 Task: Add an event with the title Second Performance Improvement Plan Evaluation and Progress Tracking, date '2023/11/09', time 9:15 AM to 11:15 AMand add a description: The quality assurance team will examine the actual deliverables produced during the project, such as software applications, reports, or physical products. They will verify that the deliverables meet the specified requirements, functional specifications, and quality standards.Select event color  Flamingo . Add location for the event as: 321 Luxor Temple, Luxor, Egypt, logged in from the account softage.10@softage.netand send the event invitation to softage.5@softage.net and softage.6@softage.net. Set a reminder for the event Annually on May 176
Action: Mouse moved to (70, 104)
Screenshot: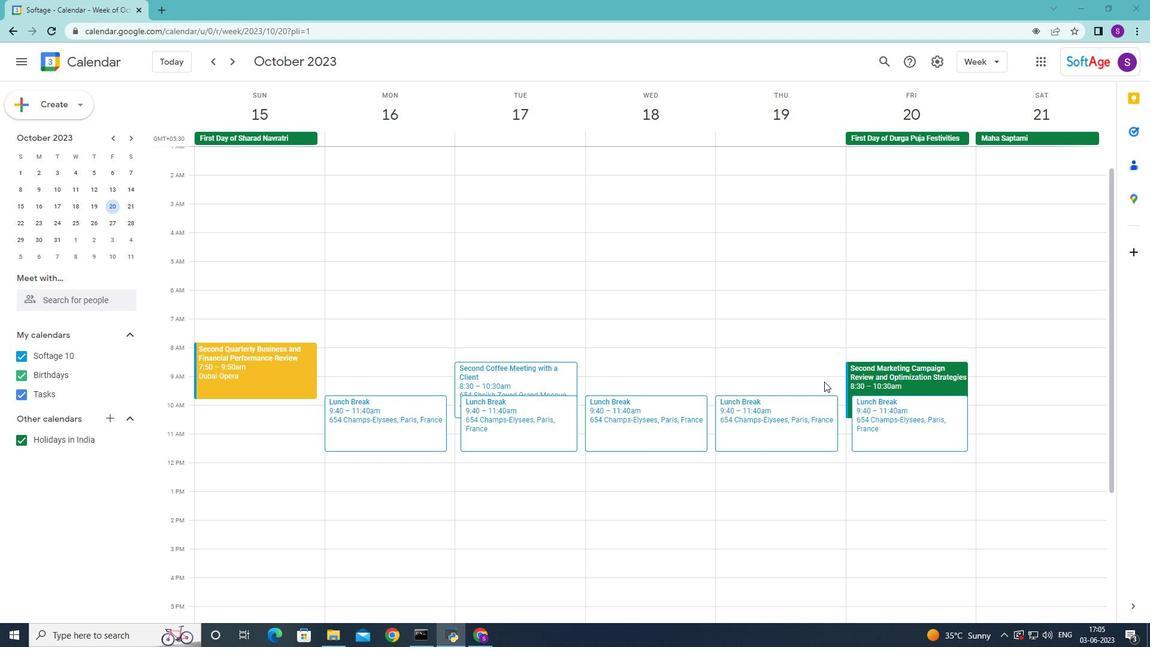 
Action: Mouse pressed left at (70, 104)
Screenshot: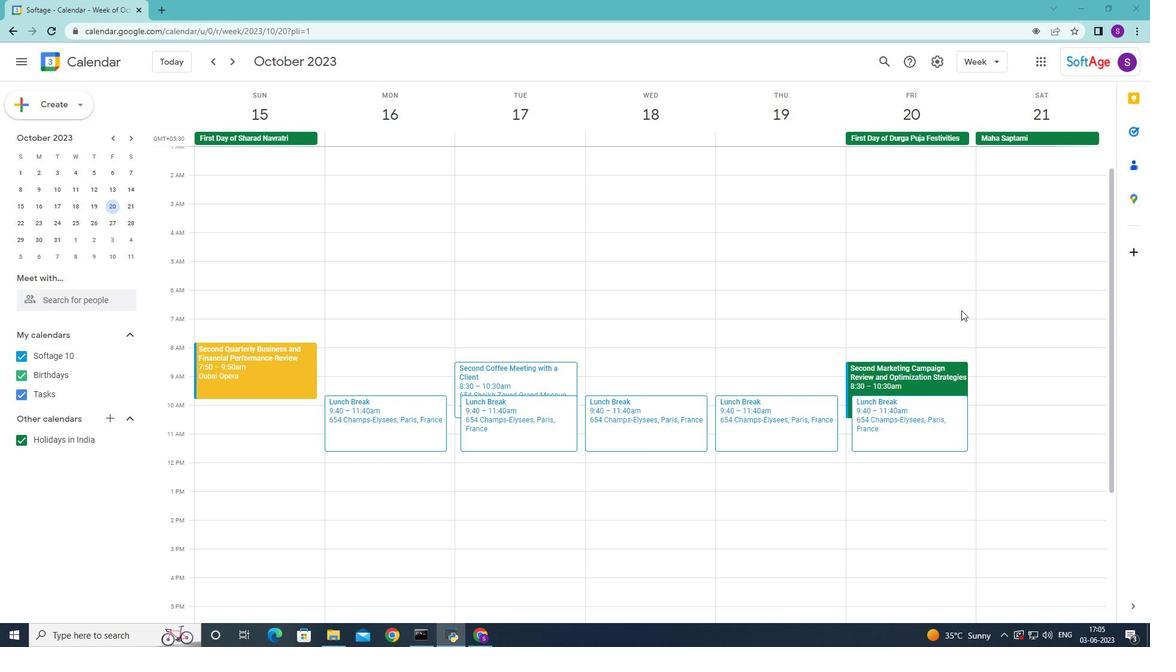 
Action: Mouse moved to (79, 141)
Screenshot: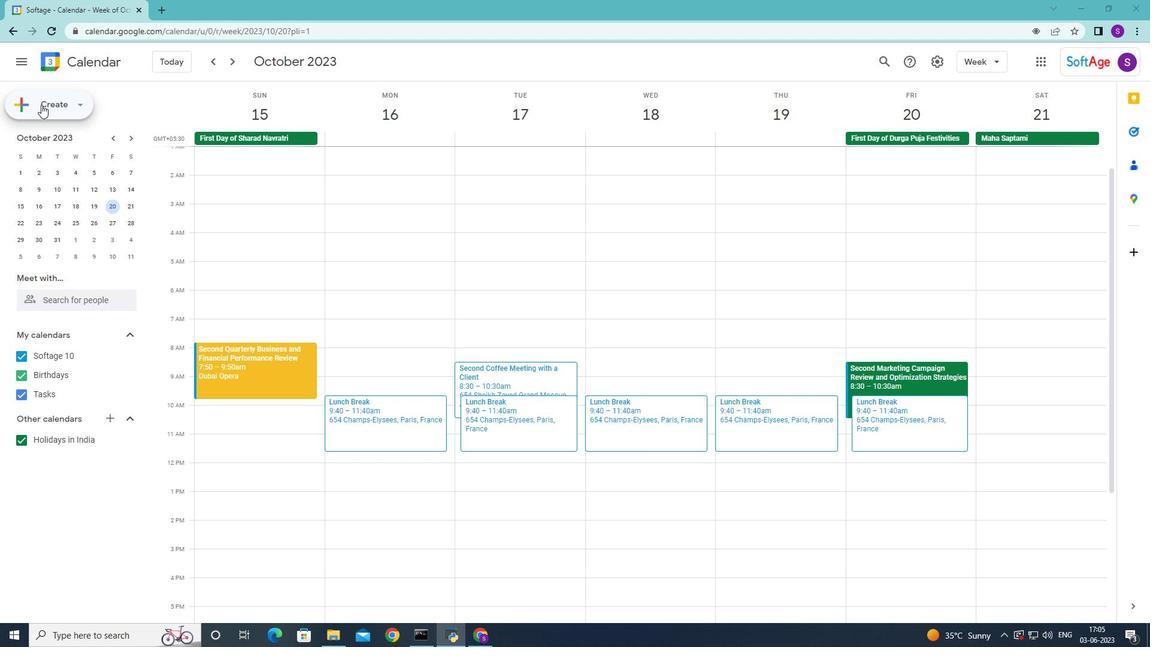 
Action: Mouse pressed left at (79, 141)
Screenshot: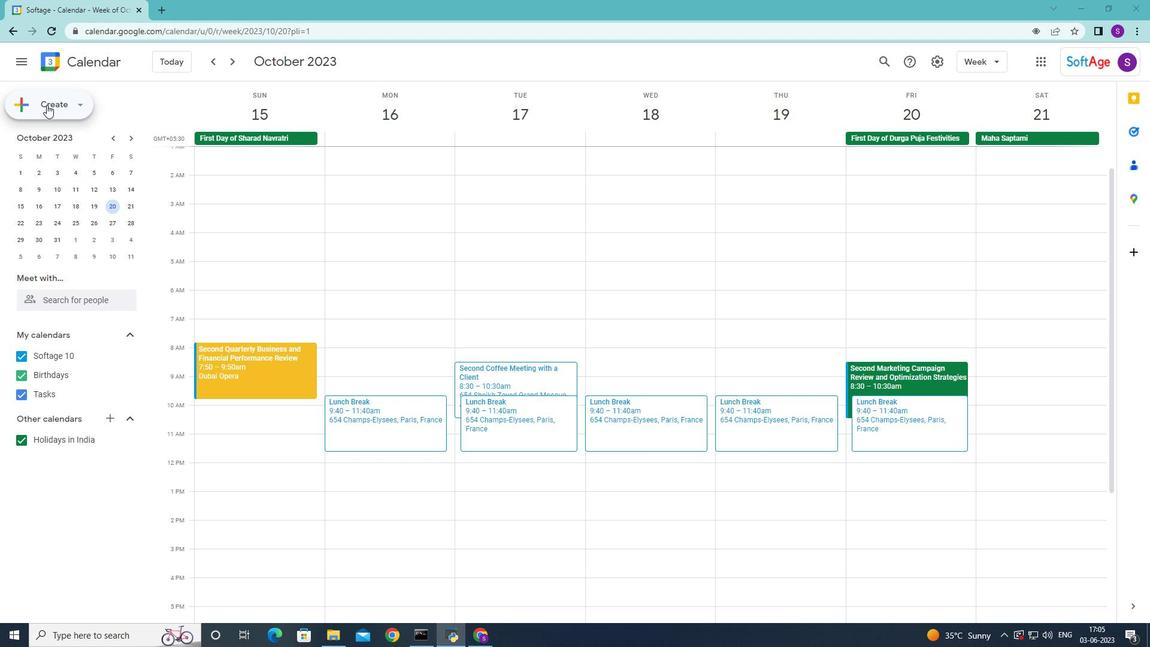 
Action: Mouse moved to (804, 195)
Screenshot: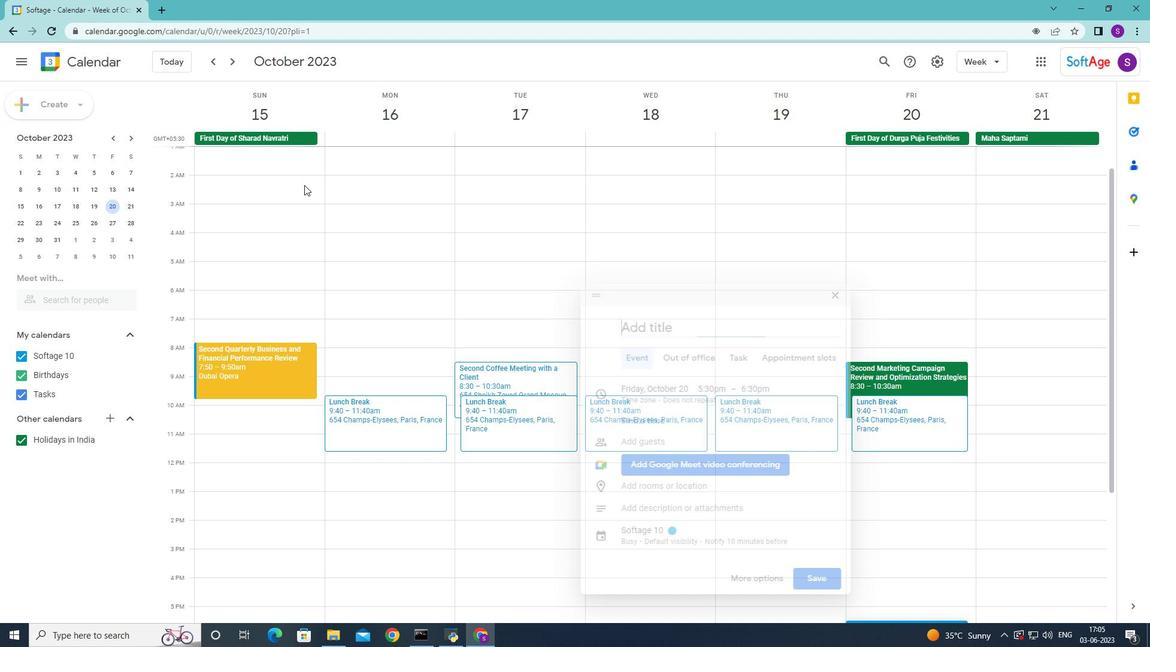 
Action: Mouse pressed left at (804, 195)
Screenshot: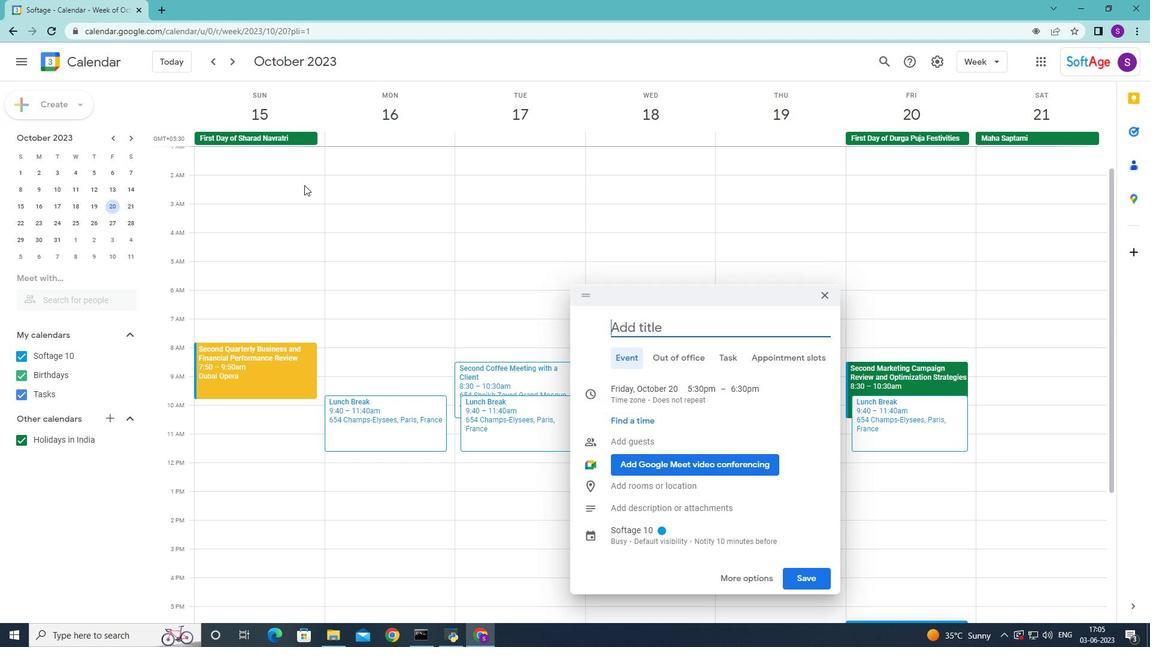 
Action: Mouse moved to (582, 255)
Screenshot: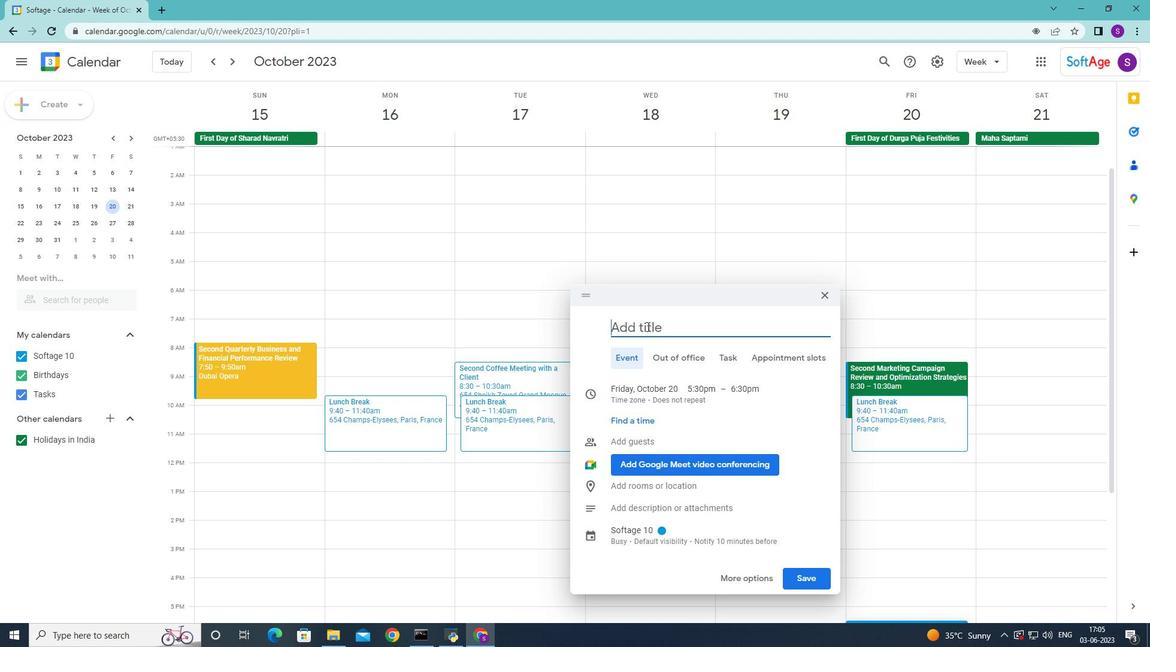 
Action: Mouse pressed left at (582, 255)
Screenshot: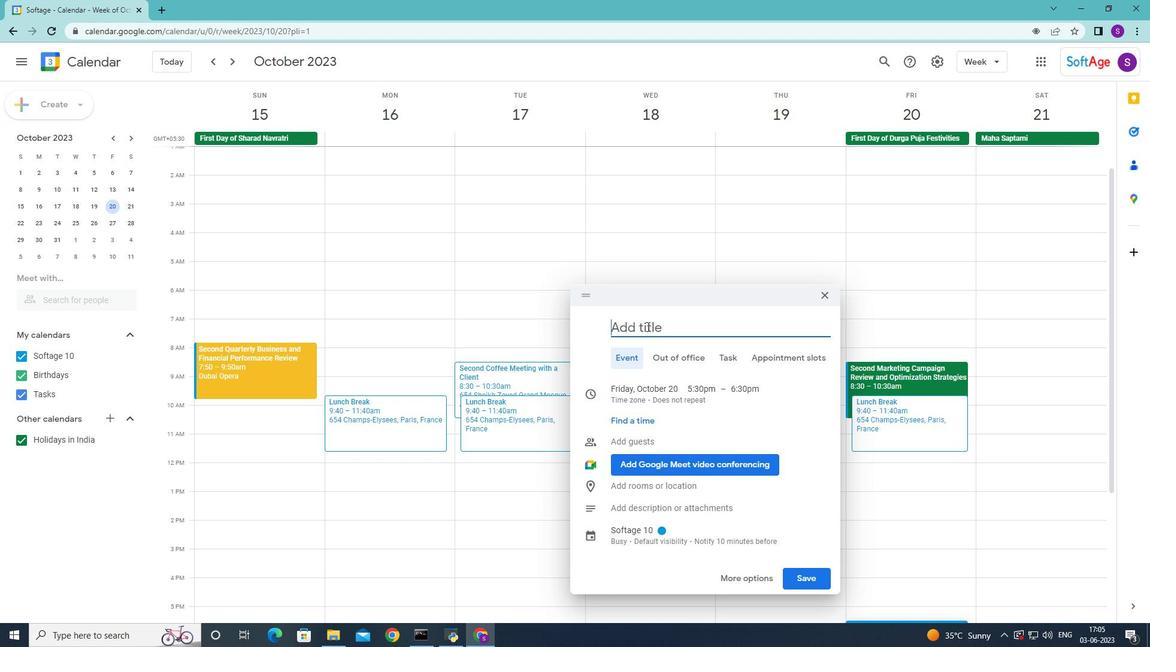 
Action: Key pressed <Key.shift>Second<Key.space><Key.shift>Performance<Key.space><Key.shift>improvement<Key.space><Key.shift>plan<Key.space><Key.shift><Key.shift><Key.shift><Key.shift><Key.shift>Evaluation<Key.space>and<Key.space><Key.shift>Progress<Key.space><Key.shift>Tracking
Screenshot: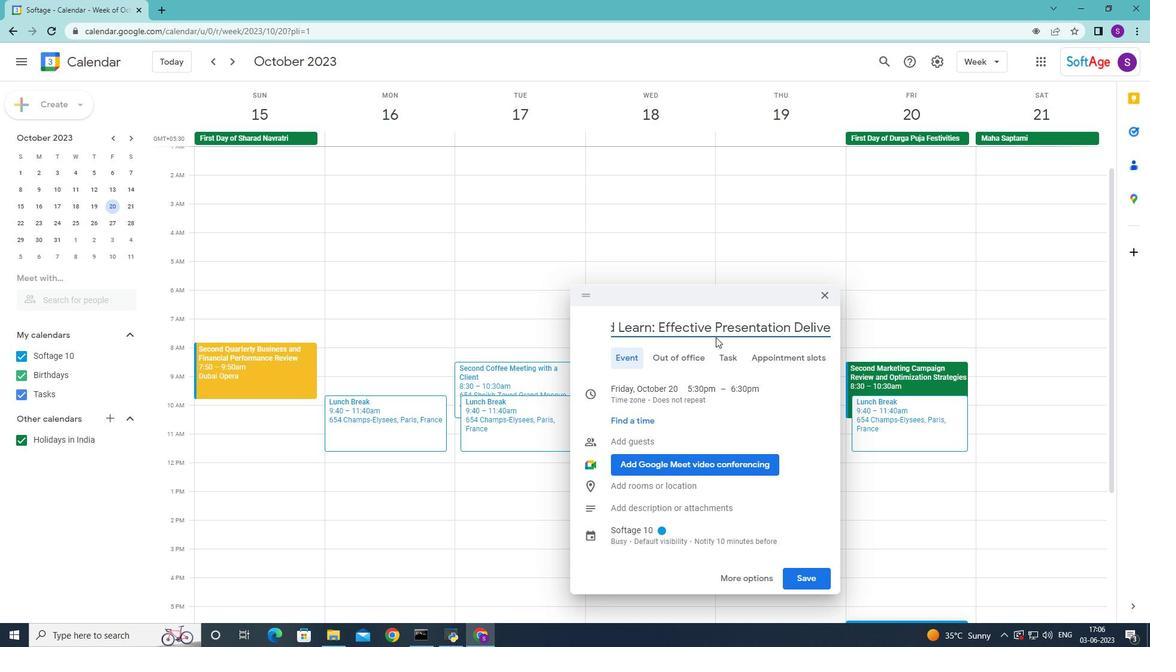 
Action: Mouse moved to (576, 327)
Screenshot: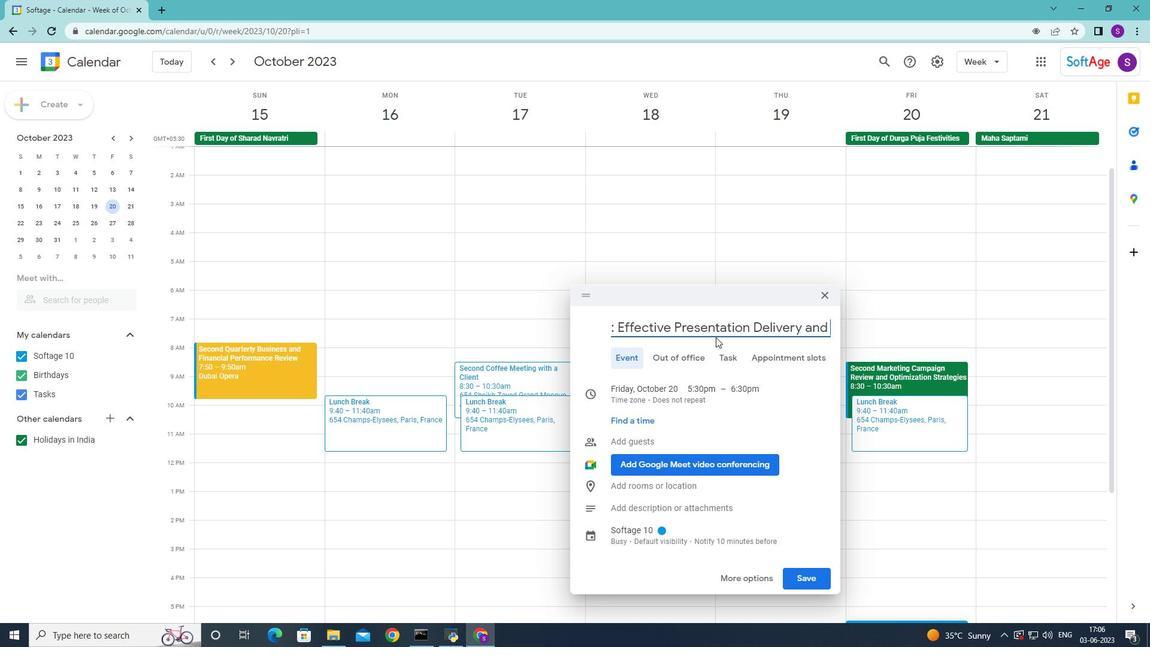 
Action: Mouse pressed left at (576, 327)
Screenshot: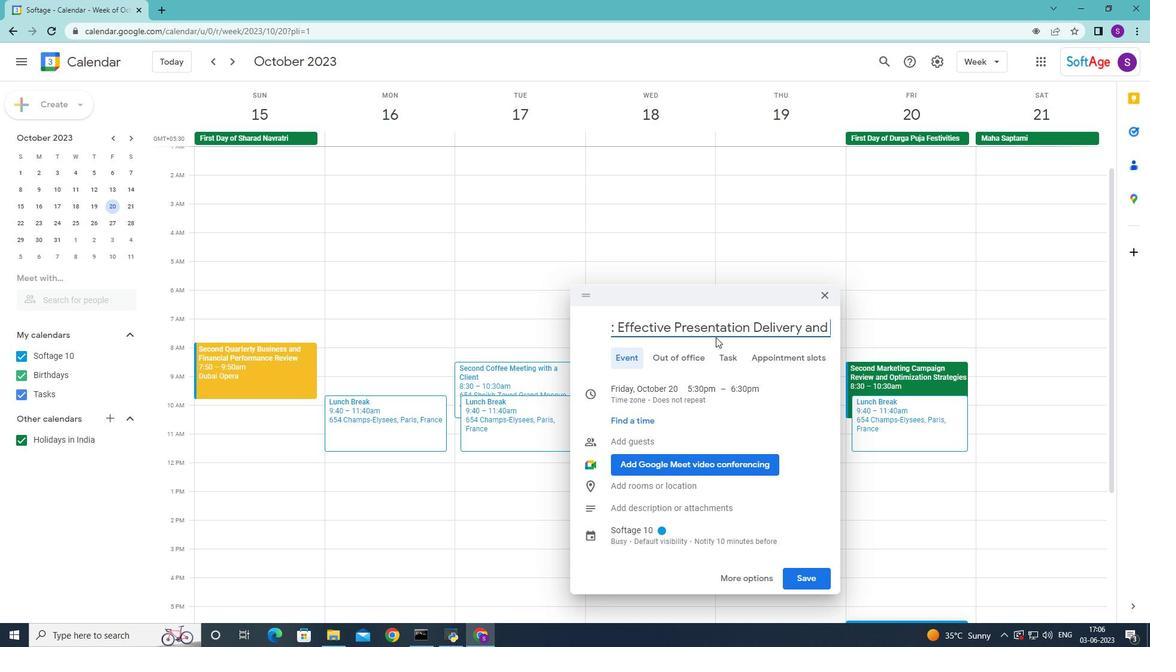 
Action: Mouse moved to (586, 319)
Screenshot: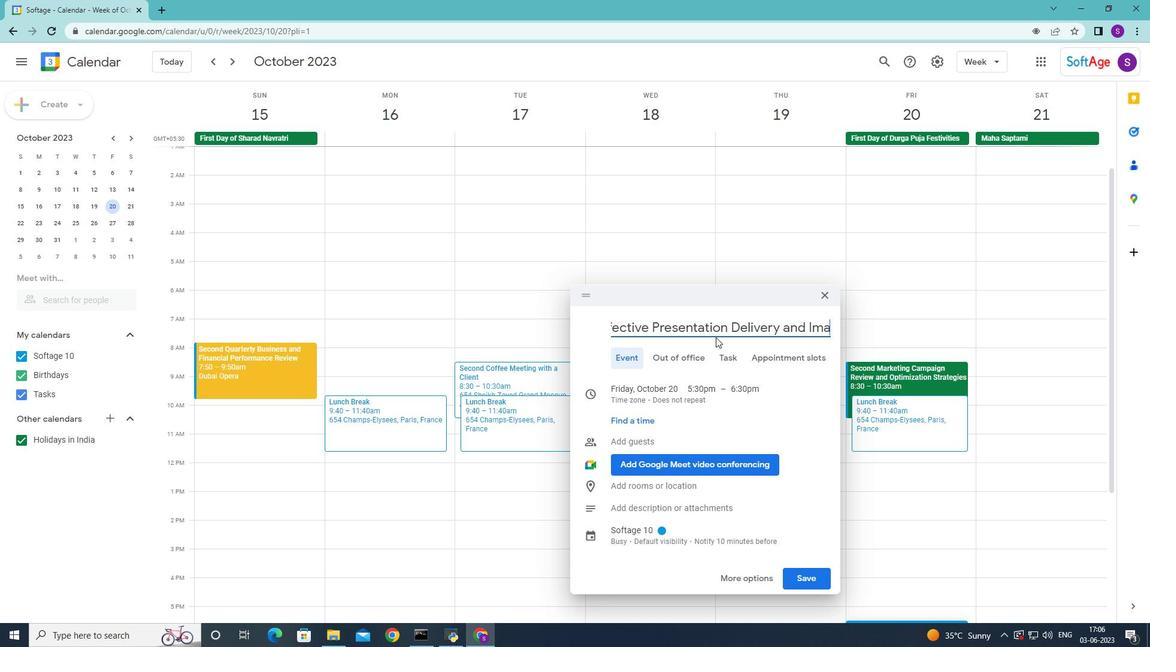 
Action: Mouse pressed left at (586, 319)
Screenshot: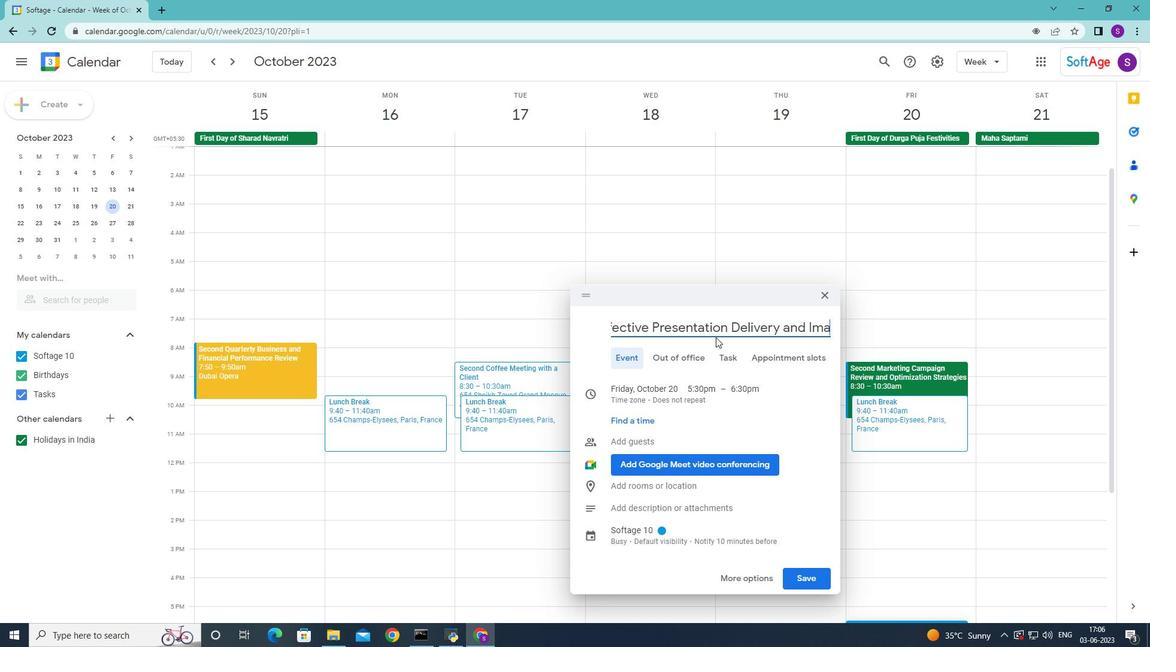 
Action: Mouse moved to (669, 342)
Screenshot: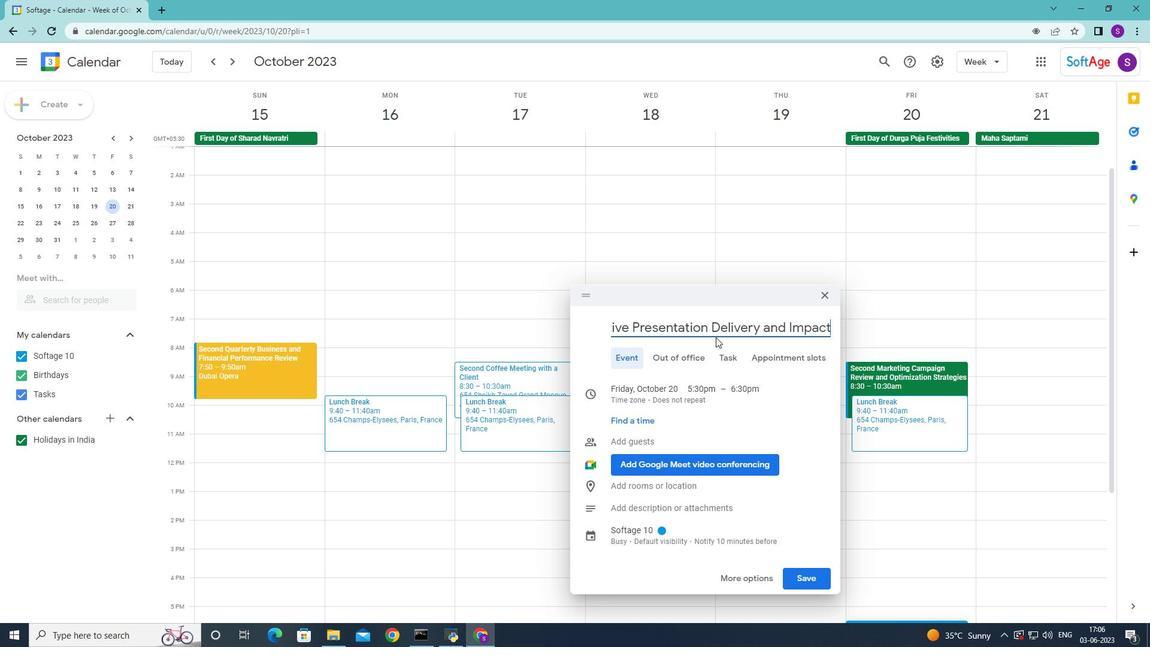 
Action: Mouse pressed left at (669, 342)
Screenshot: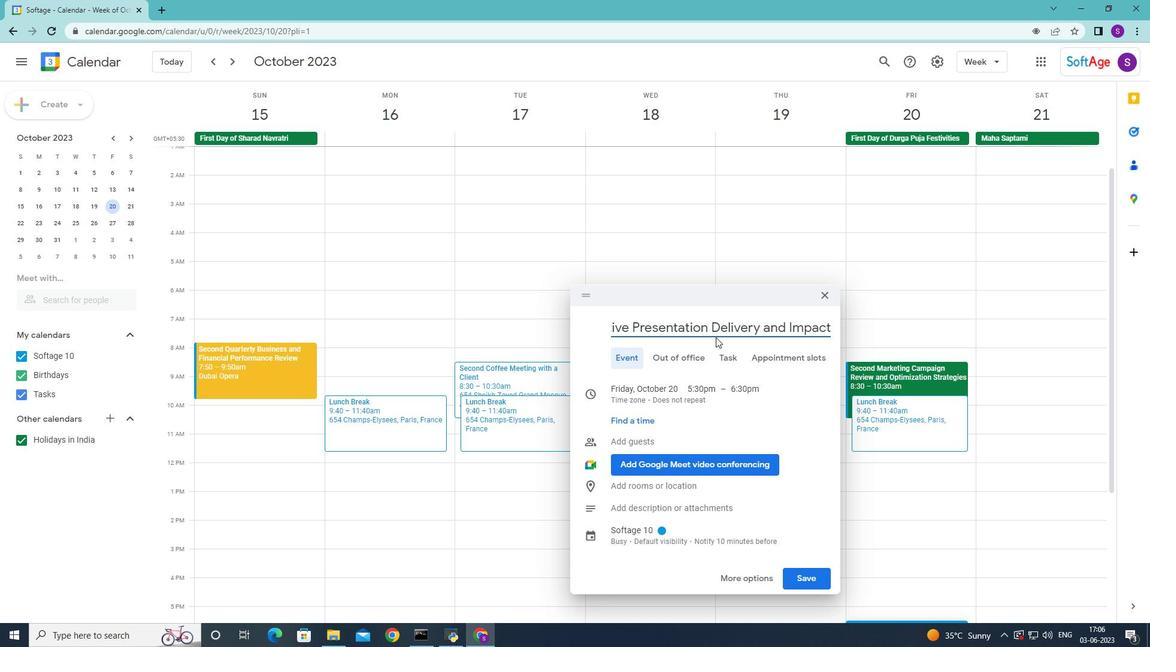 
Action: Mouse pressed left at (669, 342)
Screenshot: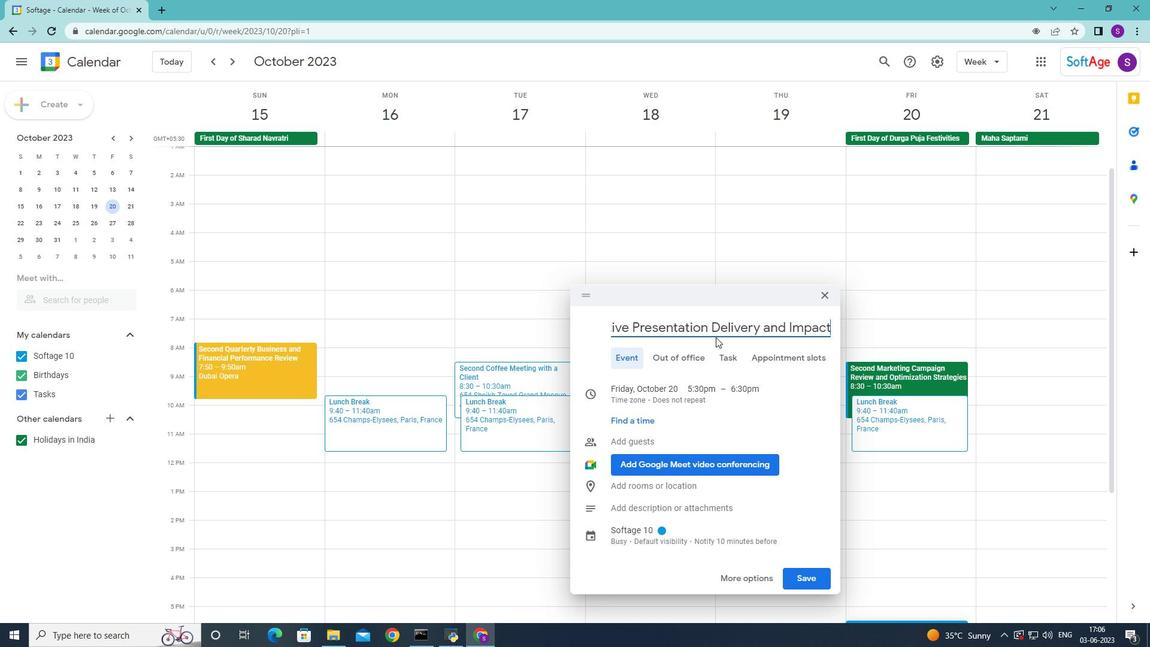 
Action: Mouse pressed left at (669, 342)
Screenshot: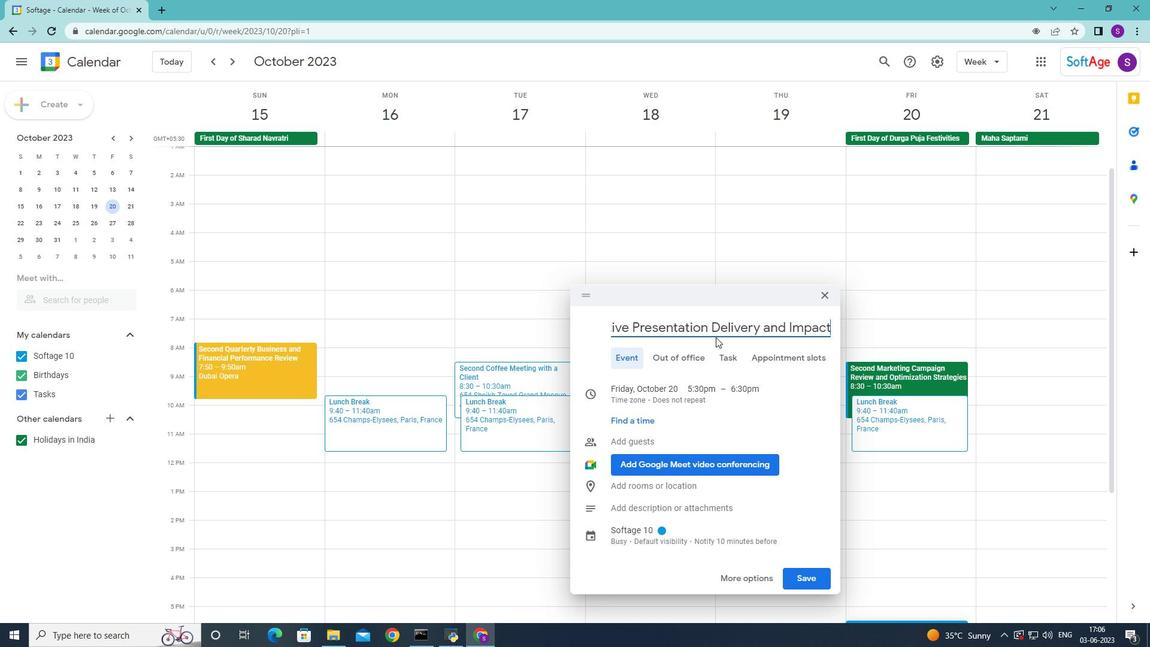 
Action: Mouse pressed left at (669, 342)
Screenshot: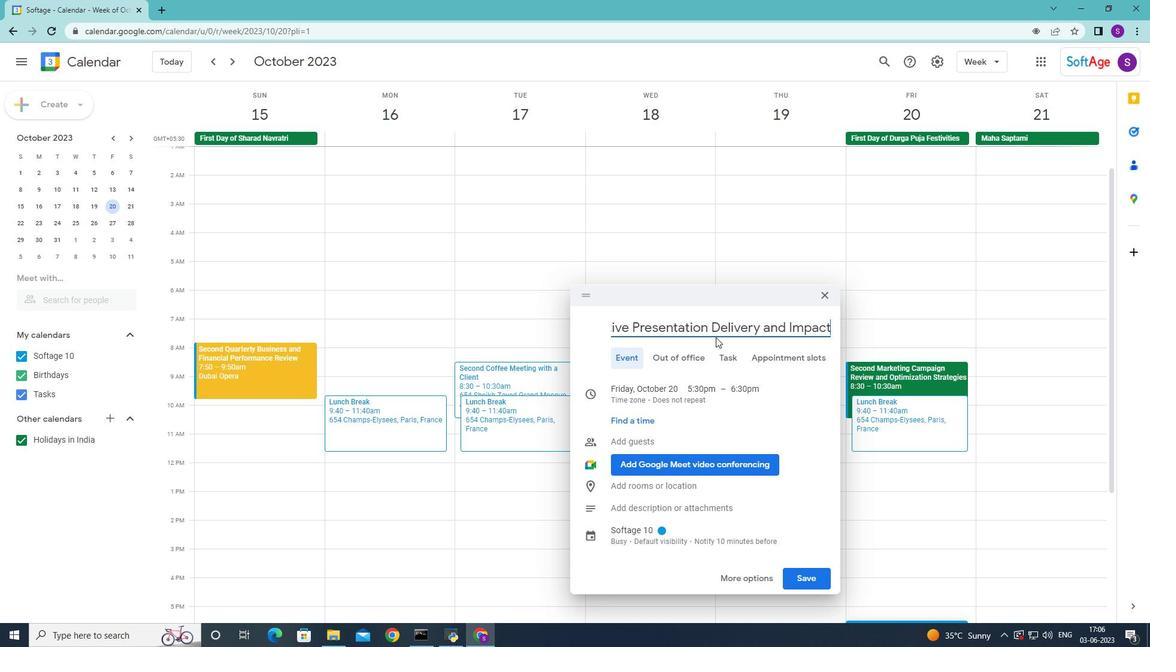 
Action: Mouse pressed left at (669, 342)
Screenshot: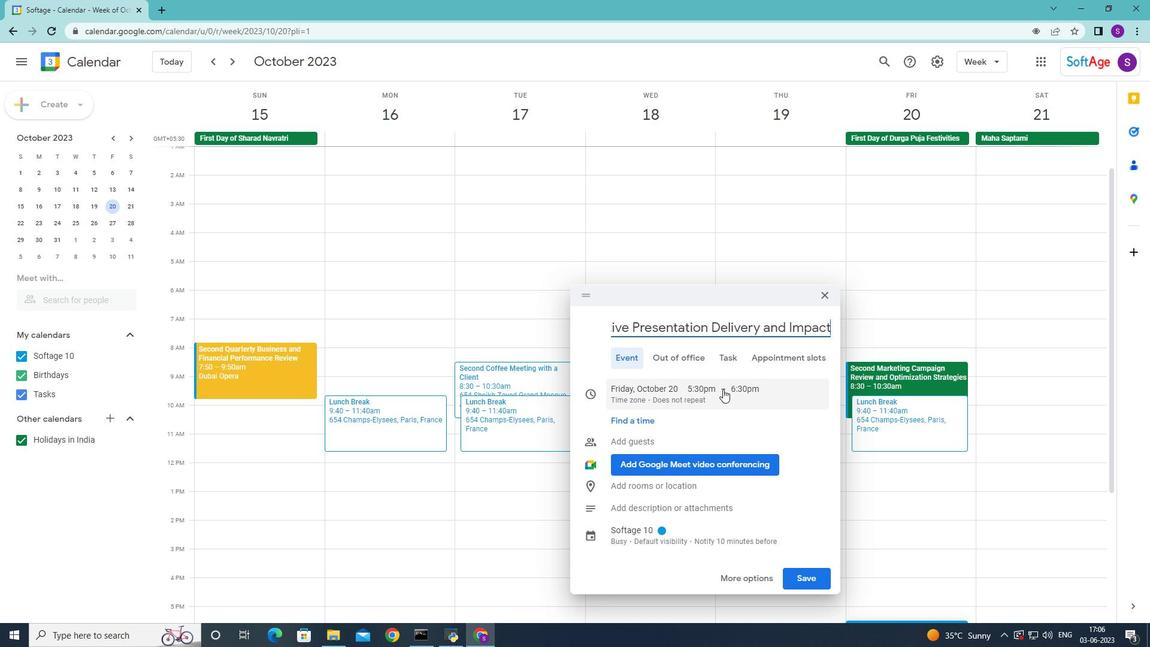 
Action: Mouse moved to (642, 397)
Screenshot: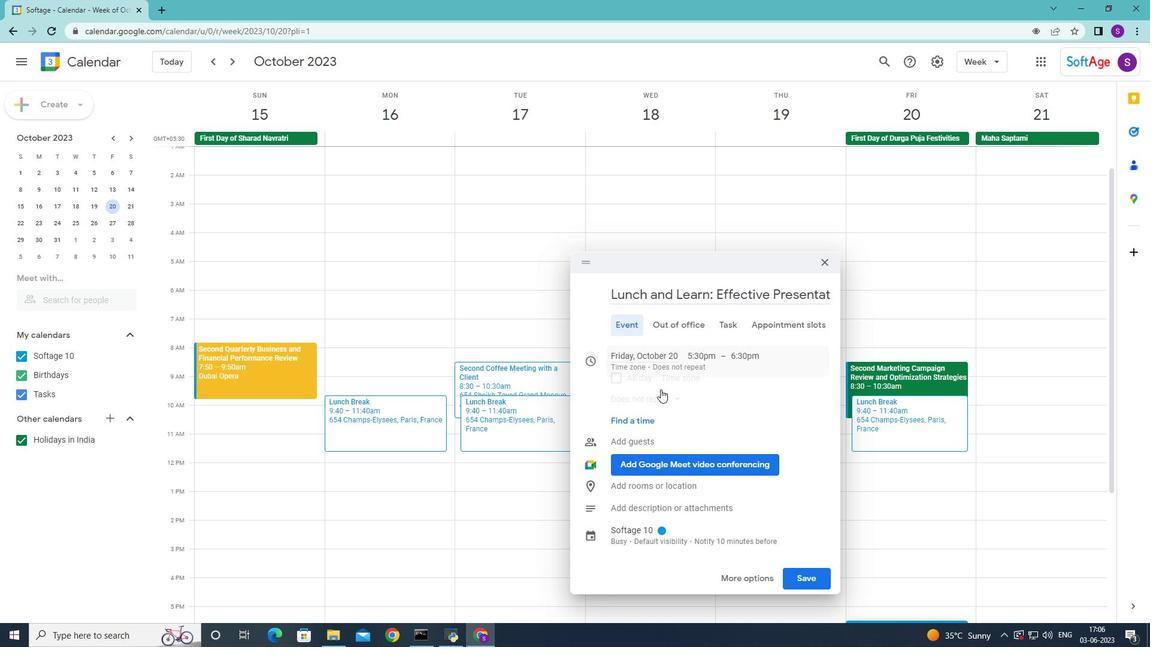
Action: Mouse pressed left at (642, 397)
Screenshot: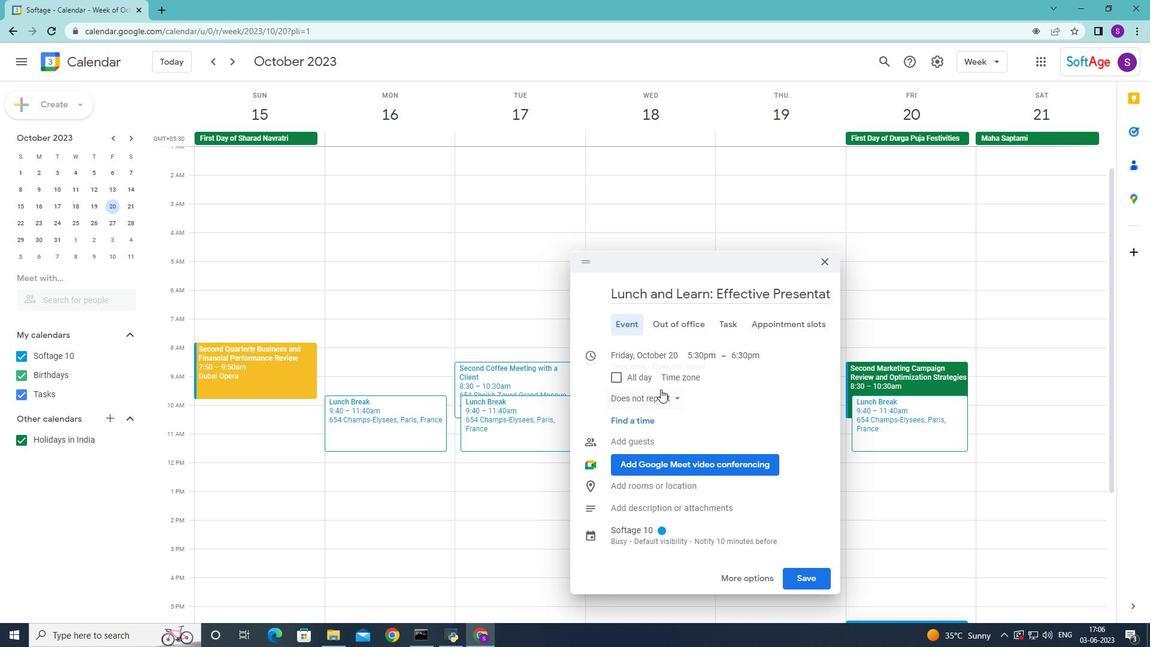 
Action: Mouse moved to (655, 321)
Screenshot: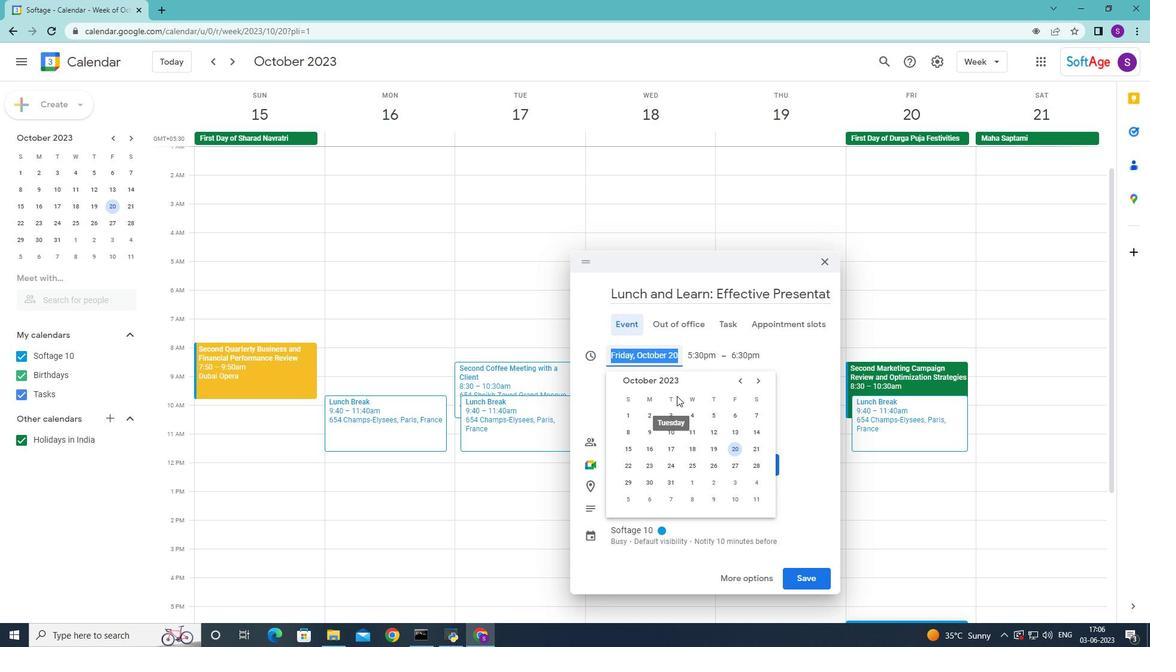 
Action: Mouse pressed left at (655, 321)
Screenshot: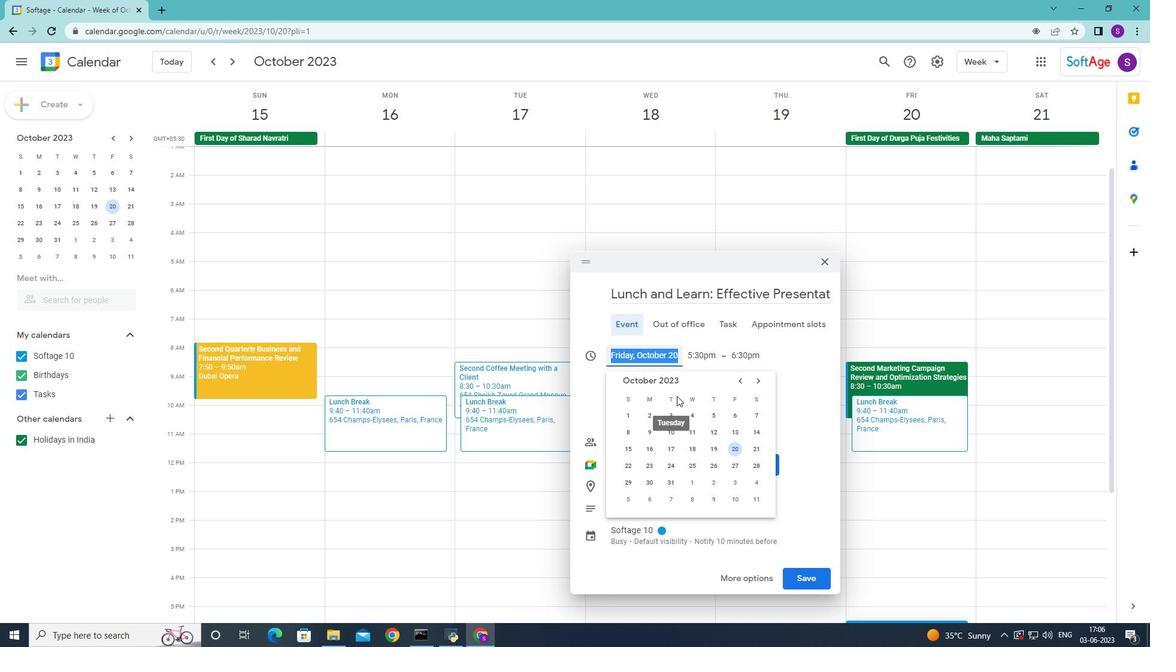 
Action: Mouse moved to (654, 388)
Screenshot: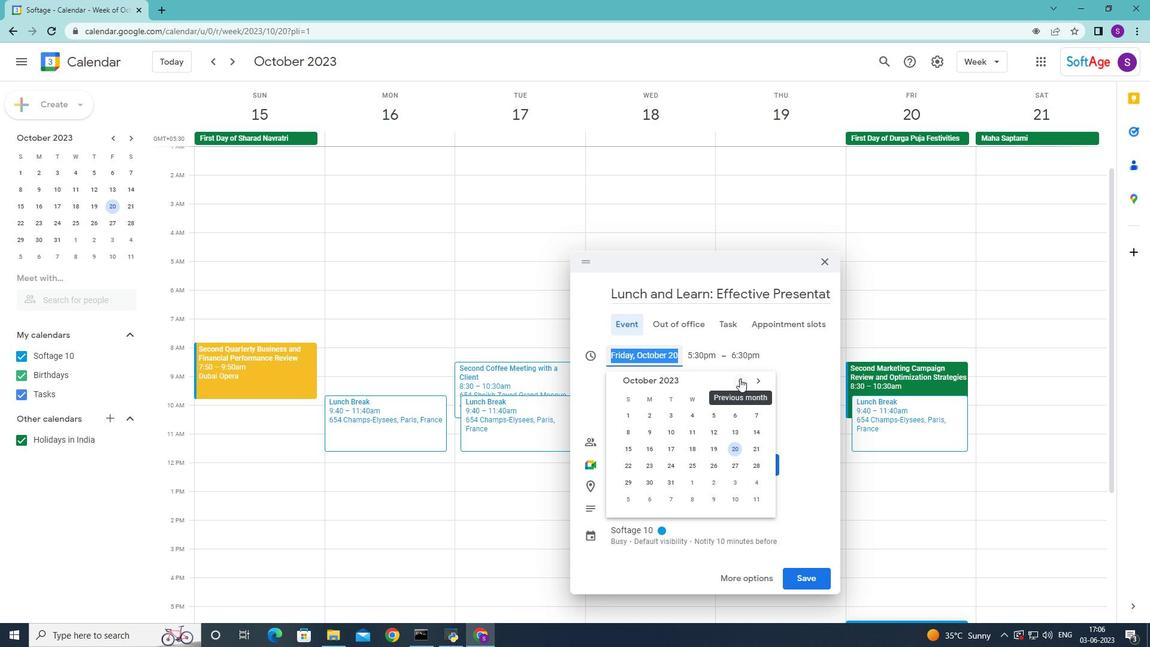 
Action: Mouse scrolled (654, 389) with delta (0, 0)
Screenshot: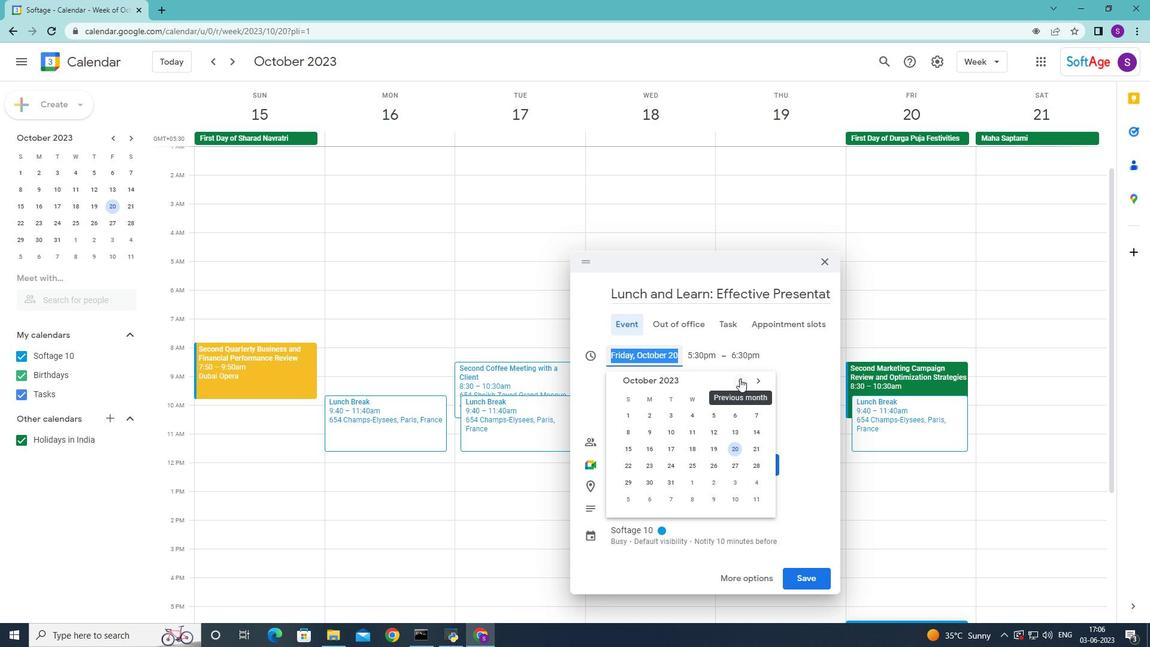 
Action: Mouse scrolled (654, 389) with delta (0, 0)
Screenshot: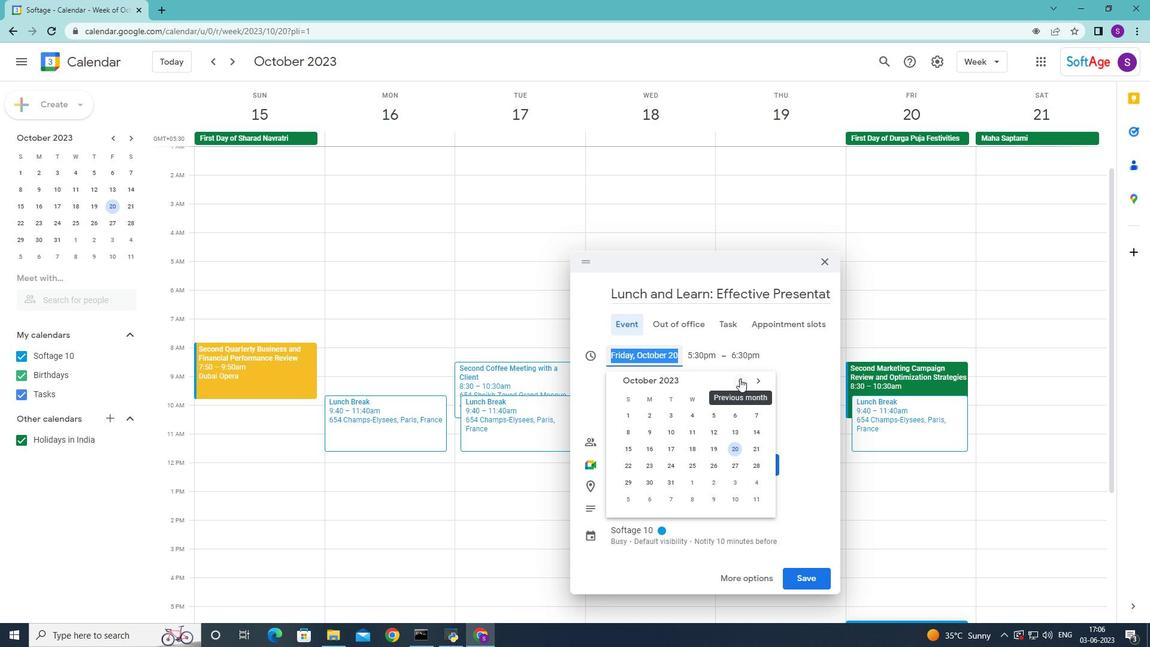 
Action: Mouse scrolled (654, 389) with delta (0, 0)
Screenshot: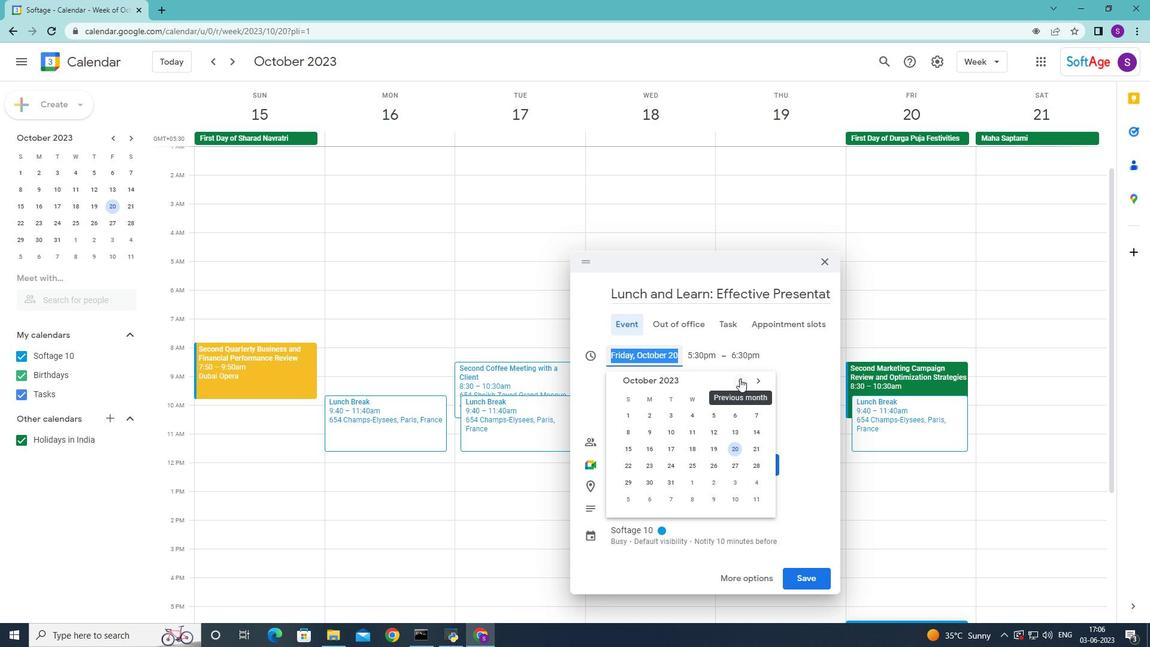 
Action: Mouse scrolled (654, 389) with delta (0, 0)
Screenshot: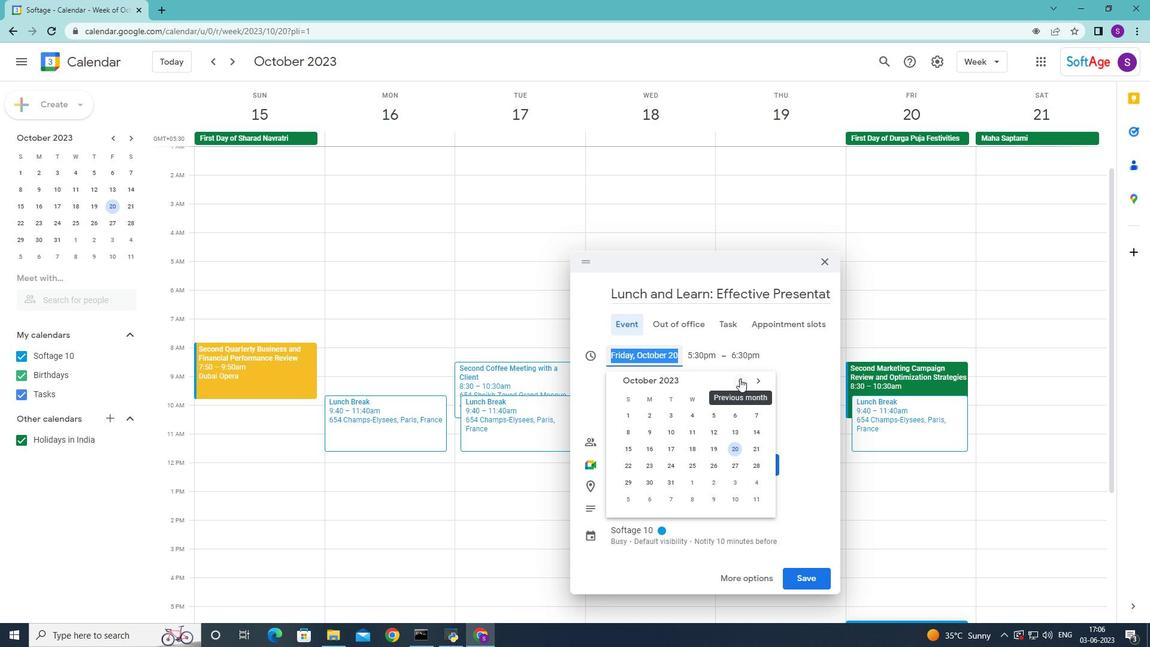 
Action: Mouse scrolled (654, 389) with delta (0, 0)
Screenshot: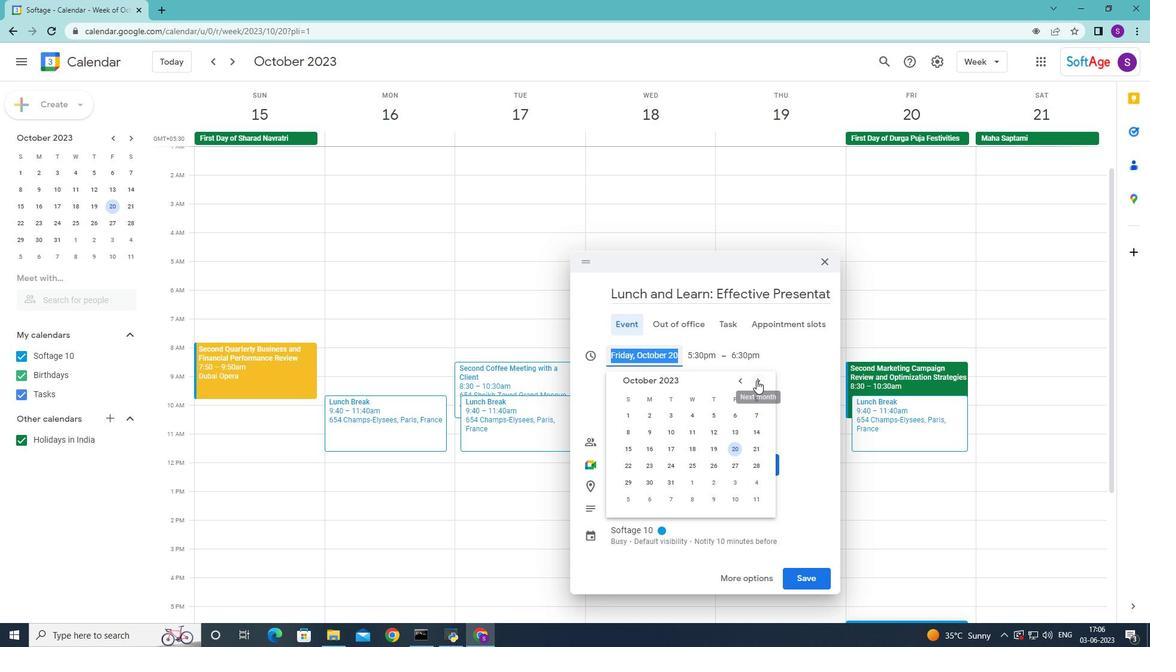 
Action: Mouse scrolled (654, 389) with delta (0, 0)
Screenshot: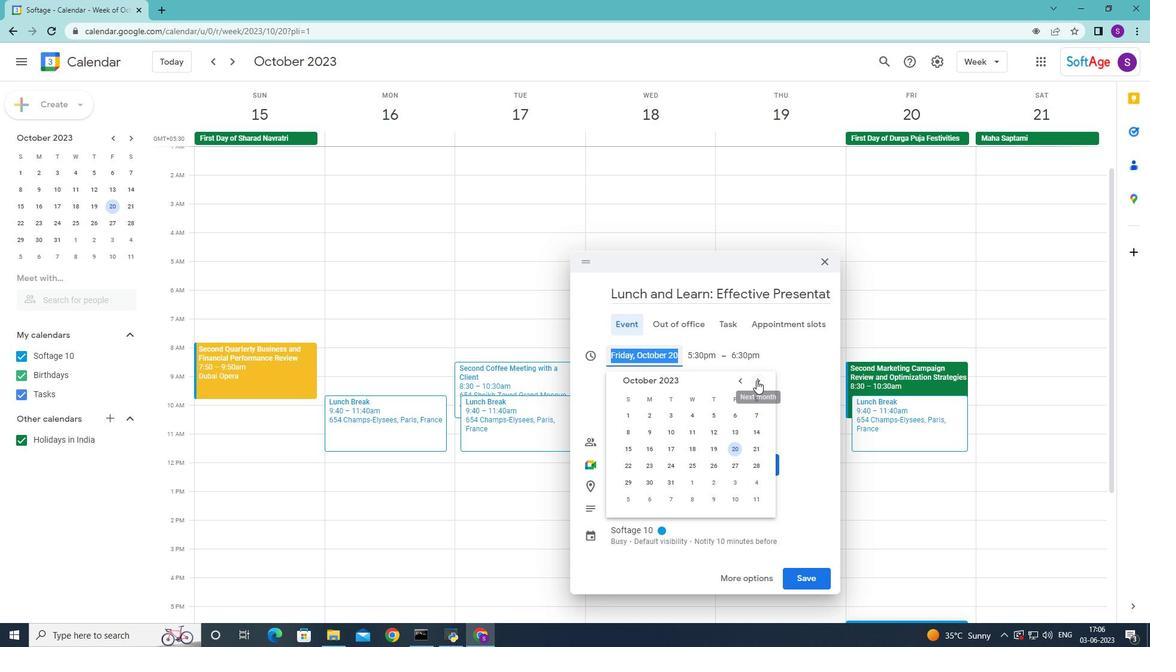 
Action: Mouse scrolled (654, 388) with delta (0, 0)
Screenshot: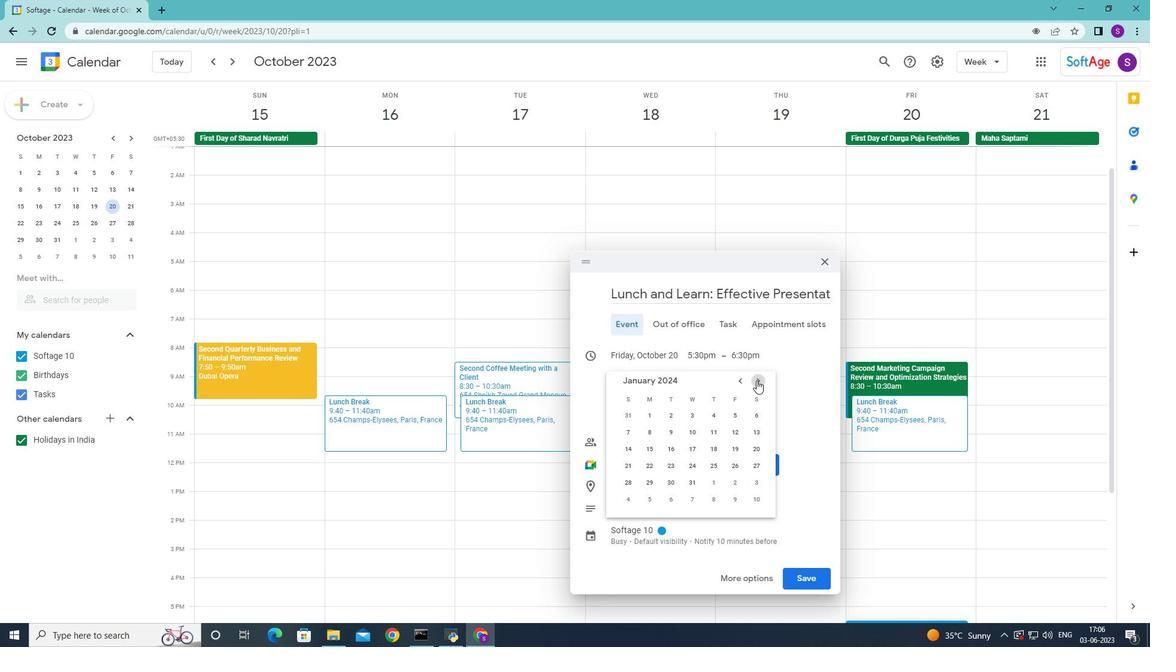 
Action: Mouse moved to (659, 381)
Screenshot: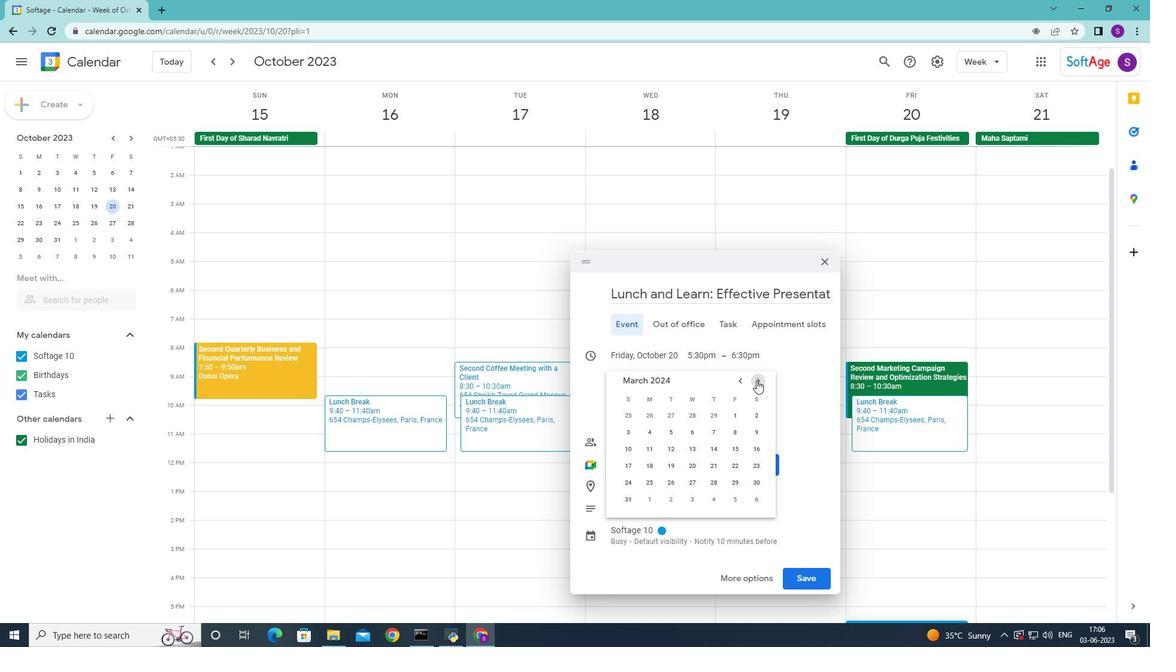 
Action: Mouse pressed left at (659, 381)
Screenshot: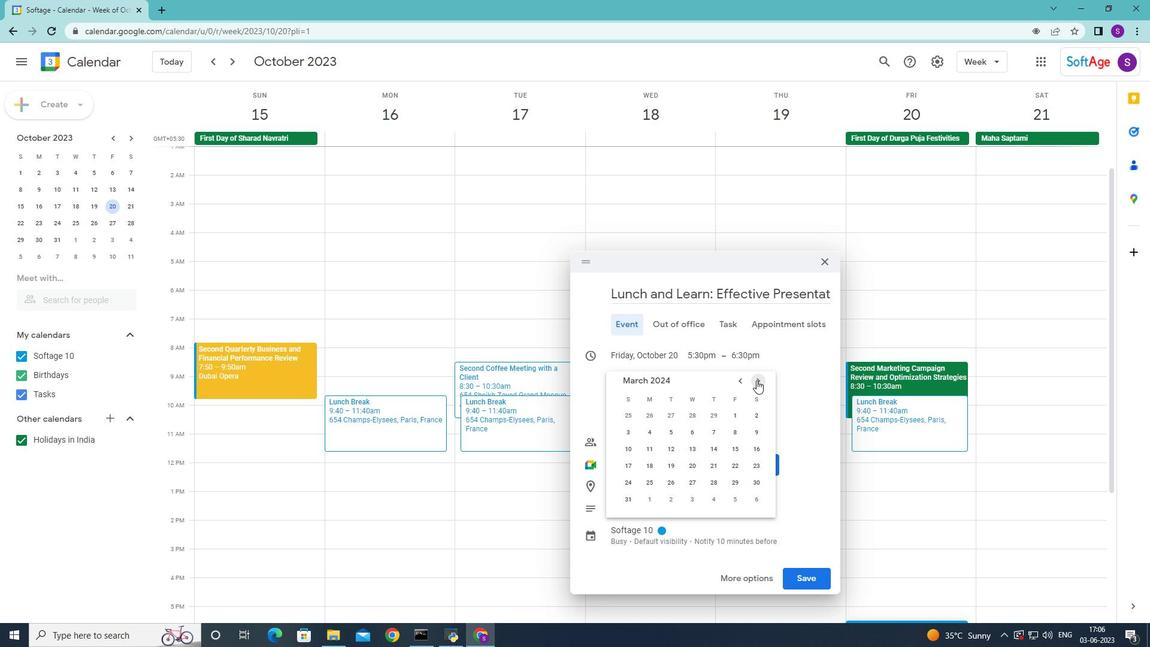
Action: Mouse moved to (696, 316)
Screenshot: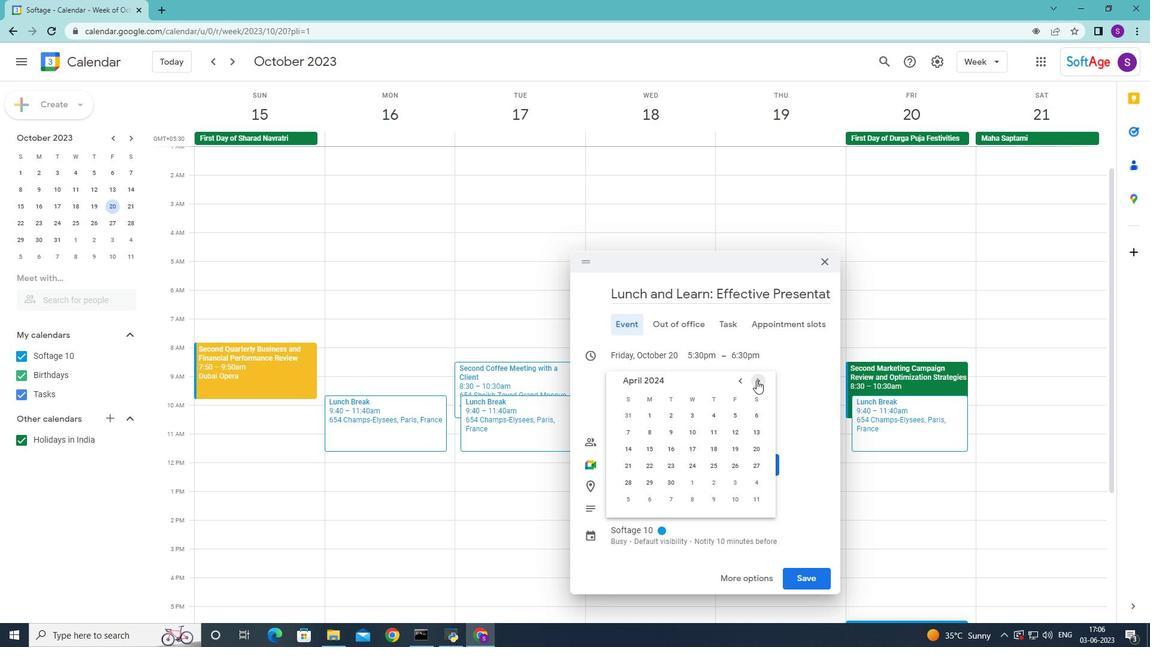 
Action: Mouse pressed left at (696, 316)
Screenshot: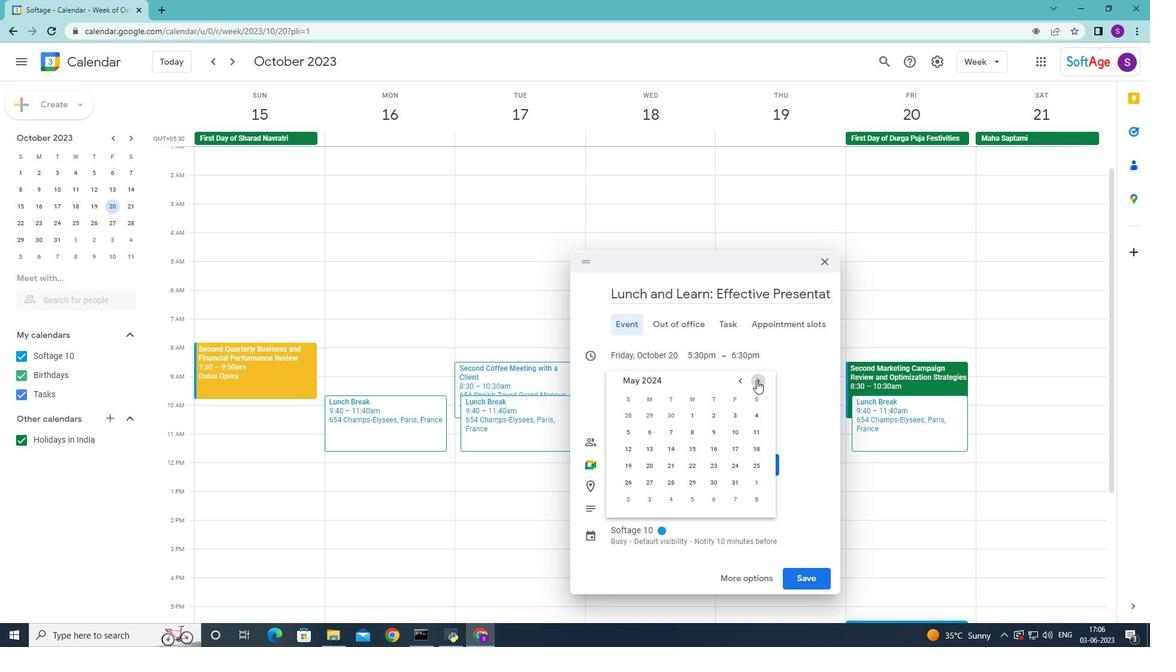 
Action: Mouse moved to (711, 444)
Screenshot: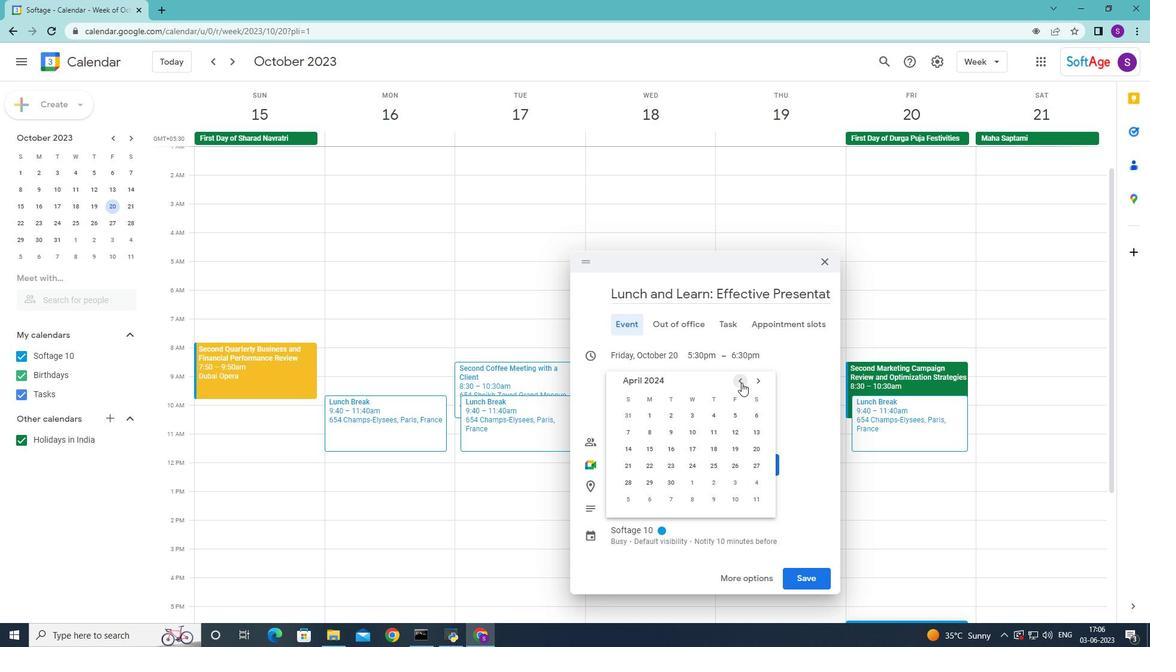 
Action: Mouse pressed left at (711, 444)
Screenshot: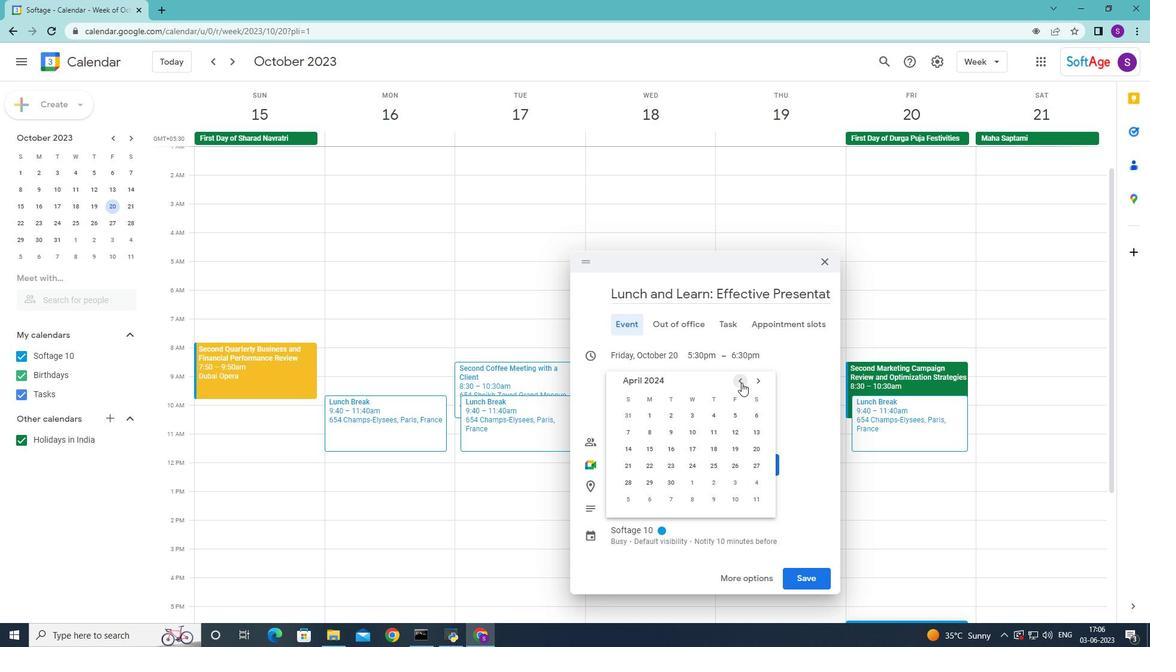 
Action: Mouse moved to (666, 535)
Screenshot: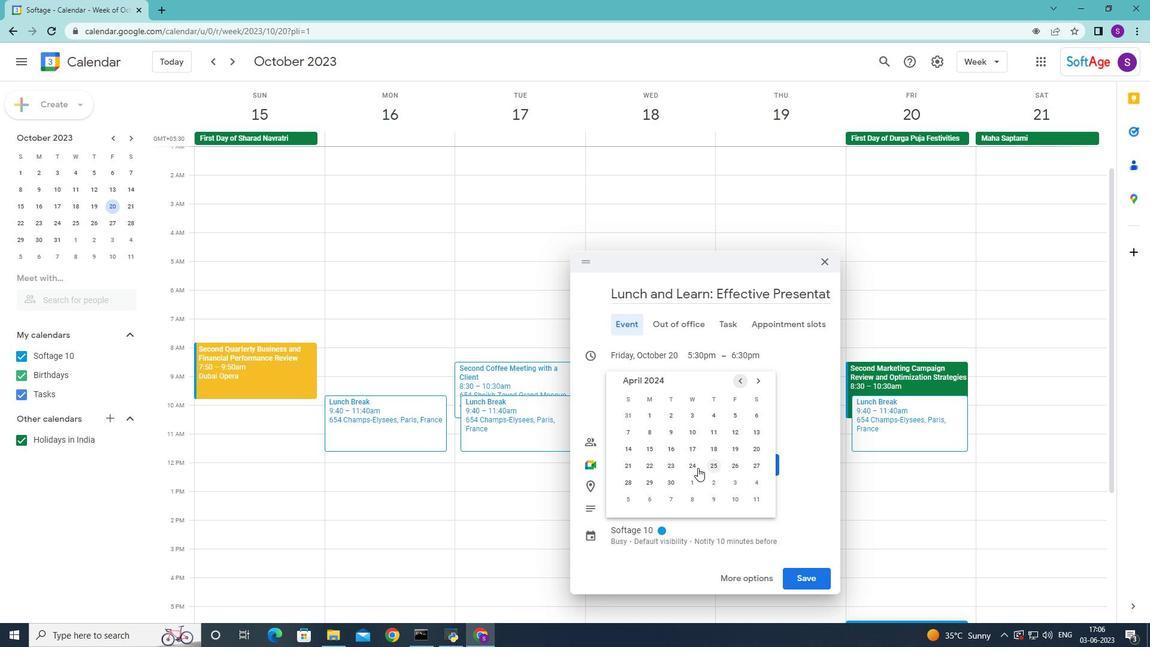 
Action: Mouse pressed left at (666, 535)
Screenshot: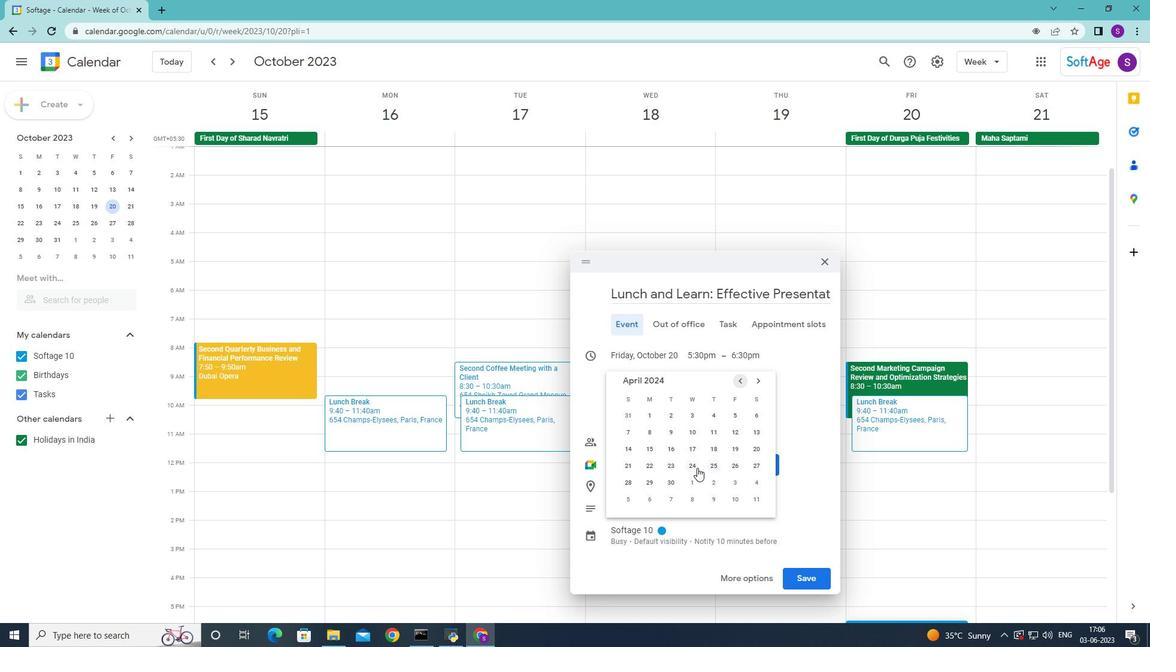 
Action: Mouse moved to (143, 434)
Screenshot: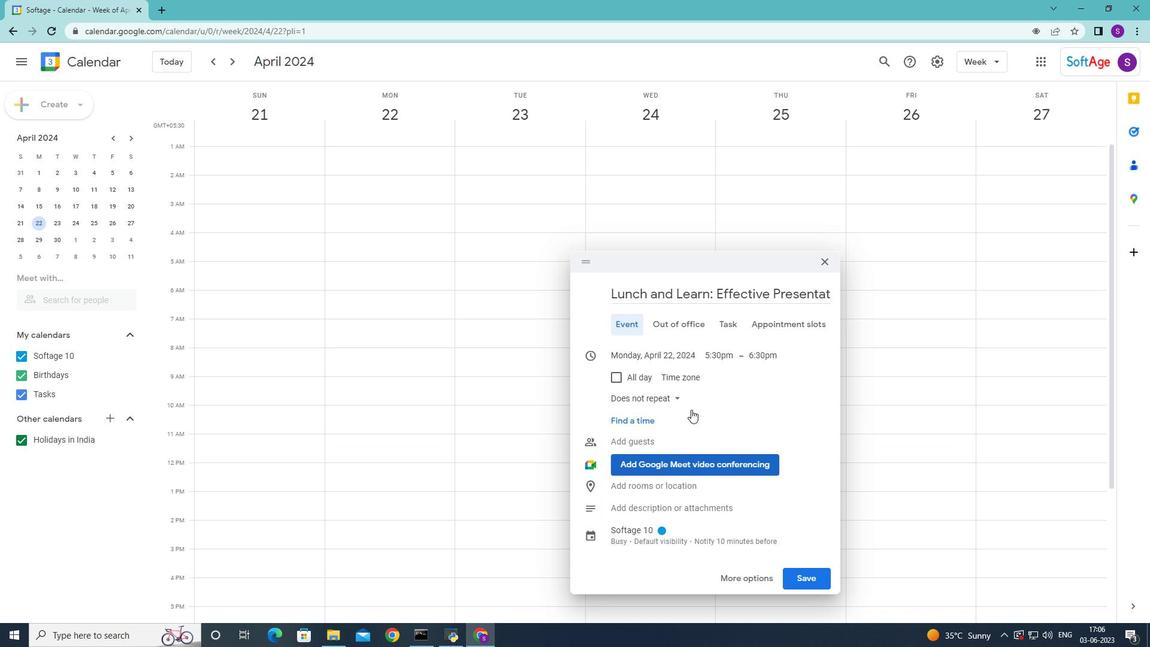 
Action: Mouse pressed left at (143, 434)
Screenshot: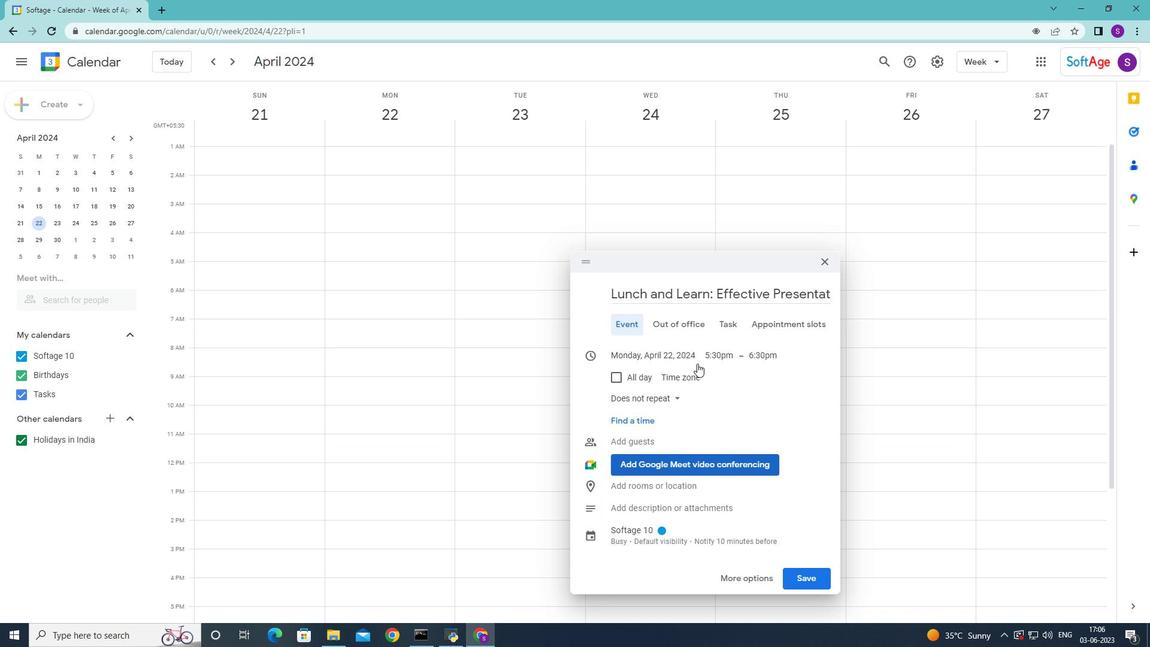 
Action: Key pressed <Key.shift>The<Key.space>quality<Key.space>assurance<Key.space>team<Key.space>will<Key.space>examine<Key.space>the<Key.space>acy<Key.backspace>tual<Key.space>deliverav<Key.backspace>bles<Key.space>produced<Key.space>during<Key.space>the<Key.space>project<Key.space><Key.backspace>,<Key.space>such<Key.space>as<Key.space>software<Key.space>appications<Key.left><Key.left><Key.left><Key.left><Key.left><Key.left><Key.left><Key.left>l
Screenshot: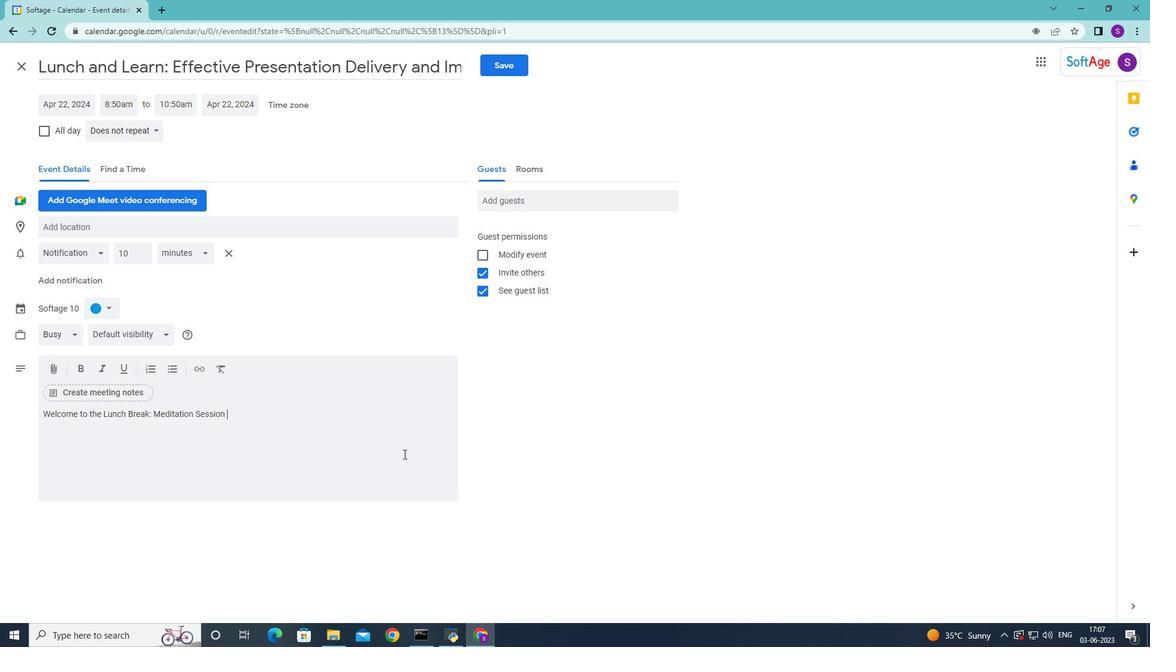 
Action: Mouse moved to (143, 434)
Screenshot: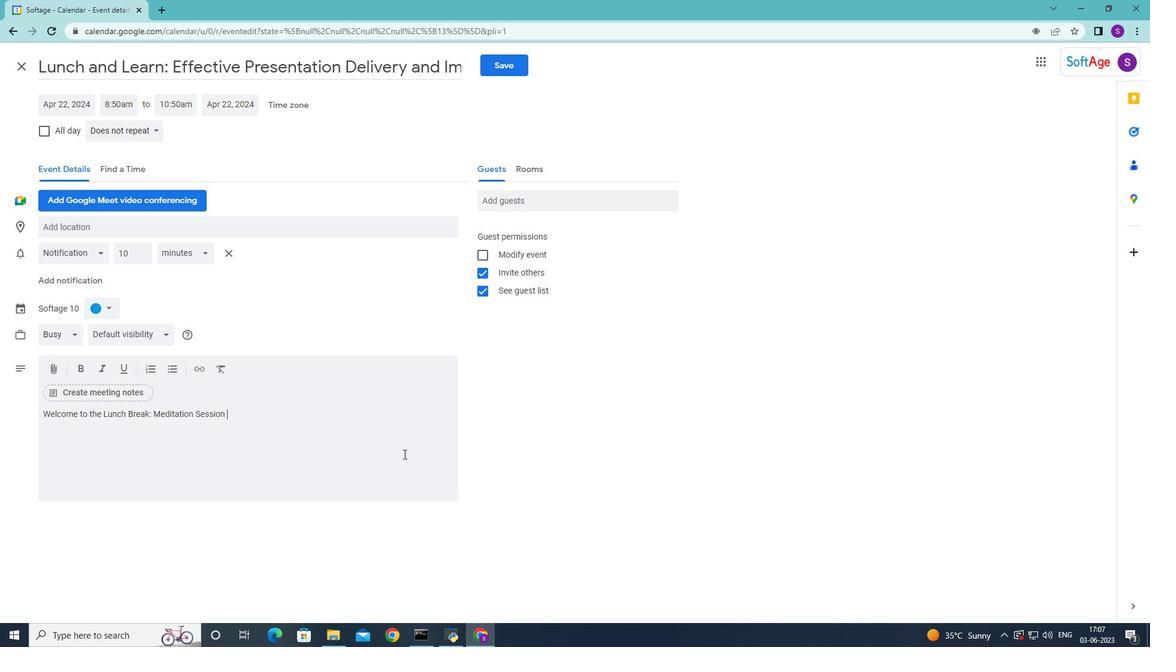 
Action: Mouse pressed left at (143, 434)
Screenshot: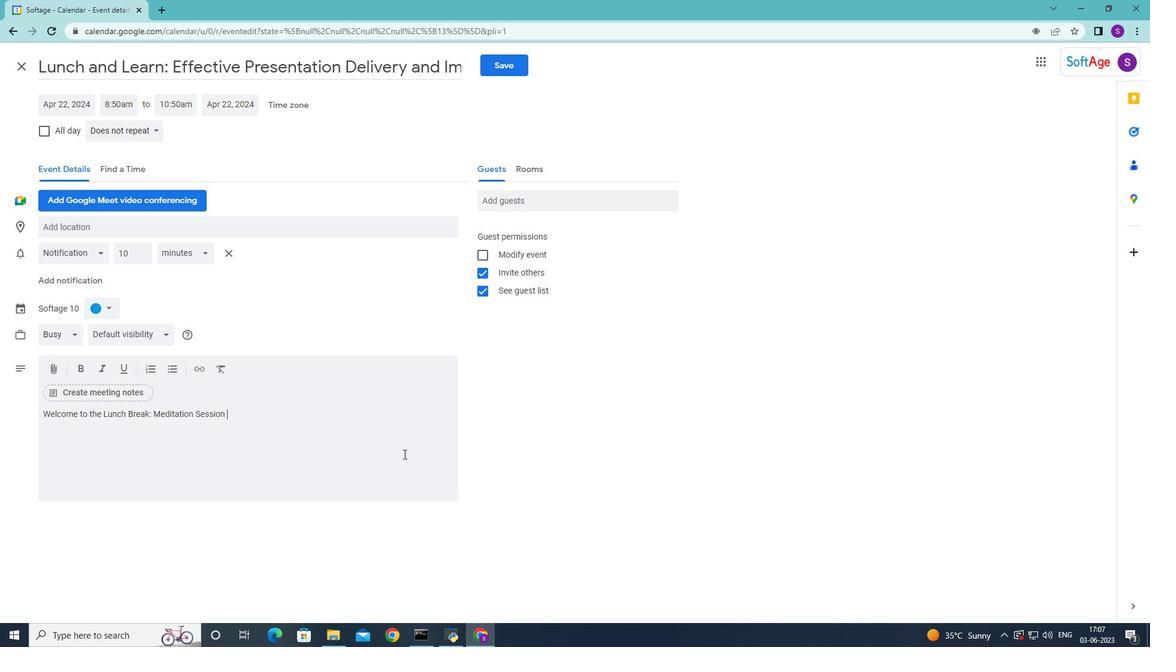 
Action: Mouse moved to (143, 433)
Screenshot: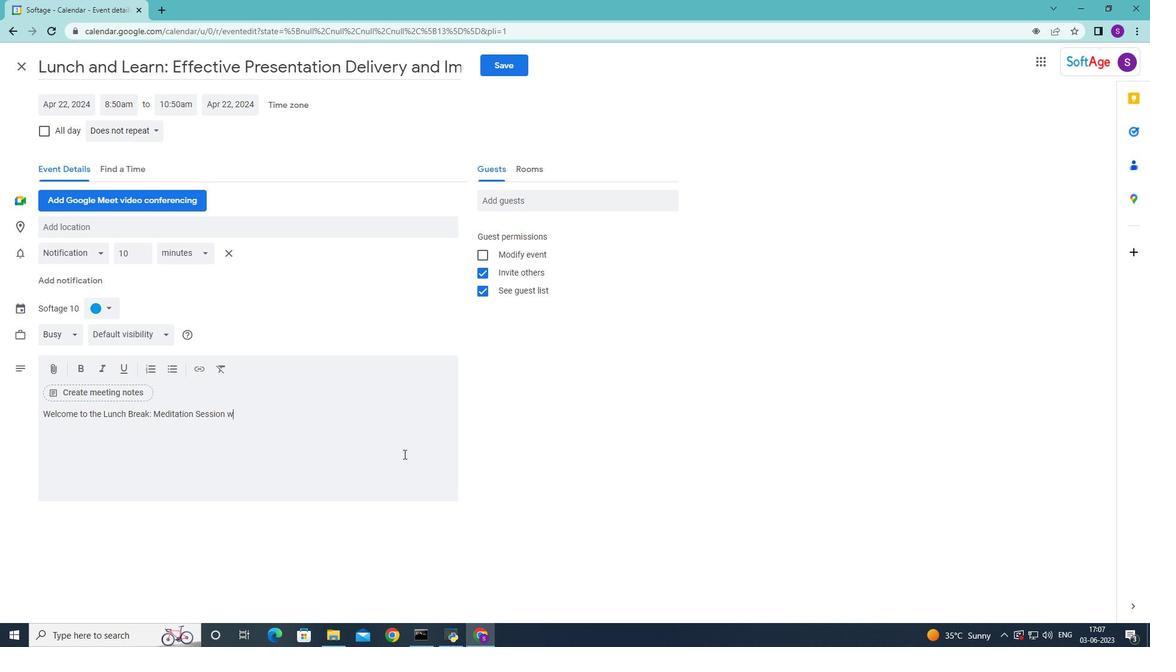 
Action: Key pressed ,<Key.space>reports,<Key.space>or<Key.space>physical<Key.space>products<Key.space><Key.backspace>.<Key.space><Key.shift>They<Key.space>will<Key.space>verify<Key.space>that<Key.space>the<Key.space>deliverav<Key.backspace>bles<Key.space>meet<Key.space>the<Key.space>specified<Key.space>reuirements<Key.space><Key.backspace>,<Key.space>
Screenshot: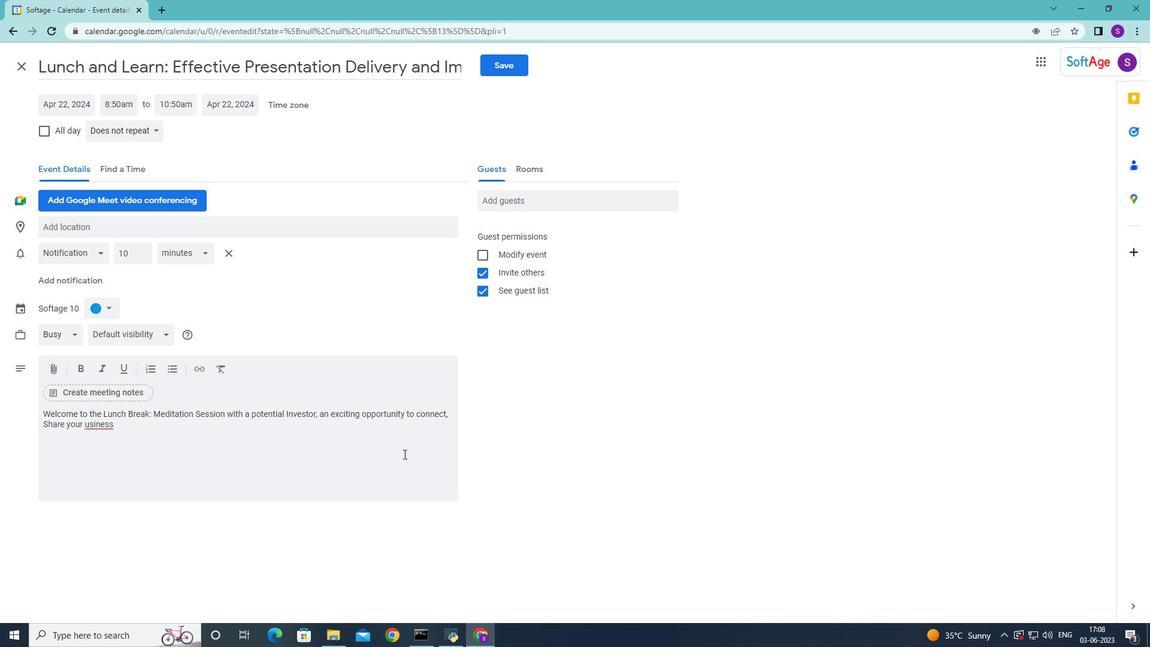 
Action: Mouse moved to (57, 435)
Screenshot: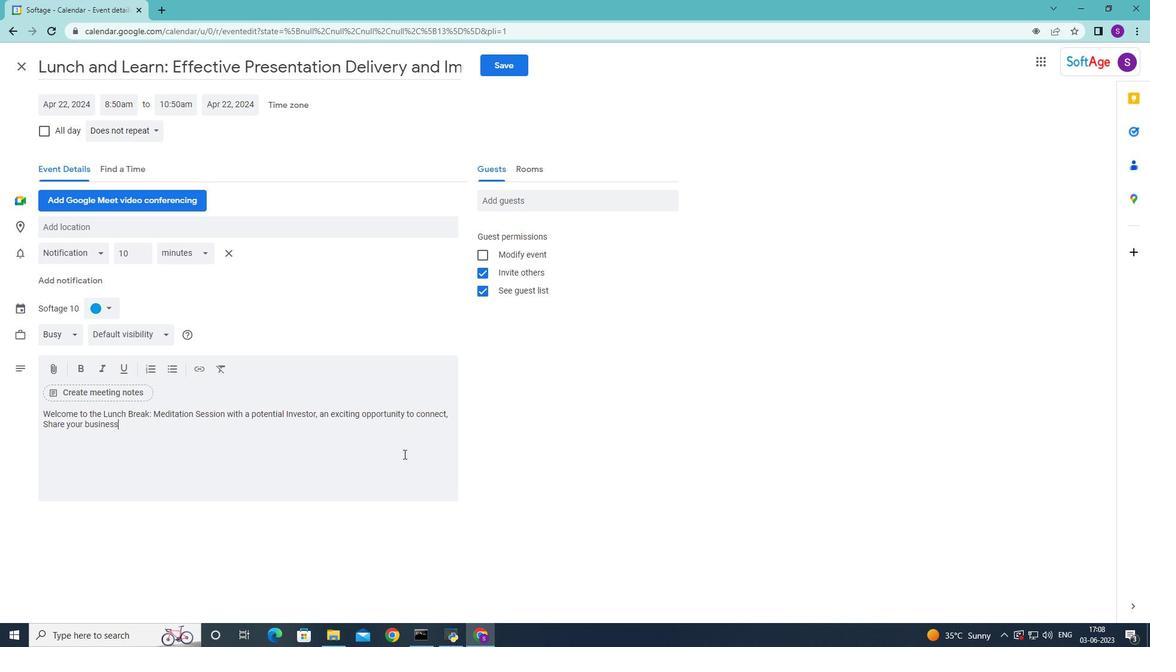 
Action: Mouse pressed left at (57, 435)
Screenshot: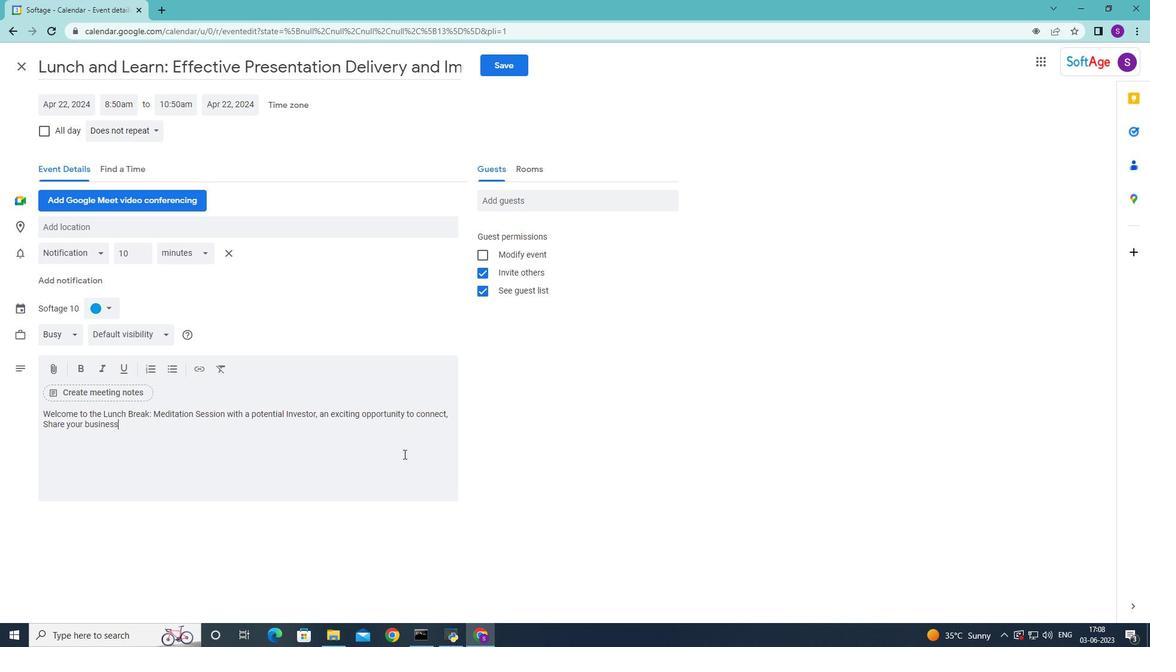 
Action: Mouse moved to (71, 438)
Screenshot: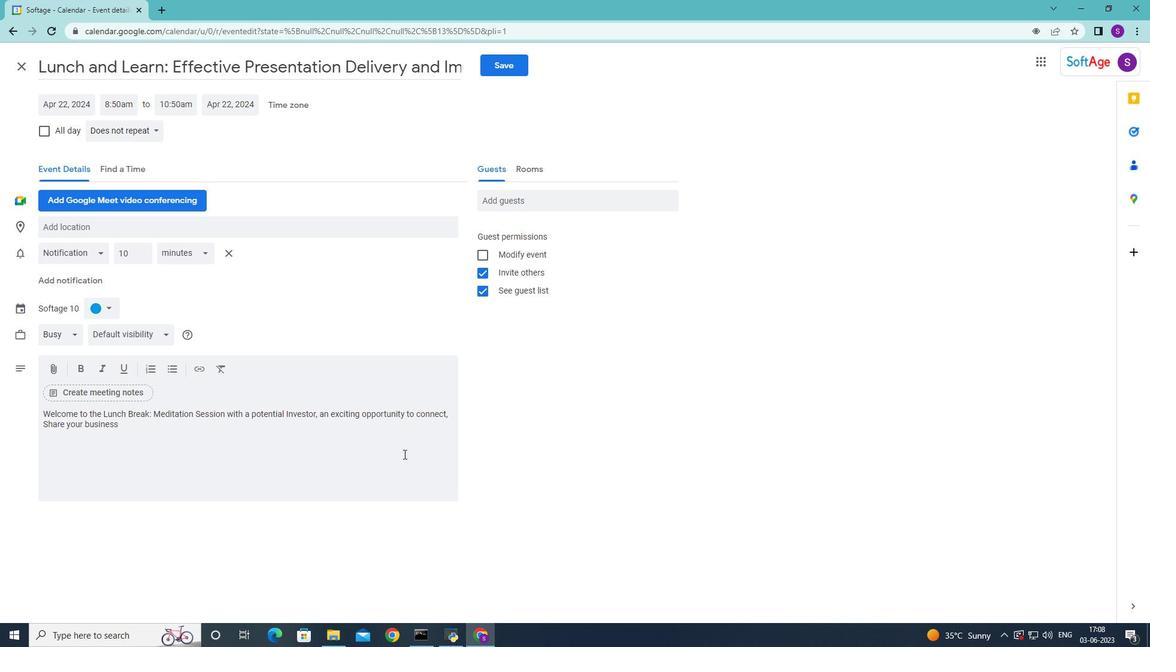 
Action: Key pressed <Key.backspace>q
Screenshot: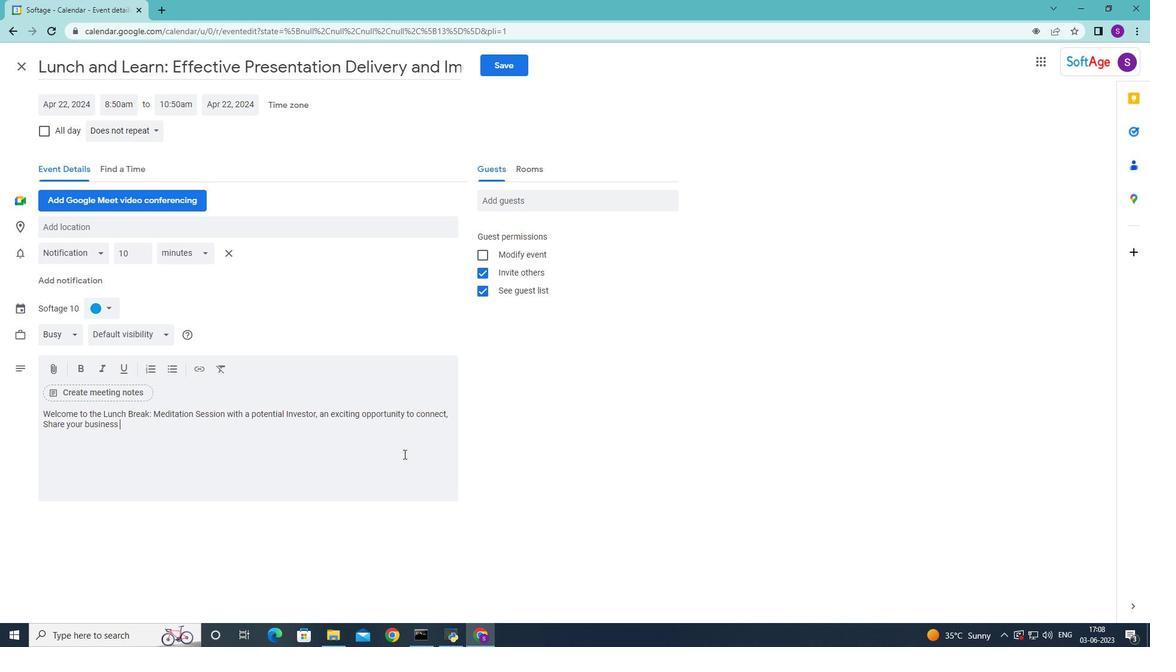 
Action: Mouse moved to (61, 442)
Screenshot: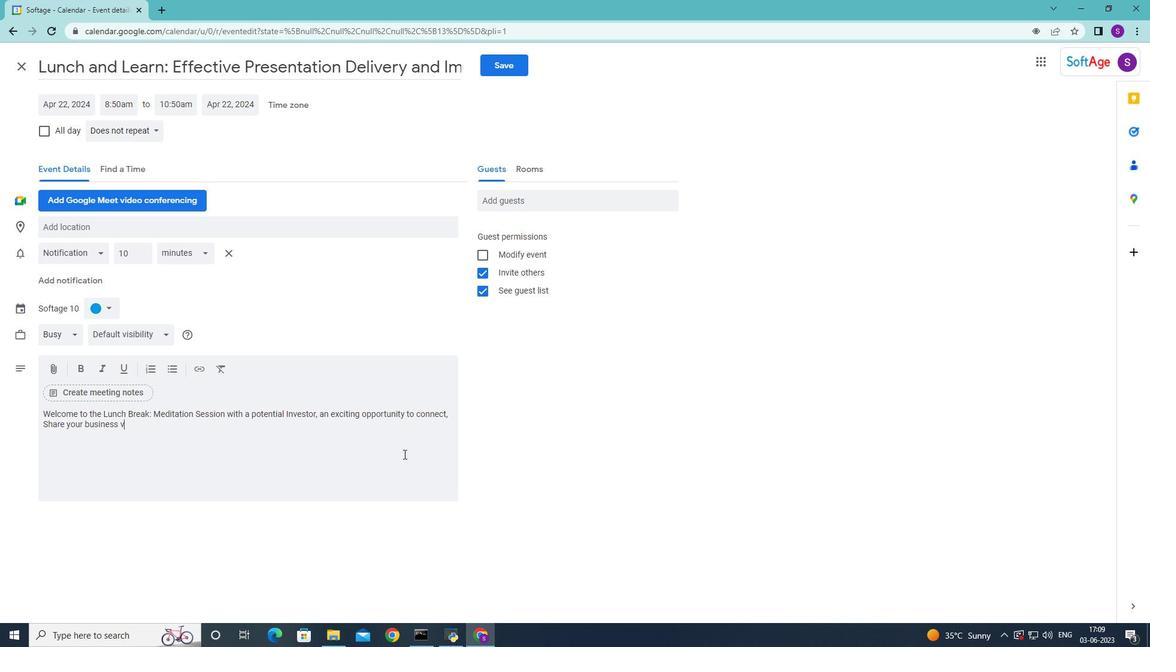 
Action: Key pressed u
Screenshot: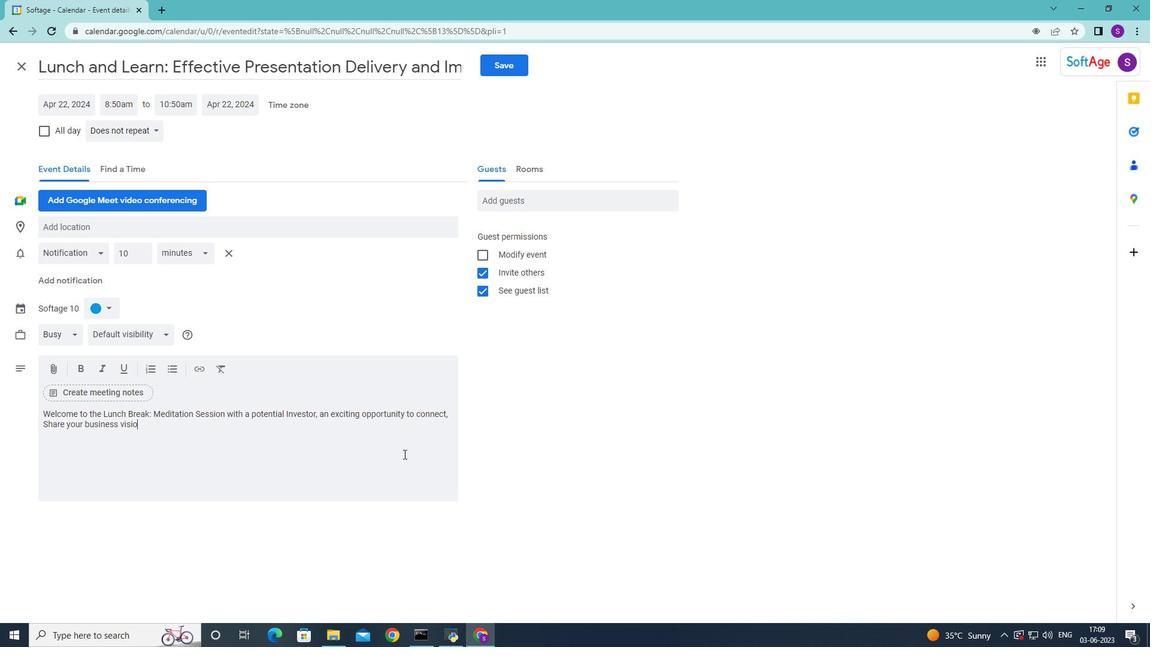 
Action: Mouse moved to (109, 440)
Screenshot: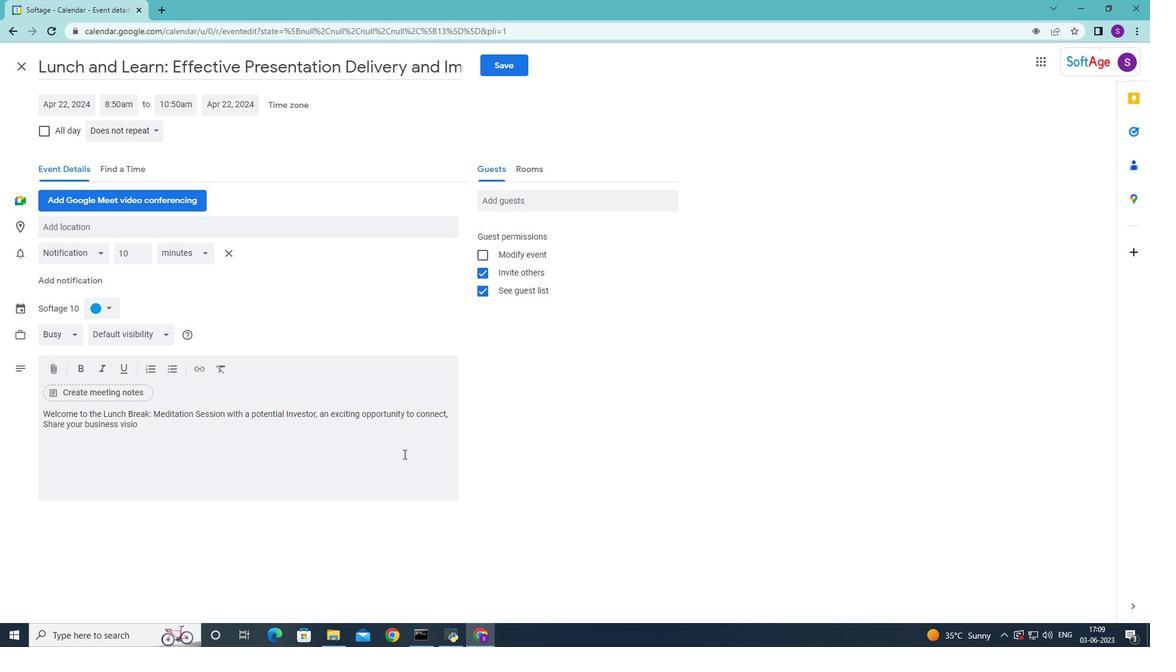 
Action: Mouse pressed left at (109, 440)
Screenshot: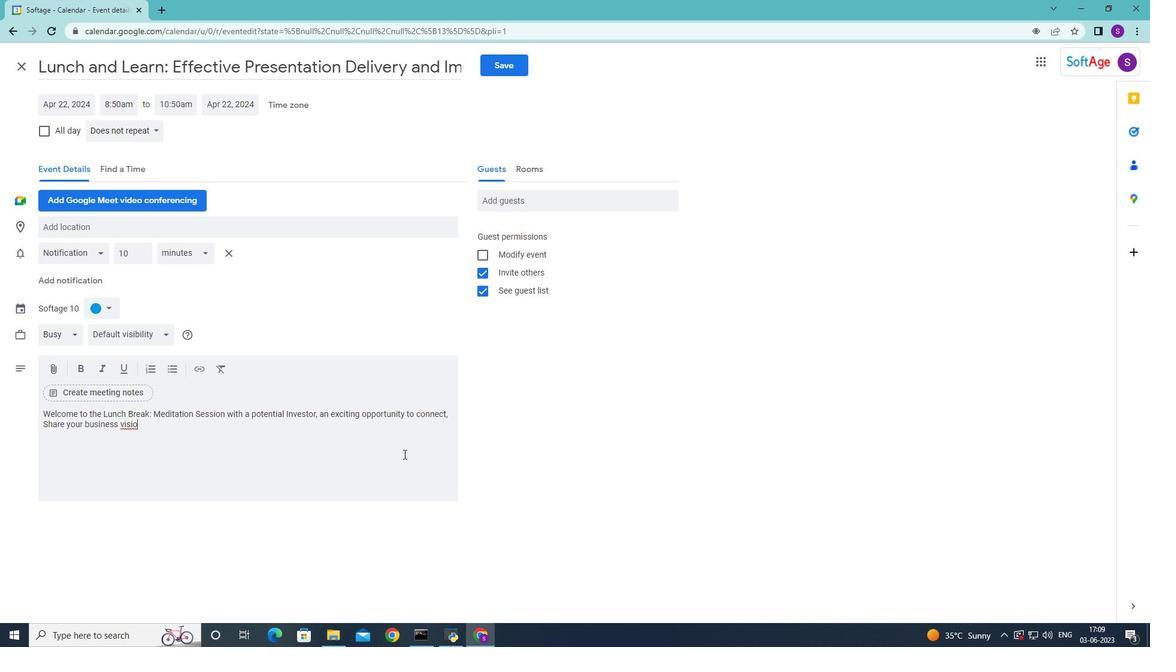 
Action: Mouse moved to (107, 446)
Screenshot: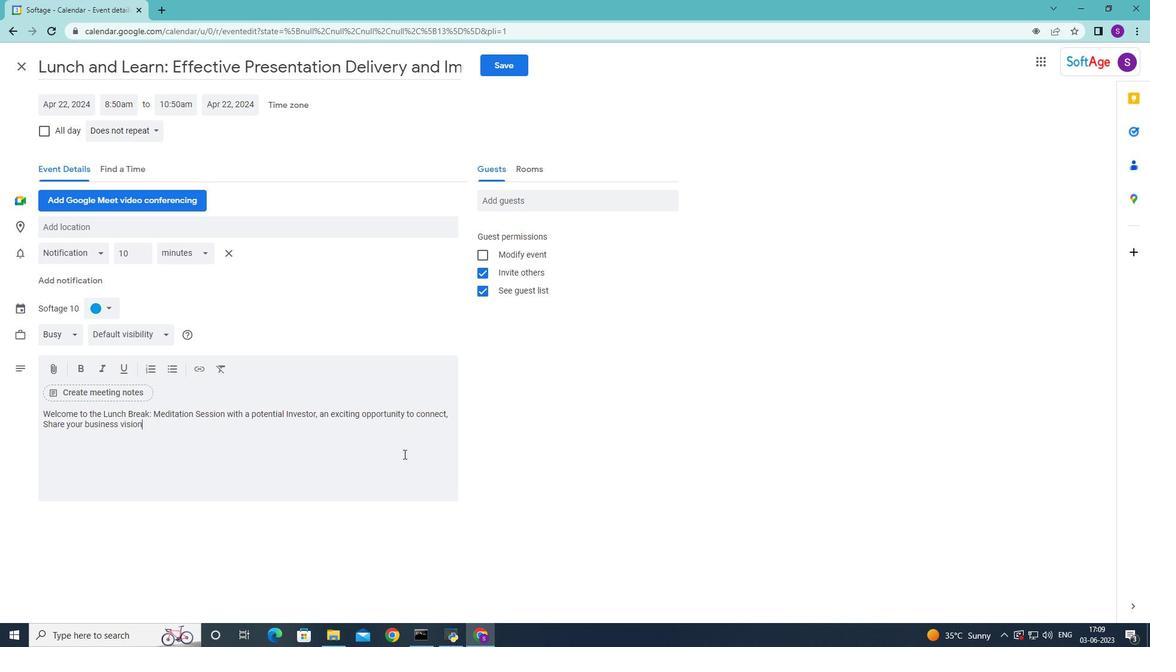 
Action: Key pressed functional<Key.space>se<Key.backspace>pecifications,<Key.space>and<Key.space>qulity<Key.space>standards<Key.space><Key.backspace>
Screenshot: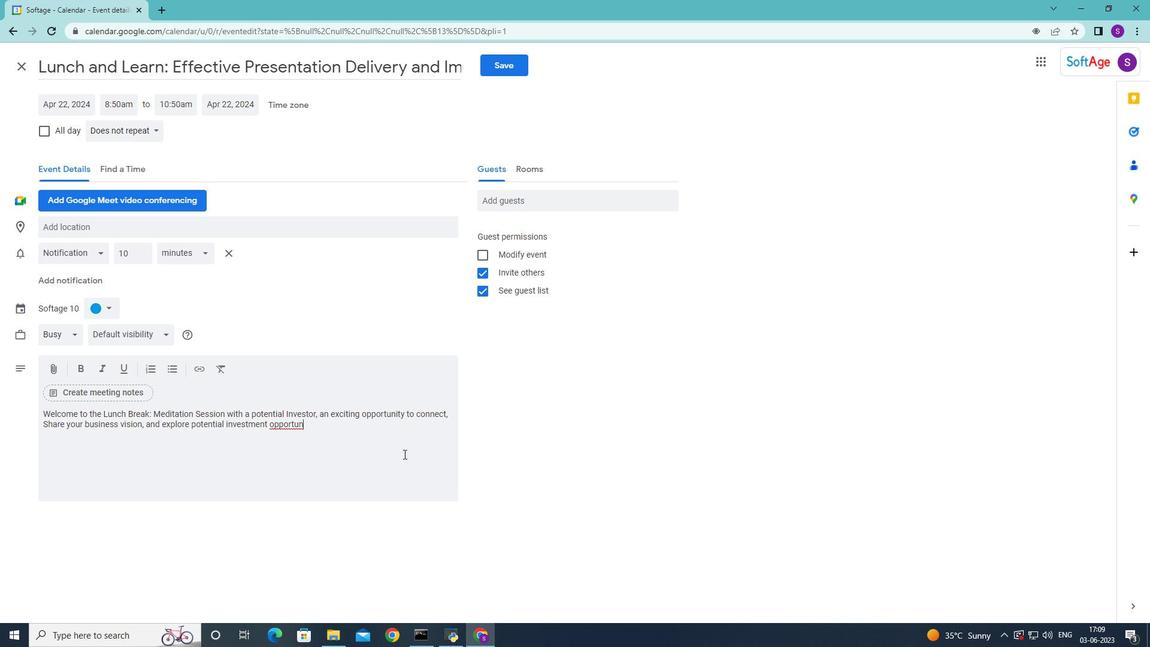 
Action: Mouse moved to (216, 437)
Screenshot: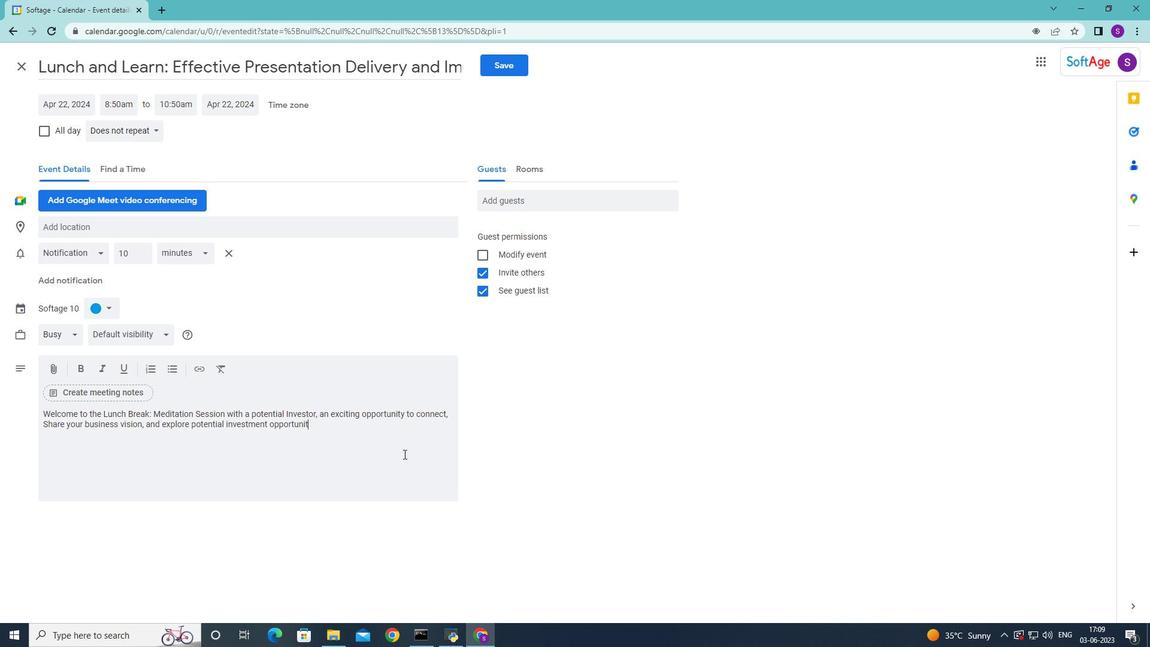 
Action: Mouse pressed left at (216, 437)
Screenshot: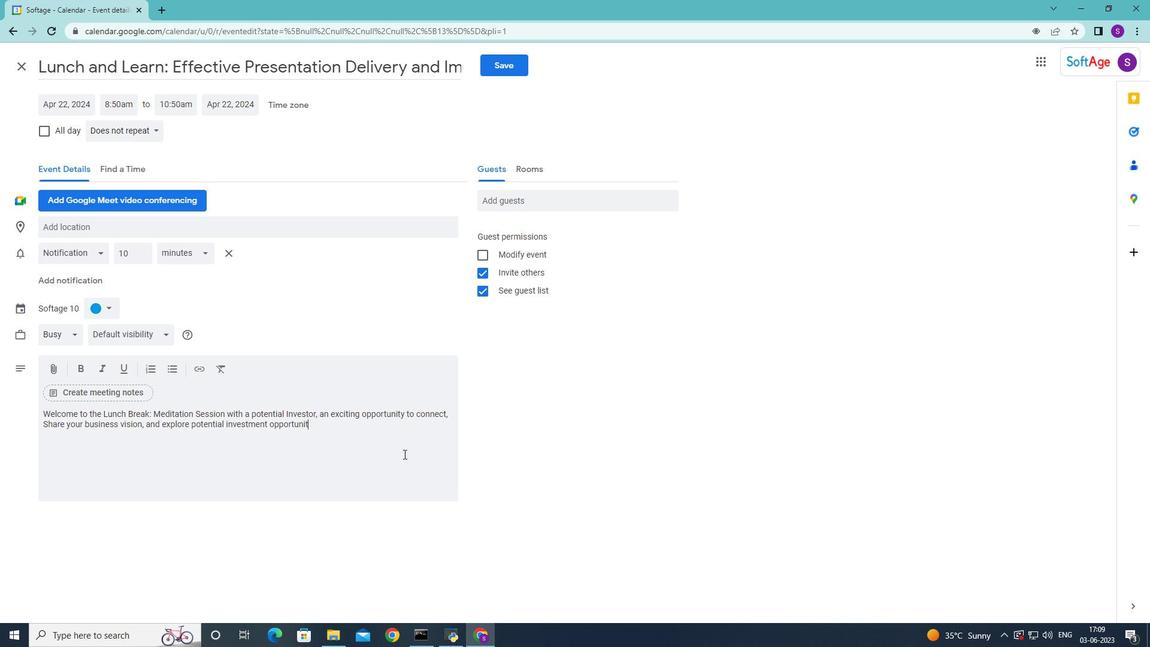
Action: Mouse moved to (218, 437)
Screenshot: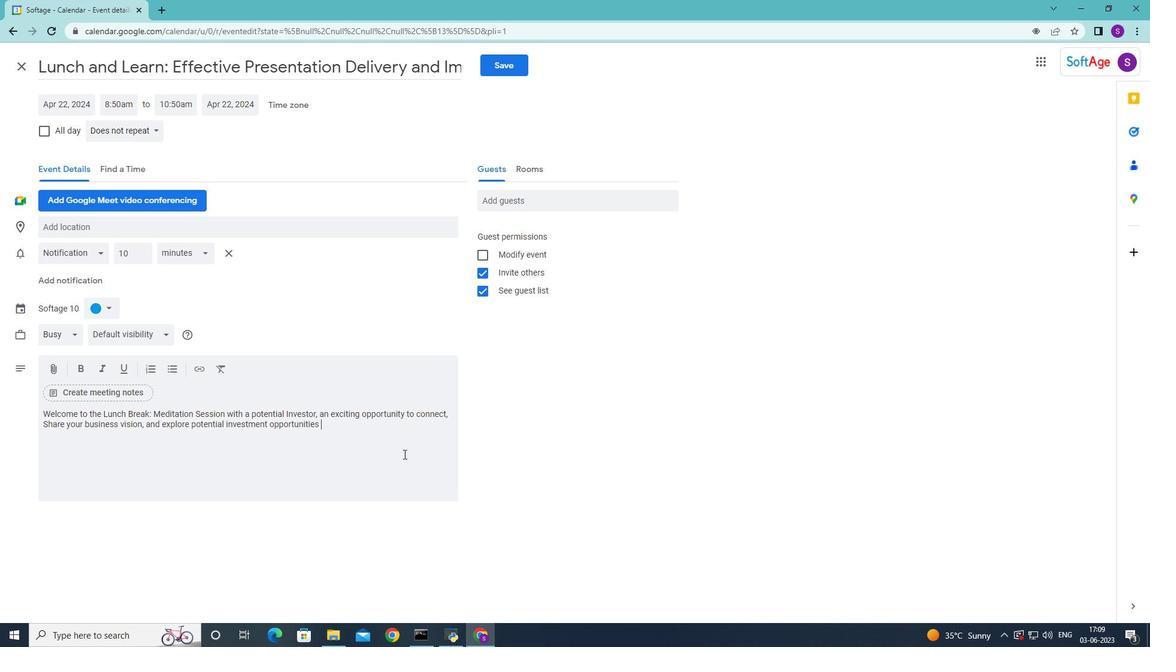 
Action: Mouse pressed left at (218, 437)
Screenshot: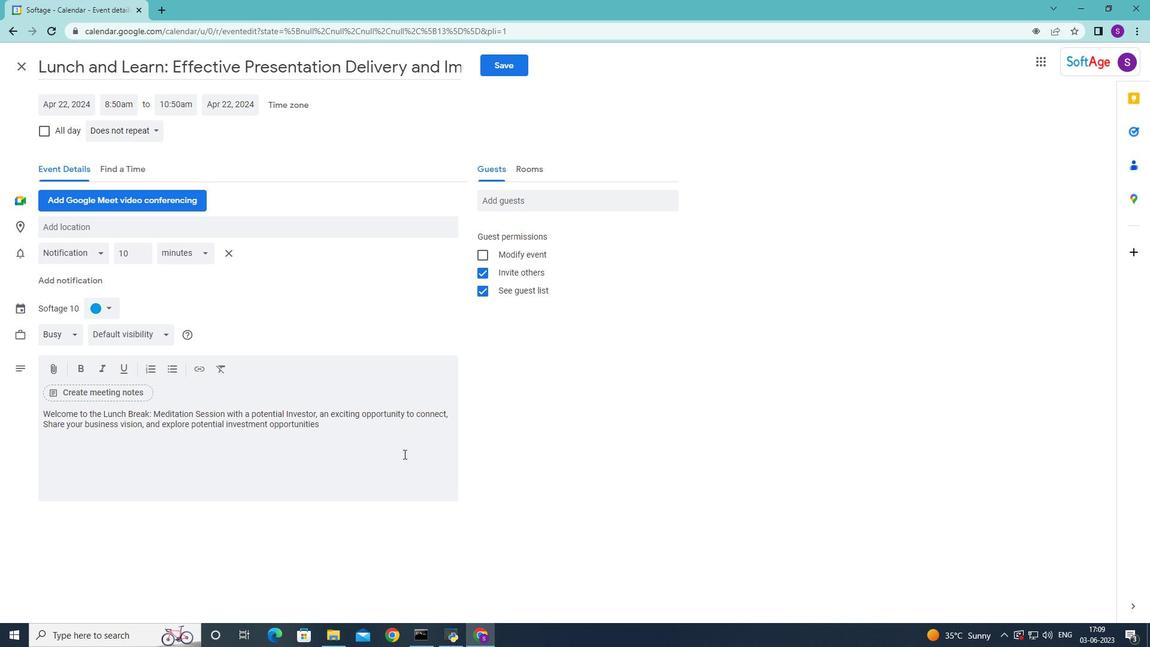 
Action: Mouse moved to (220, 437)
Screenshot: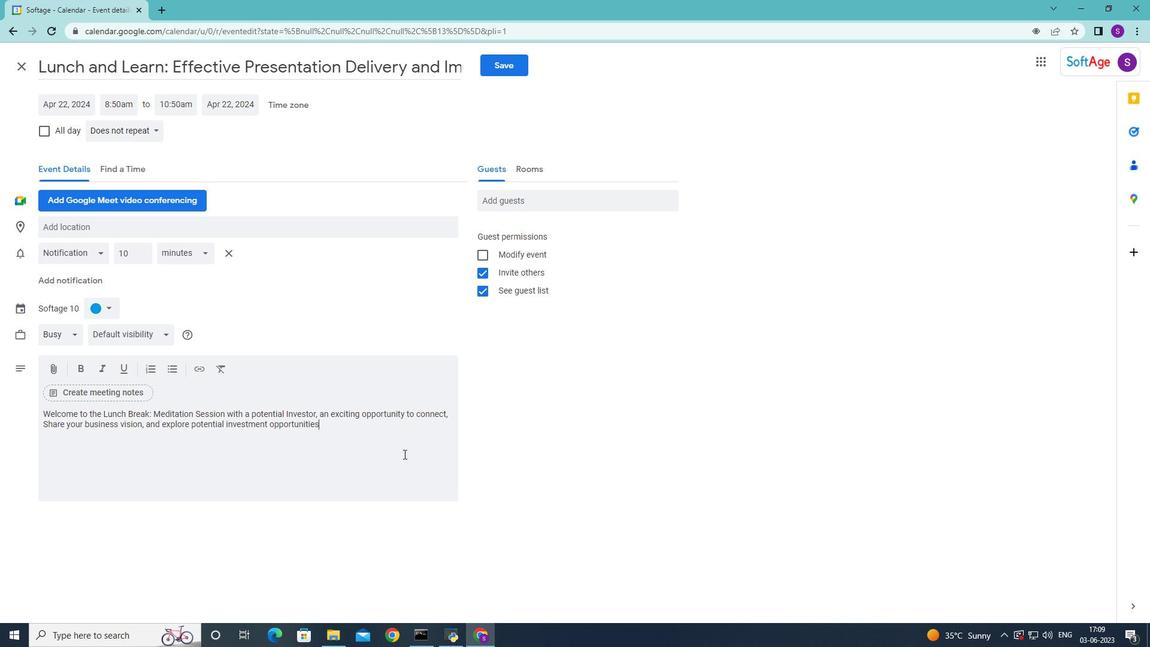 
Action: Key pressed a
Screenshot: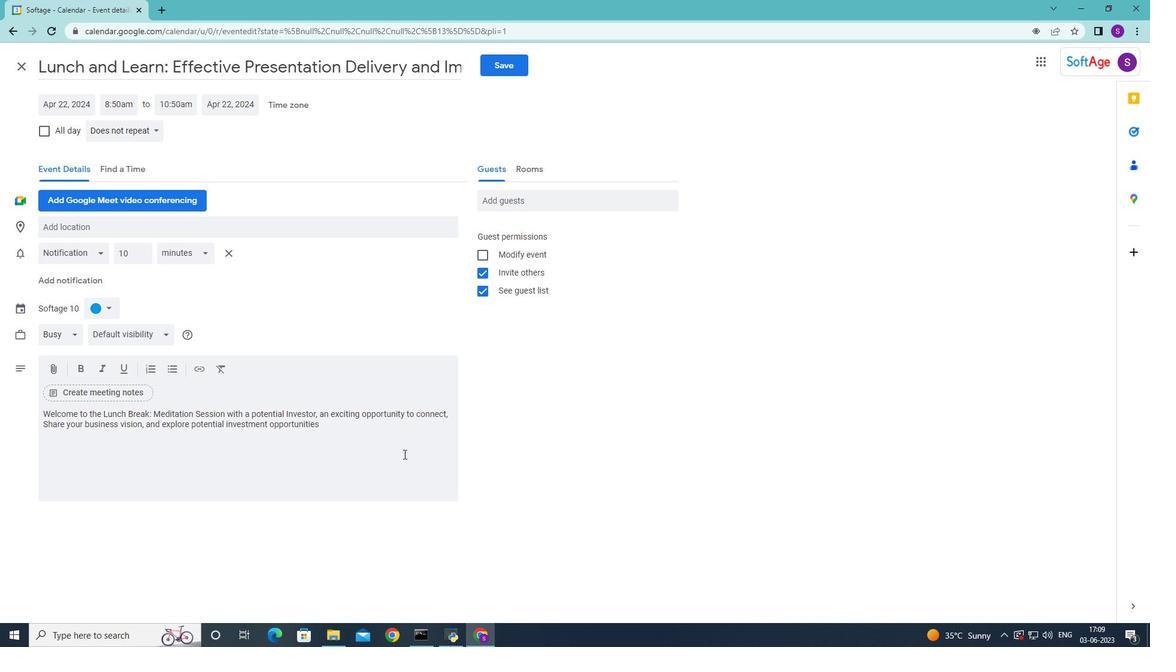 
Action: Mouse moved to (294, 441)
Screenshot: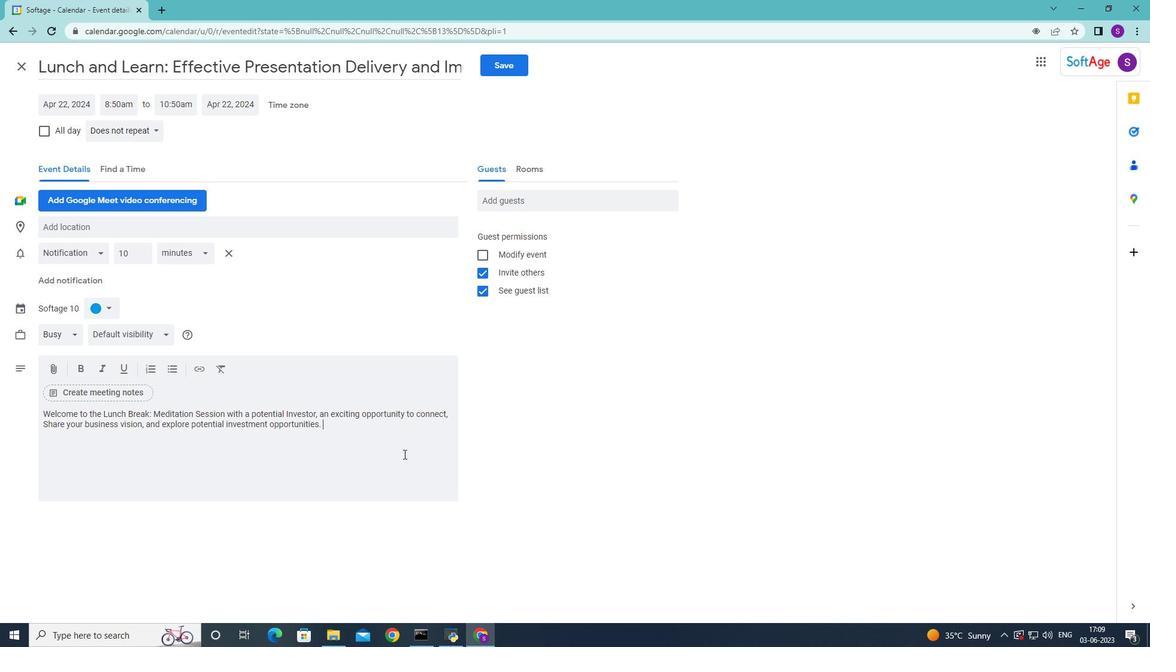 
Action: Mouse pressed left at (294, 441)
Screenshot: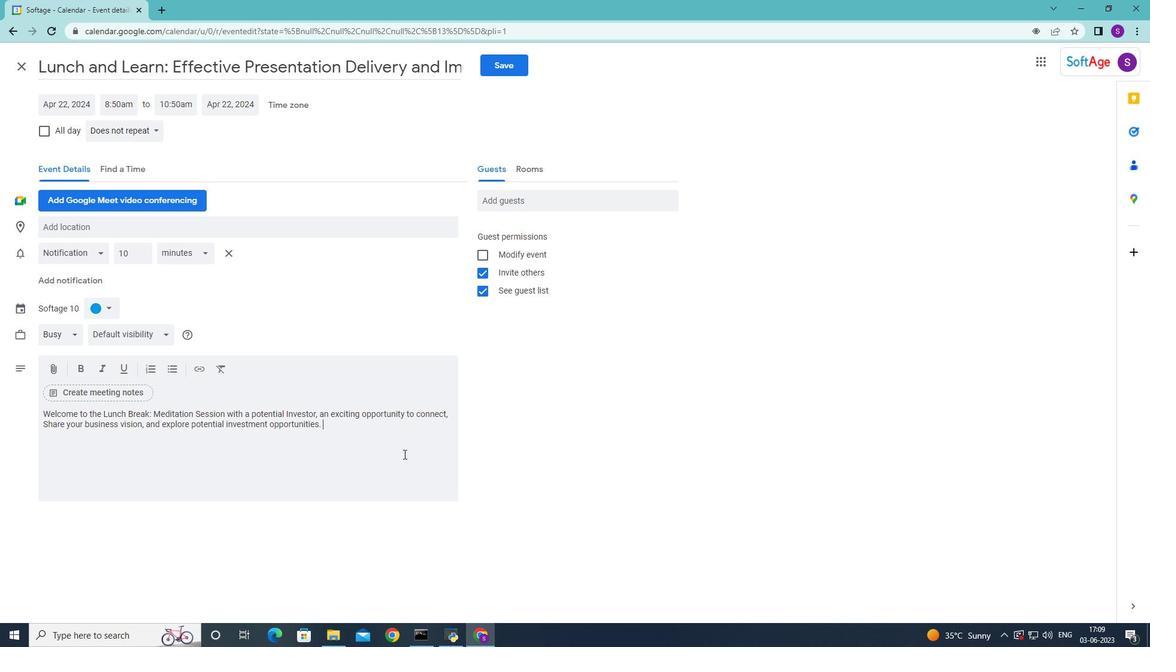 
Action: Mouse moved to (296, 440)
Screenshot: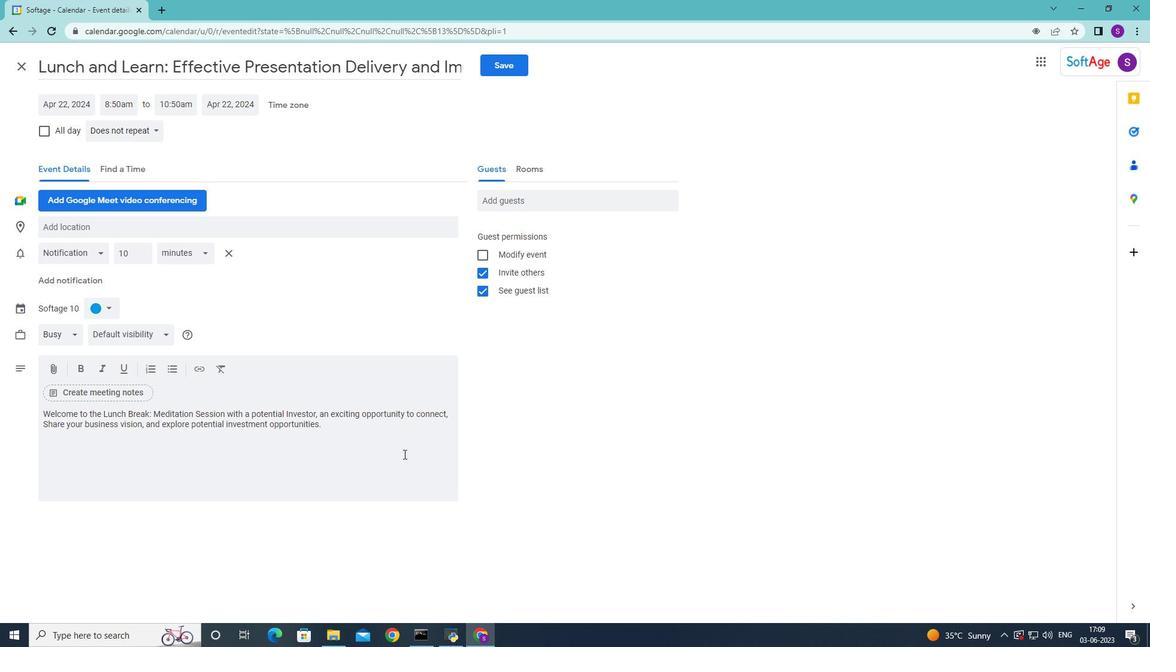 
Action: Key pressed <Key.backspace>.<Key.backspace>
Screenshot: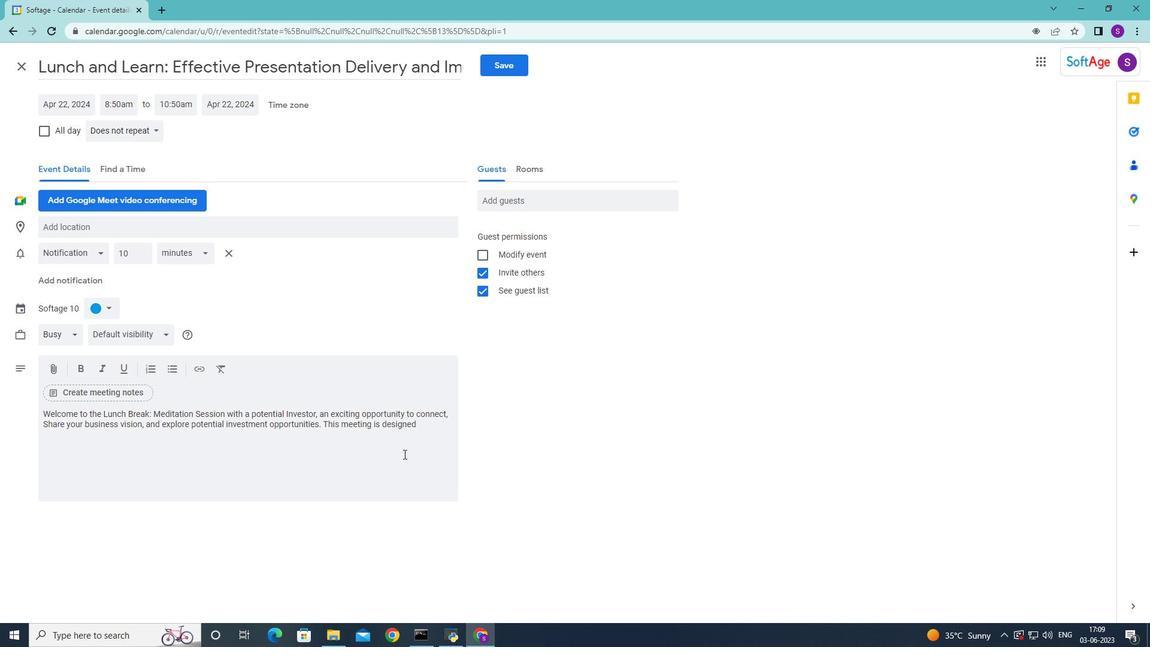 
Action: Mouse moved to (296, 440)
Screenshot: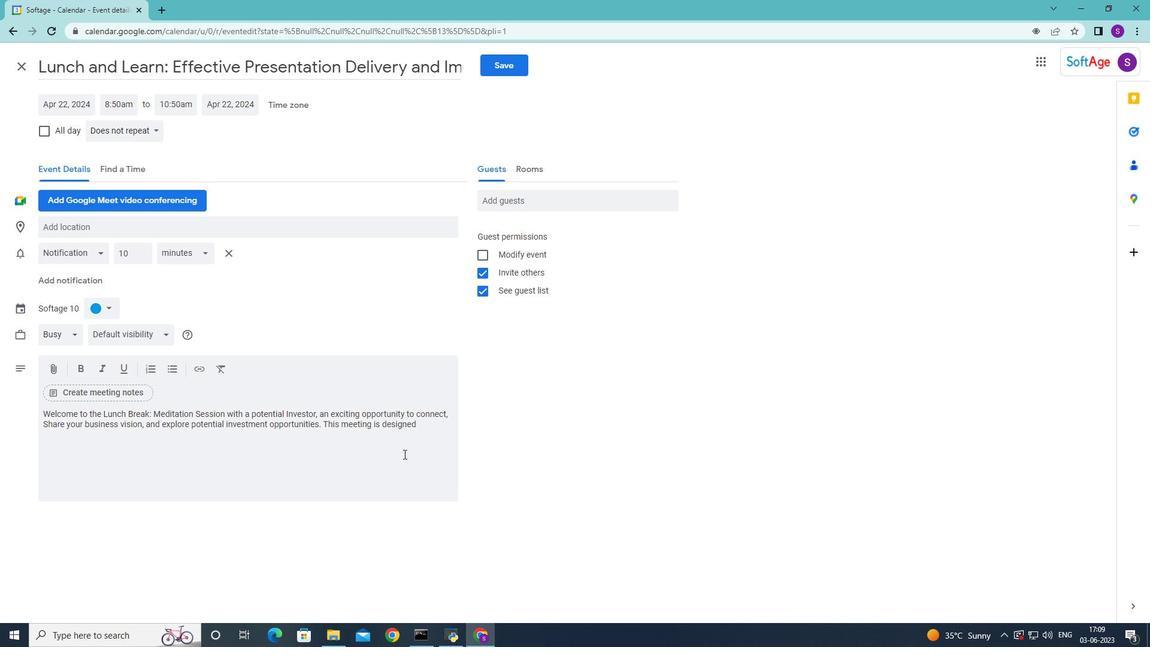
Action: Key pressed s
Screenshot: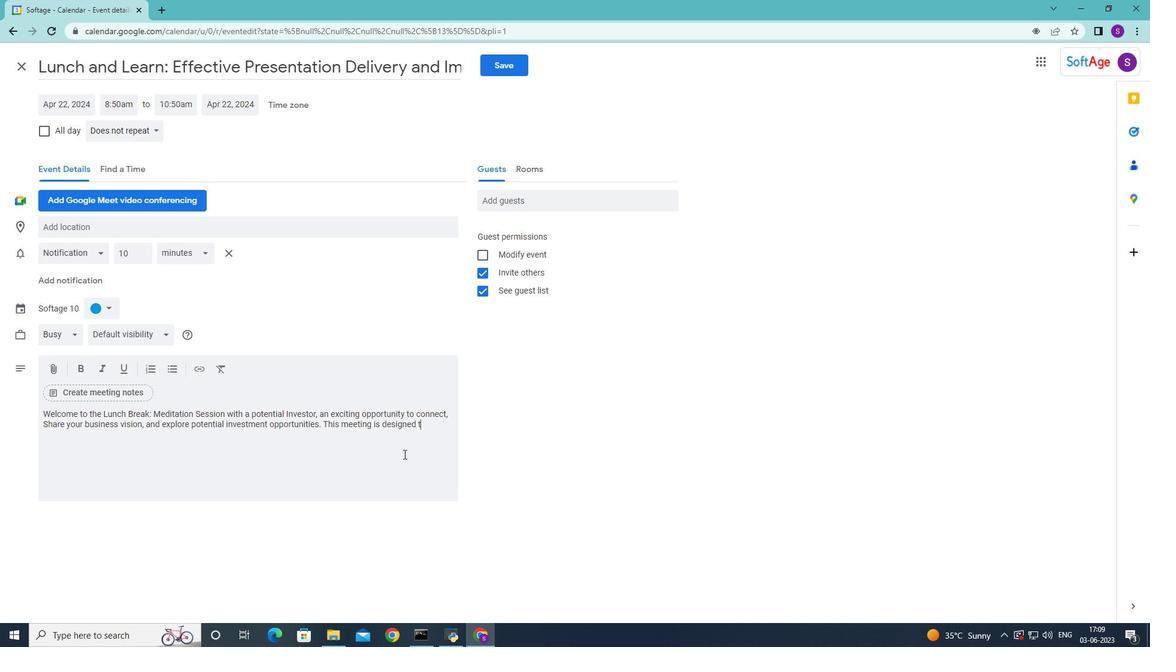
Action: Mouse moved to (295, 440)
Screenshot: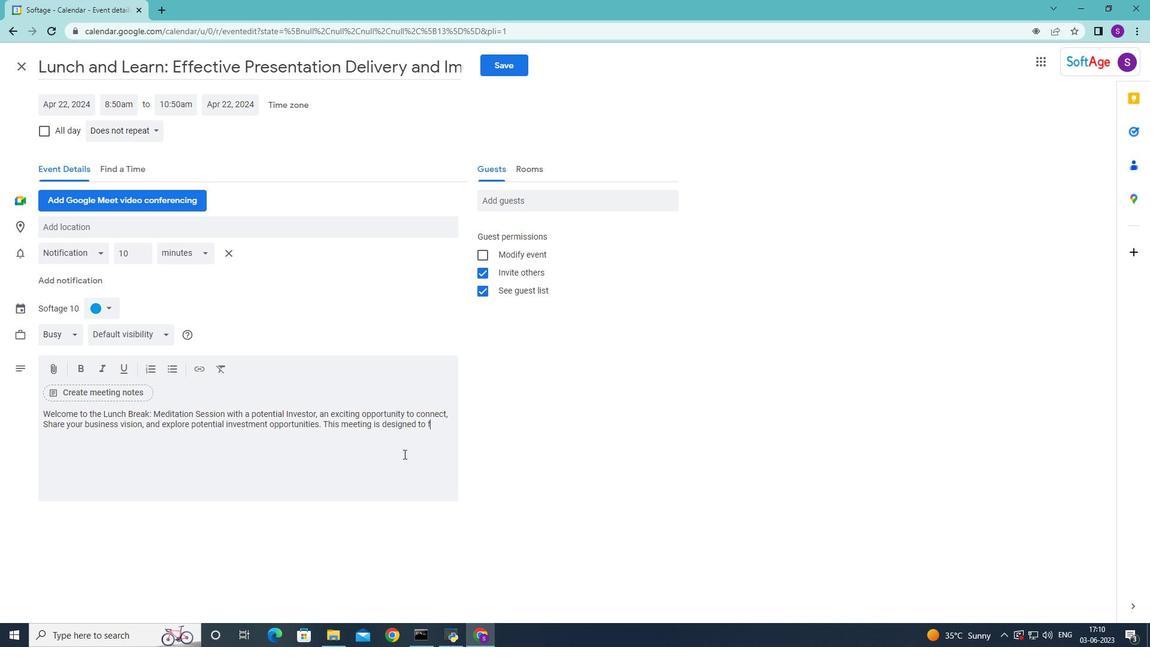 
Action: Key pressed .<Key.space>
Screenshot: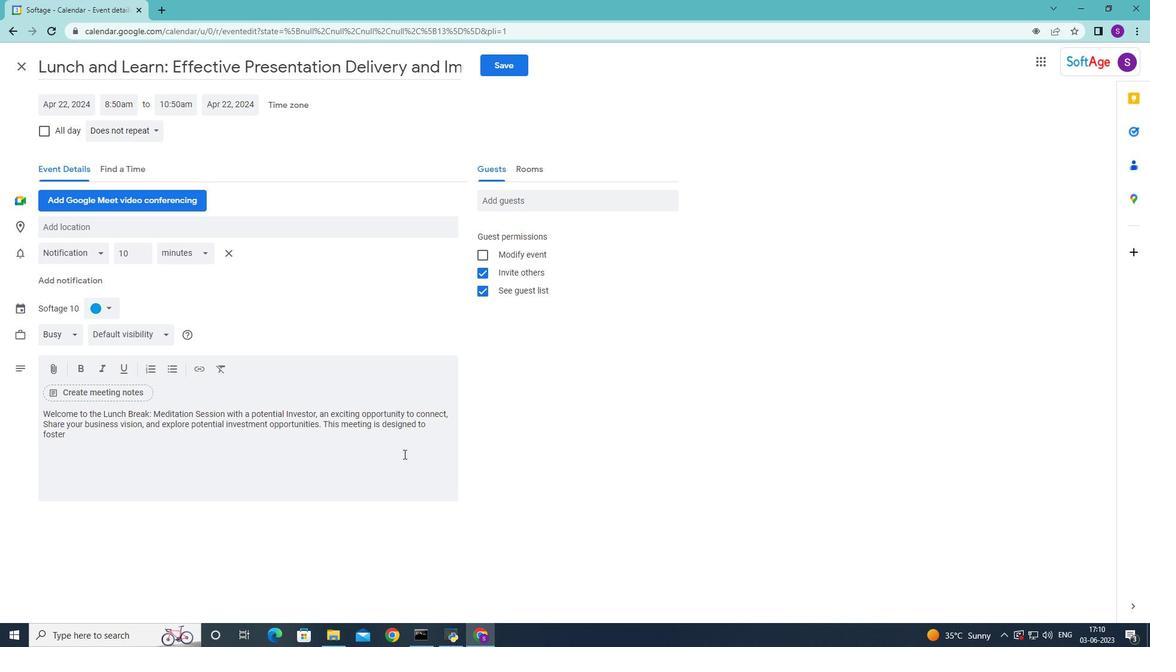 
Action: Mouse moved to (100, 310)
Screenshot: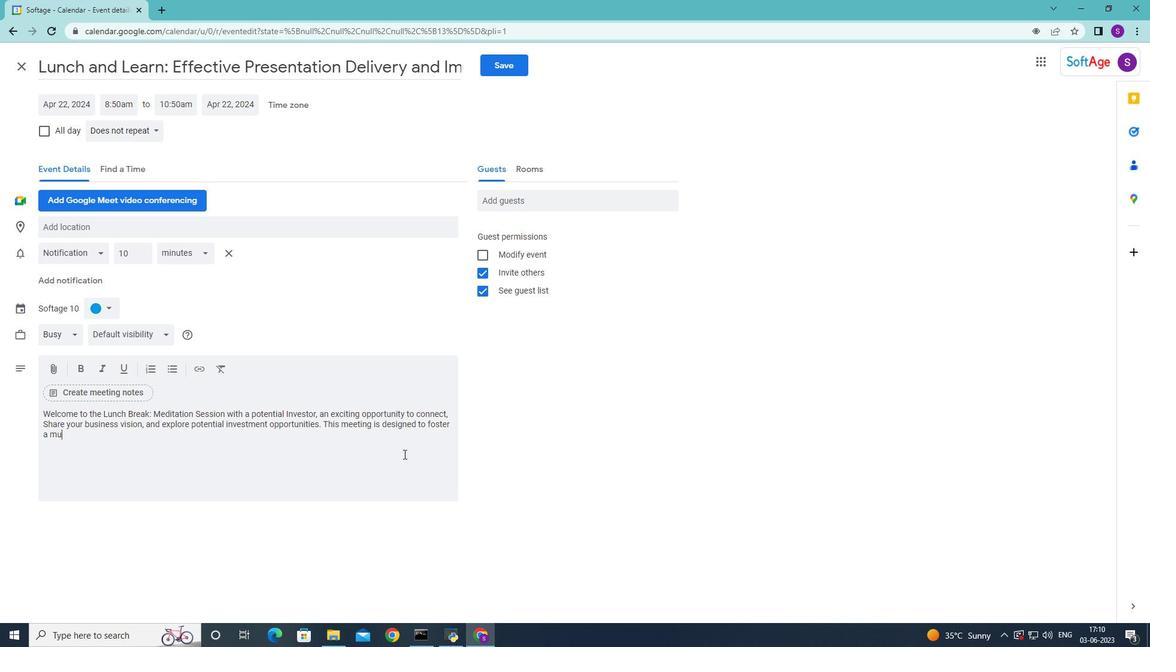 
Action: Mouse pressed left at (100, 310)
Screenshot: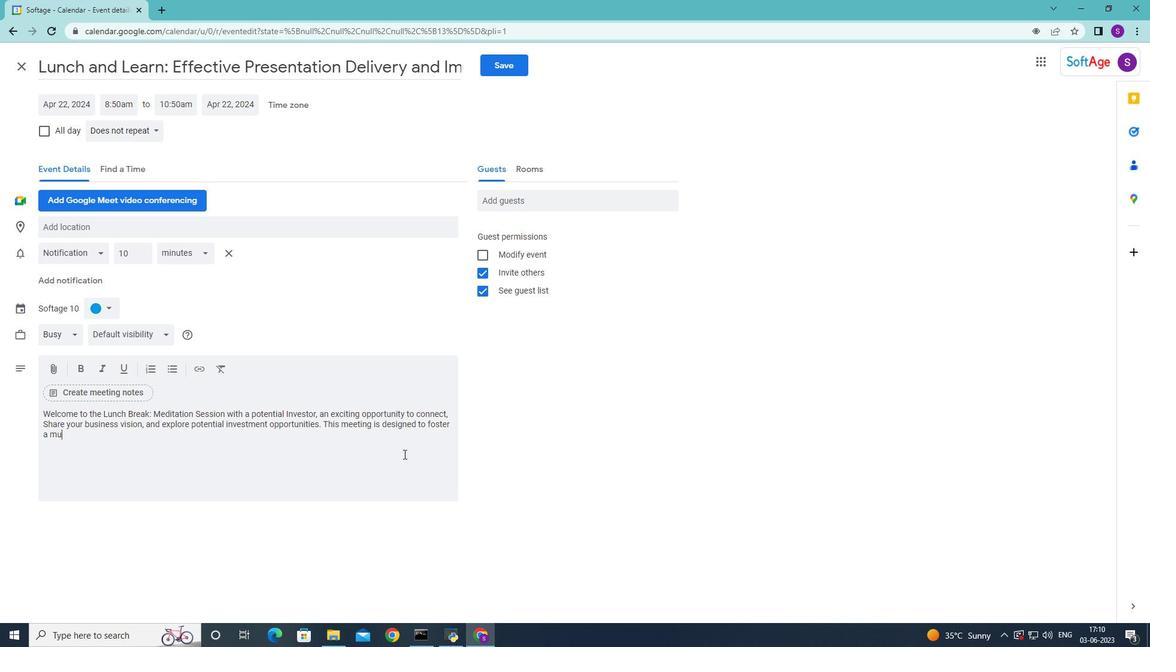
Action: Mouse moved to (114, 315)
Screenshot: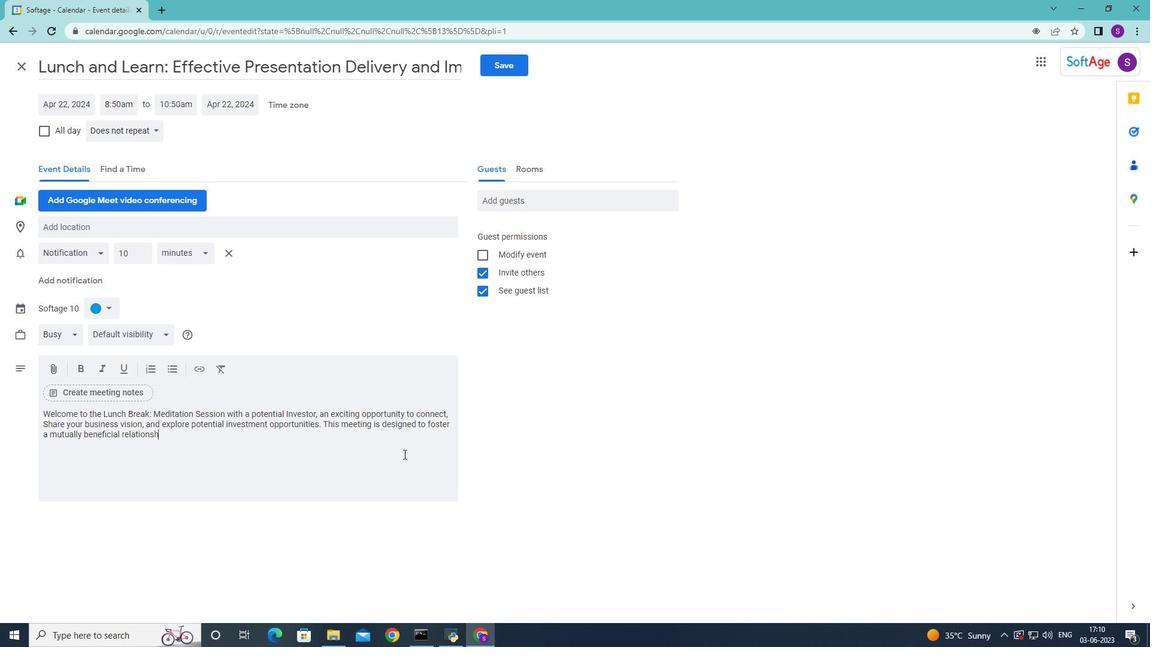 
Action: Mouse pressed left at (114, 315)
Screenshot: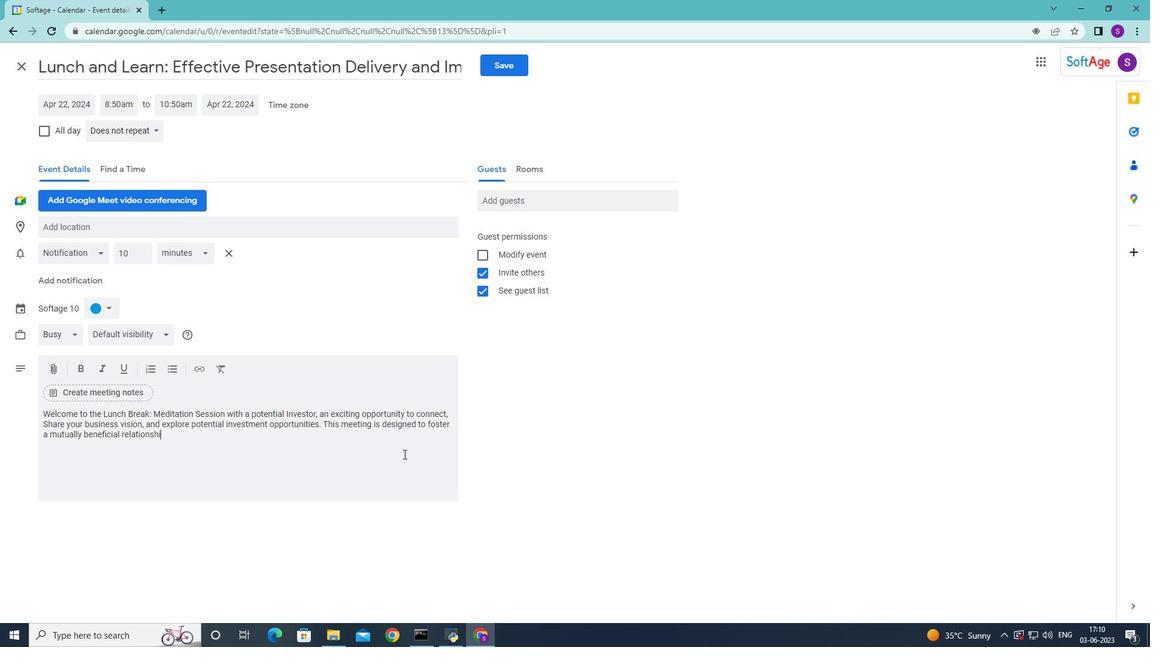 
Action: Mouse moved to (139, 232)
Screenshot: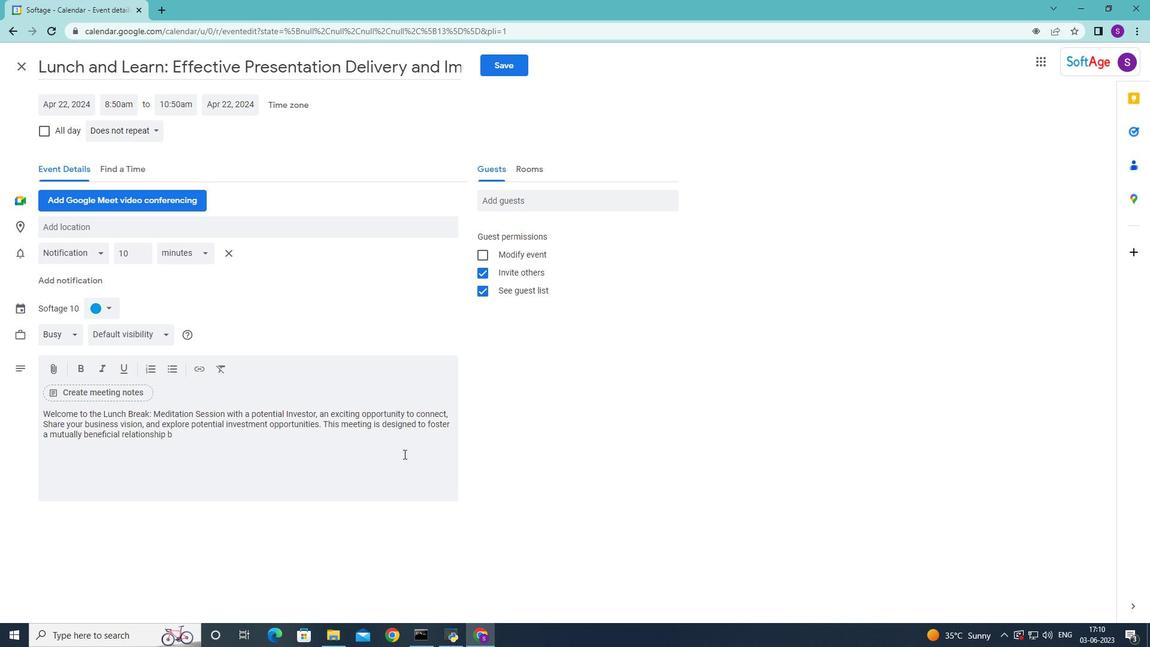 
Action: Mouse pressed left at (139, 232)
Screenshot: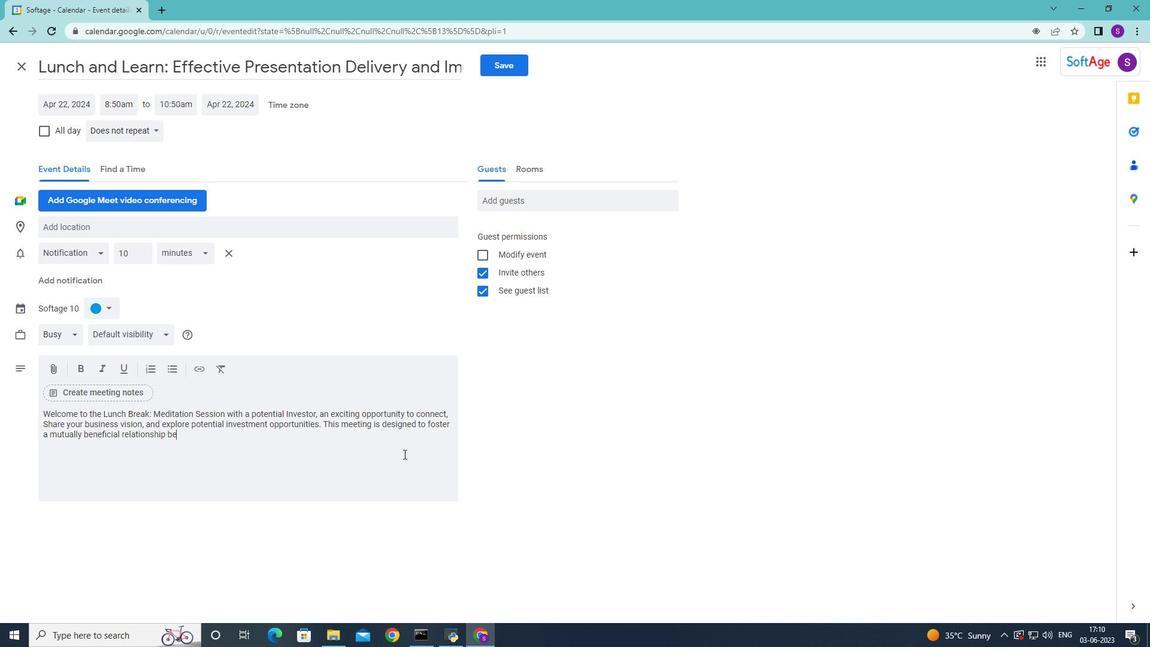 
Action: Mouse moved to (192, 213)
Screenshot: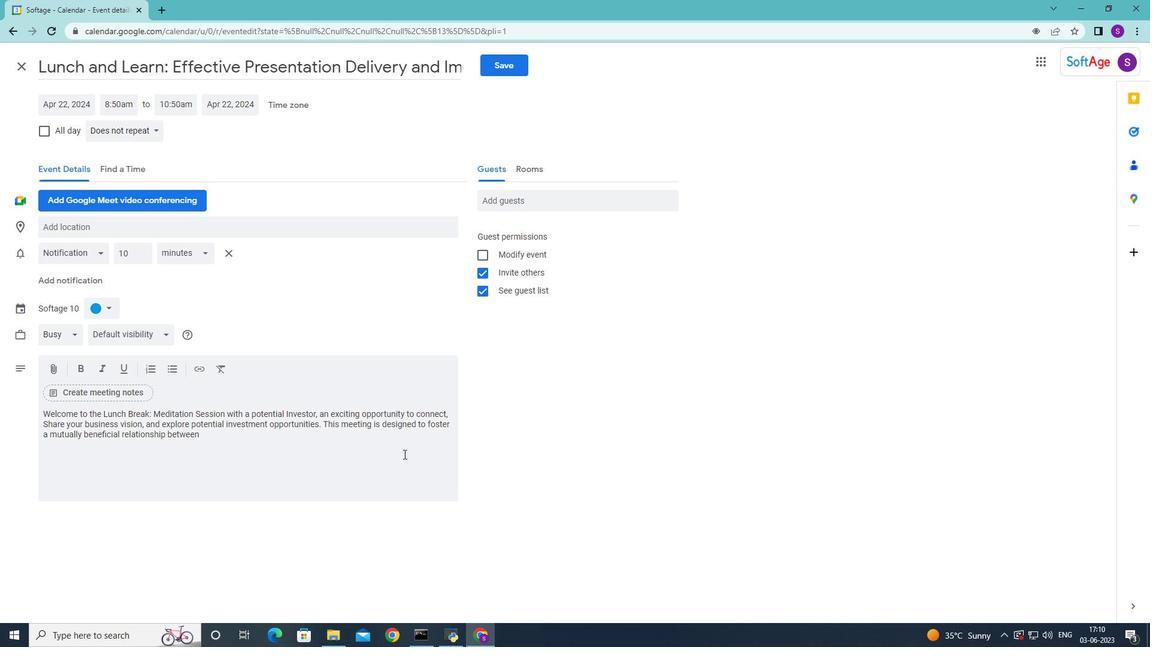 
Action: Key pressed 321<Key.space><Key.shift>Luxor<Key.space><Key.shift>temple<Key.space>
Screenshot: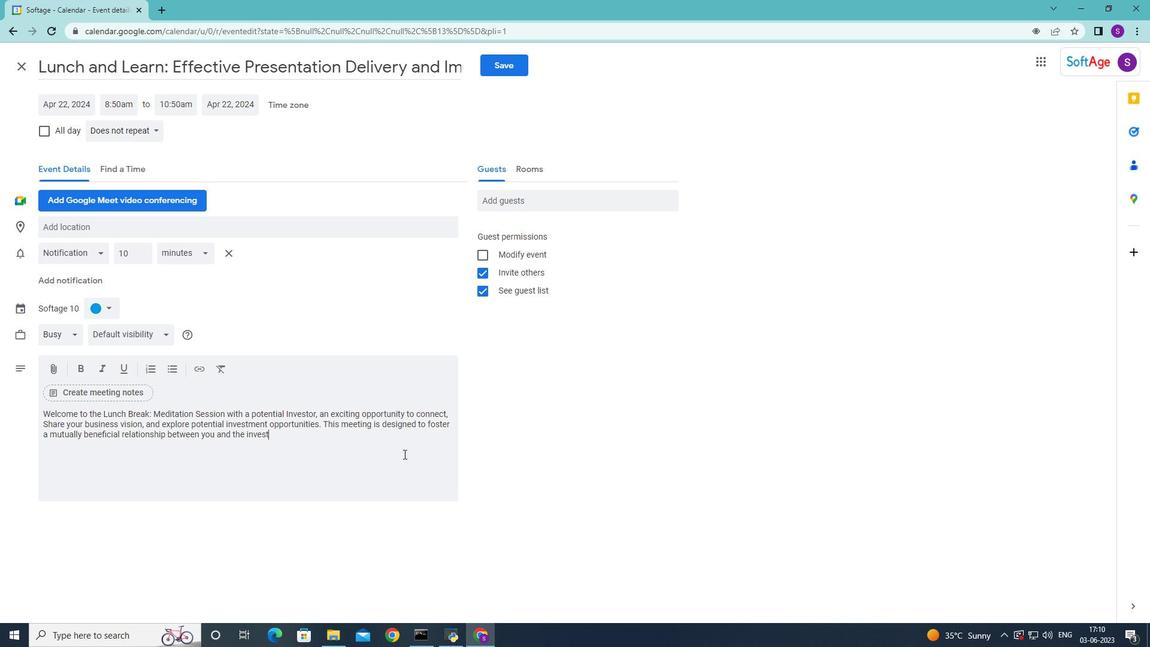 
Action: Mouse moved to (86, 227)
Screenshot: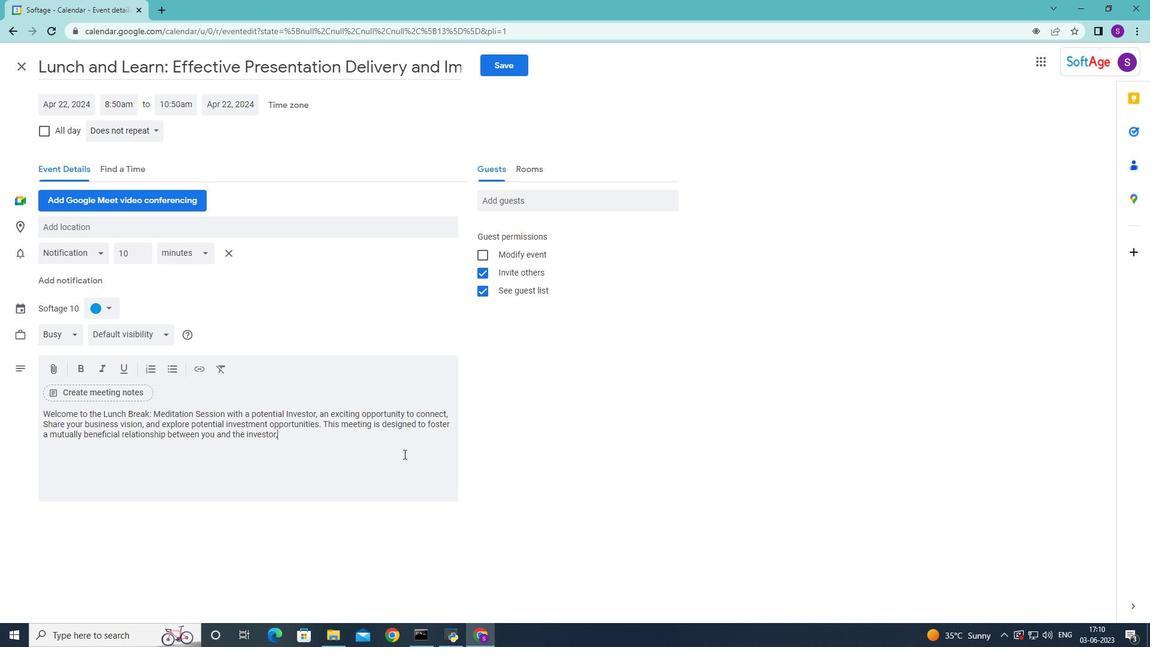 
Action: Mouse pressed left at (86, 227)
Screenshot: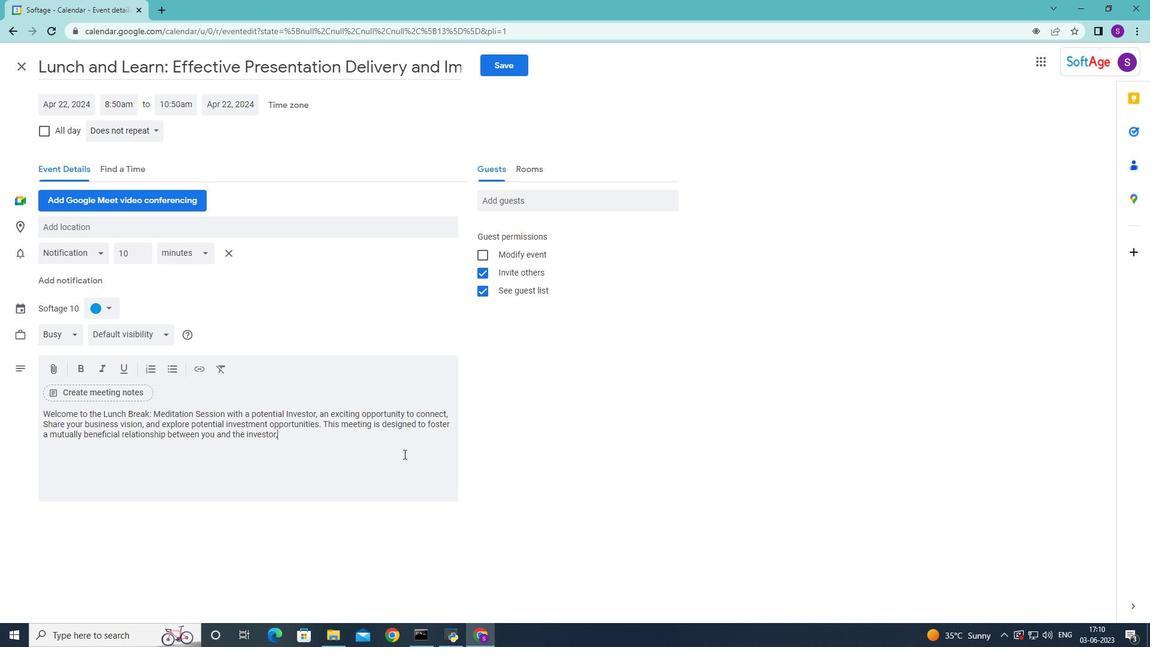 
Action: Mouse moved to (91, 227)
Screenshot: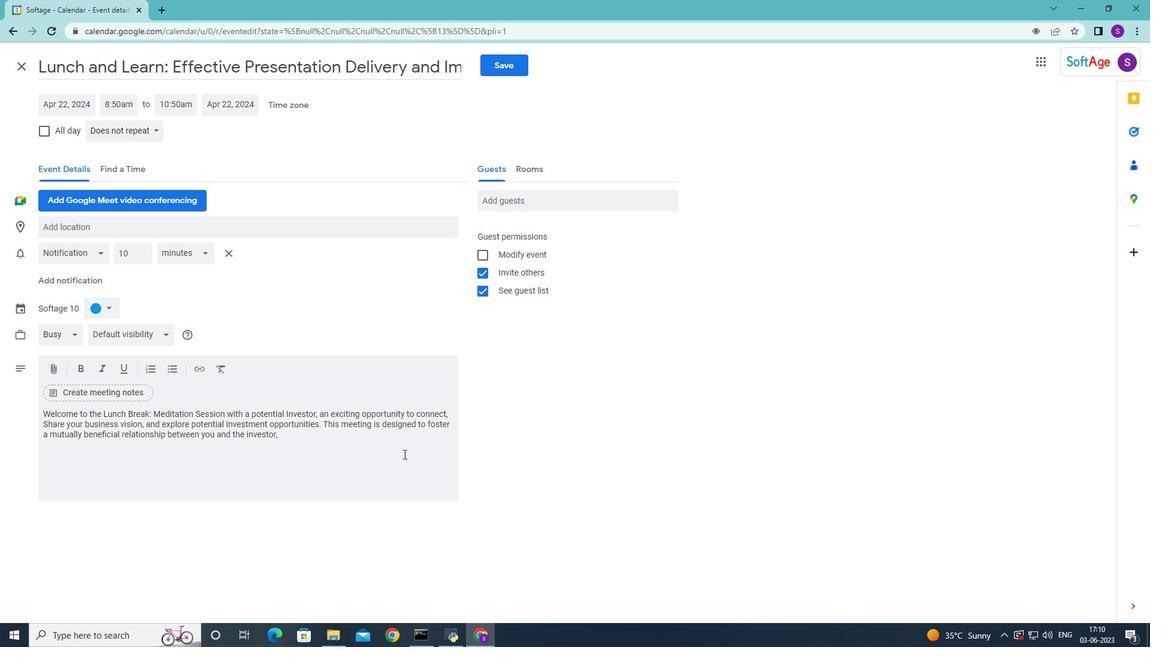 
Action: Key pressed <Key.backspace><Key.shift>T
Screenshot: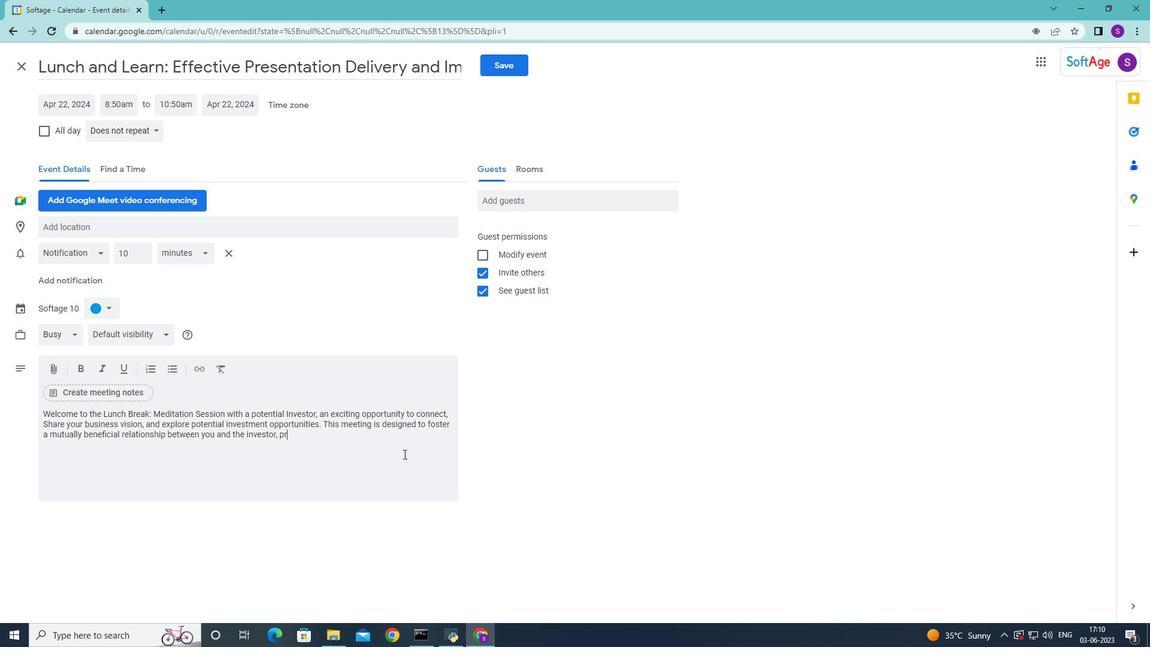 
Action: Mouse moved to (132, 234)
Screenshot: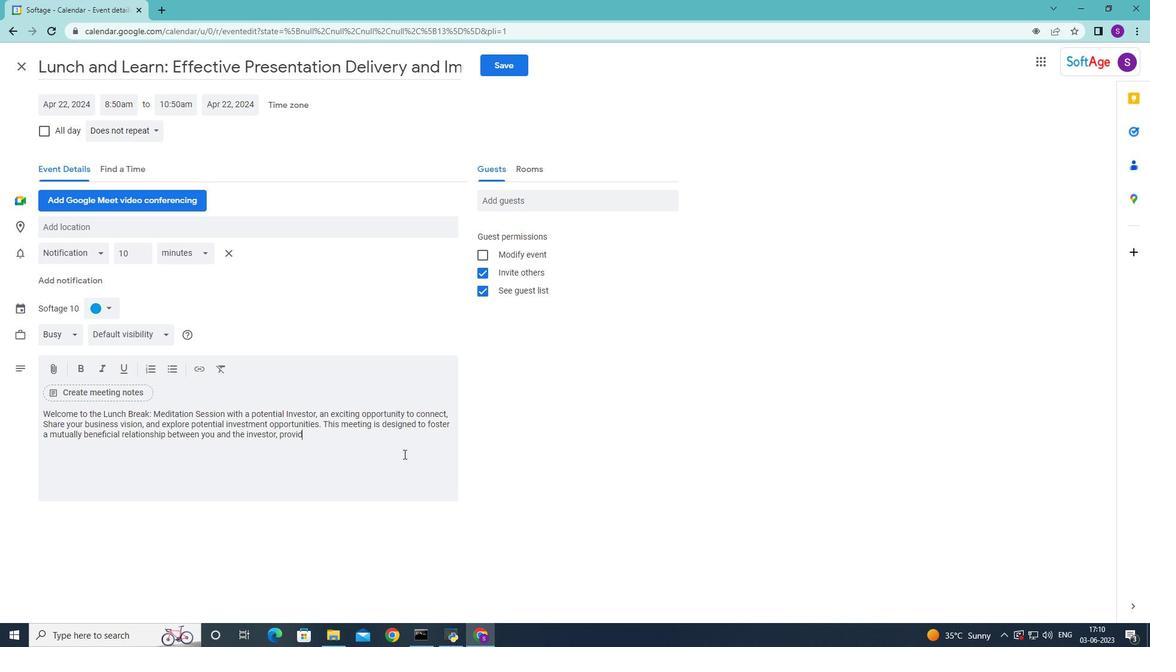 
Action: Mouse pressed left at (132, 234)
Screenshot: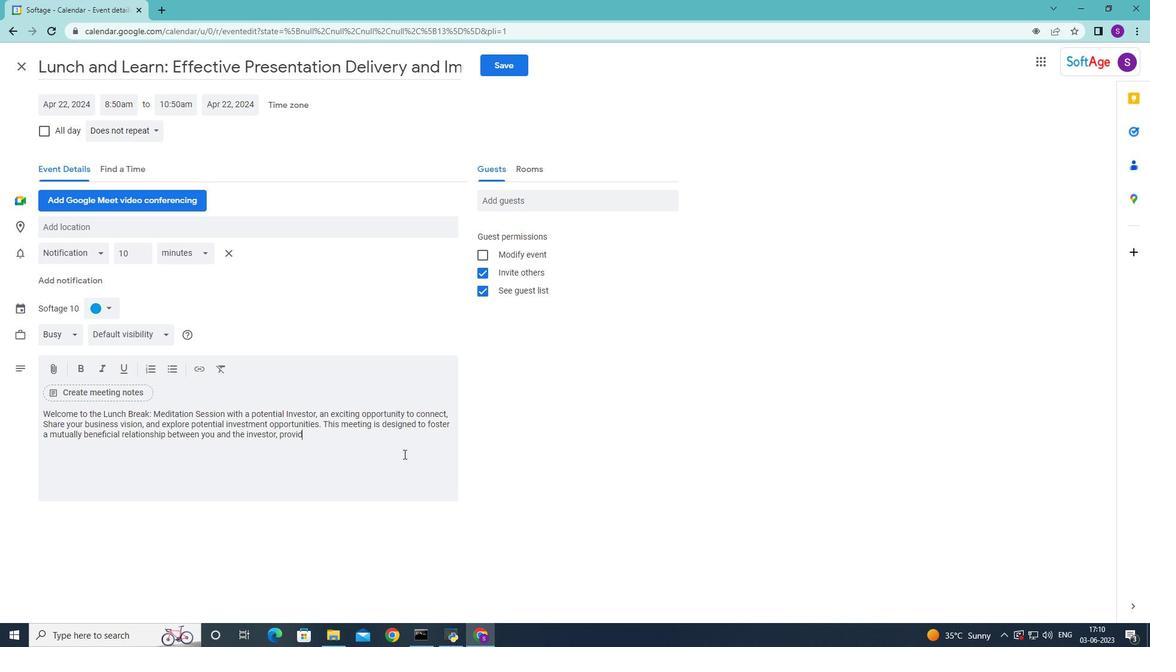
Action: Key pressed ,<Key.space><Key.shift>Luxor,<Key.shift>egypr<Key.backspace><Key.backspace><Key.backspace><Key.backspace><Key.backspace><Key.space><Key.shift>egypt,<Key.space>
Screenshot: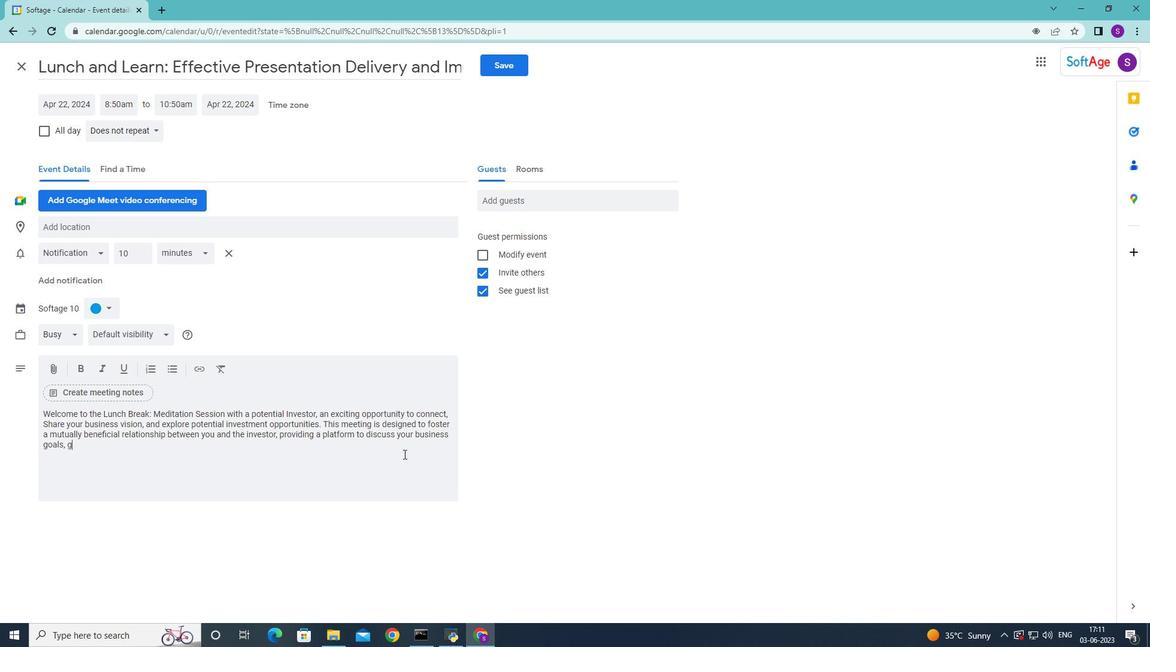 
Action: Mouse moved to (145, 230)
Screenshot: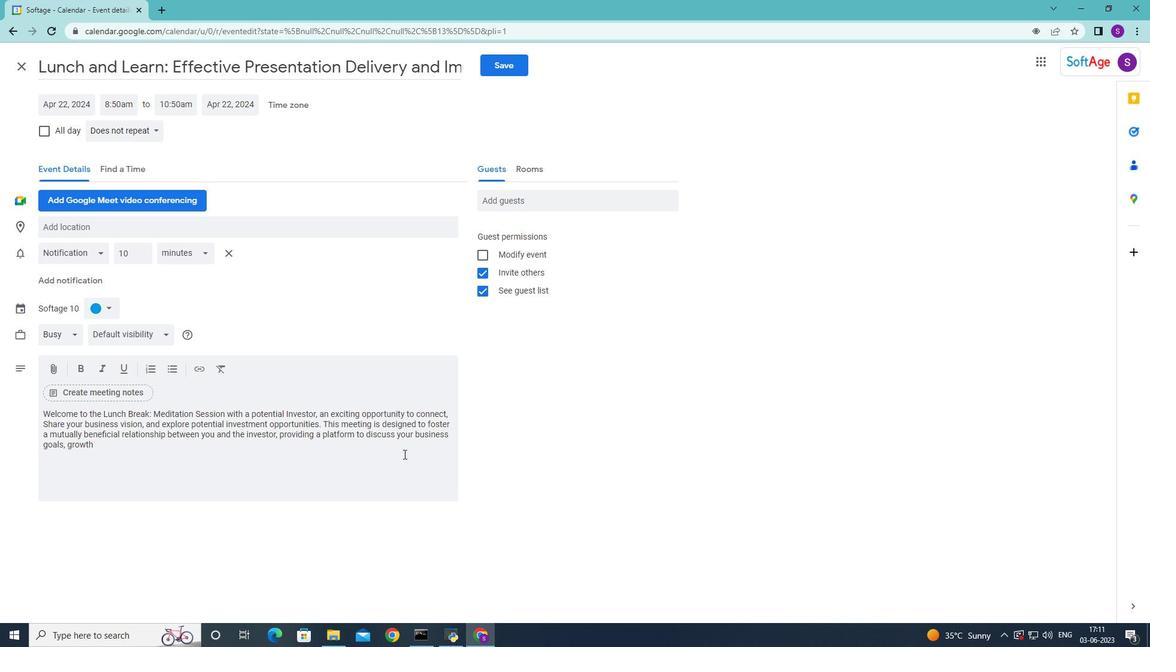 
Action: Mouse pressed left at (145, 230)
Screenshot: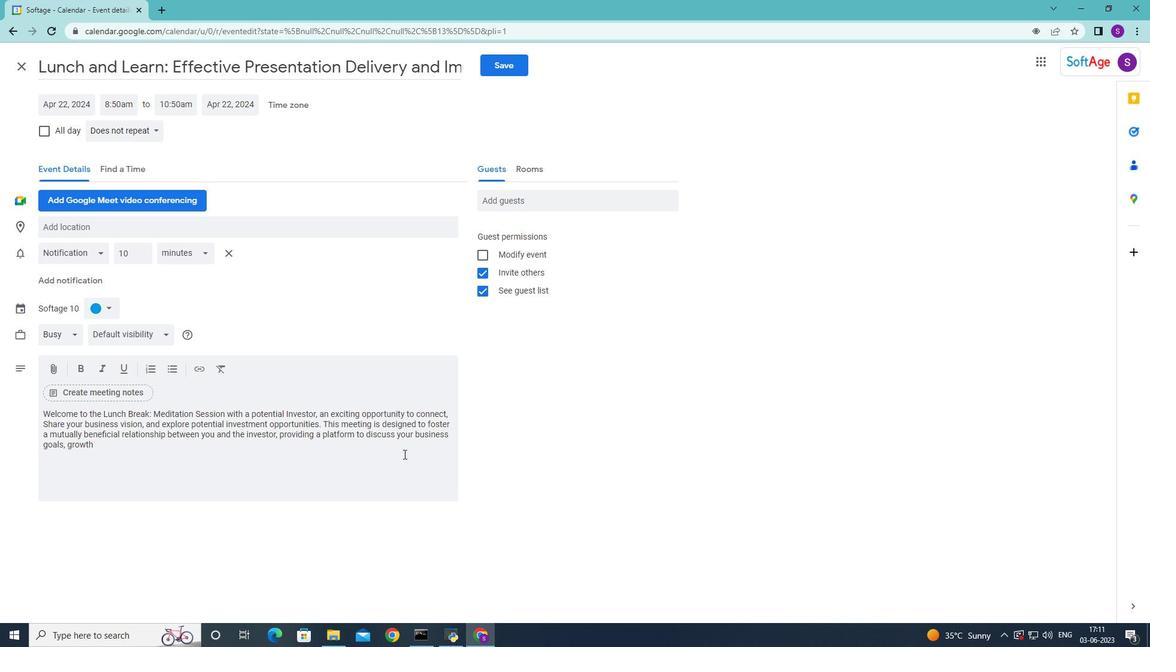 
Action: Mouse moved to (152, 231)
Screenshot: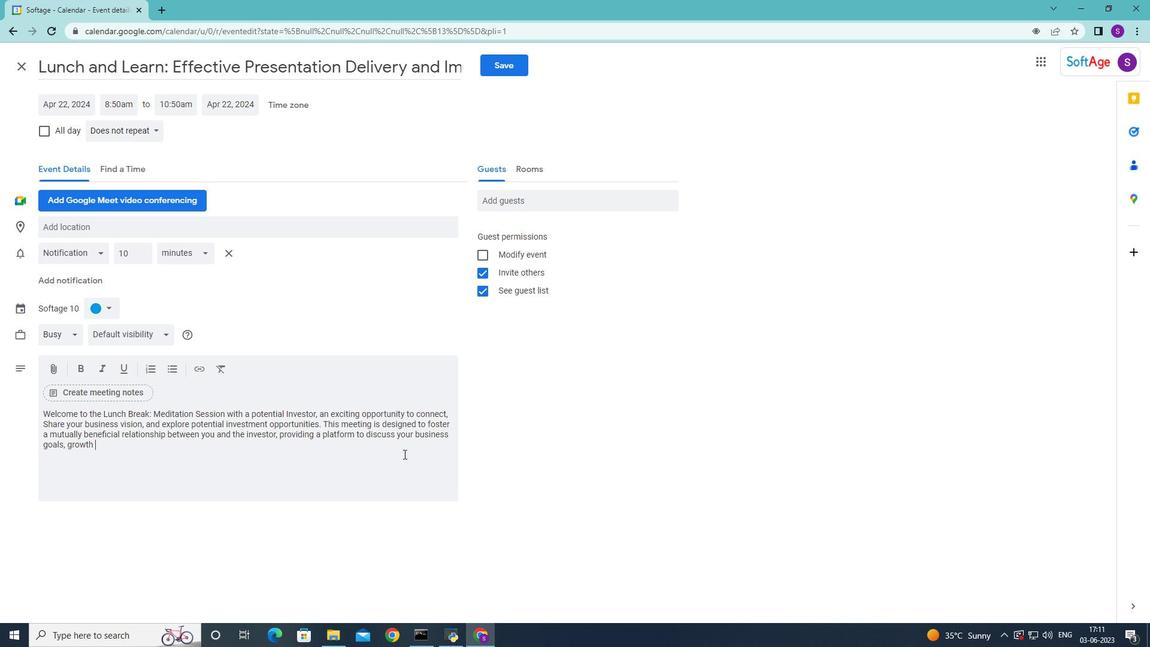 
Action: Key pressed <Key.backspace><Key.shift>e<Key.backspace><Key.shift>E
Screenshot: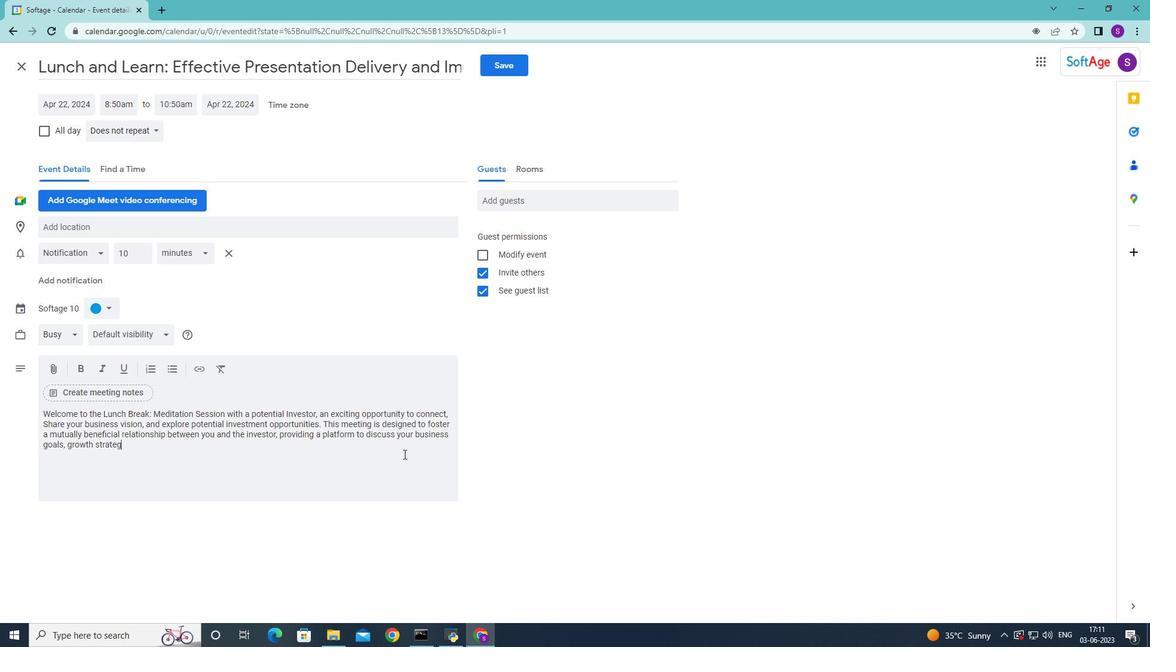 
Action: Mouse moved to (140, 269)
Screenshot: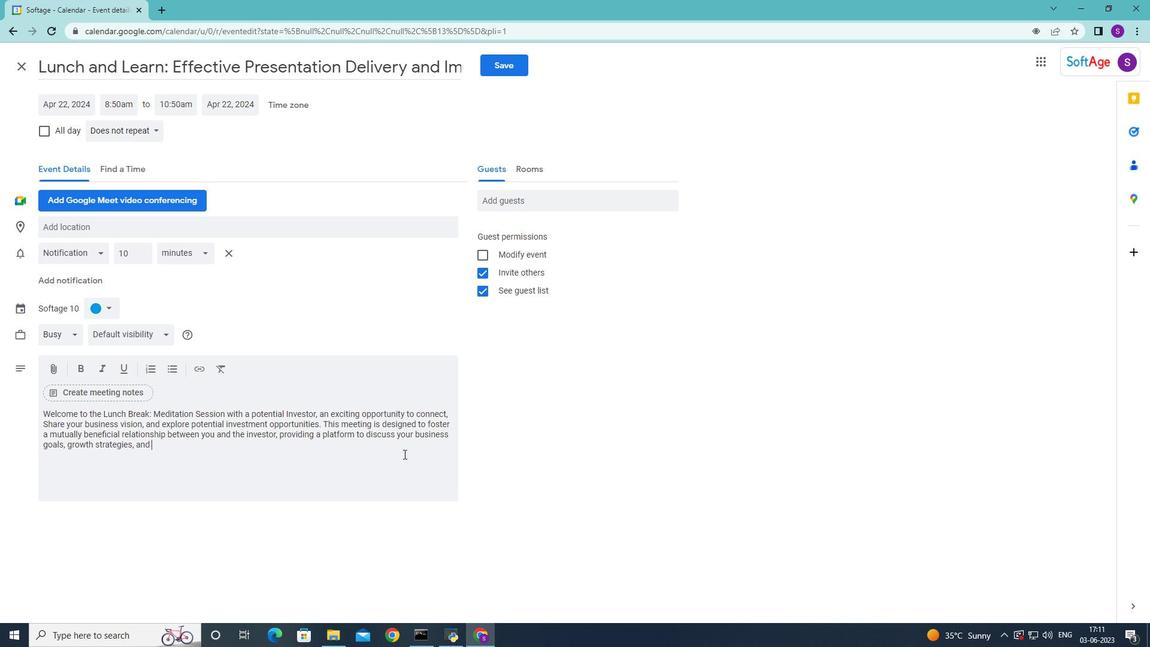 
Action: Mouse pressed left at (140, 269)
Screenshot: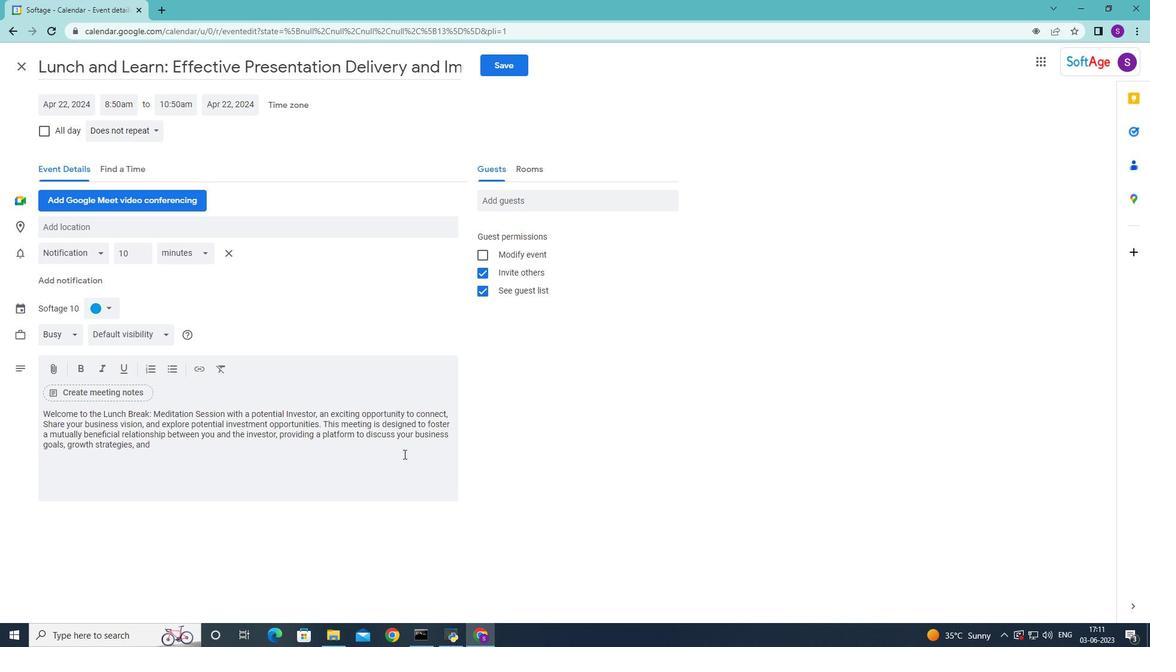 
Action: Mouse moved to (485, 290)
Screenshot: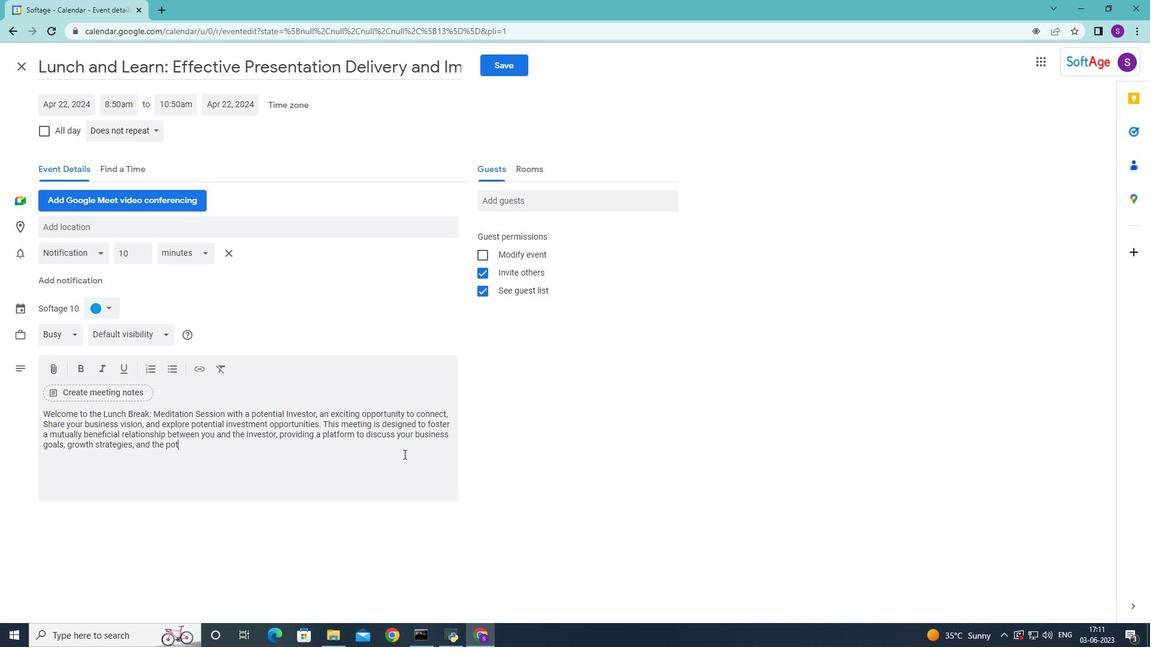 
Action: Mouse pressed left at (485, 290)
Screenshot: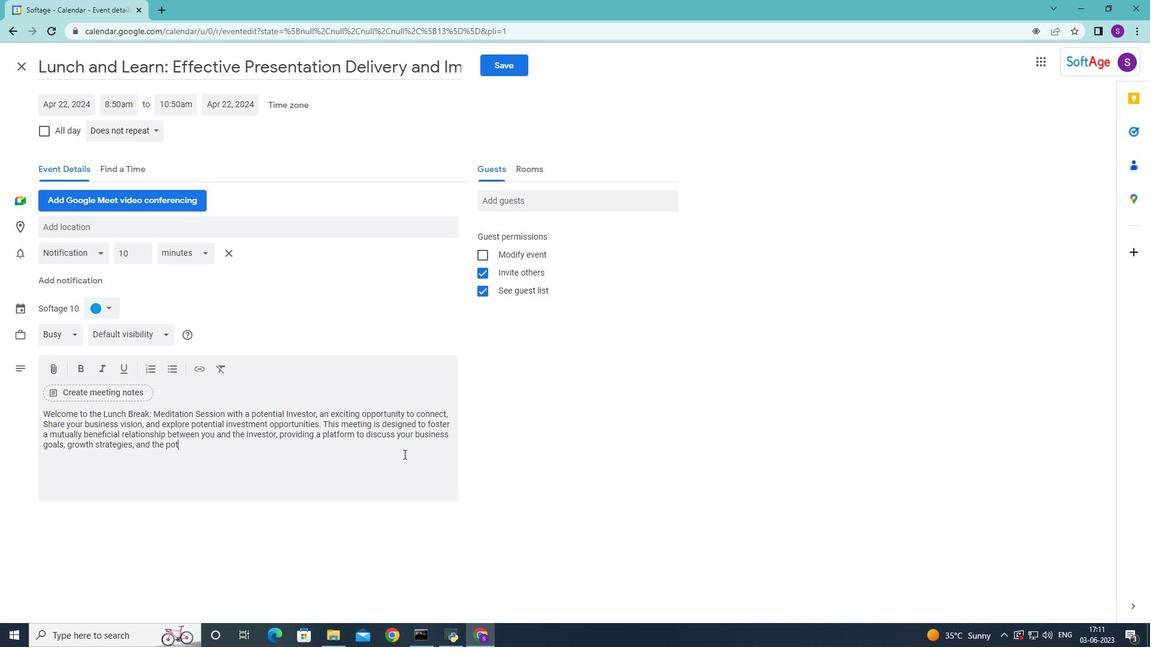 
Action: Mouse moved to (522, 203)
Screenshot: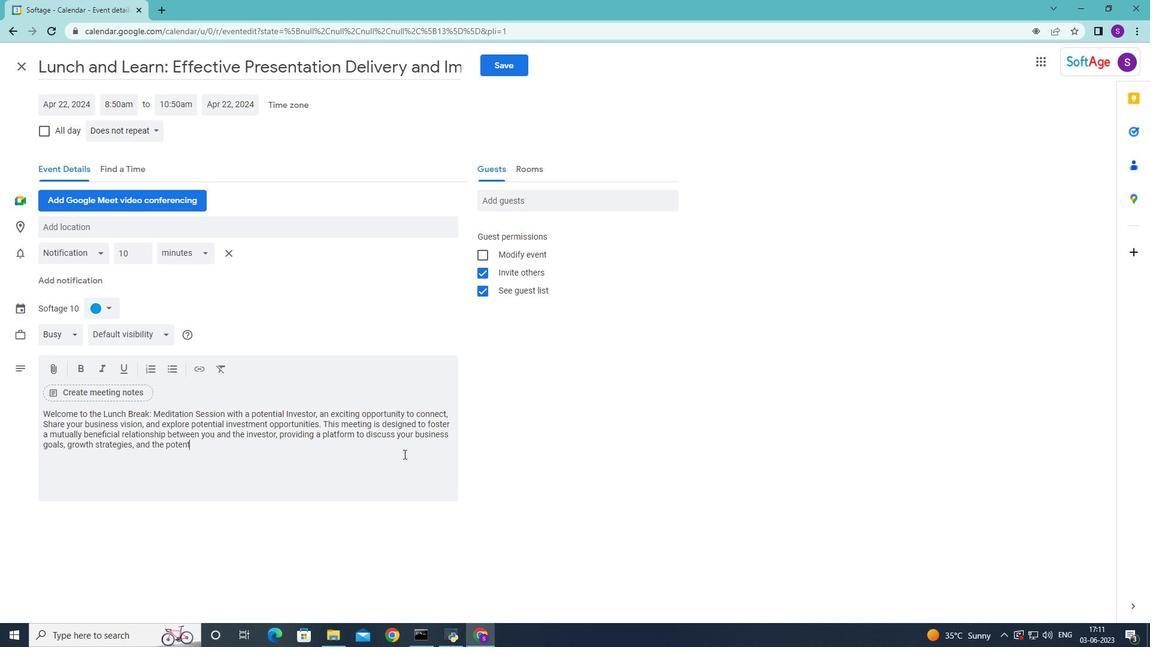 
Action: Mouse pressed left at (522, 203)
Screenshot: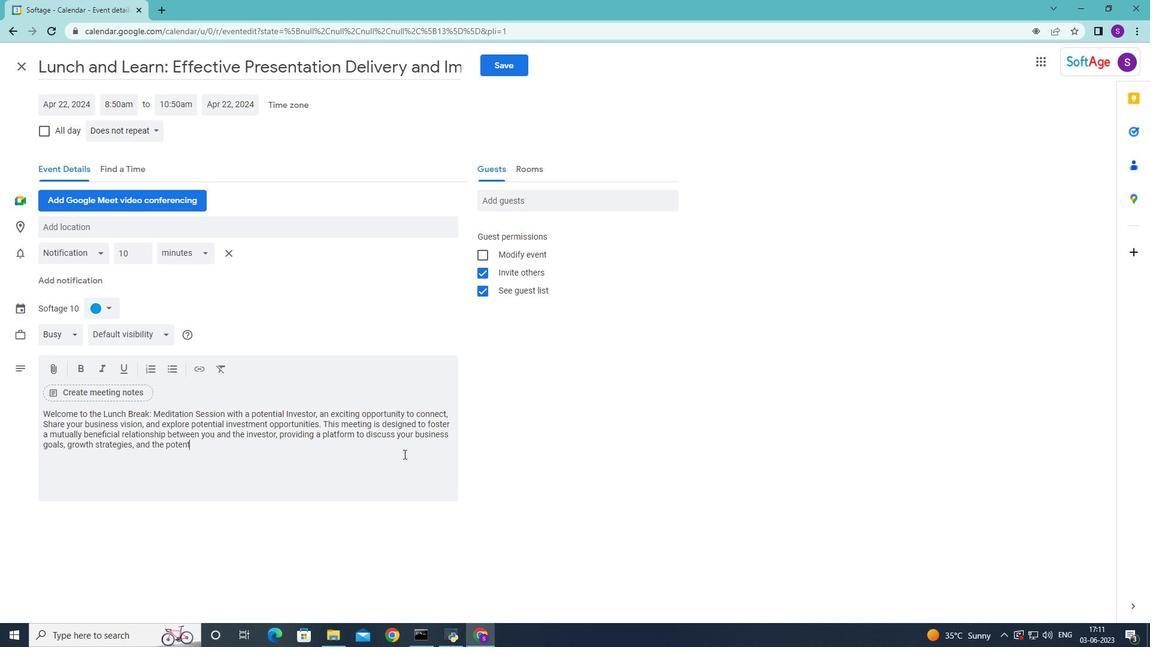 
Action: Key pressed <Key.shift>Softage.5<Key.shift>2softage.net
Screenshot: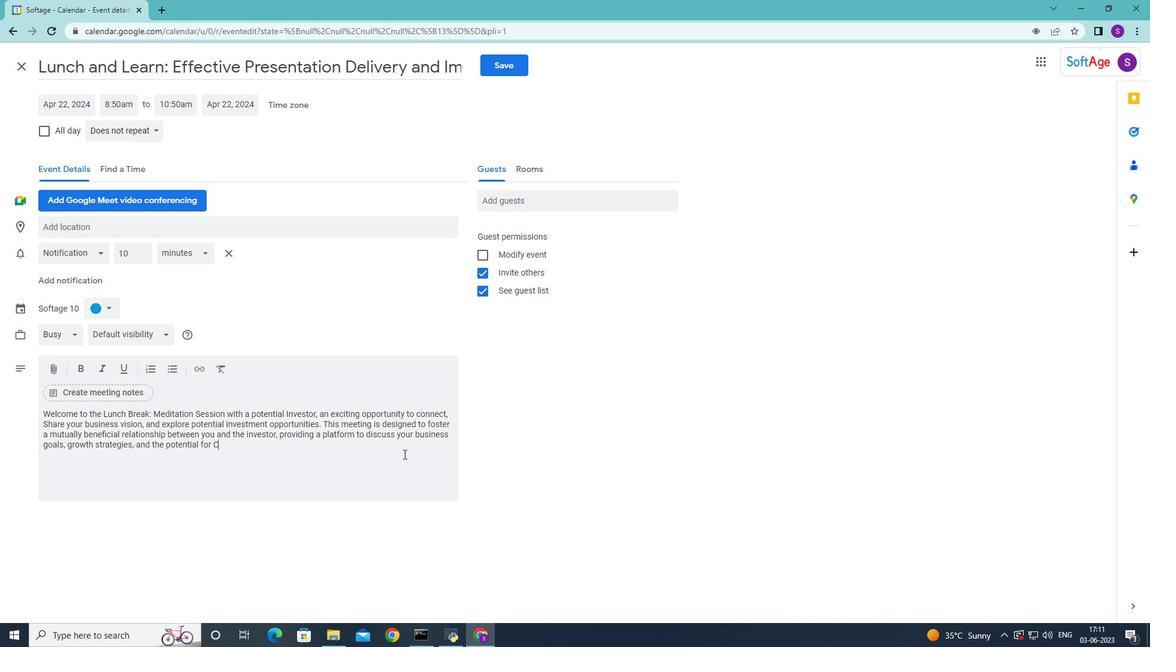 
Action: Mouse moved to (527, 206)
Screenshot: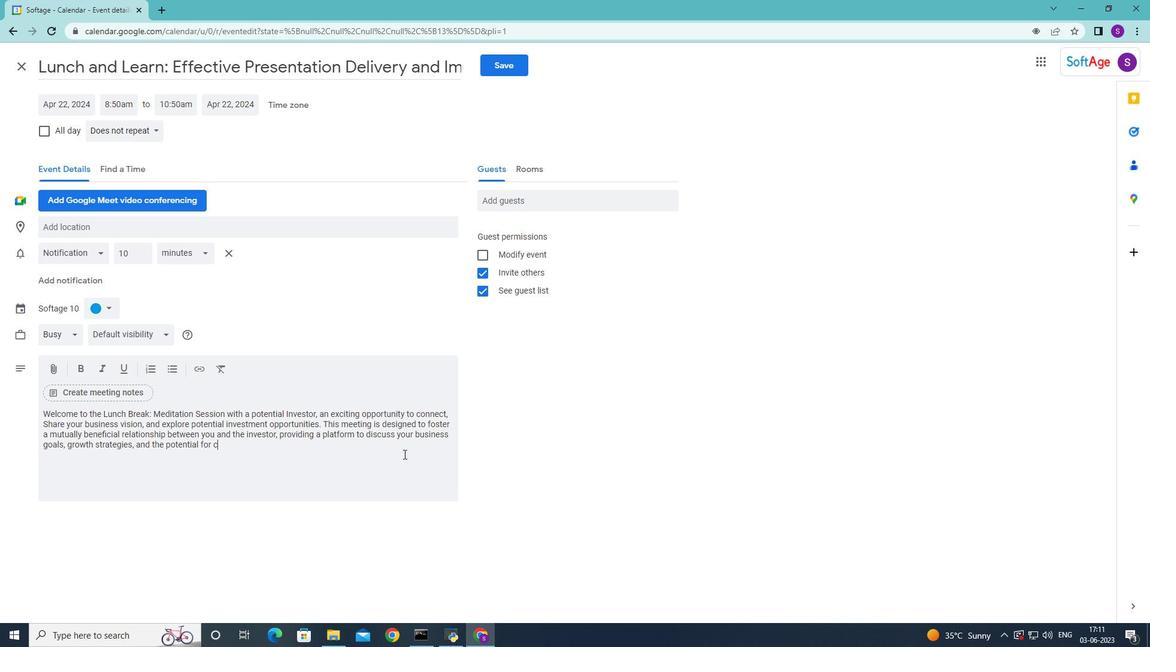 
Action: Mouse pressed left at (527, 206)
Screenshot: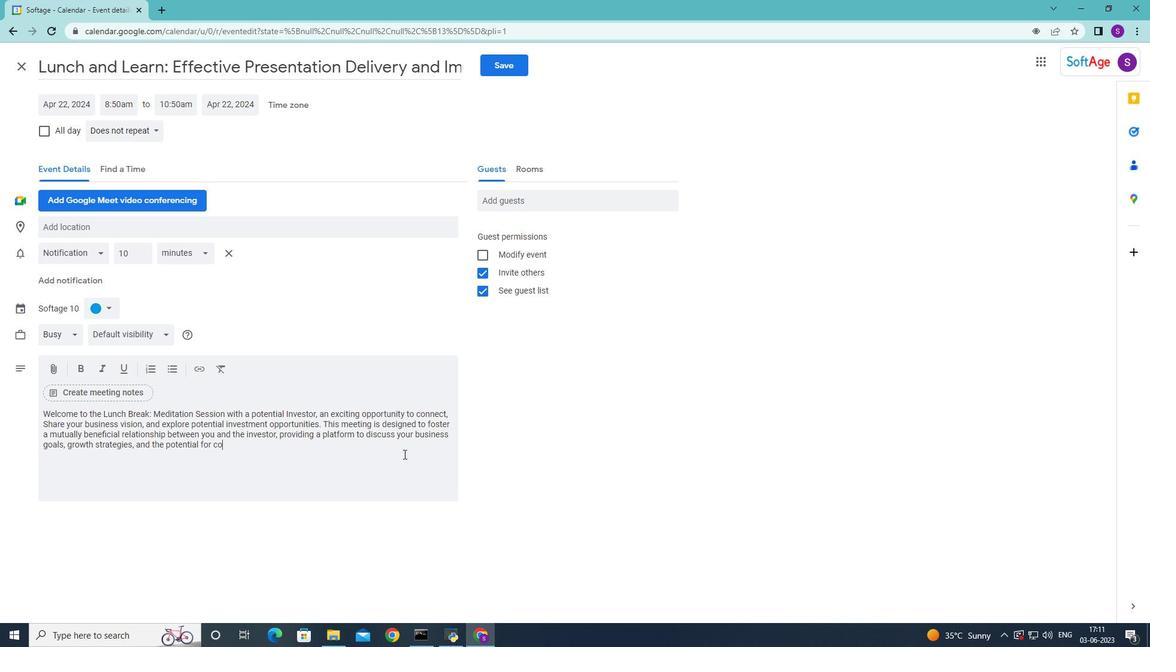 
Action: Mouse moved to (480, 206)
Screenshot: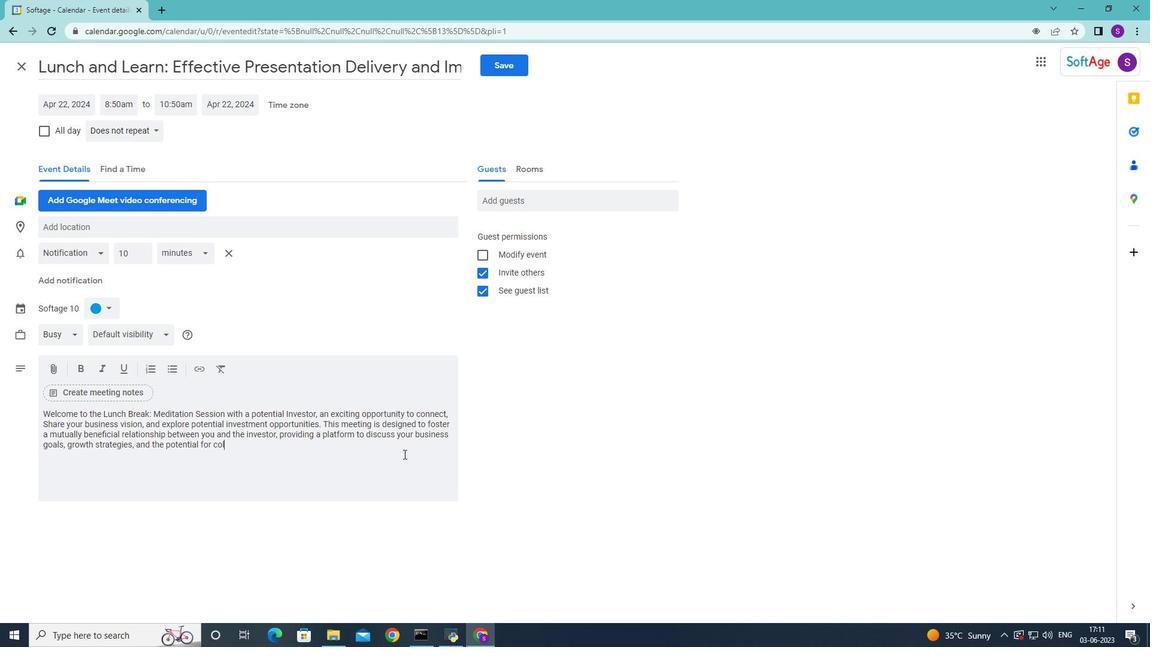 
Action: Key pressed <Key.backspace><Key.shift>2<Key.backspace><Key.shift>@
Screenshot: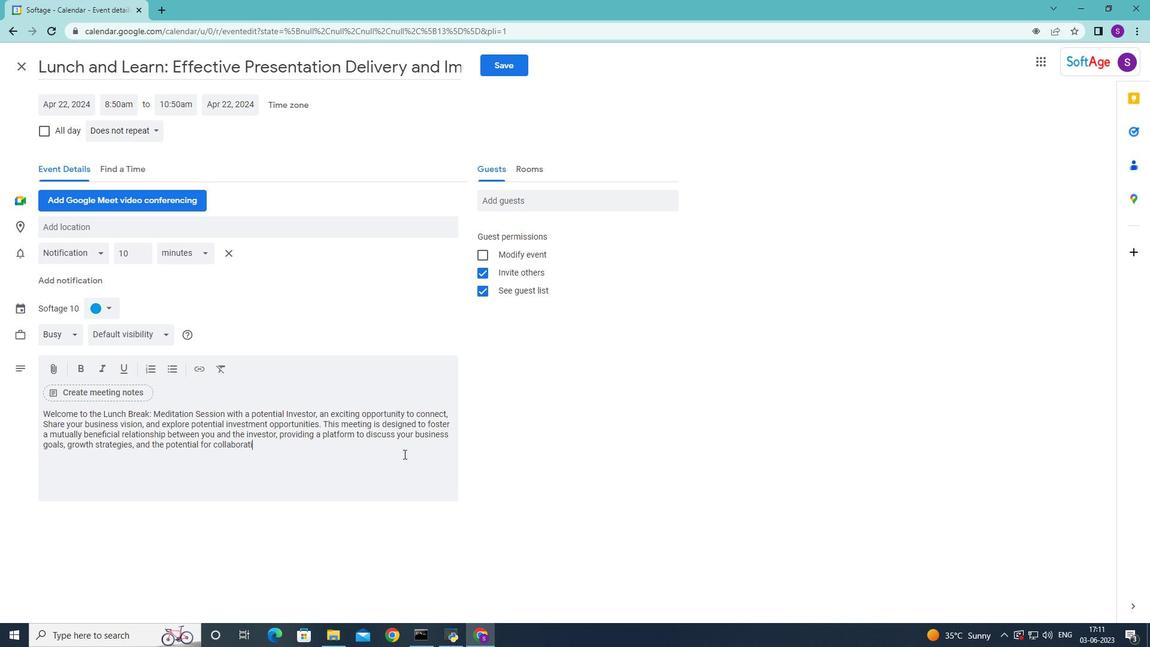 
Action: Mouse moved to (534, 230)
Screenshot: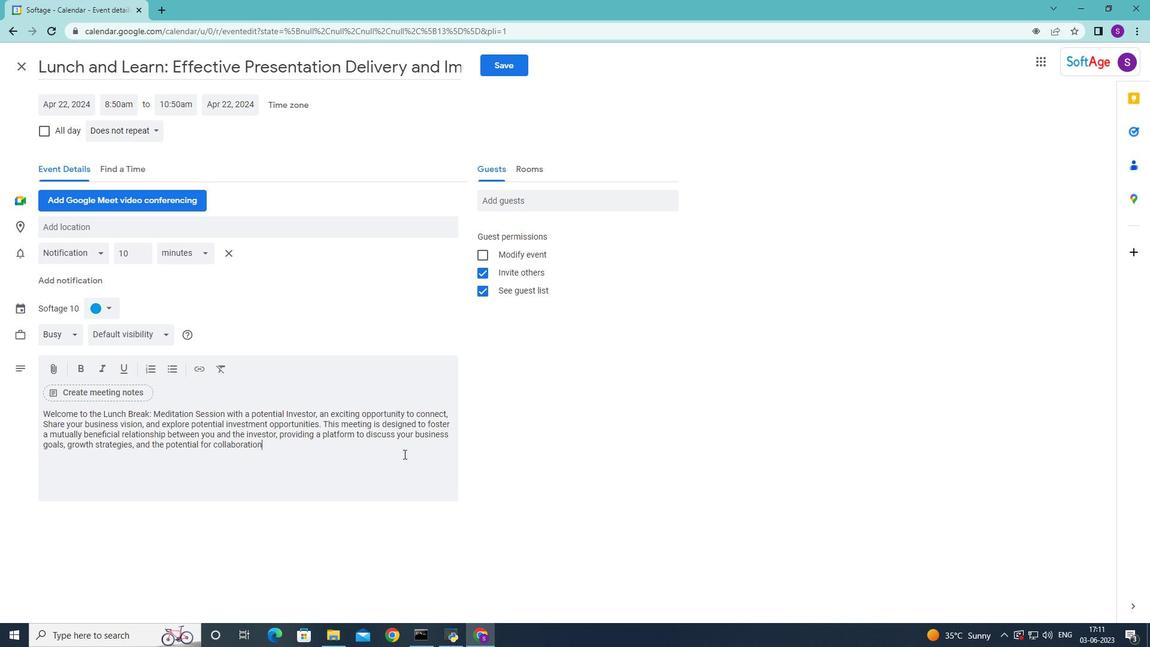 
Action: Mouse pressed left at (534, 230)
Screenshot: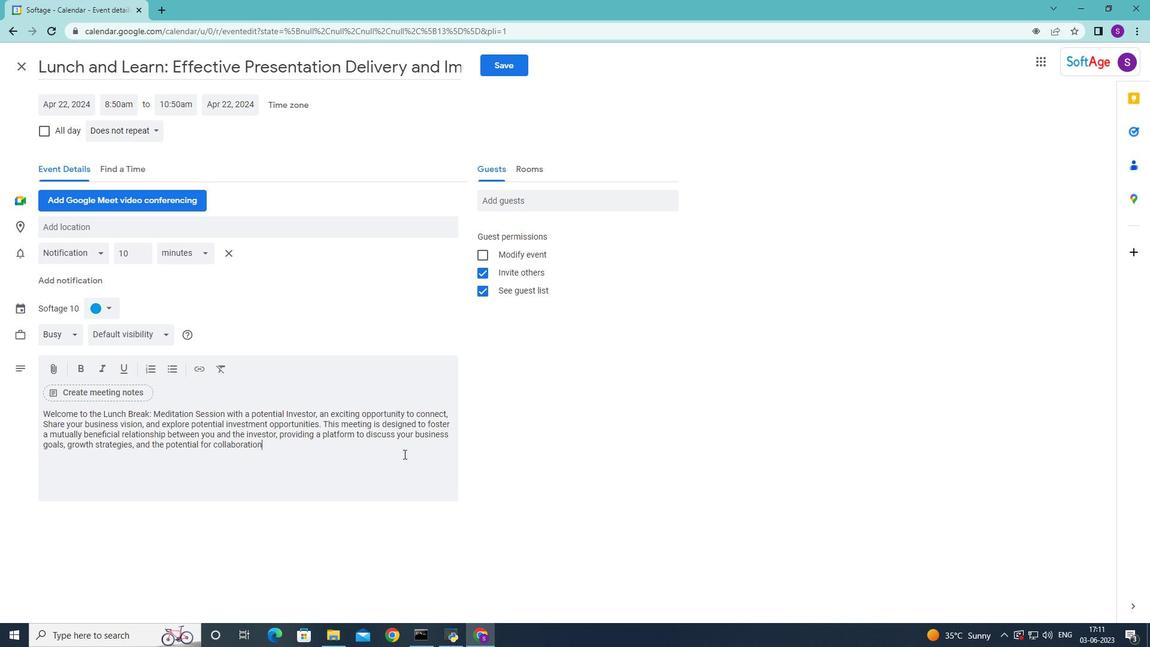 
Action: Mouse moved to (545, 203)
Screenshot: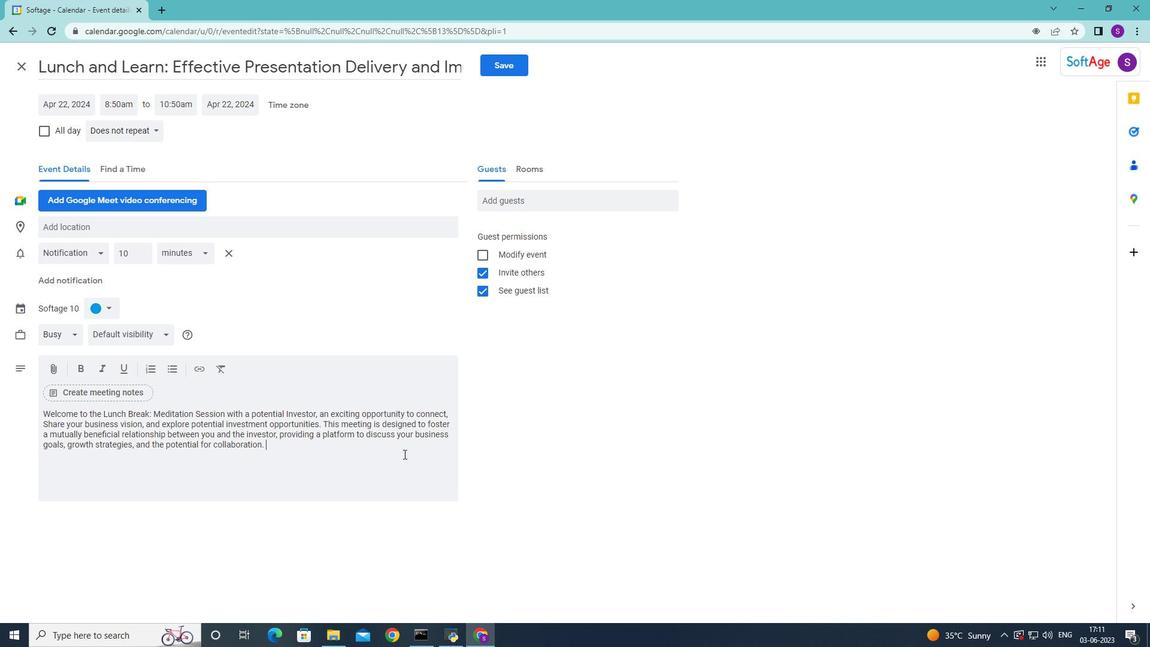 
Action: Mouse pressed left at (545, 203)
Screenshot: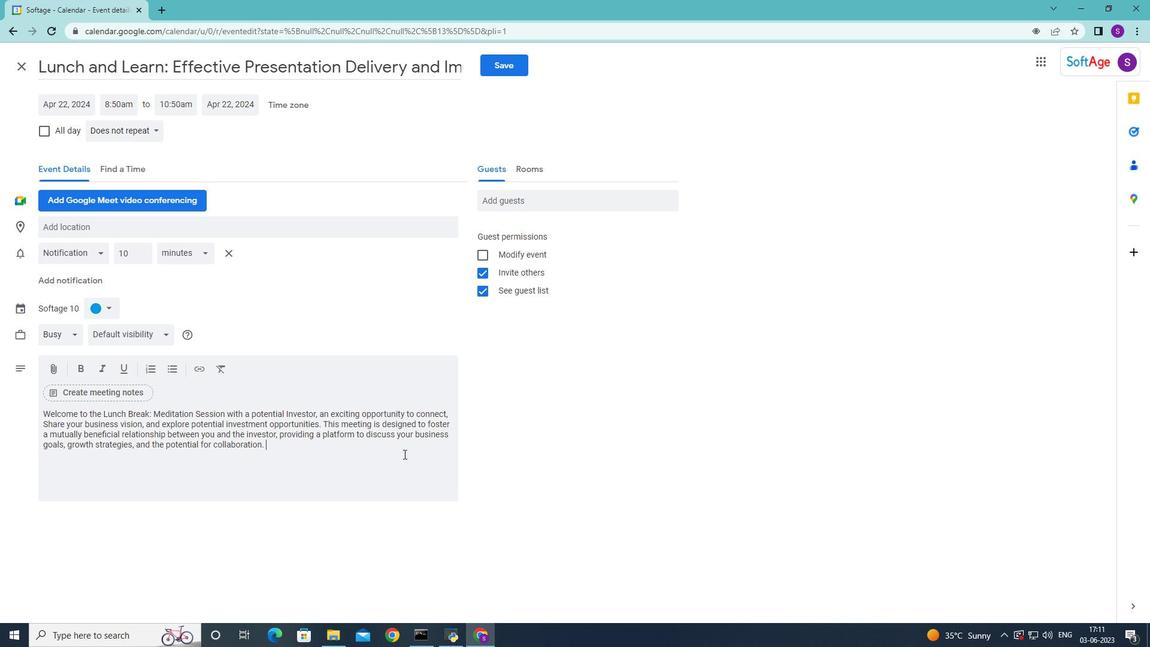 
Action: Mouse moved to (521, 199)
Screenshot: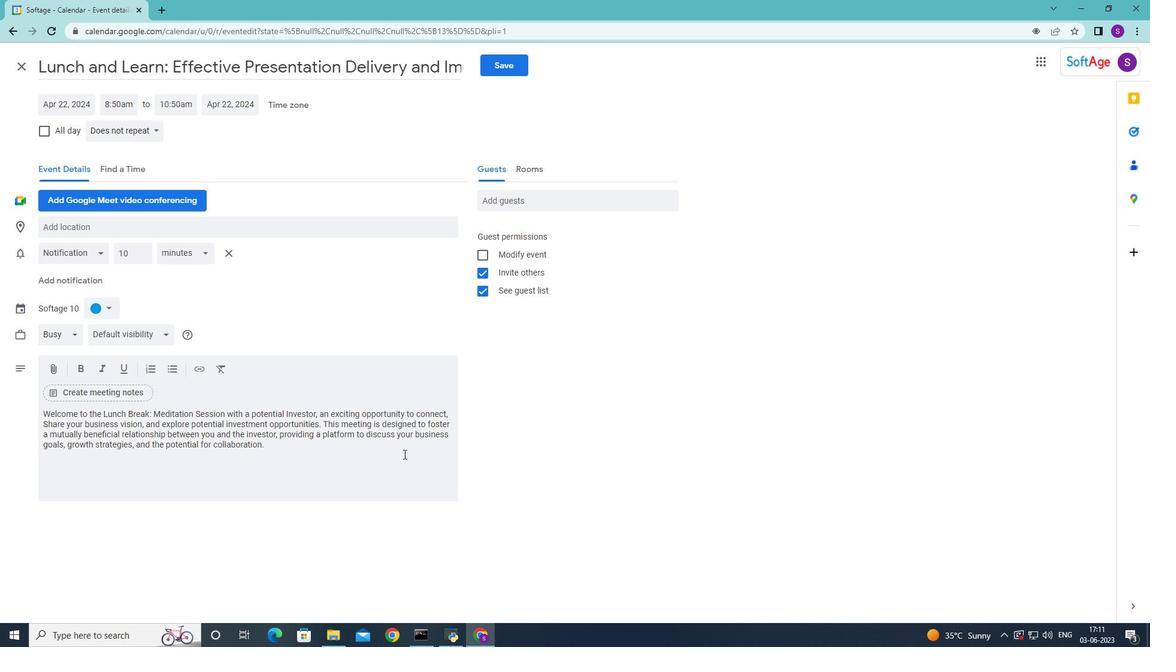 
Action: Key pressed <Key.shift>softage.6<Key.shift>2<Key.backspace><Key.shift>@softage.net
Screenshot: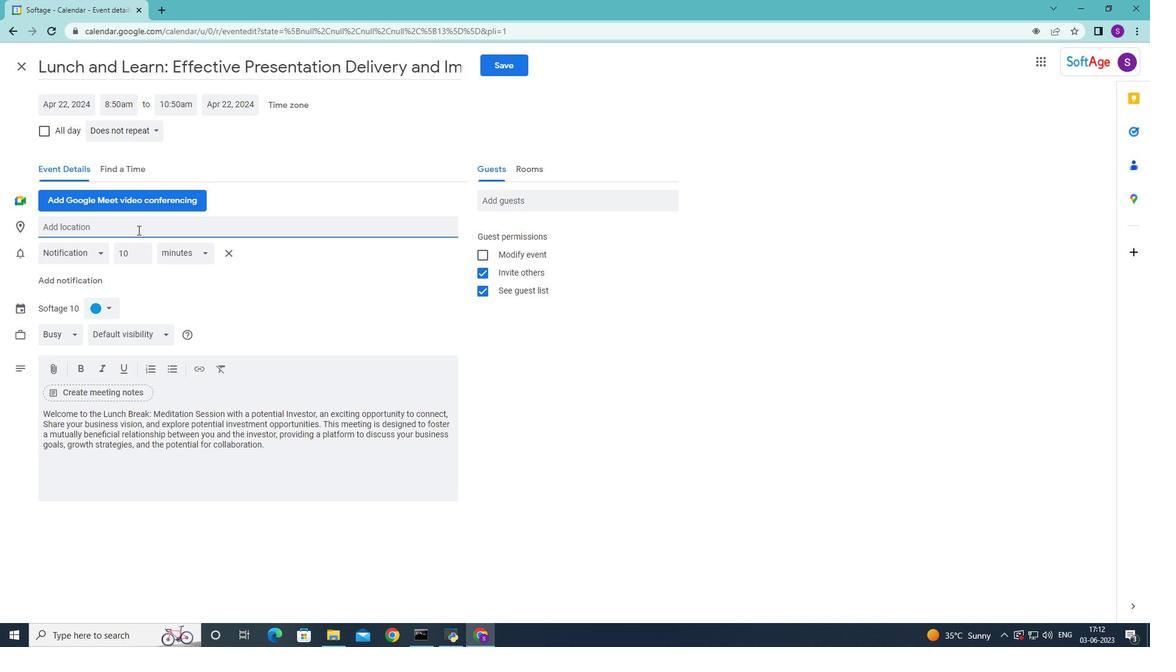 
Action: Mouse moved to (600, 227)
Screenshot: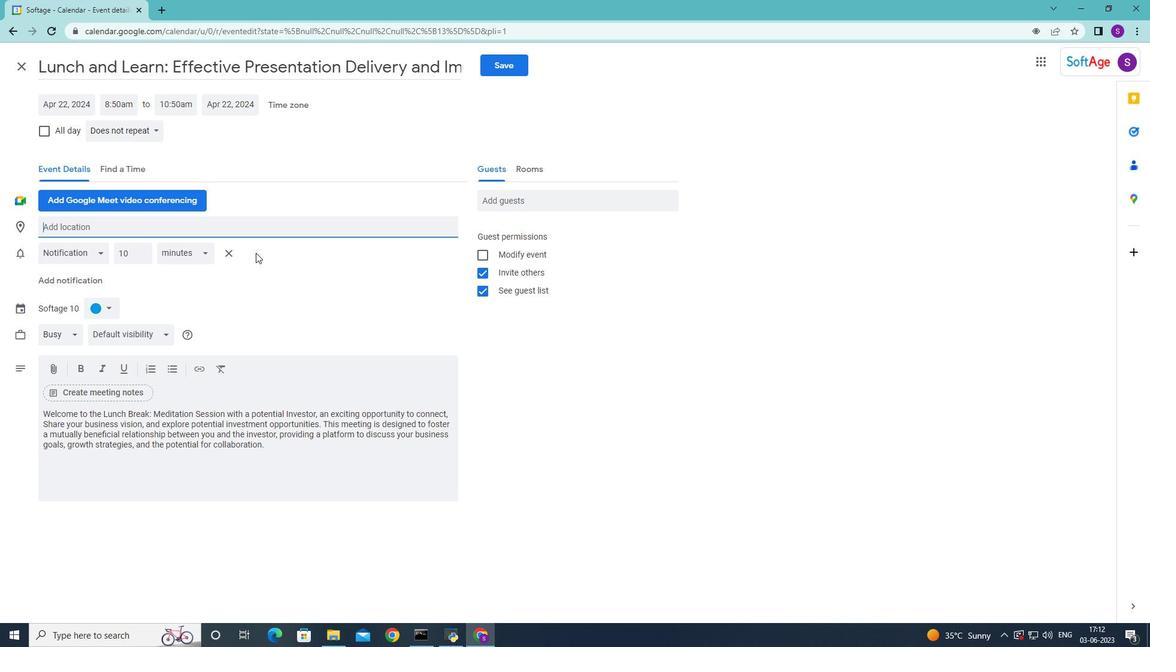 
Action: Mouse pressed left at (600, 227)
Screenshot: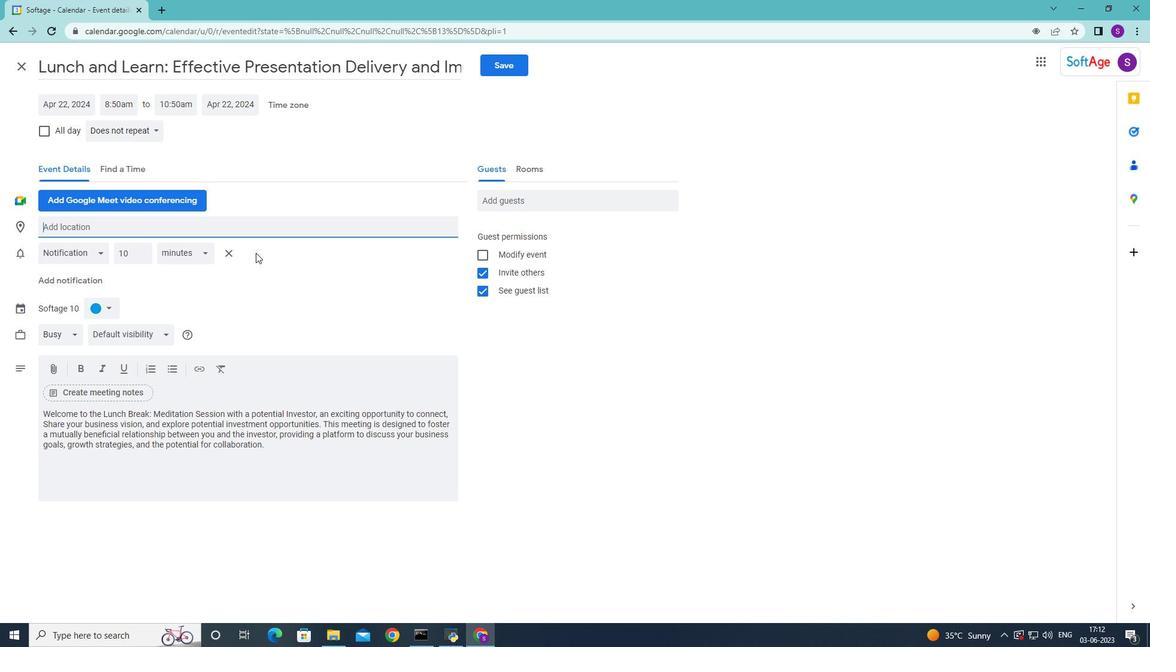 
Action: Mouse moved to (505, 319)
Screenshot: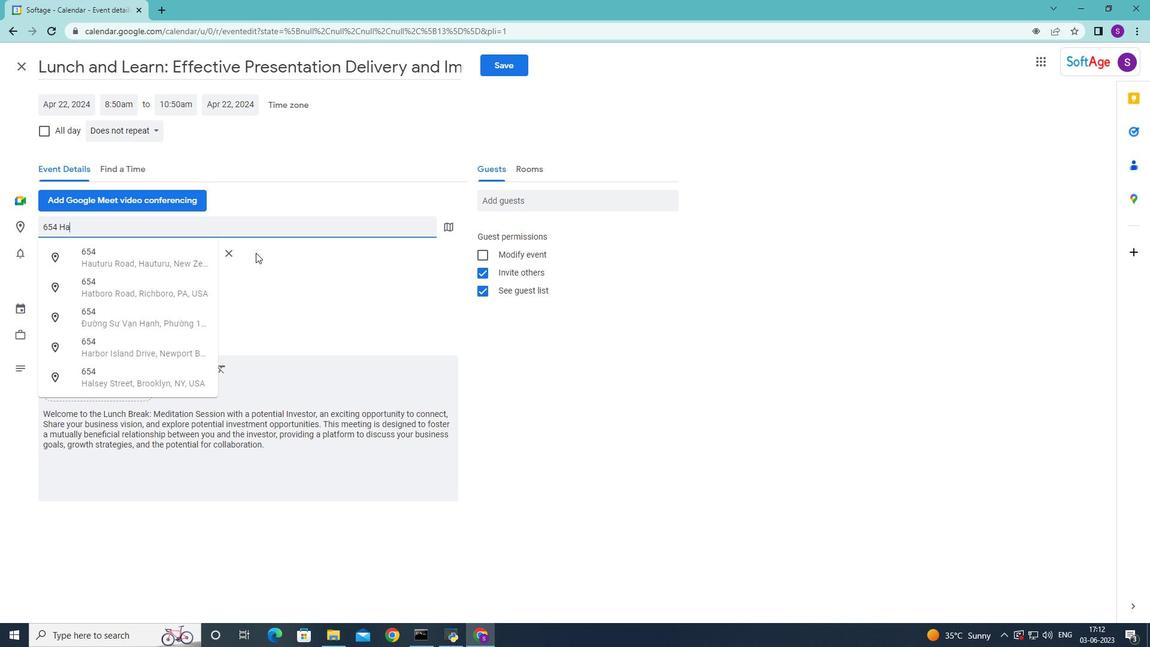 
Action: Mouse scrolled (505, 320) with delta (0, 0)
Screenshot: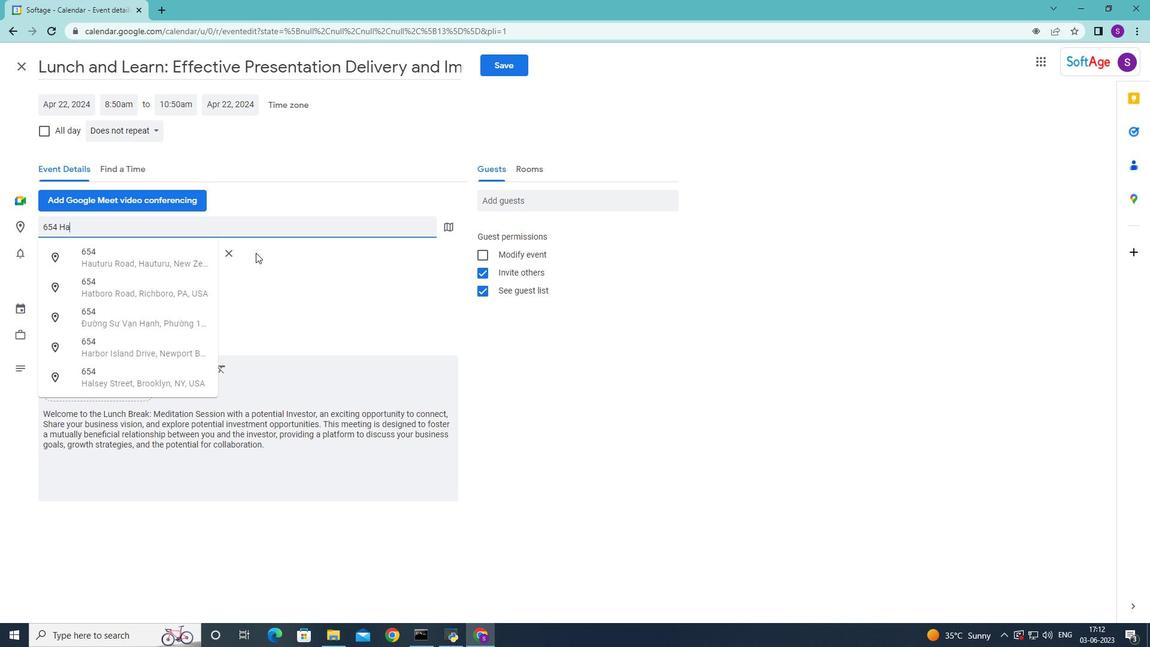 
Action: Mouse scrolled (505, 320) with delta (0, 0)
Screenshot: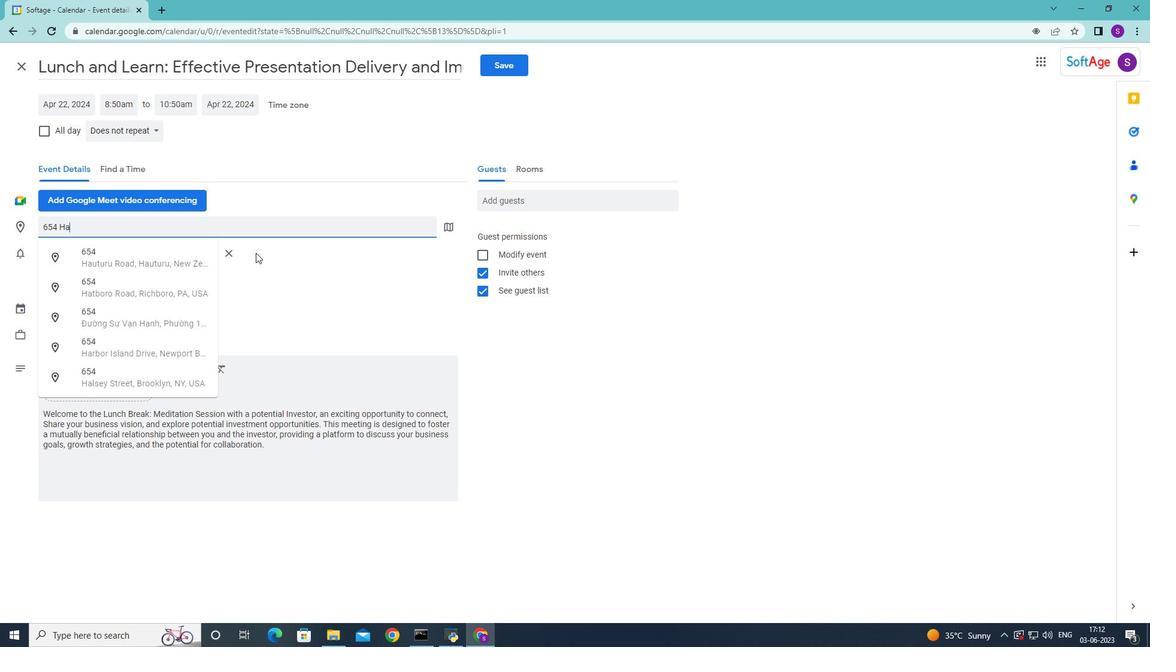 
Action: Mouse scrolled (505, 320) with delta (0, 0)
Screenshot: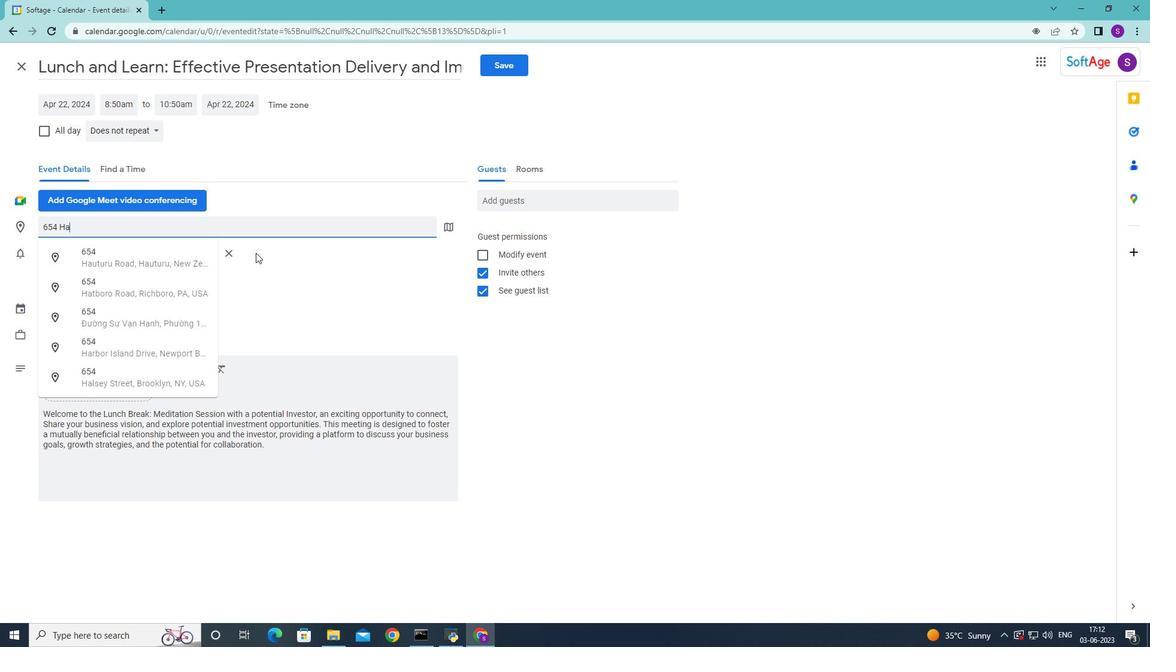 
Action: Mouse scrolled (505, 320) with delta (0, 0)
Screenshot: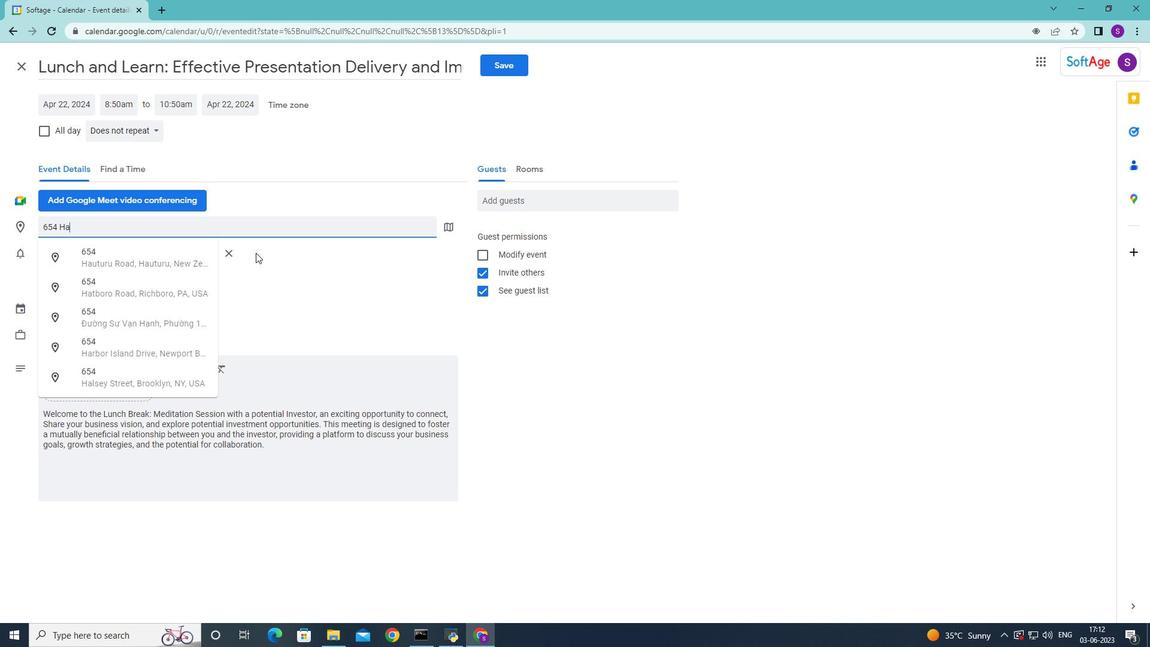 
Action: Mouse moved to (517, 65)
Screenshot: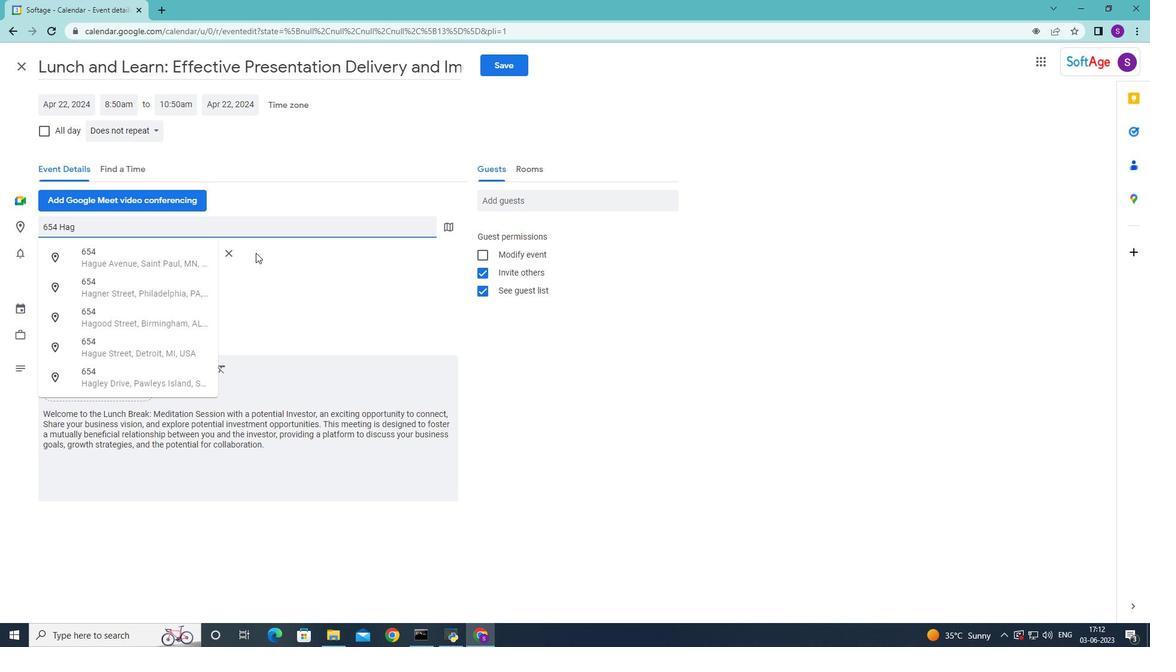 
Action: Mouse pressed left at (517, 65)
Screenshot: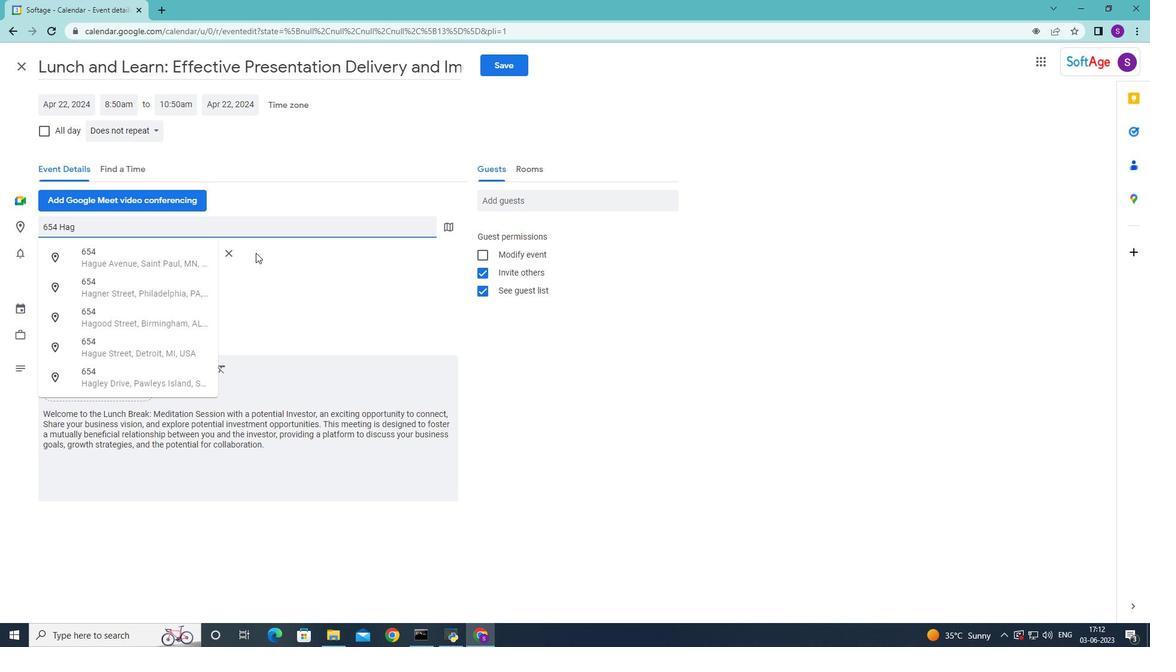 
Action: Mouse moved to (690, 367)
Screenshot: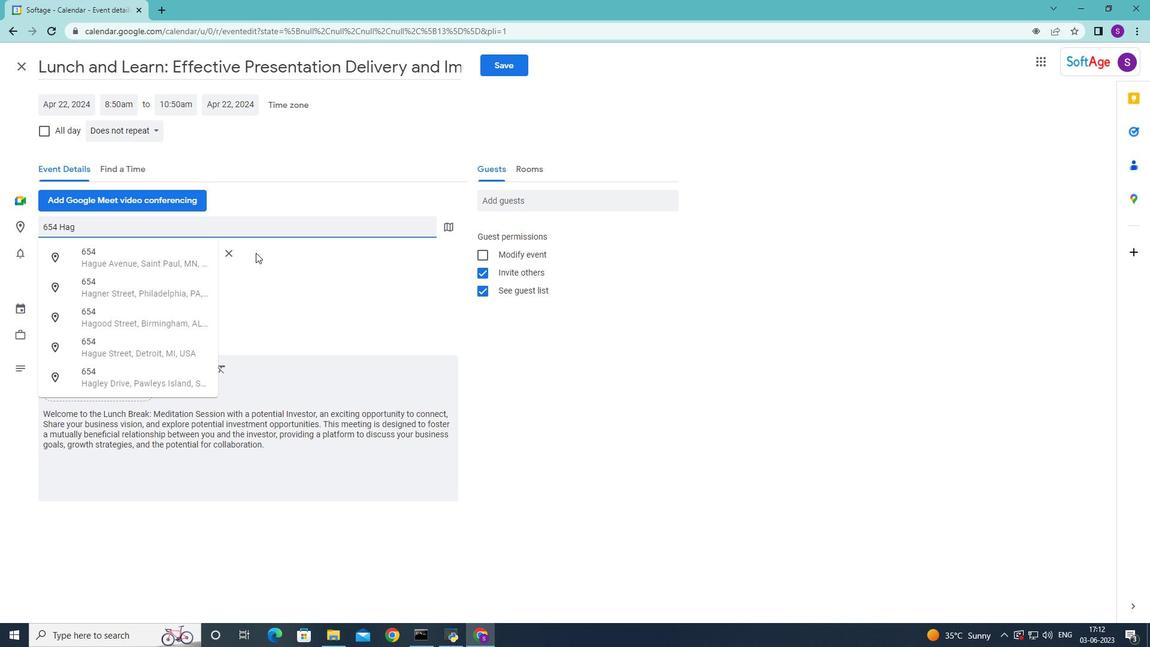 
Action: Mouse pressed left at (690, 367)
Screenshot: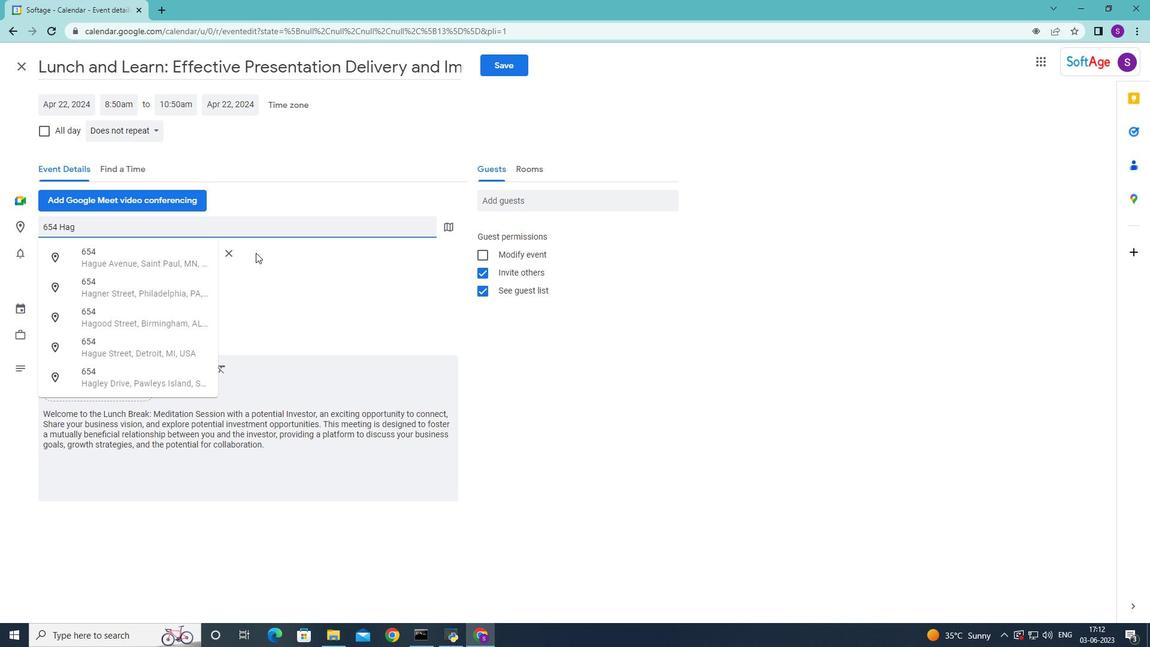 
Action: Mouse moved to (49, 107)
Screenshot: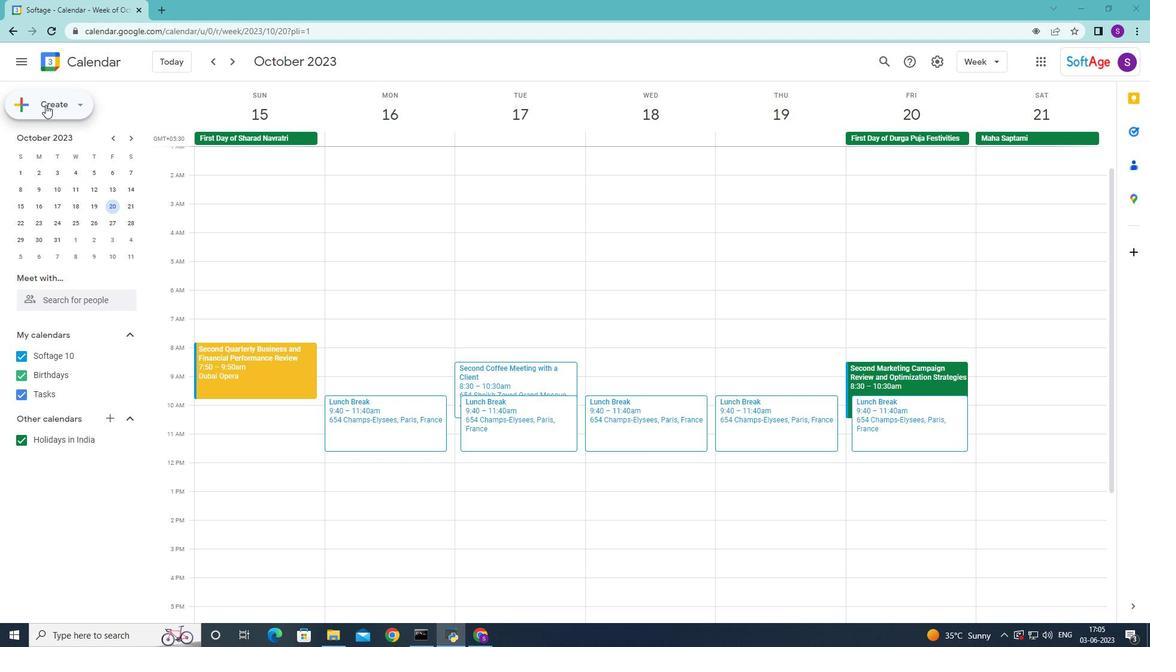 
Action: Mouse pressed left at (49, 107)
Screenshot: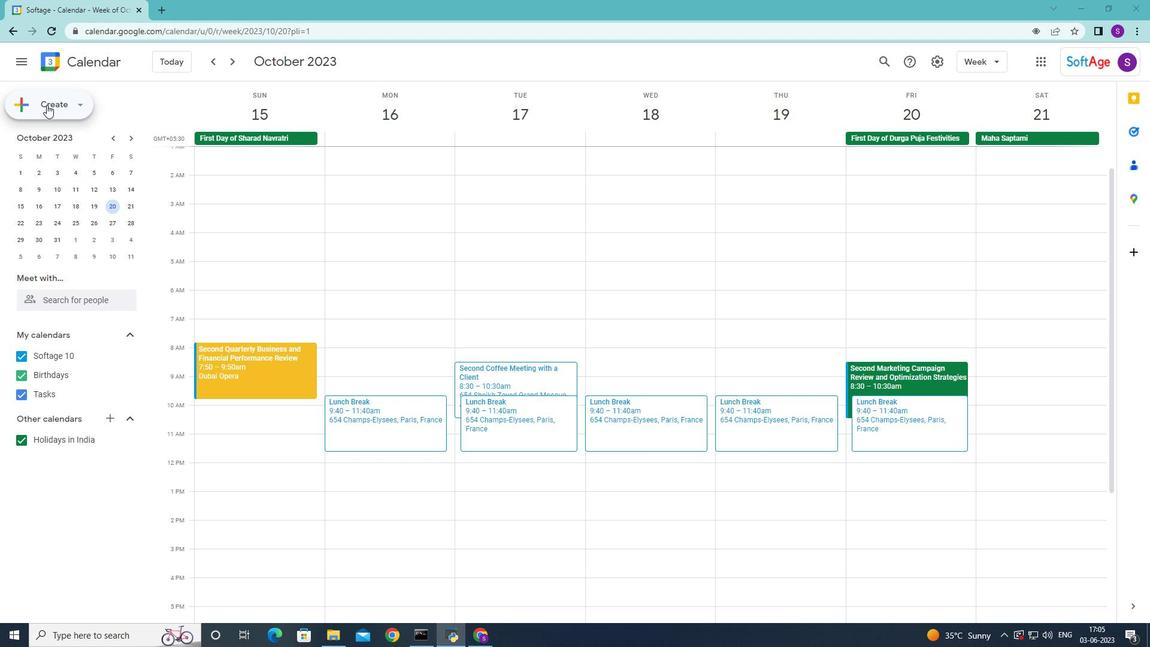 
Action: Mouse moved to (72, 137)
Screenshot: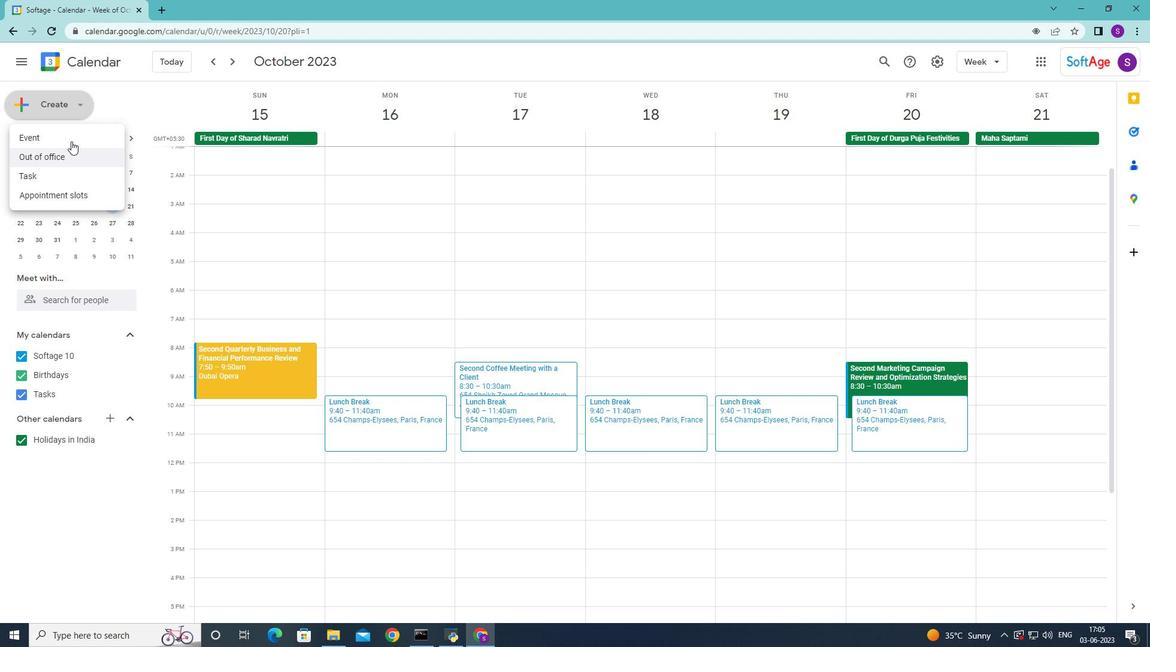 
Action: Mouse pressed left at (72, 137)
Screenshot: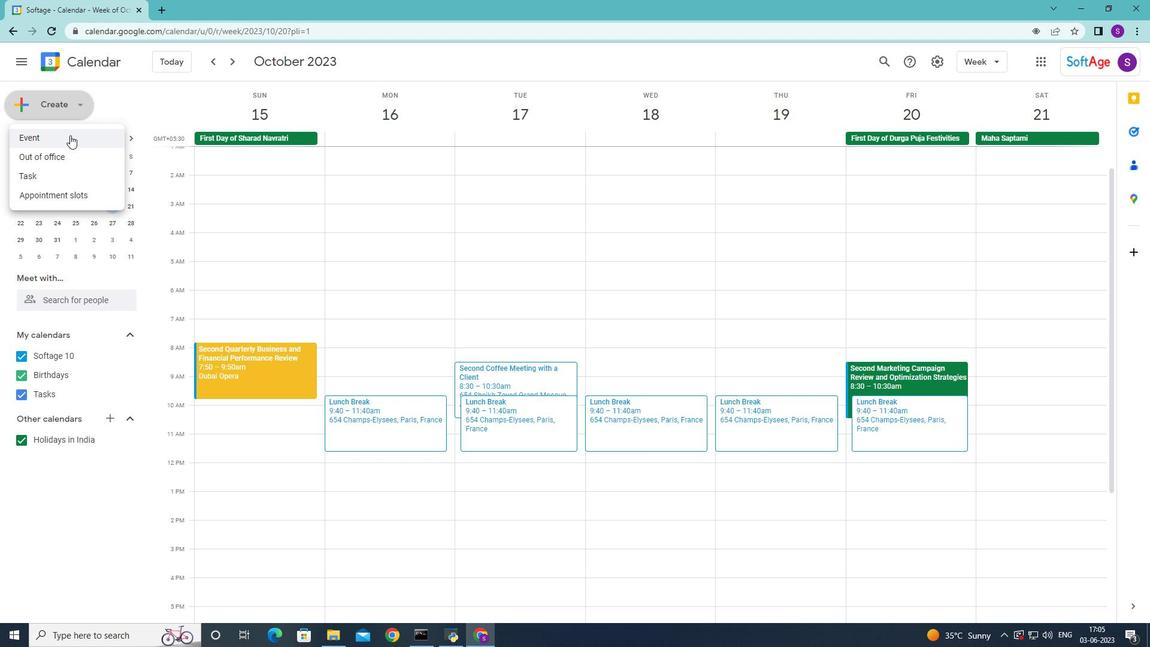 
Action: Mouse moved to (649, 328)
Screenshot: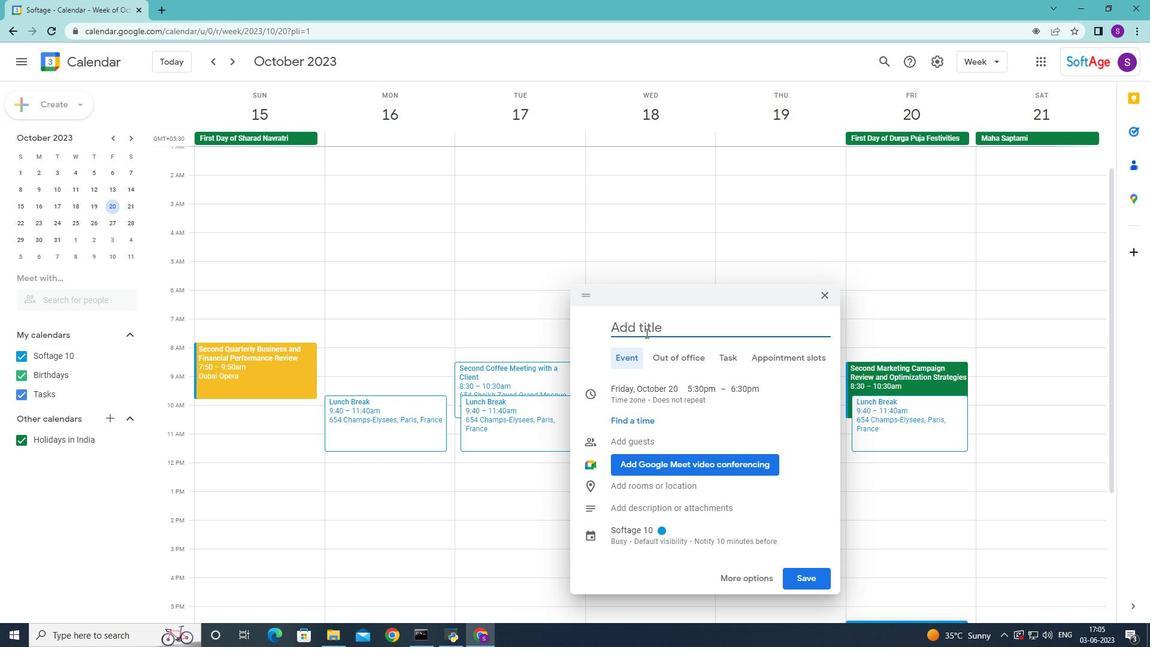 
Action: Mouse pressed left at (649, 328)
Screenshot: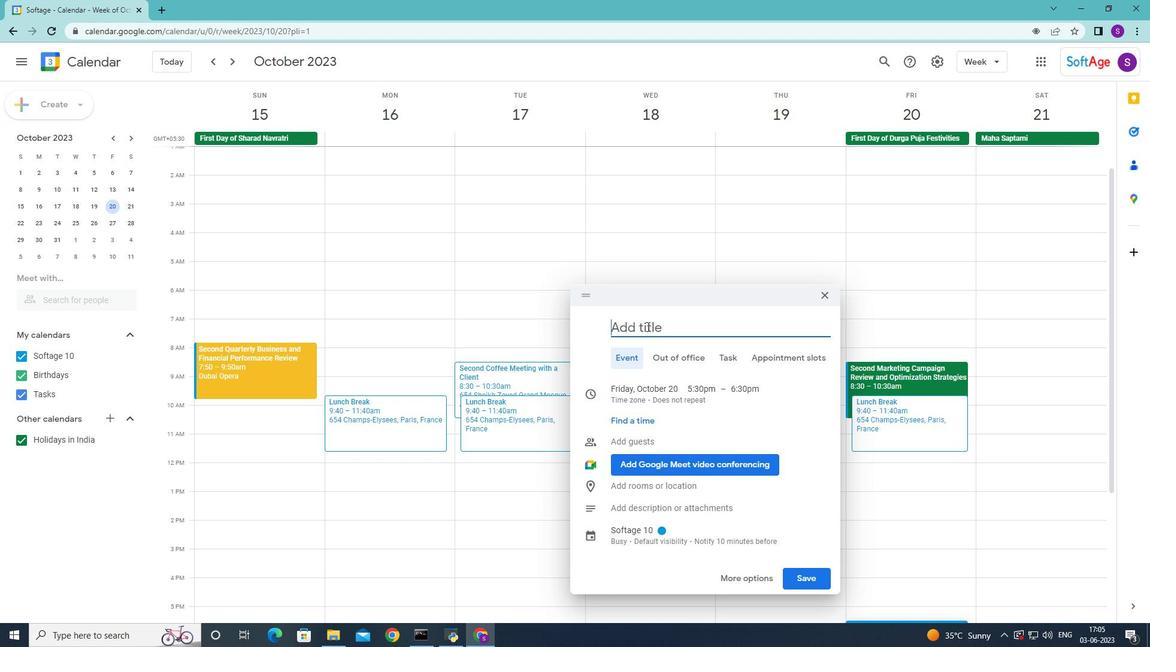 
Action: Mouse moved to (718, 339)
Screenshot: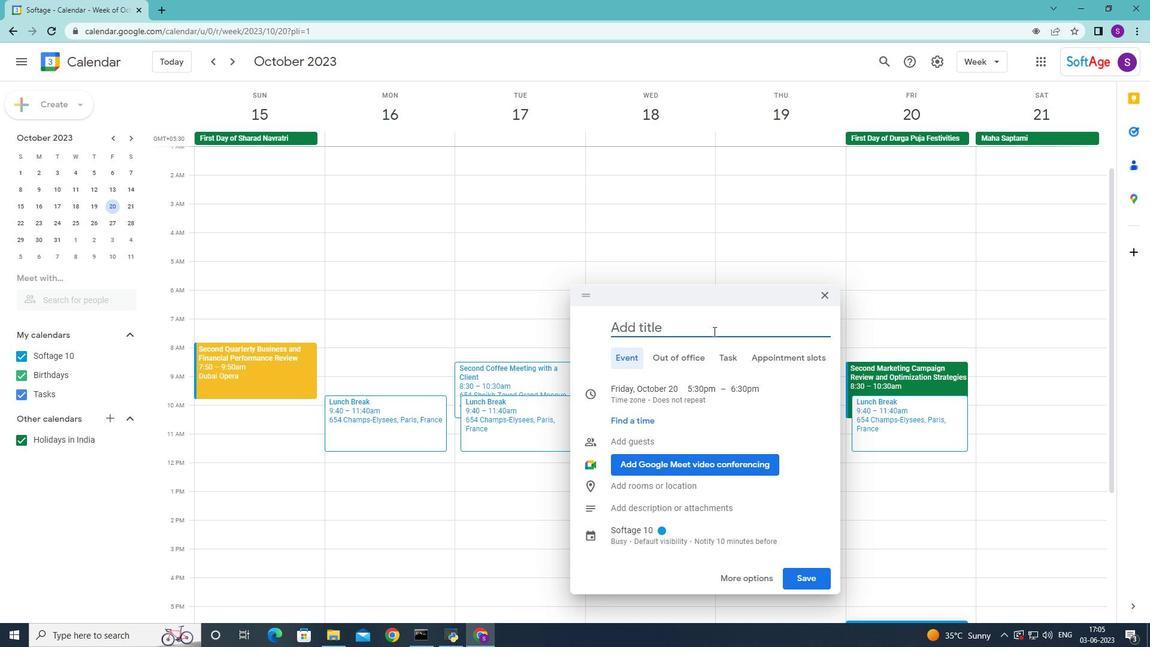 
Action: Key pressed <Key.shift>Lunch<Key.space>and<Key.space><Key.shift>Learn<Key.space><Key.backspace><Key.shift_r>:<Key.space><Key.shift><Key.shift><Key.shift><Key.shift><Key.shift><Key.shift><Key.shift><Key.shift>Effective<Key.space><Key.shift><Key.shift><Key.shift>Presentaton<Key.space><Key.backspace><Key.backspace><Key.backspace><Key.backspace><Key.backspace>ation<Key.space><Key.shift>Delivey<Key.backspace>ry<Key.space>and<Key.space><Key.shift><Key.shift><Key.shift><Key.shift><Key.shift><Key.shift><Key.shift><Key.shift><Key.shift><Key.shift><Key.shift><Key.shift><Key.shift><Key.shift>Imact<Key.backspace><Key.backspace><Key.backspace>pact
Screenshot: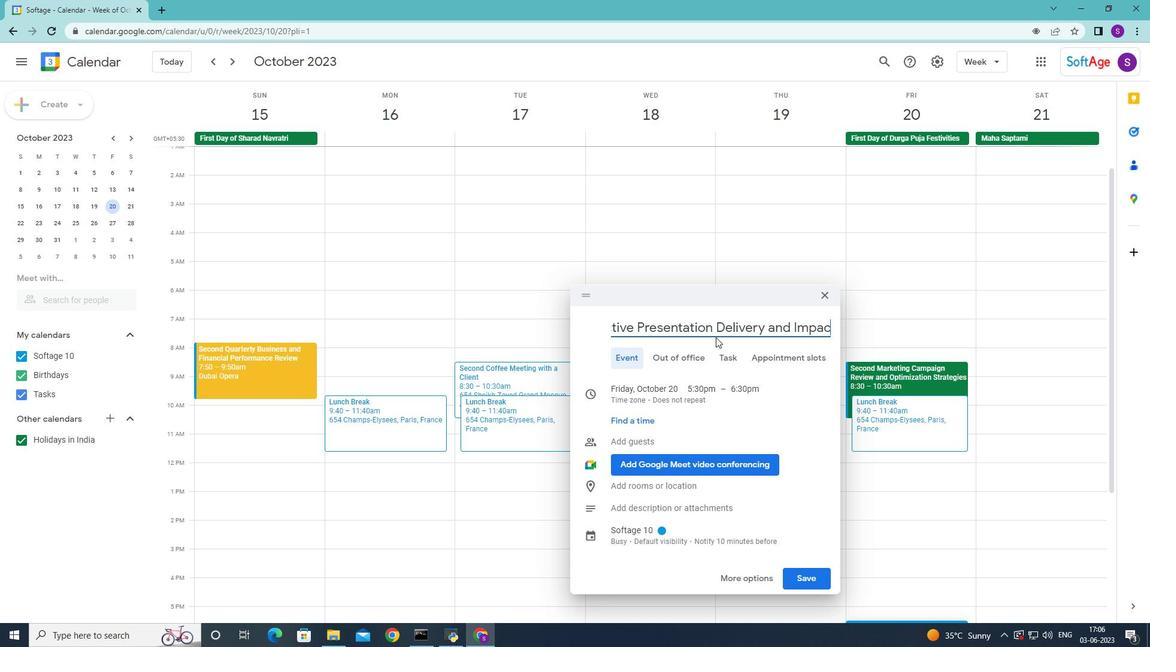 
Action: Mouse moved to (663, 391)
Screenshot: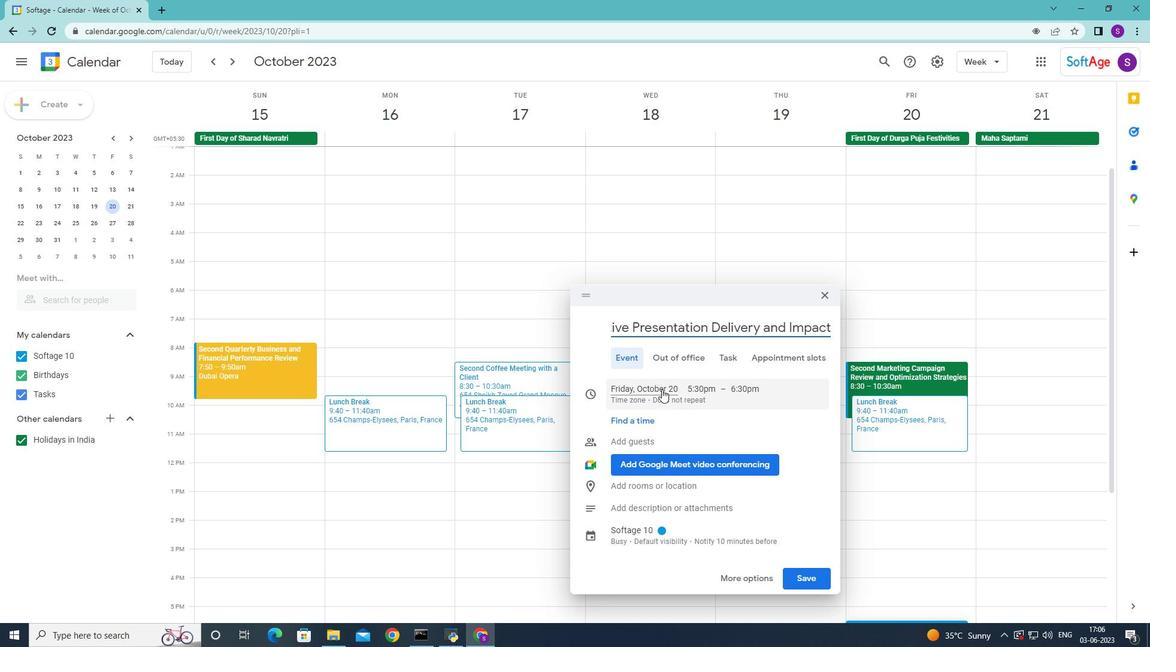 
Action: Mouse pressed left at (663, 391)
Screenshot: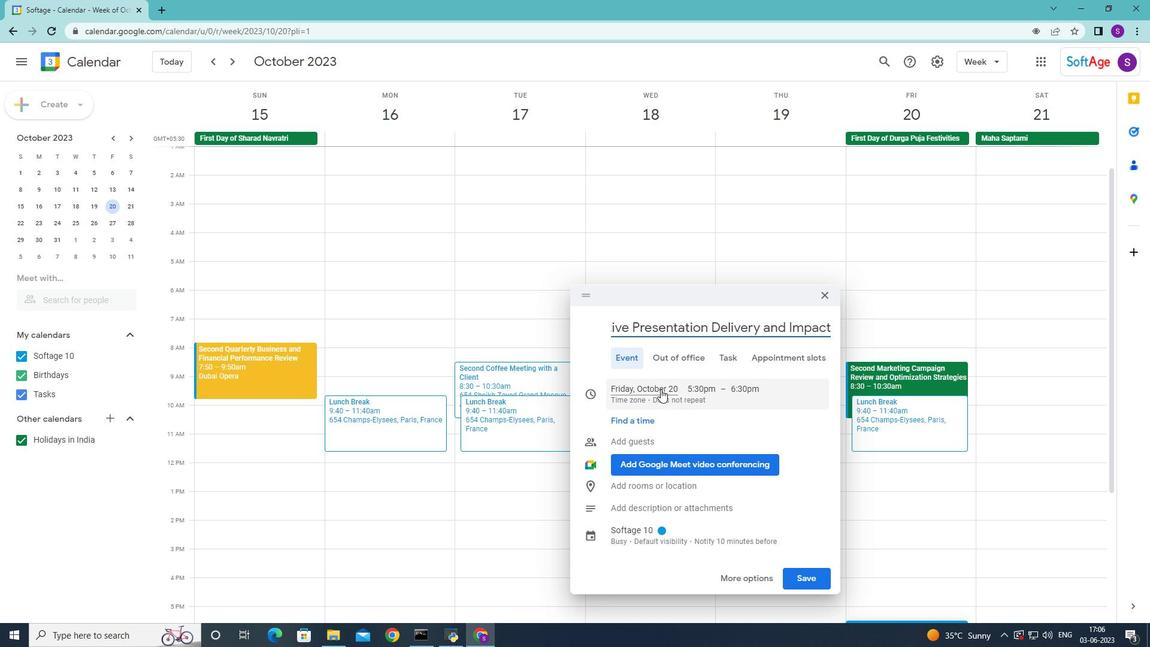 
Action: Mouse moved to (759, 382)
Screenshot: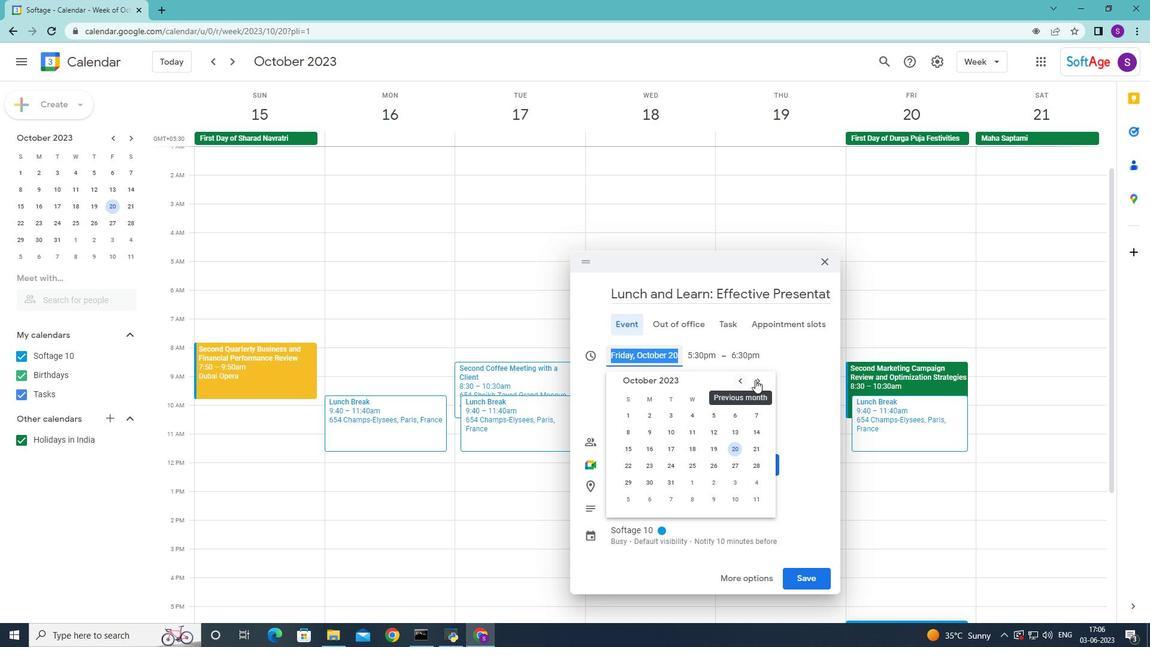
Action: Mouse pressed left at (759, 382)
Screenshot: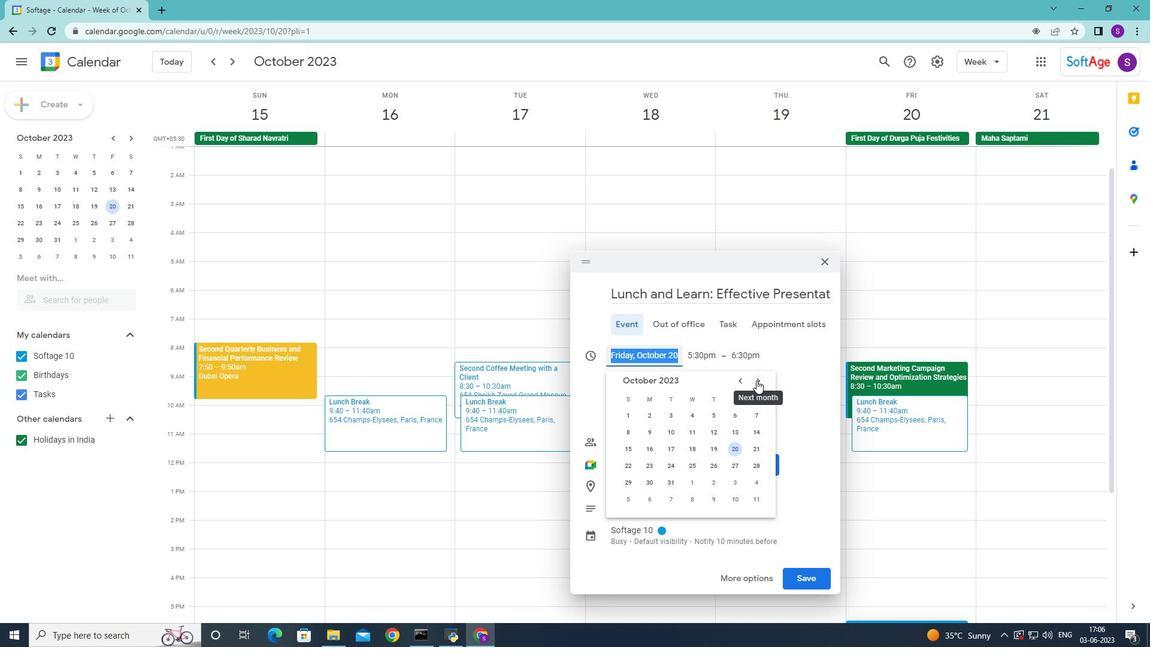 
Action: Mouse pressed left at (759, 382)
Screenshot: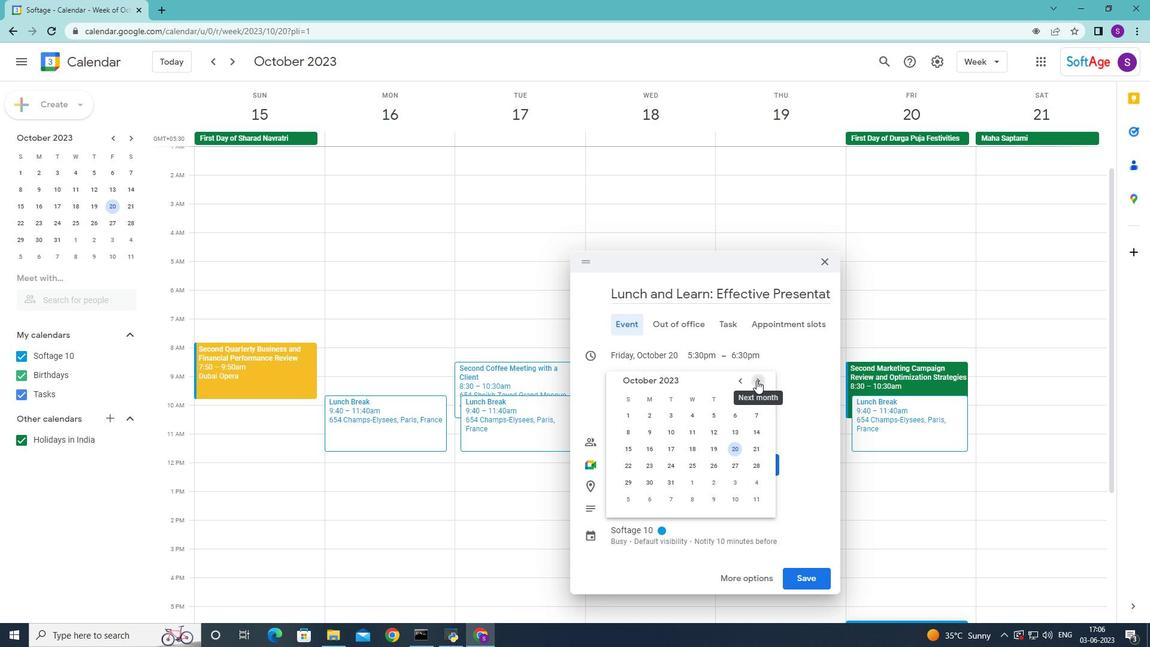 
Action: Mouse pressed left at (759, 382)
Screenshot: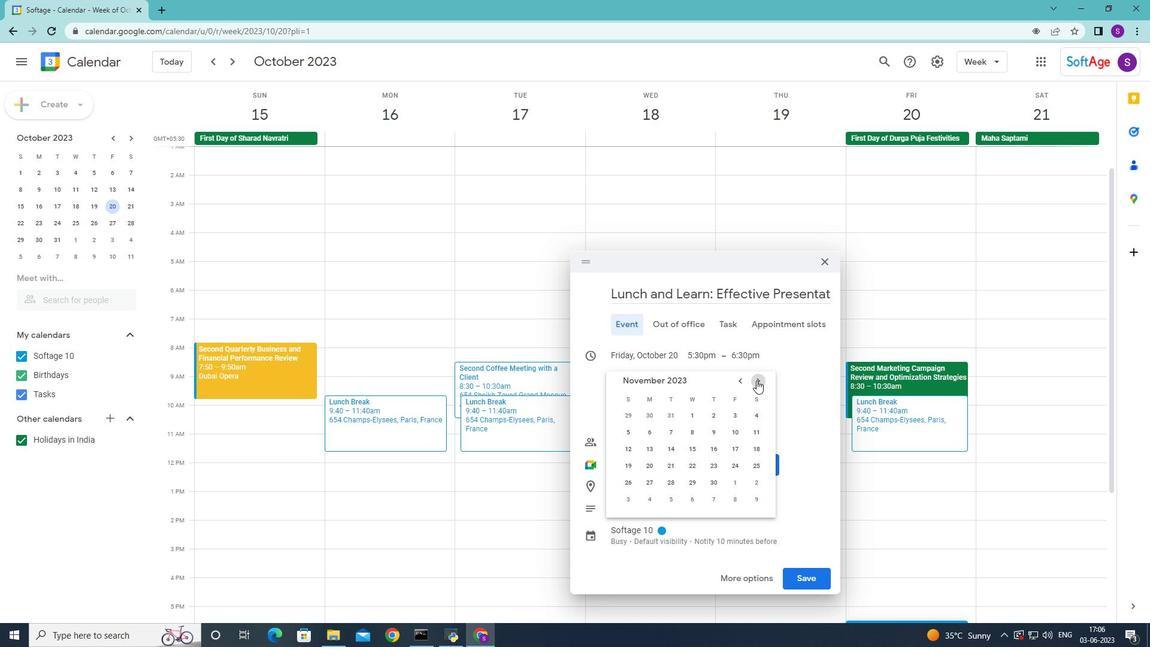 
Action: Mouse pressed left at (759, 382)
Screenshot: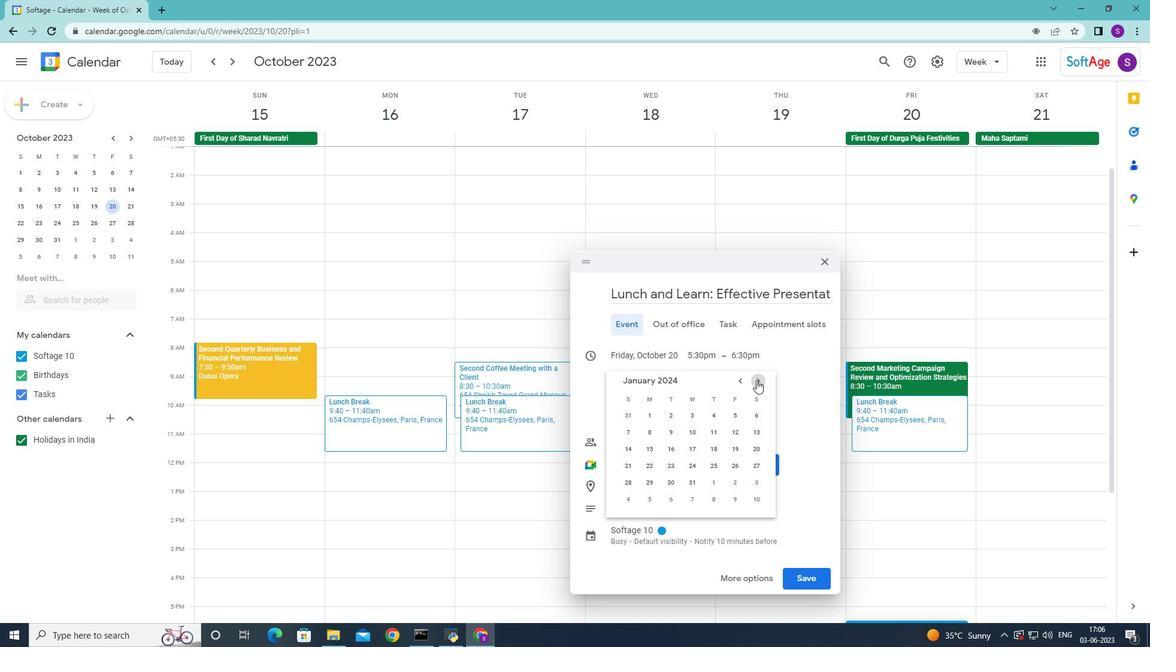 
Action: Mouse pressed left at (759, 382)
Screenshot: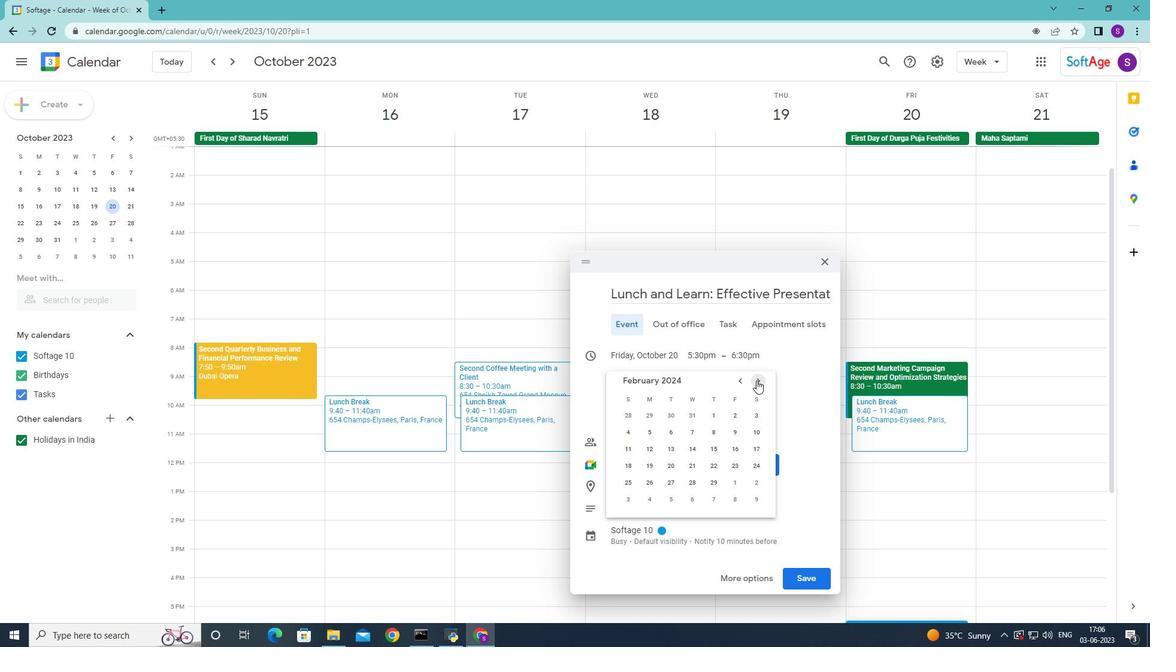 
Action: Mouse pressed left at (759, 382)
Screenshot: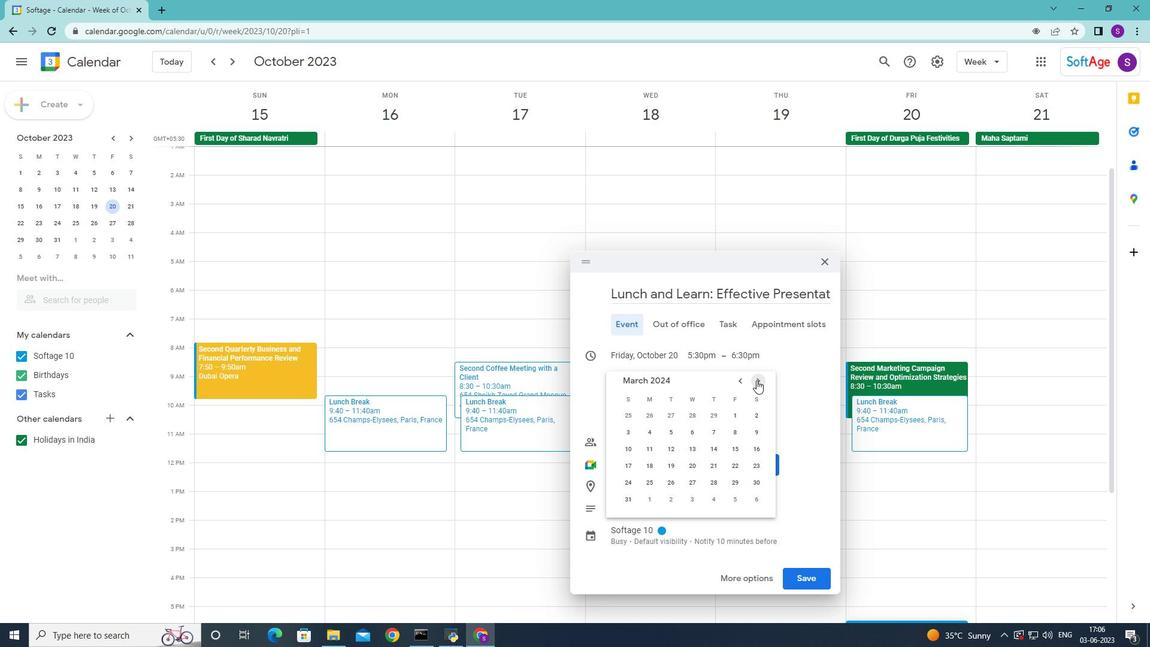 
Action: Mouse pressed left at (759, 382)
Screenshot: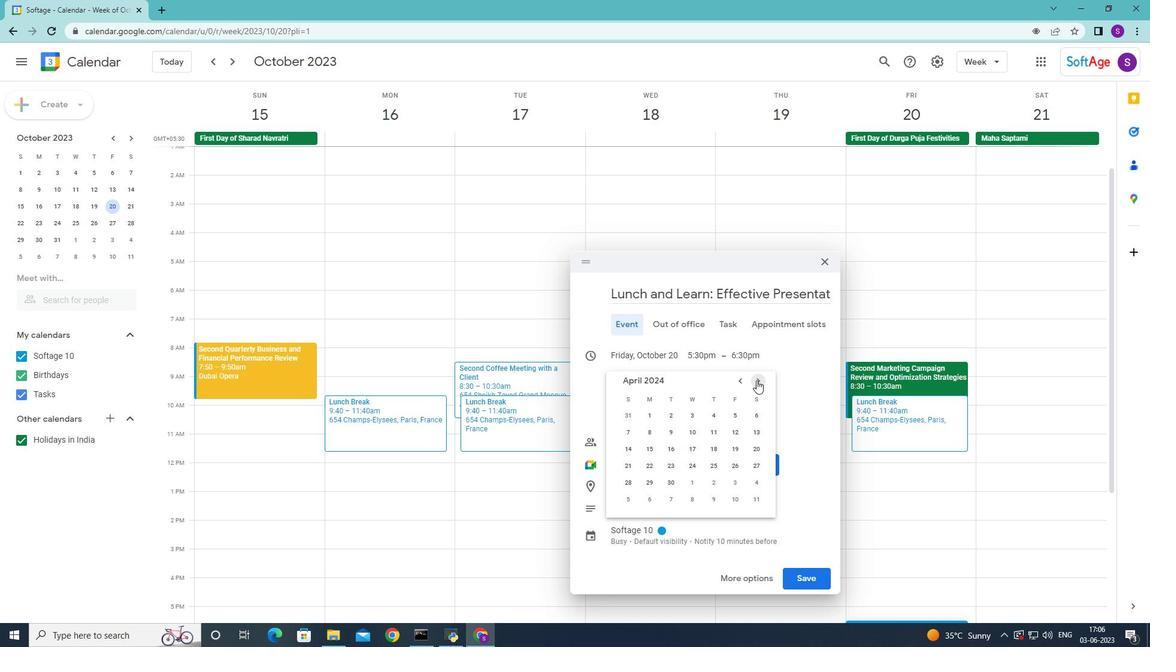 
Action: Mouse moved to (744, 385)
Screenshot: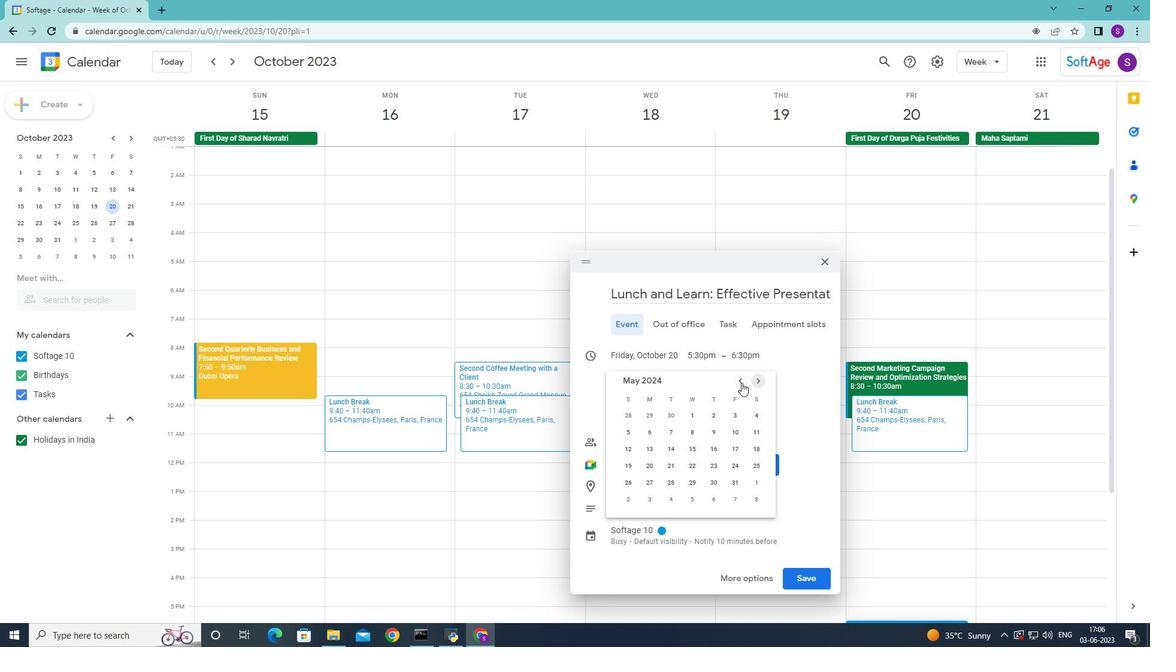
Action: Mouse pressed left at (744, 385)
Screenshot: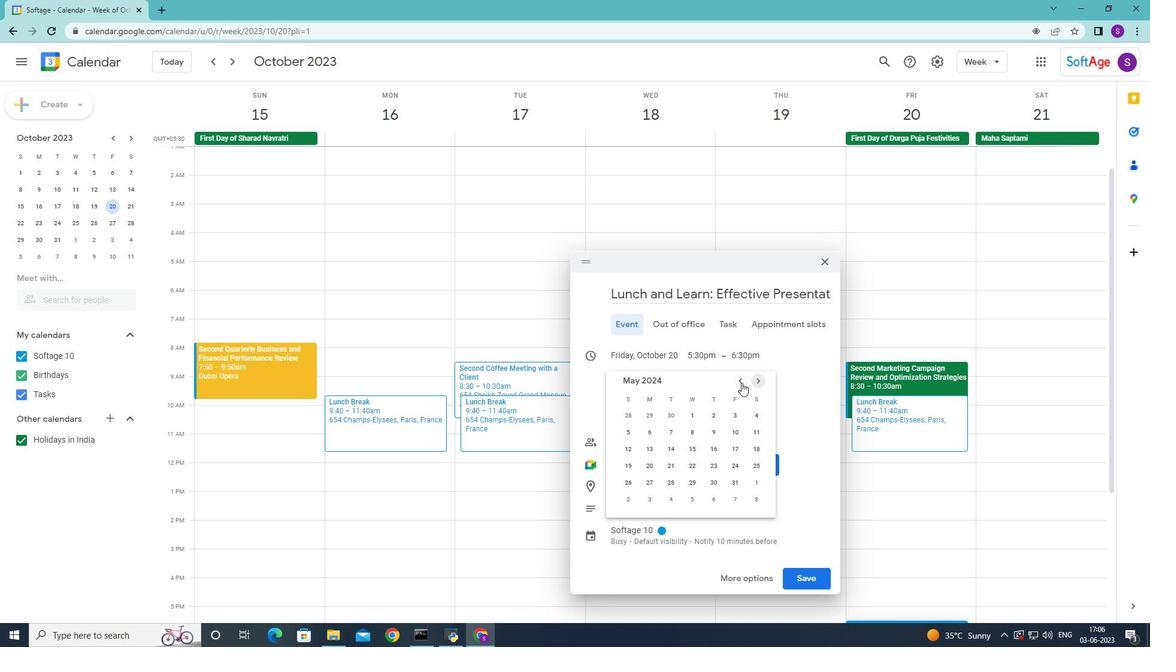 
Action: Mouse moved to (649, 469)
Screenshot: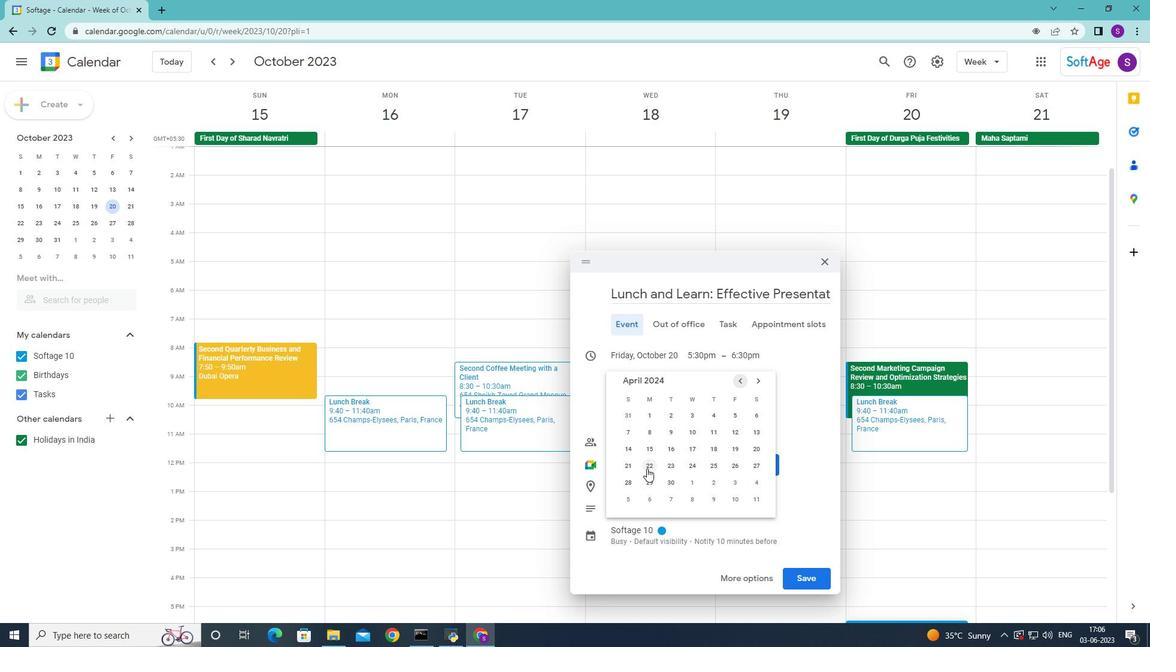 
Action: Mouse pressed left at (649, 469)
Screenshot: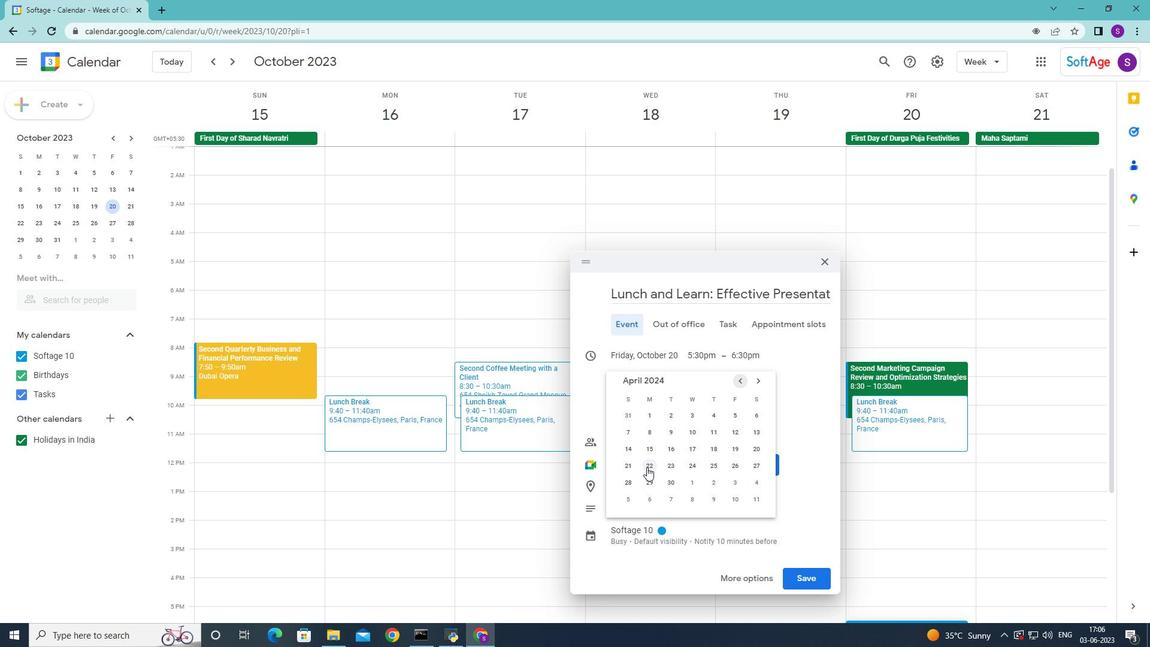 
Action: Mouse moved to (189, 357)
Screenshot: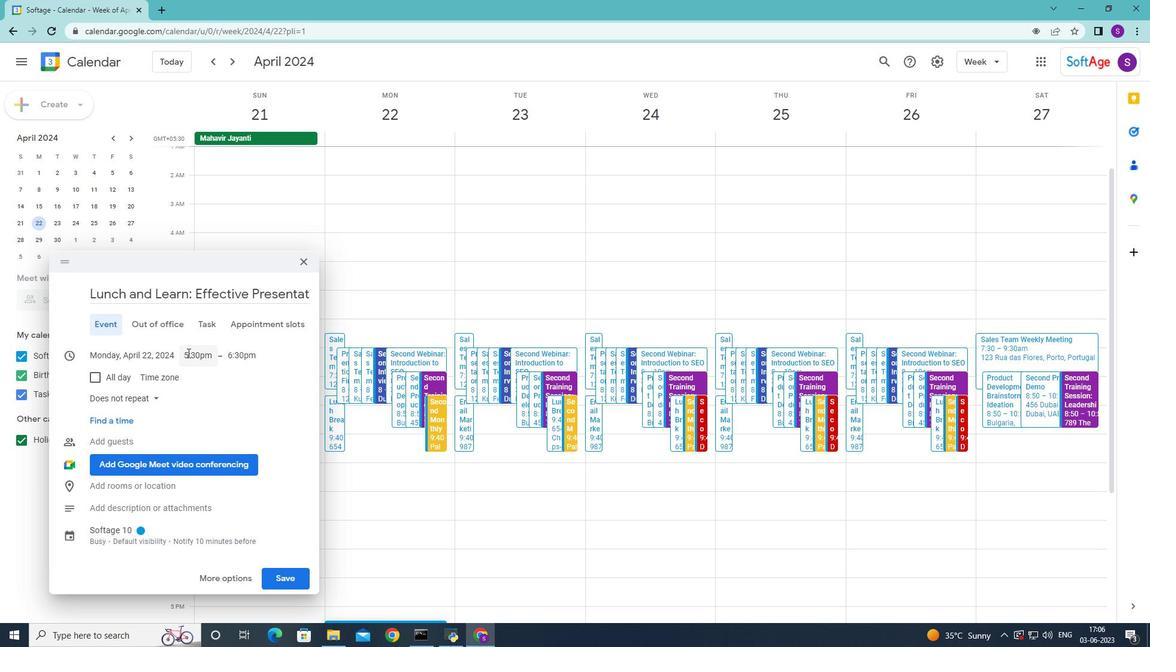
Action: Mouse pressed left at (189, 357)
Screenshot: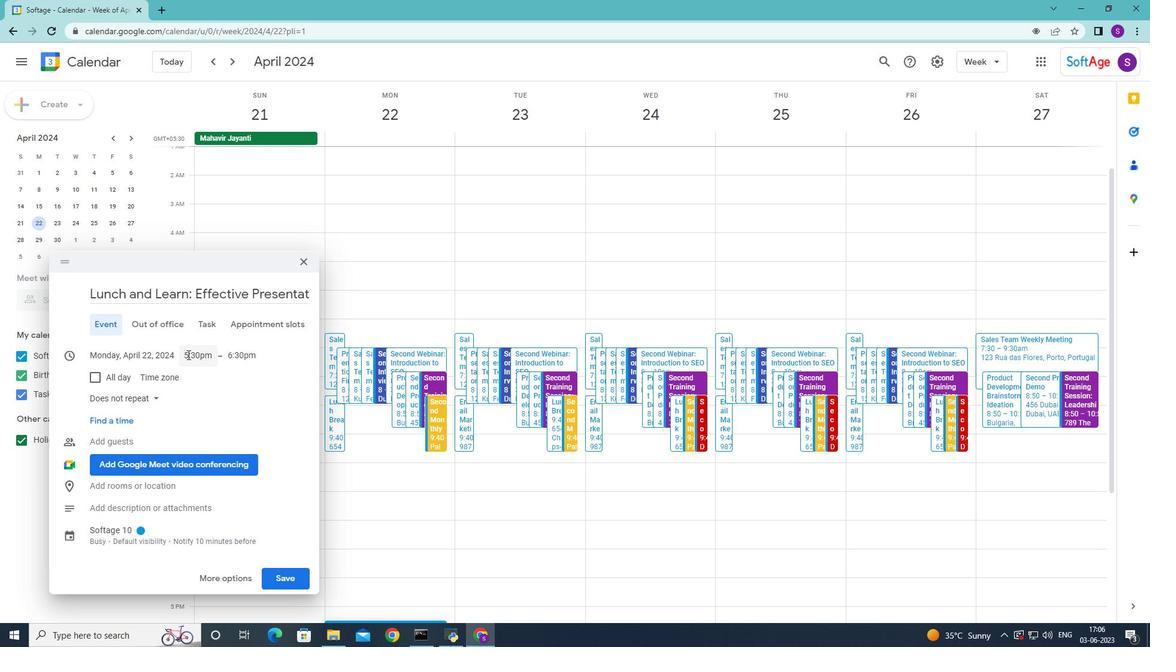 
Action: Mouse moved to (215, 426)
Screenshot: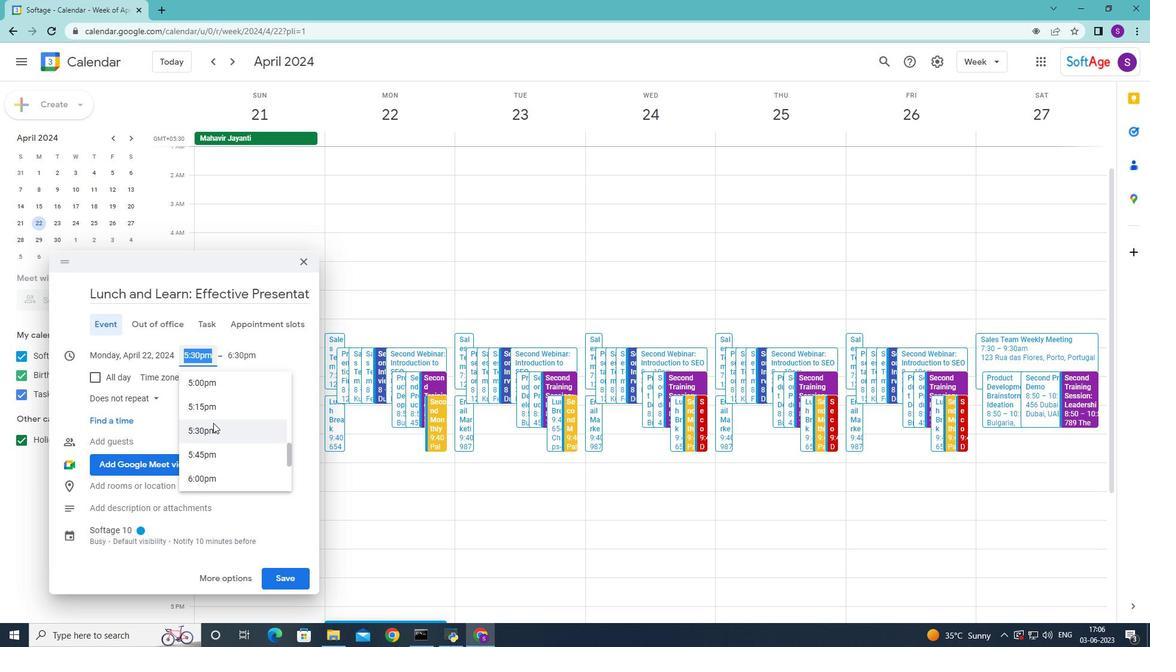 
Action: Mouse scrolled (215, 425) with delta (0, 0)
Screenshot: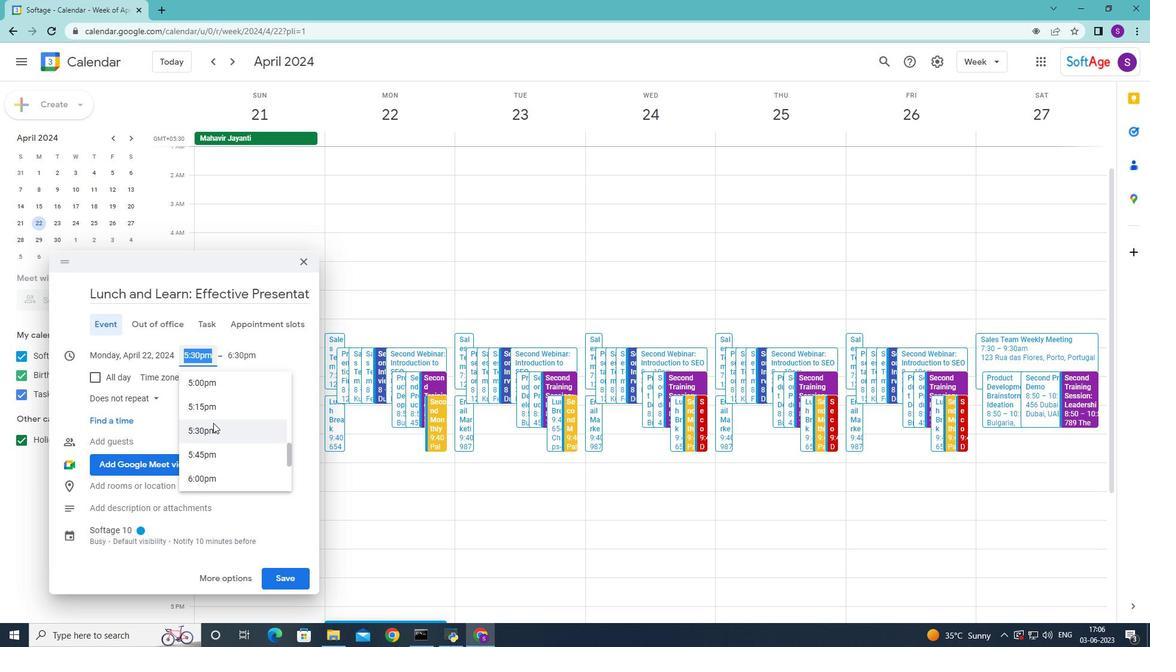 
Action: Mouse moved to (216, 427)
Screenshot: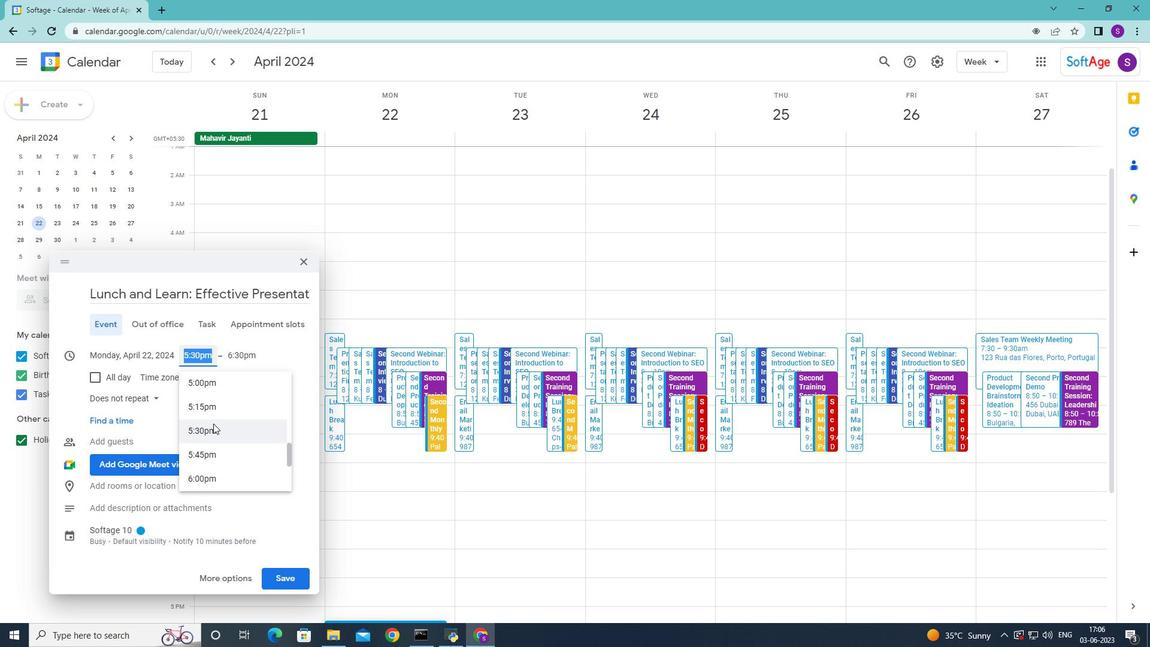 
Action: Mouse scrolled (216, 427) with delta (0, 0)
Screenshot: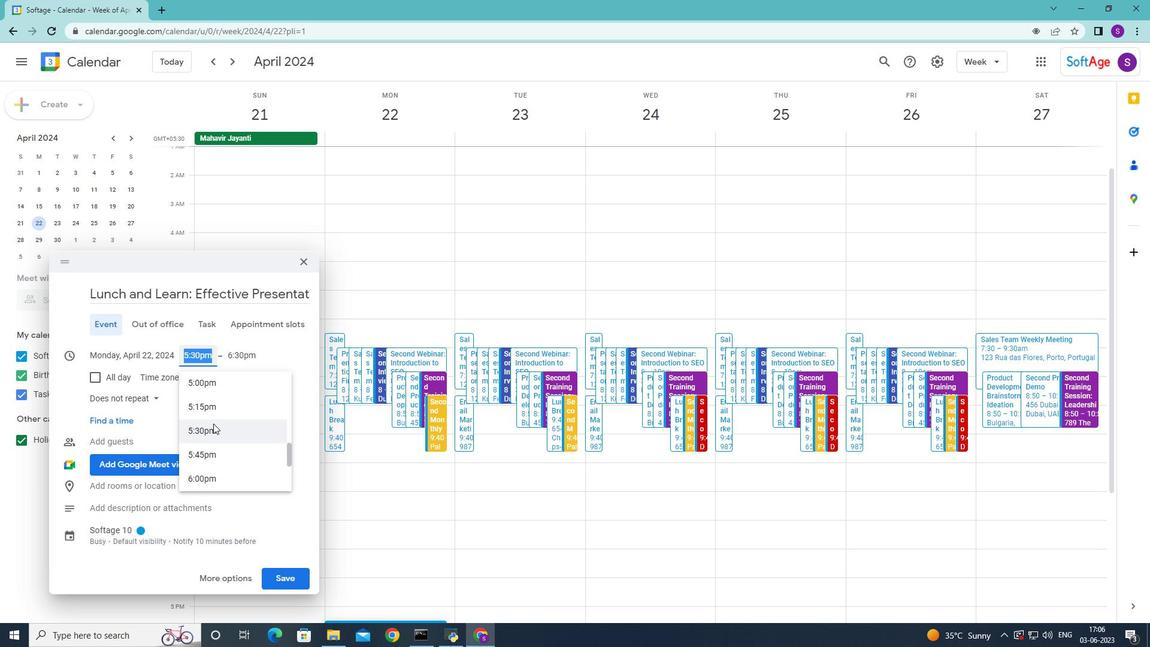 
Action: Mouse scrolled (216, 427) with delta (0, 0)
Screenshot: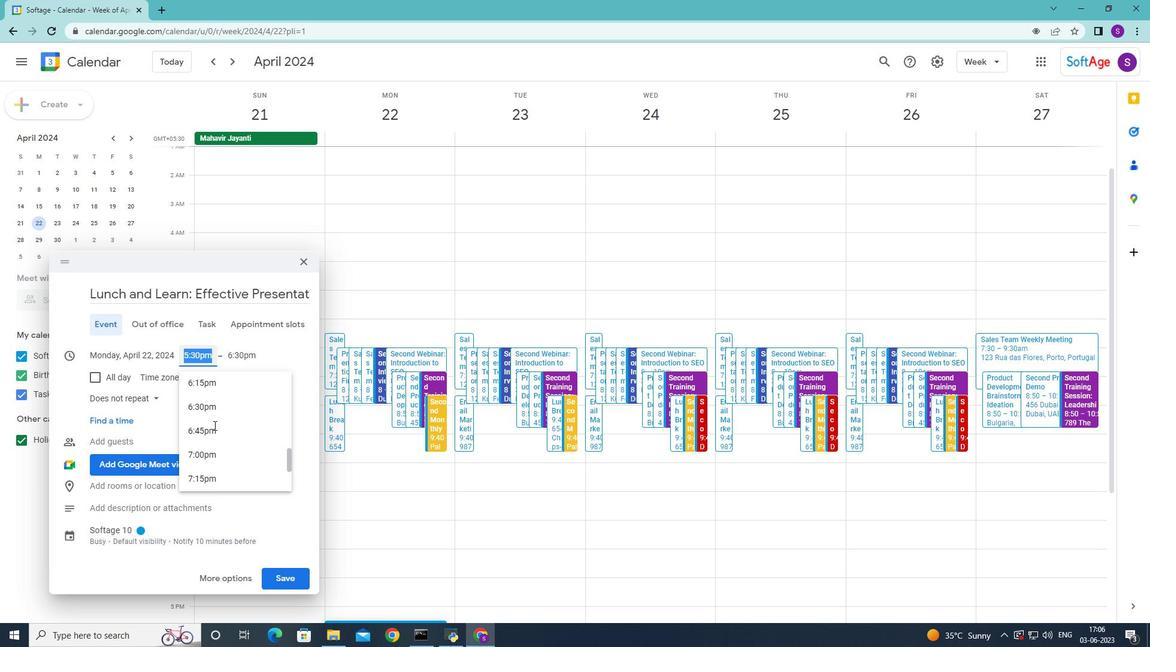 
Action: Mouse scrolled (216, 427) with delta (0, 0)
Screenshot: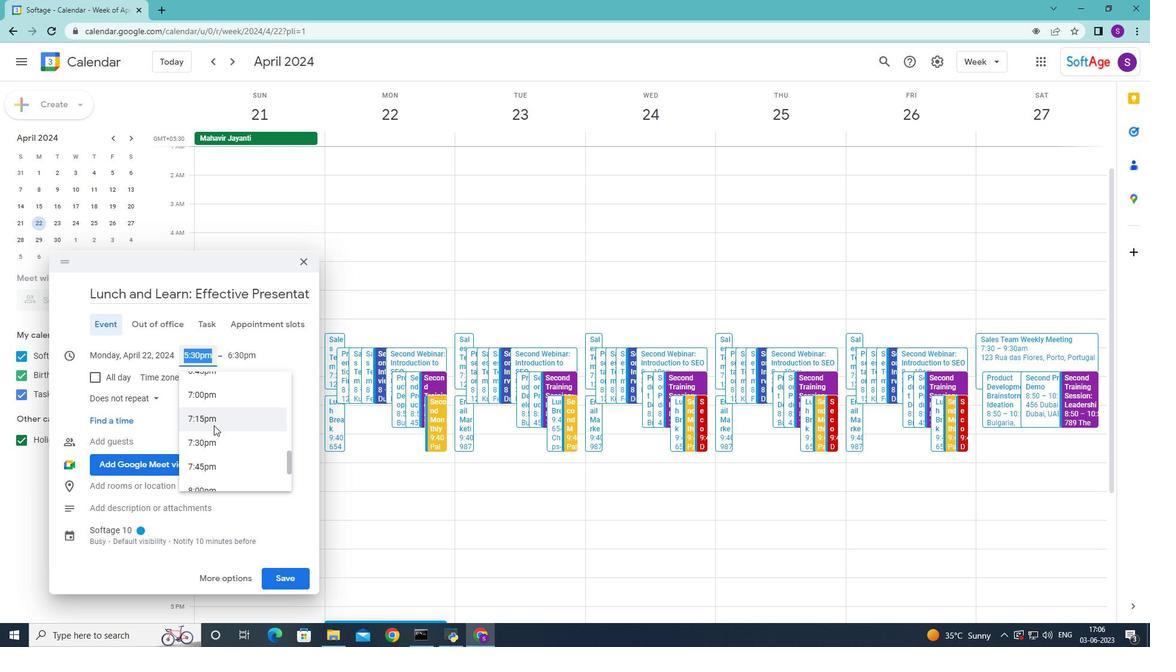 
Action: Mouse scrolled (216, 427) with delta (0, 0)
Screenshot: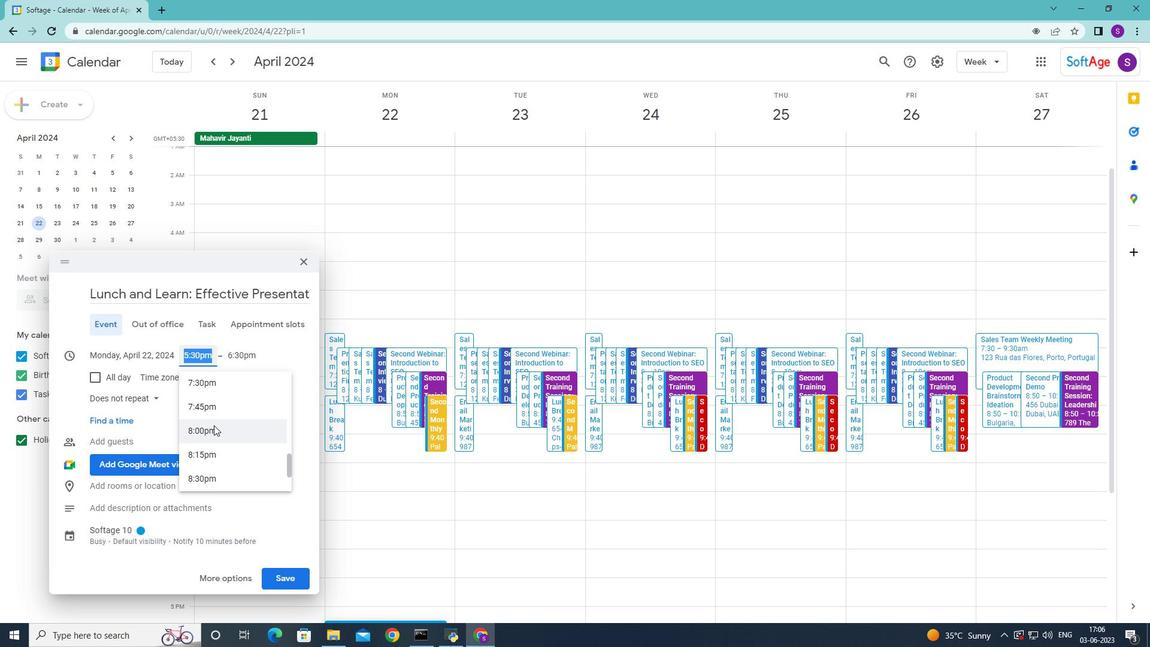 
Action: Mouse moved to (209, 368)
Screenshot: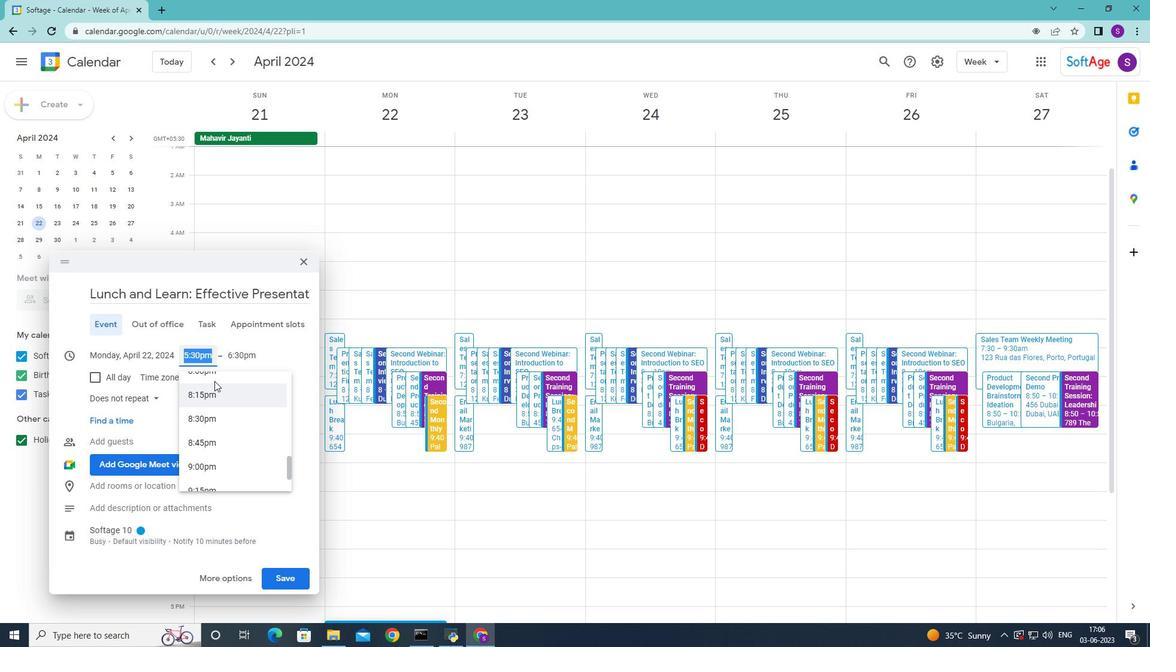 
Action: Key pressed 8<Key.shift_r><Key.shift_r><Key.shift_r><Key.shift_r><Key.shift_r><Key.shift_r>:50am<Key.enter>
Screenshot: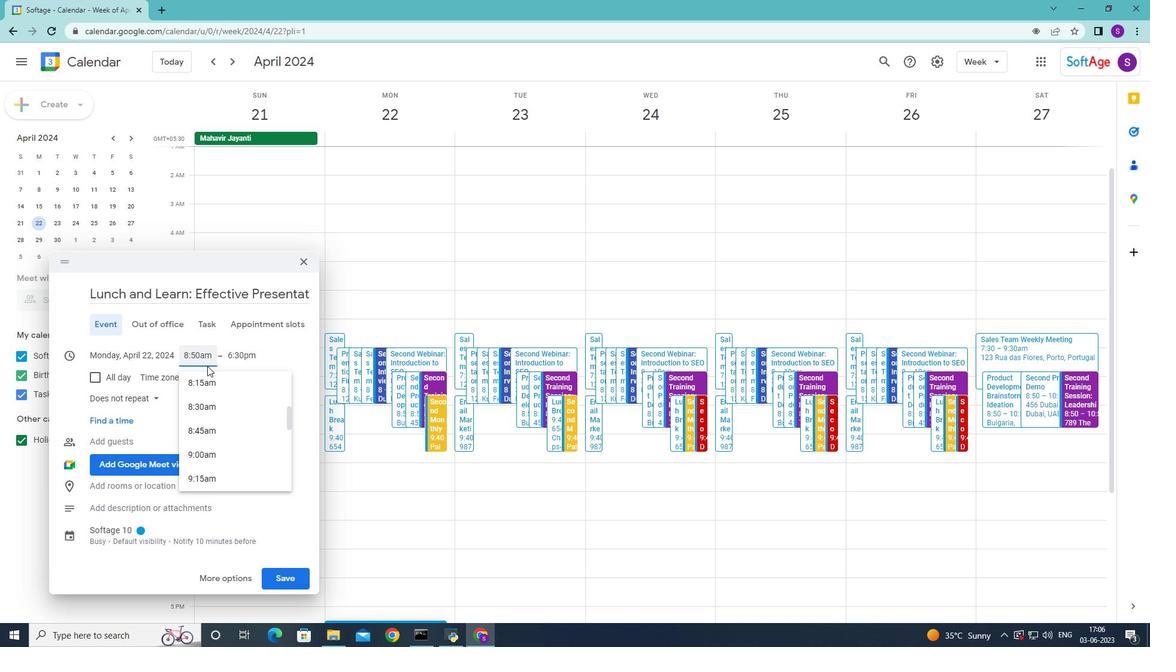 
Action: Mouse moved to (231, 283)
Screenshot: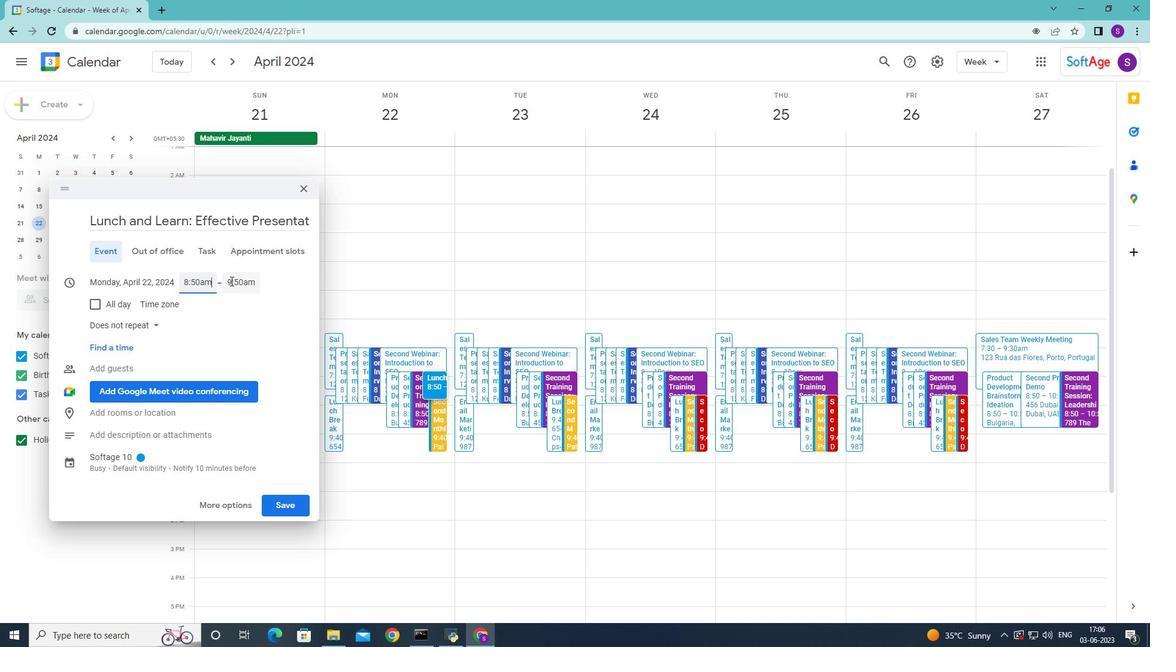 
Action: Mouse pressed left at (231, 283)
Screenshot: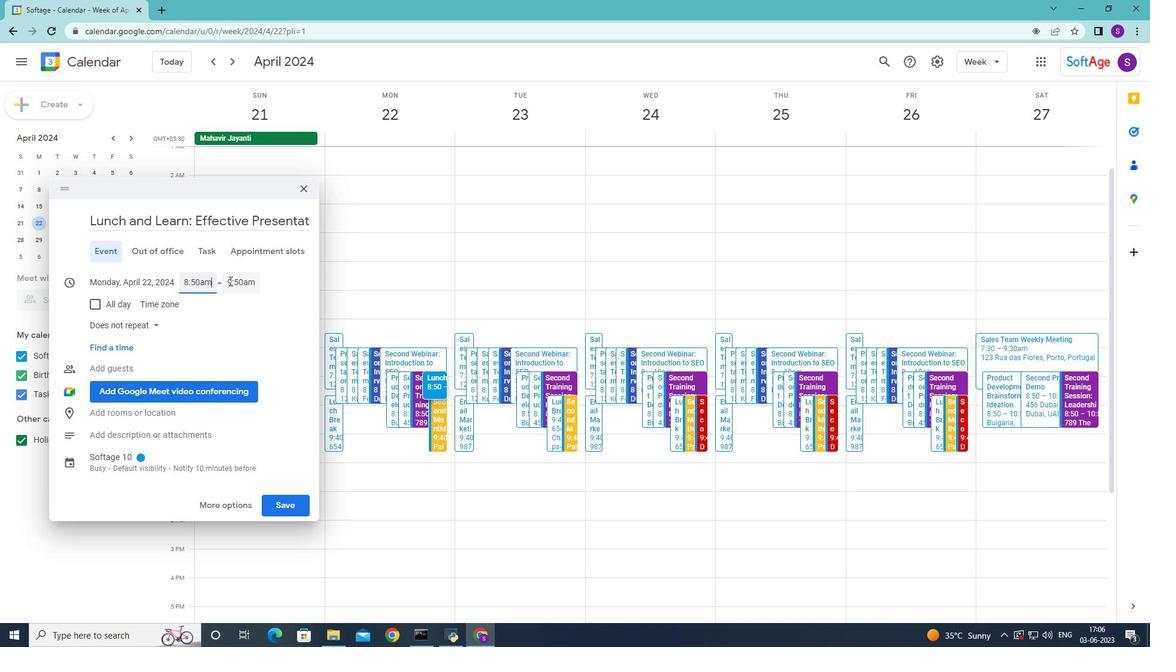 
Action: Key pressed 10<Key.enter><Key.enter><Key.enter><Key.enter><Key.enter><Key.enter><Key.enter><Key.enter><Key.enter><Key.enter><Key.enter>;
Screenshot: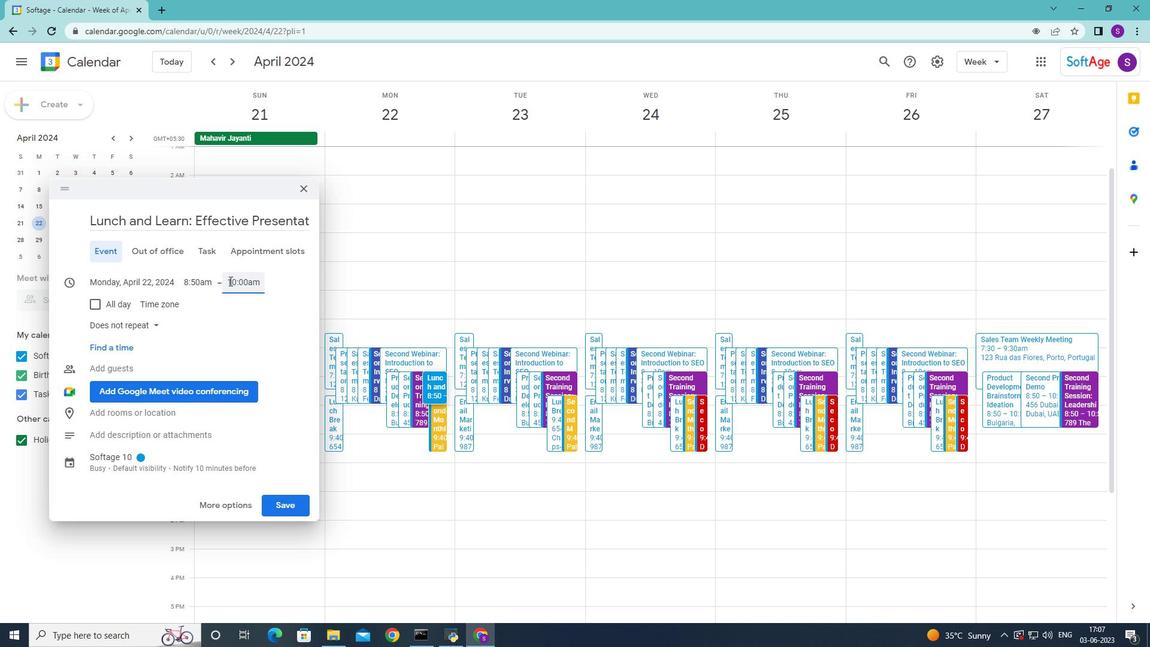 
Action: Mouse moved to (249, 282)
Screenshot: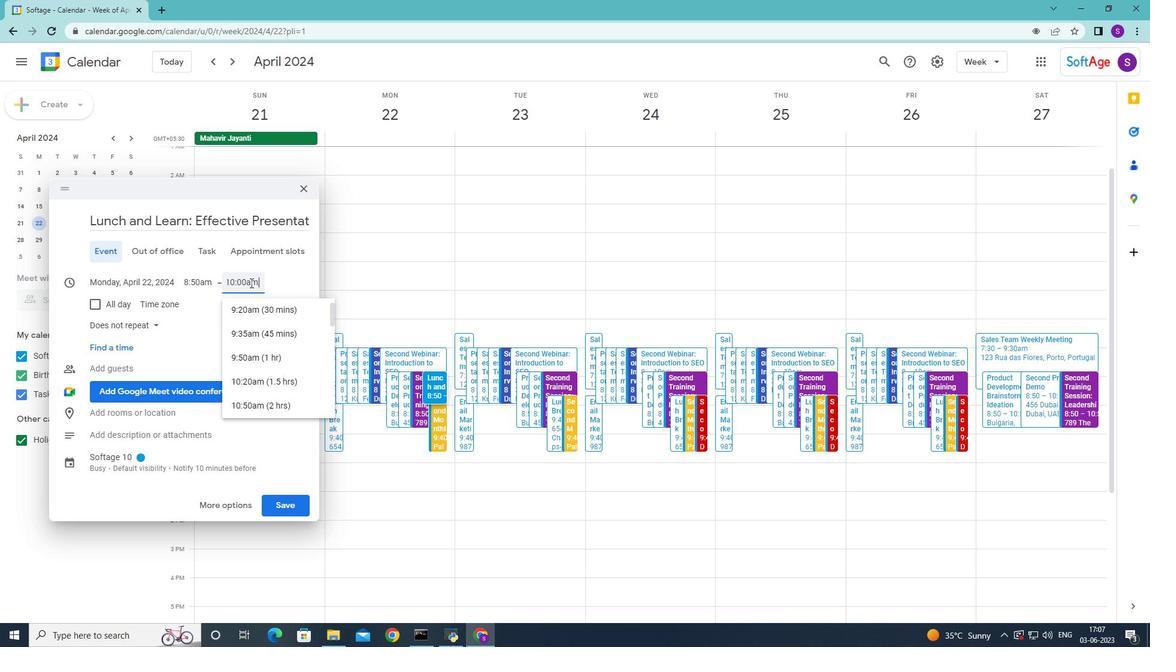 
Action: Mouse pressed left at (249, 282)
Screenshot: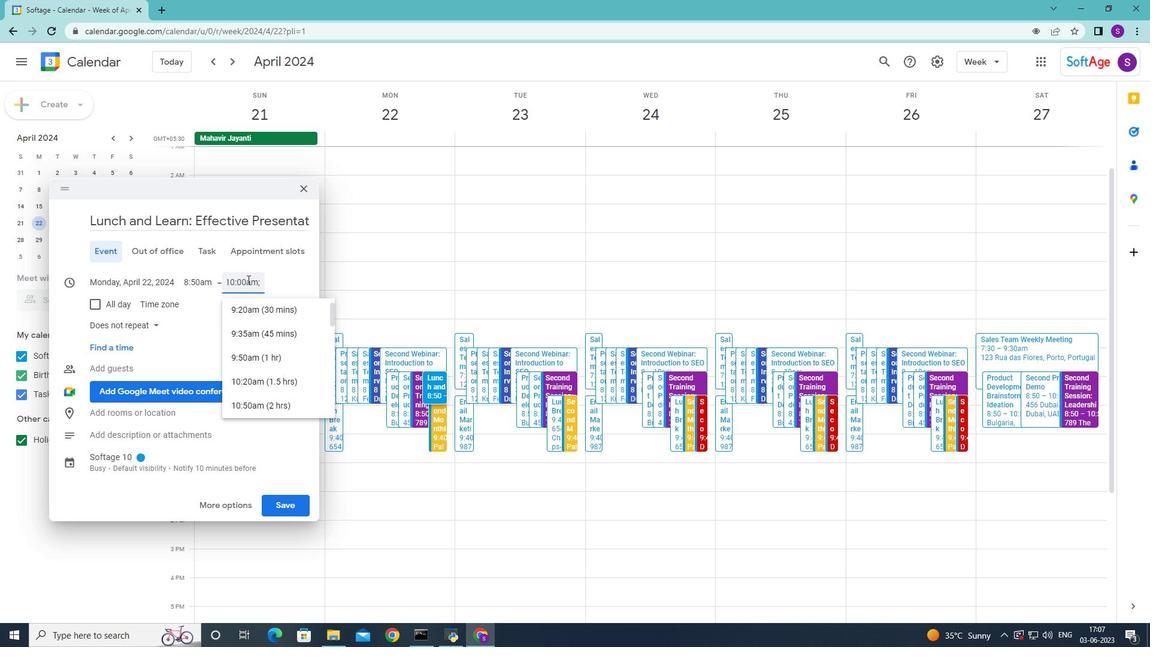 
Action: Mouse moved to (252, 285)
Screenshot: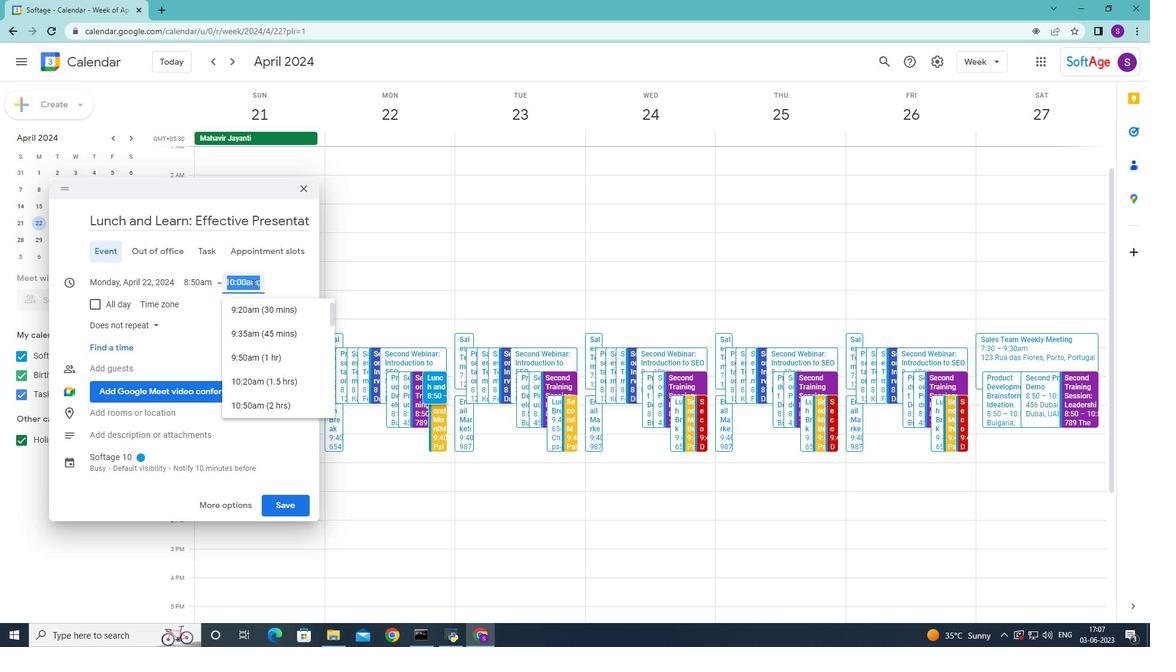 
Action: Mouse pressed left at (252, 285)
Screenshot: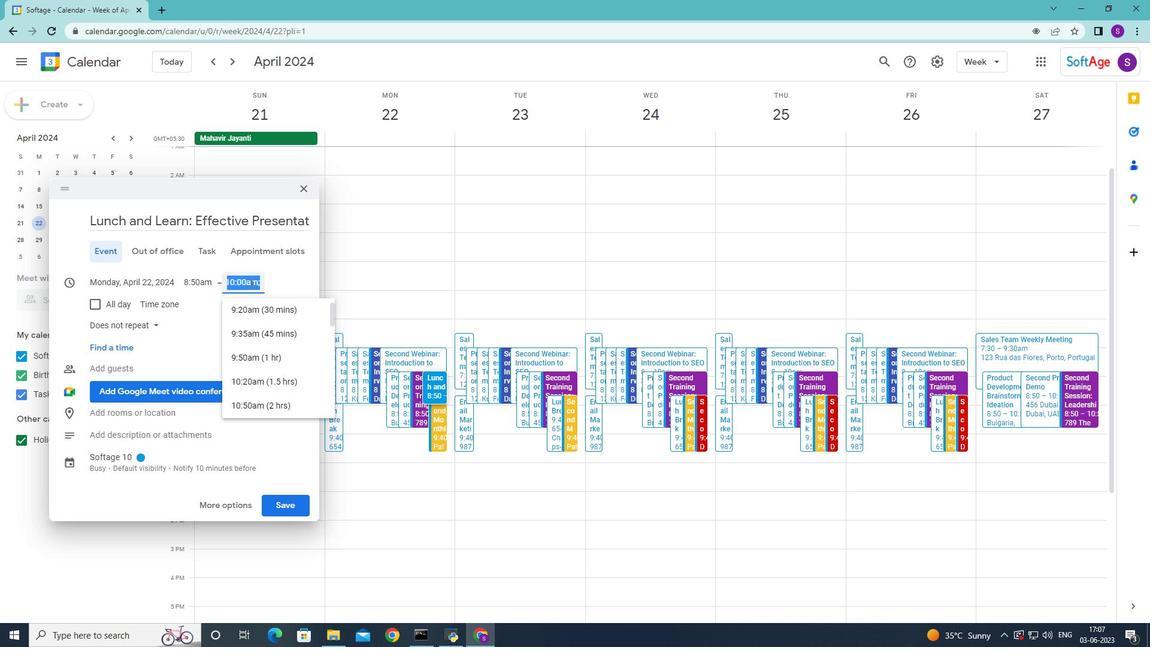 
Action: Mouse moved to (233, 283)
Screenshot: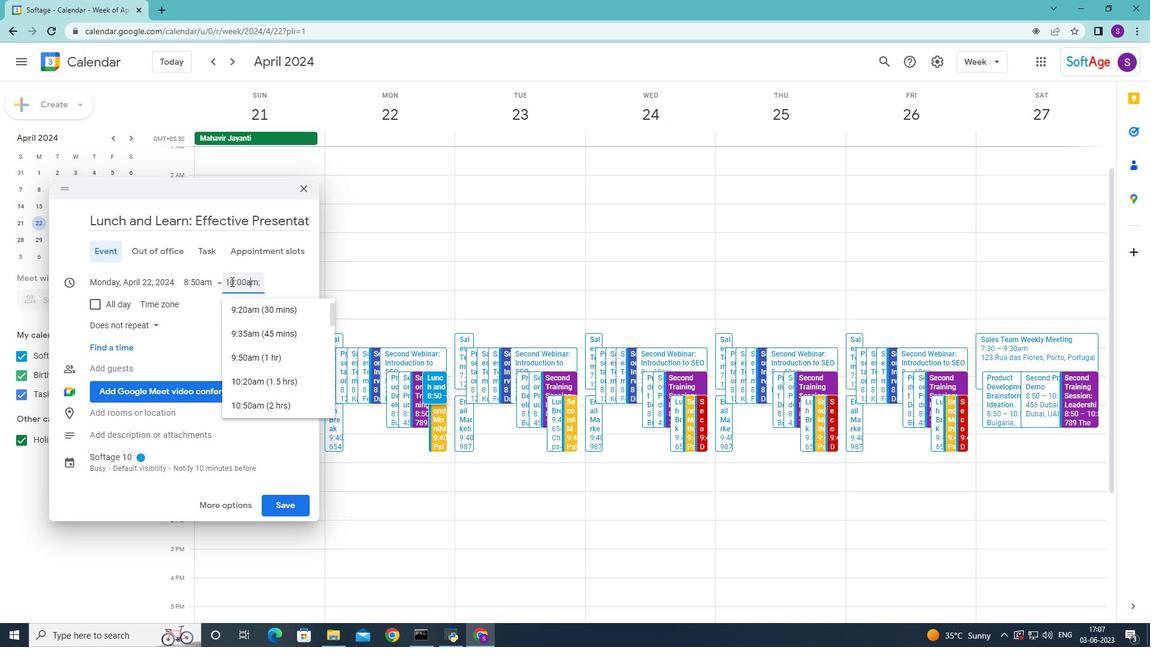 
Action: Mouse pressed left at (233, 283)
Screenshot: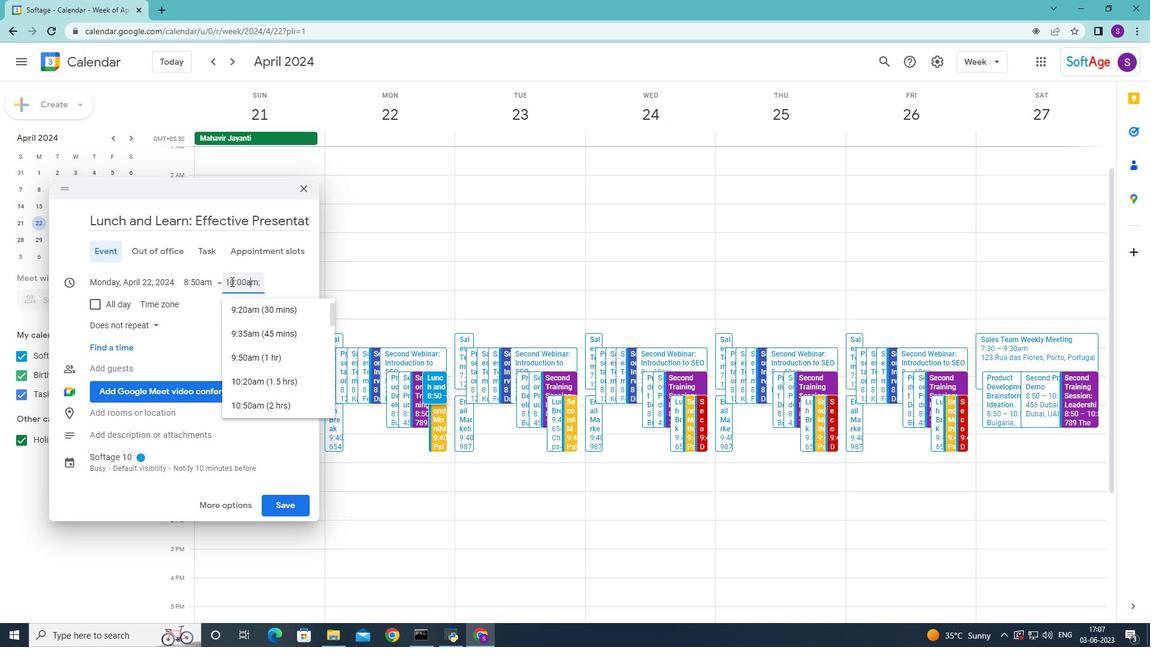 
Action: Mouse moved to (231, 283)
Screenshot: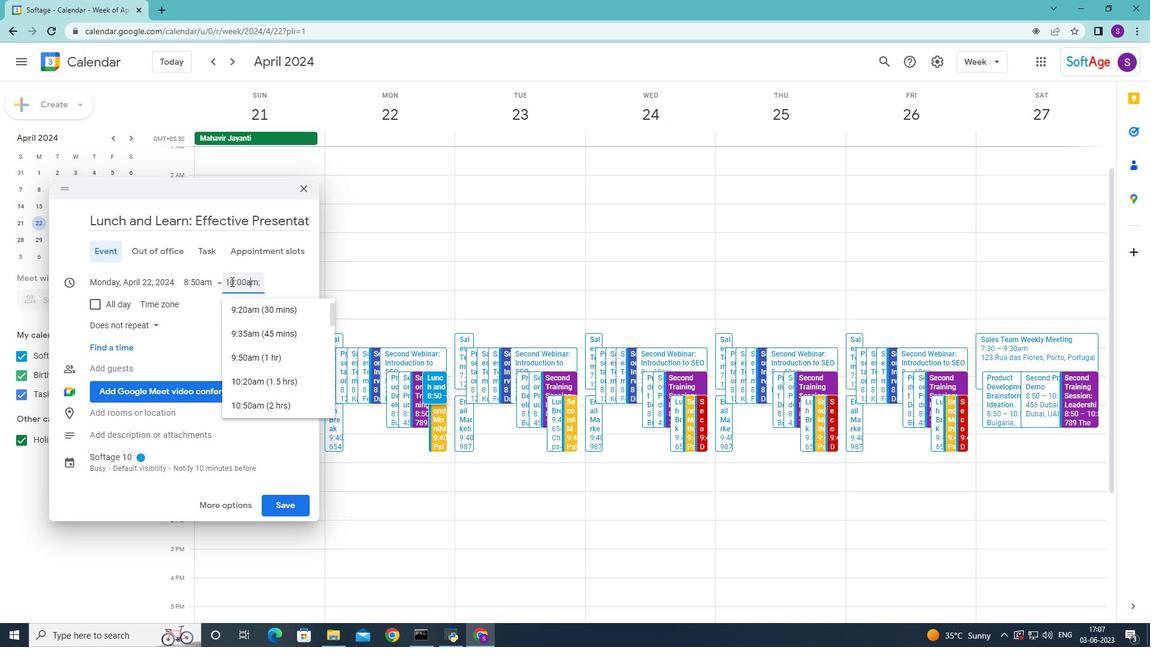 
Action: Key pressed 10<Key.shift_r><Key.shift_r><Key.shift_r><Key.shift_r><Key.shift_r>:50am<Key.enter>
Screenshot: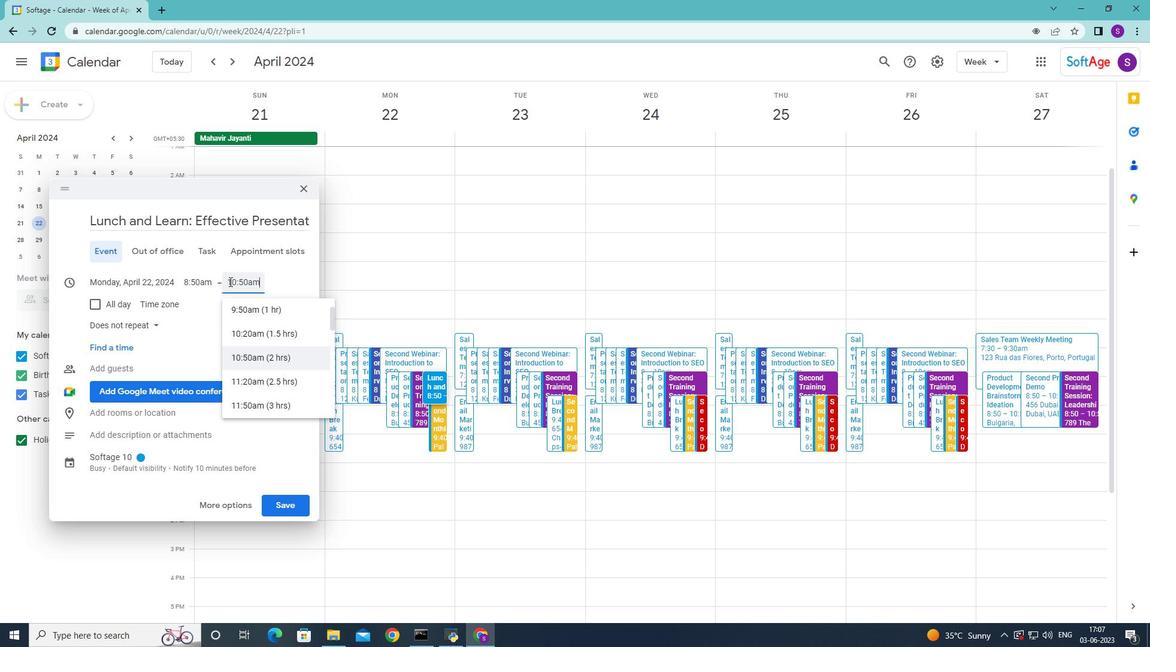 
Action: Mouse moved to (217, 505)
Screenshot: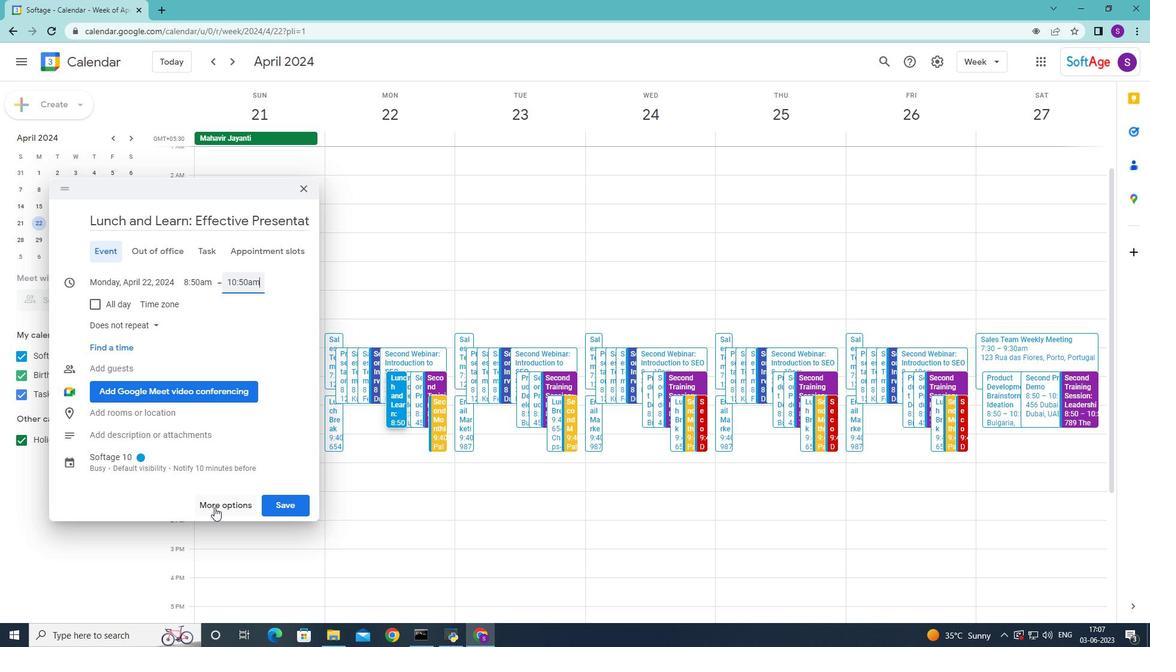 
Action: Mouse pressed left at (217, 505)
Screenshot: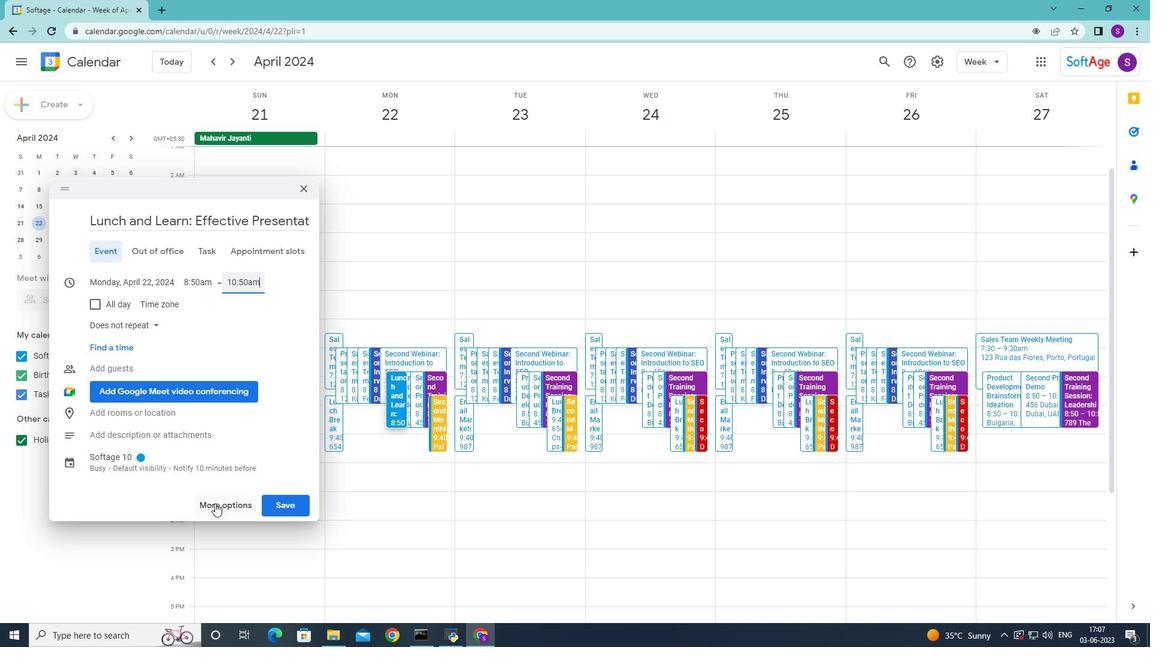 
Action: Mouse moved to (174, 446)
Screenshot: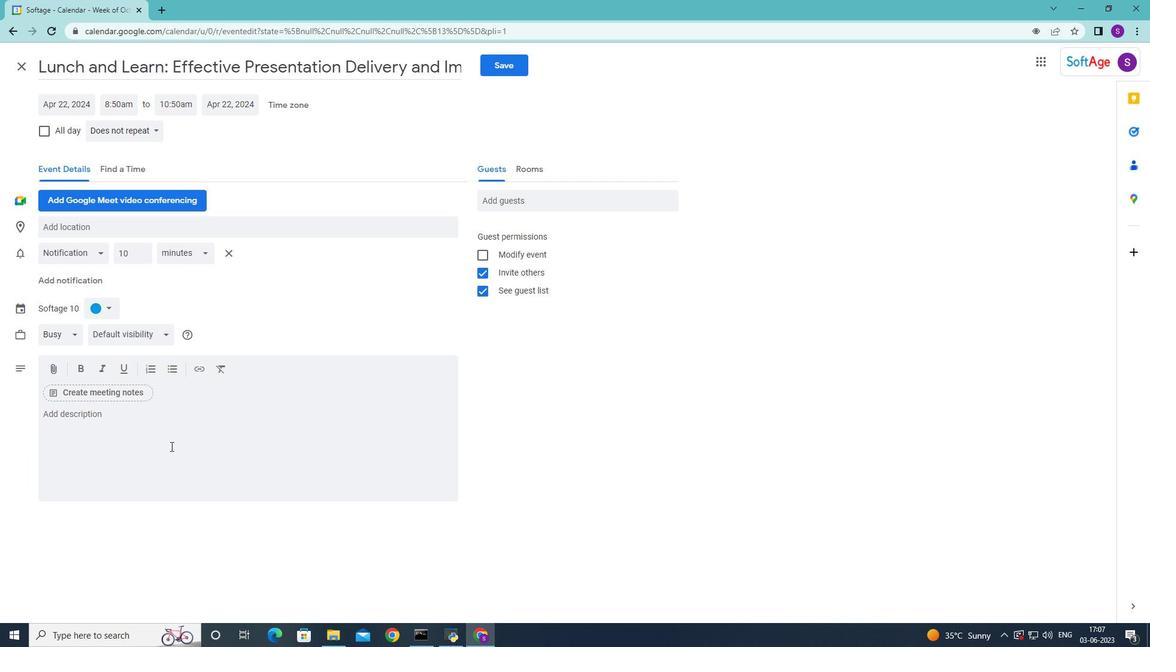 
Action: Mouse pressed left at (174, 446)
Screenshot: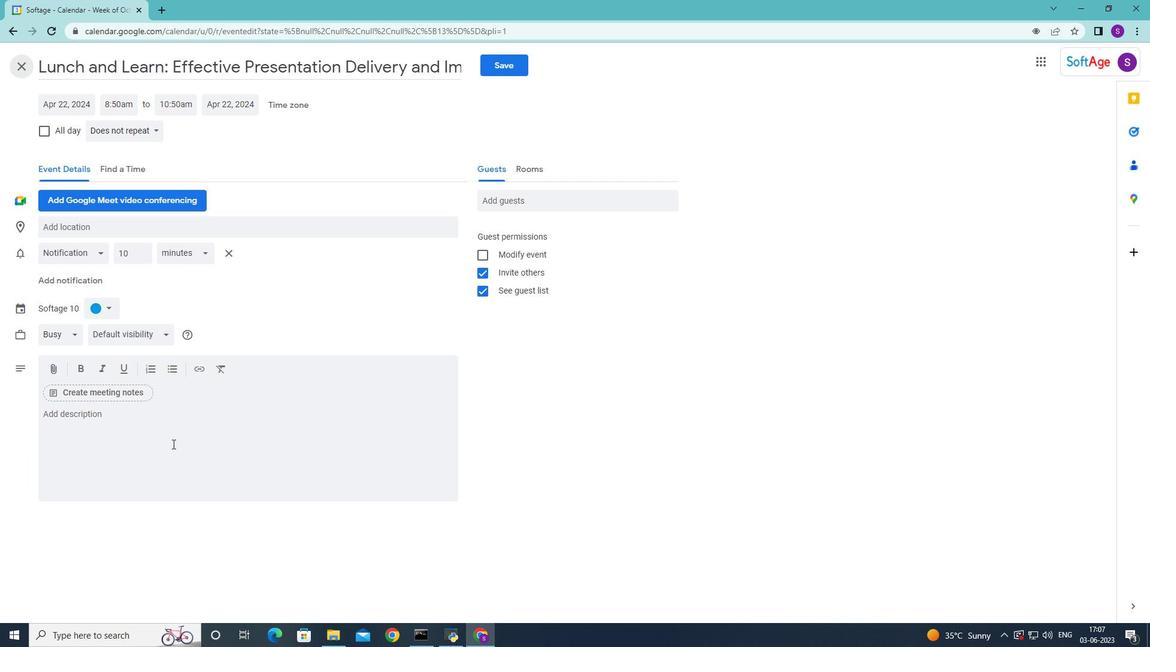 
Action: Mouse moved to (406, 456)
Screenshot: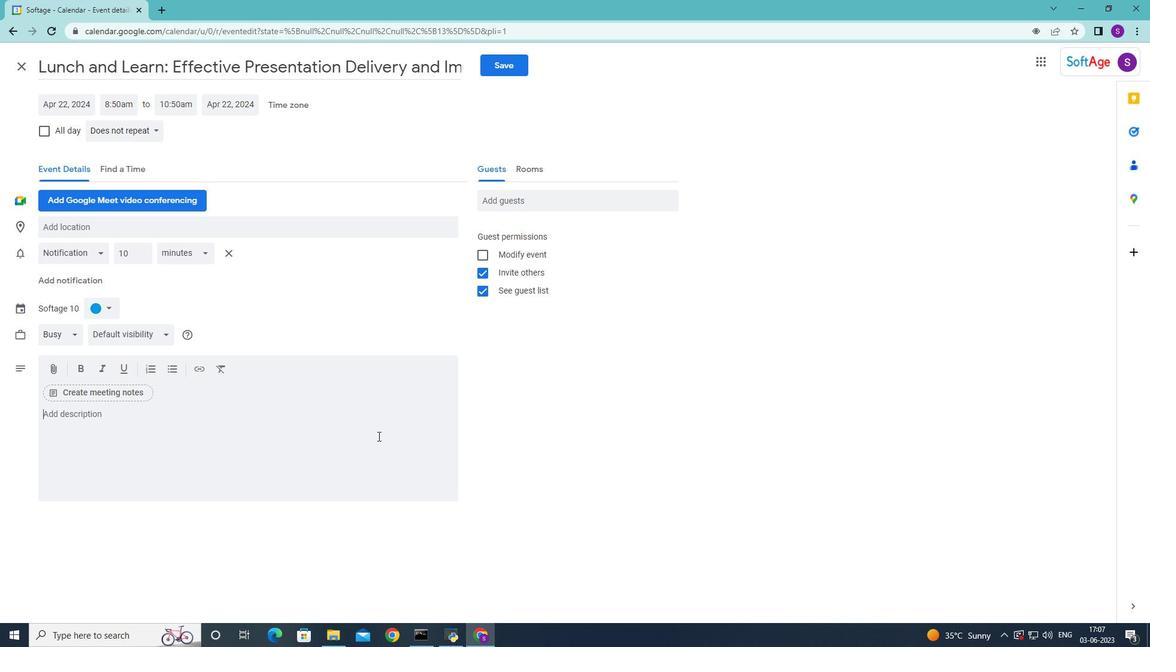 
Action: Key pressed <Key.shift>Welcome<Key.space>to<Key.space>the<Key.space><Key.shift>Lunch<Key.space><Key.shift>Break<Key.shift_r>:<Key.space><Key.shift>Meditation<Key.space><Key.shift>Session<Key.space>with<Key.space>a<Key.space>oe<Key.backspace><Key.backspace>potential<Key.space><Key.shift>Investor<Key.space><Key.backspace>,<Key.space>an<Key.space>exciting<Key.space>opportunity<Key.space>to<Key.space>connect<Key.space><Key.backspace>,<Key.space><Key.shift>Share<Key.space>your<Key.space>vusiness<Key.space><Key.left><Key.left><Key.left><Key.left><Key.left><Key.left><Key.left><Key.left><Key.backspace>b<Key.right><Key.right><Key.right><Key.right><Key.right><Key.right><Key.right><Key.space>vision<Key.space><Key.backspace>,<Key.space>and<Key.space>explore<Key.space>potential<Key.space>investment<Key.space>opportun<Key.backspace>nities<Key.space><Key.backspace>.<Key.space><Key.shift>This<Key.space>meeting<Key.space>is<Key.space>designed<Key.space>to<Key.space>d<Key.backspace>foster<Key.space>a<Key.space>mutually<Key.space>benefica<Key.backspace>ial<Key.space>relationsho<Key.backspace>ip<Key.space>between<Key.space>you<Key.space>and<Key.space>the<Key.space>investor<Key.space><Key.backspace>,<Key.space>providing<Key.space>a<Key.space>platform<Key.space>to<Key.space>discuss<Key.space>your<Key.space>business<Key.space>goals,<Key.space>growth<Key.space>strategies,<Key.space>and<Key.space>the<Key.space>potential<Key.space>for<Key.space><Key.shift>C<Key.backspace>collaboration.<Key.space>
Screenshot: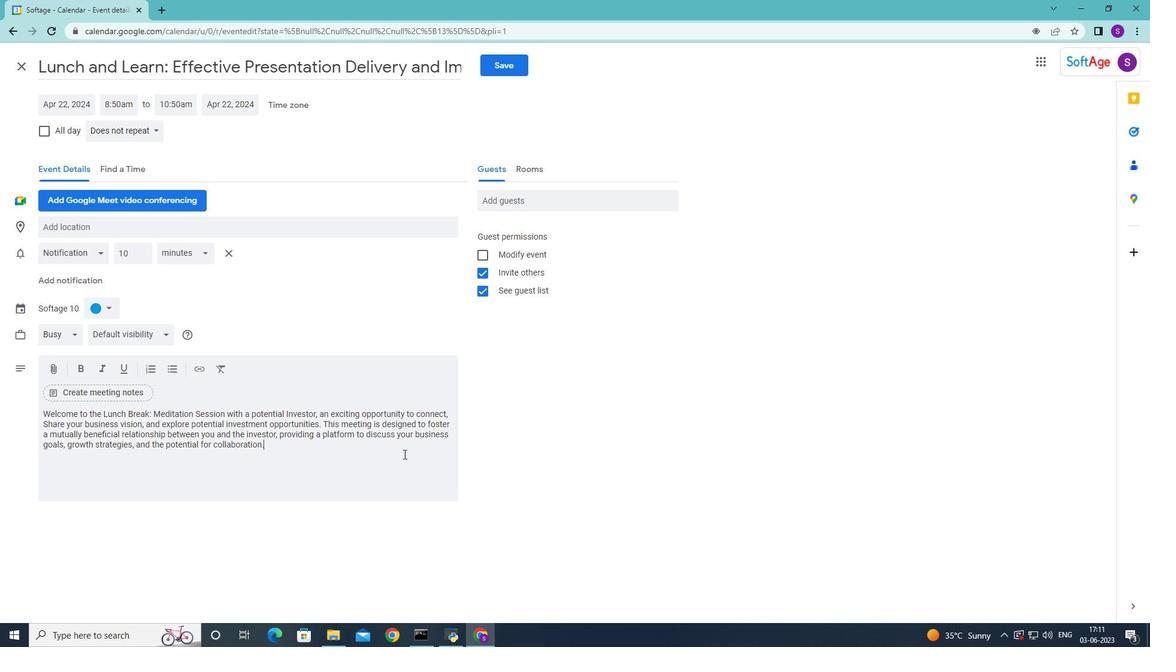 
Action: Mouse moved to (116, 310)
Screenshot: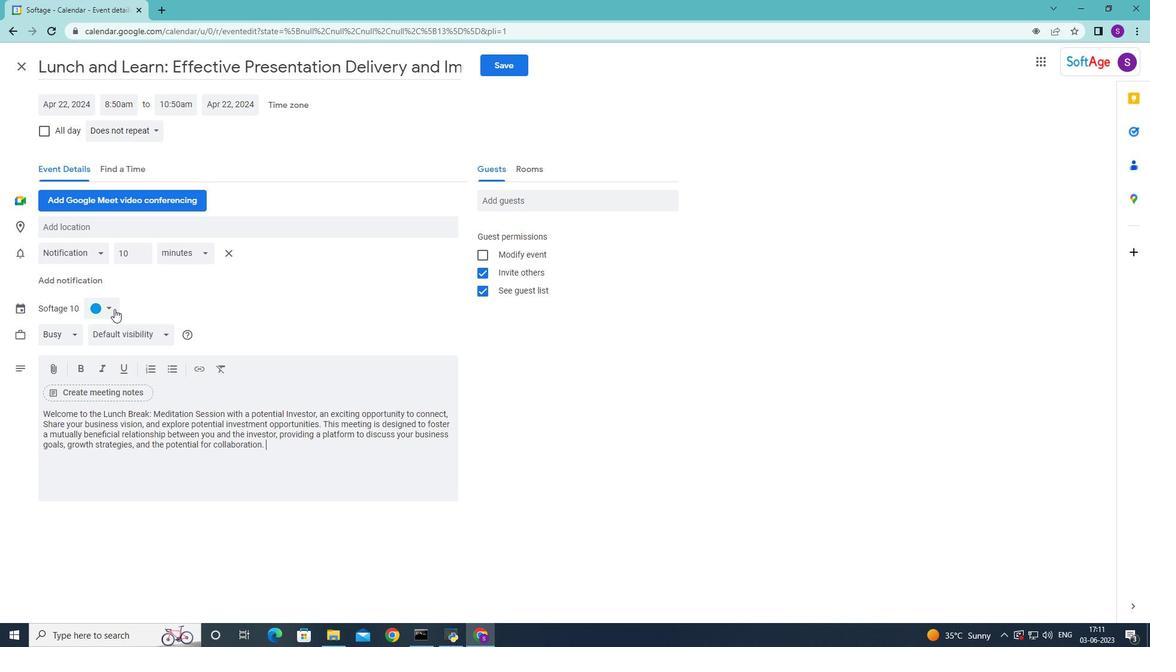 
Action: Mouse pressed left at (116, 310)
Screenshot: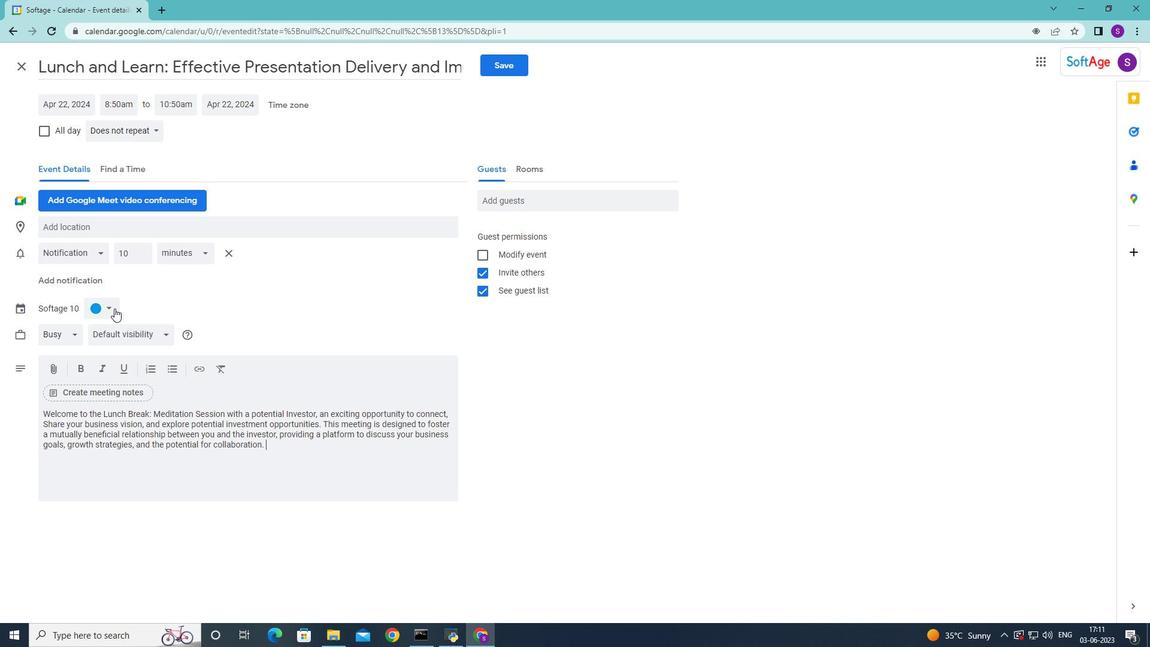 
Action: Mouse moved to (97, 350)
Screenshot: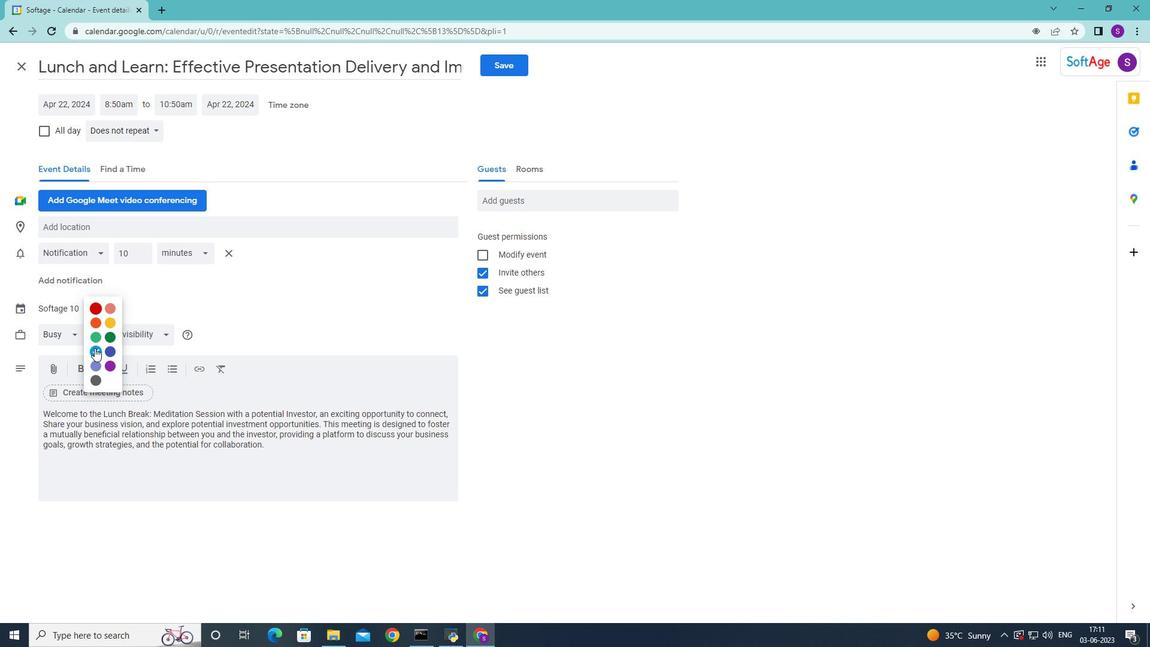
Action: Mouse pressed left at (97, 350)
Screenshot: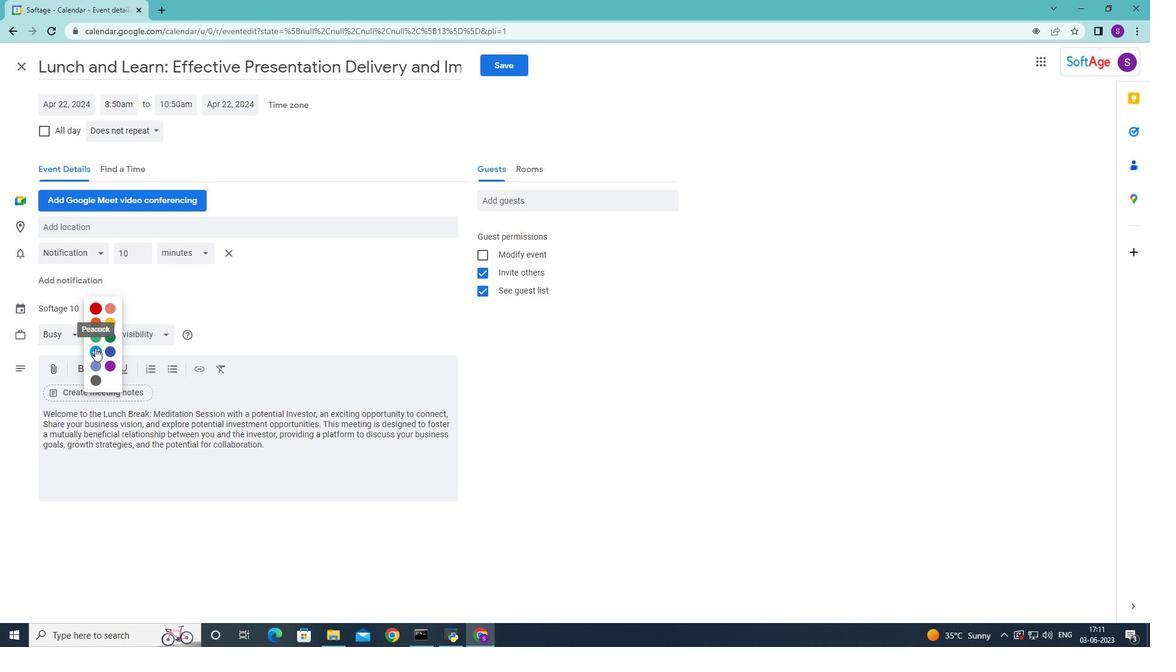 
Action: Mouse moved to (140, 232)
Screenshot: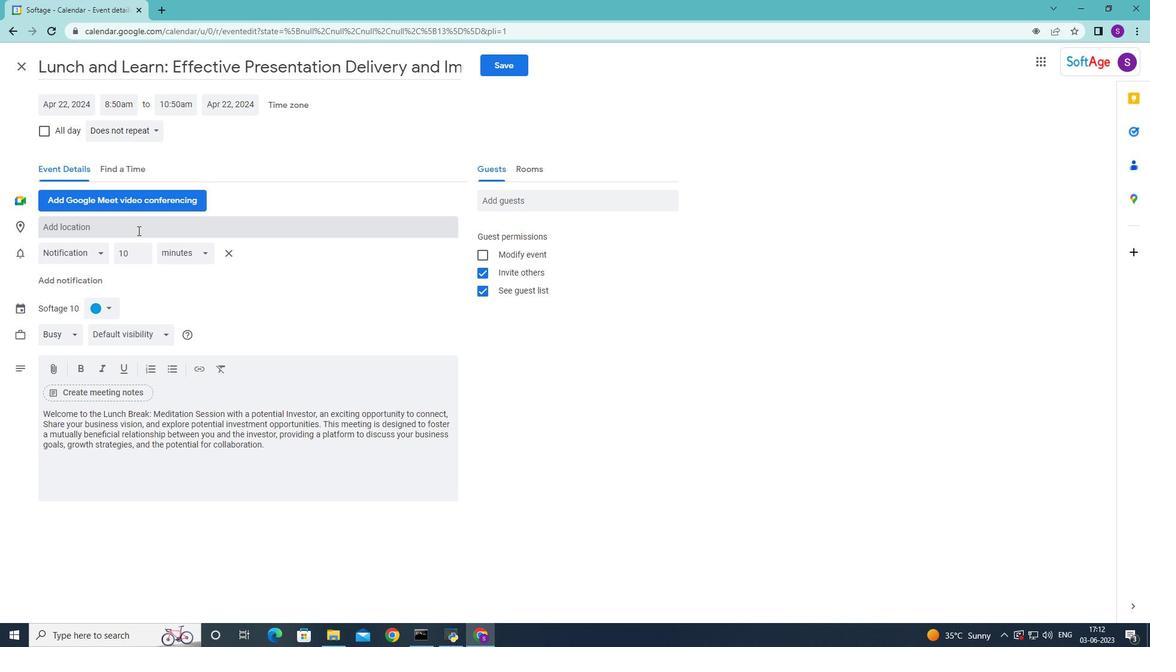 
Action: Mouse pressed left at (140, 232)
Screenshot: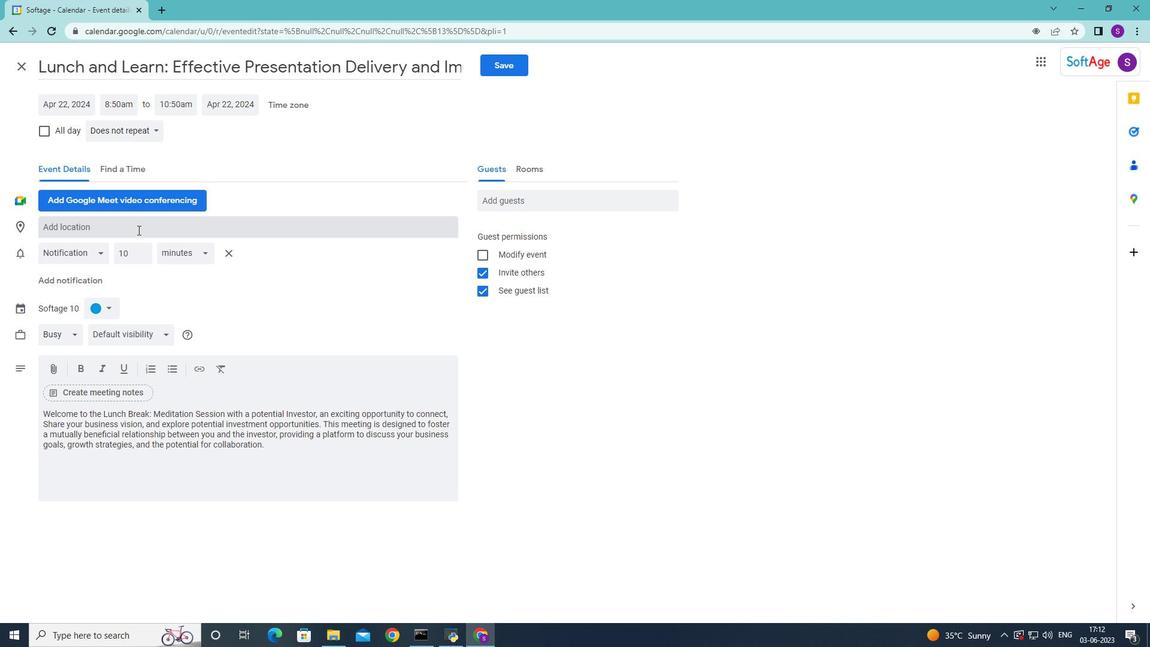 
Action: Mouse moved to (258, 255)
Screenshot: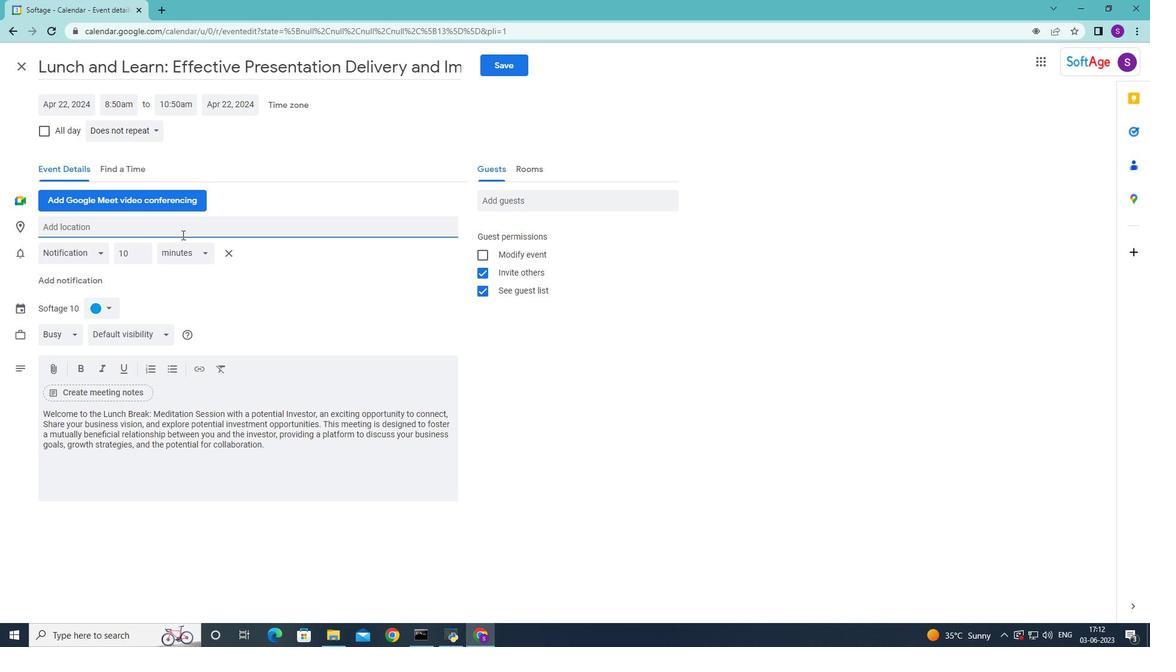 
Action: Key pressed 654<Key.space><Key.shift>Hagia<Key.space><Key.shift>Sop<Key.backspace>phia,<Key.shift>Istanbi<Key.backspace>l,<Key.space><Key.shift>Turkey<Key.space>
Screenshot: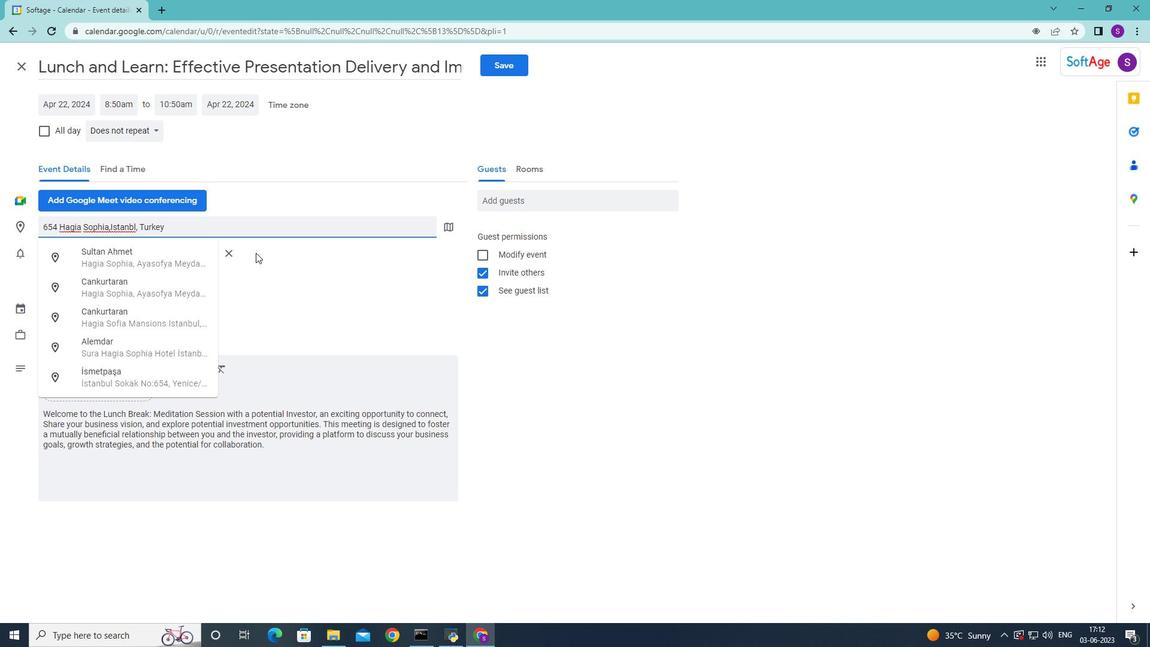 
Action: Mouse moved to (155, 254)
Screenshot: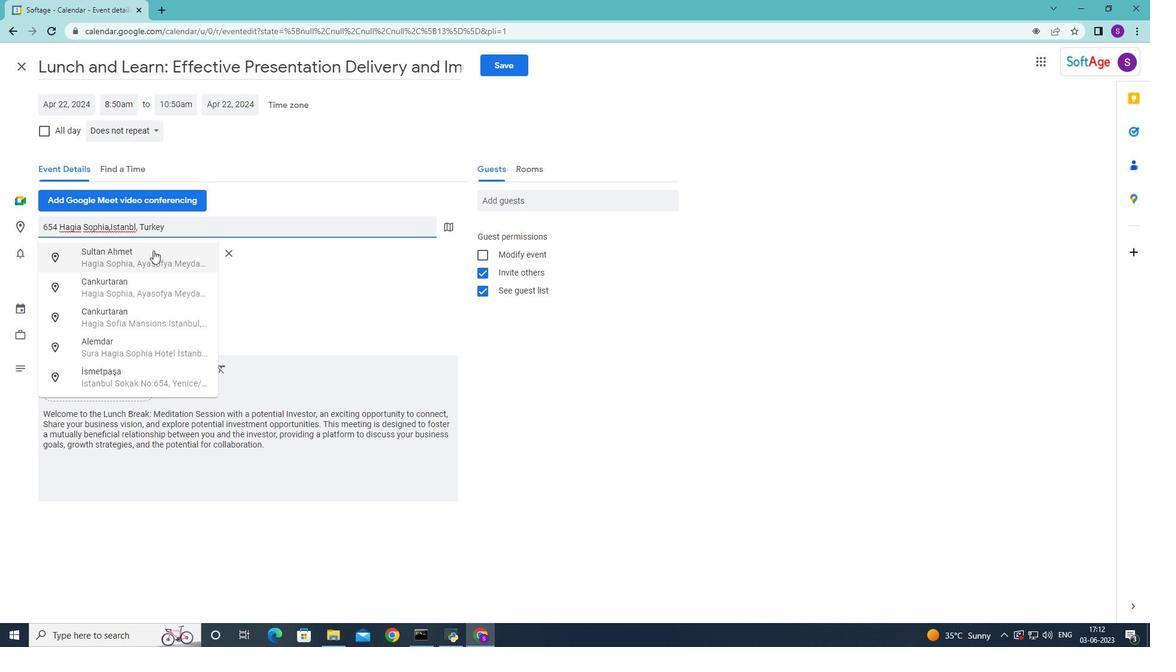 
Action: Mouse pressed left at (155, 254)
Screenshot: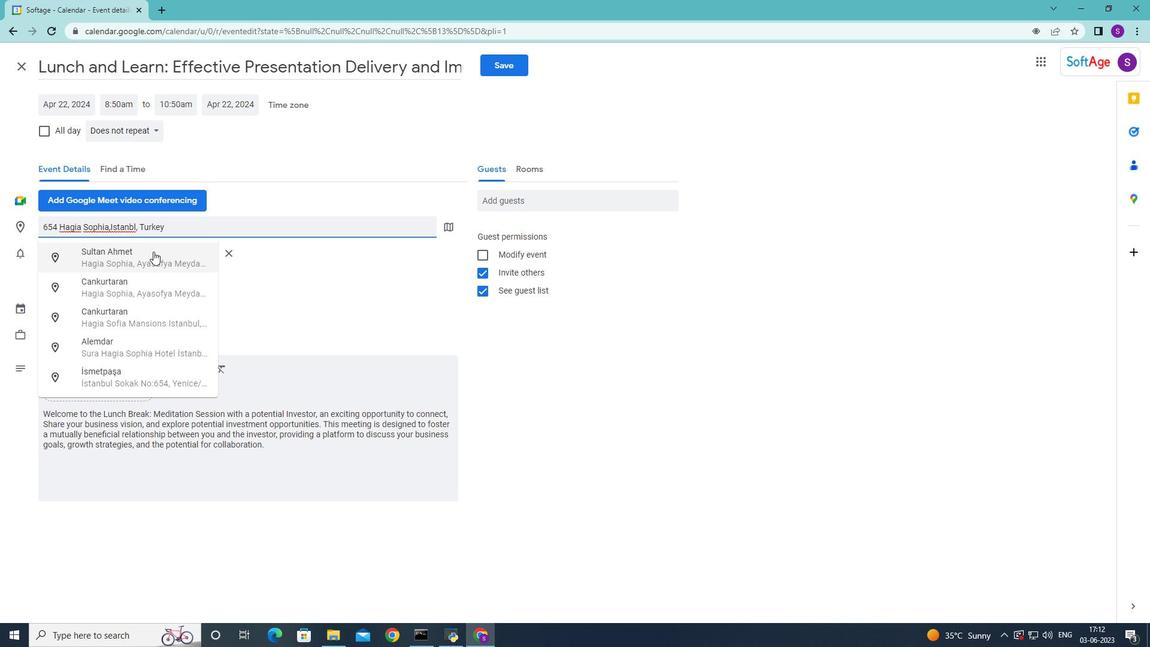 
Action: Mouse moved to (559, 203)
Screenshot: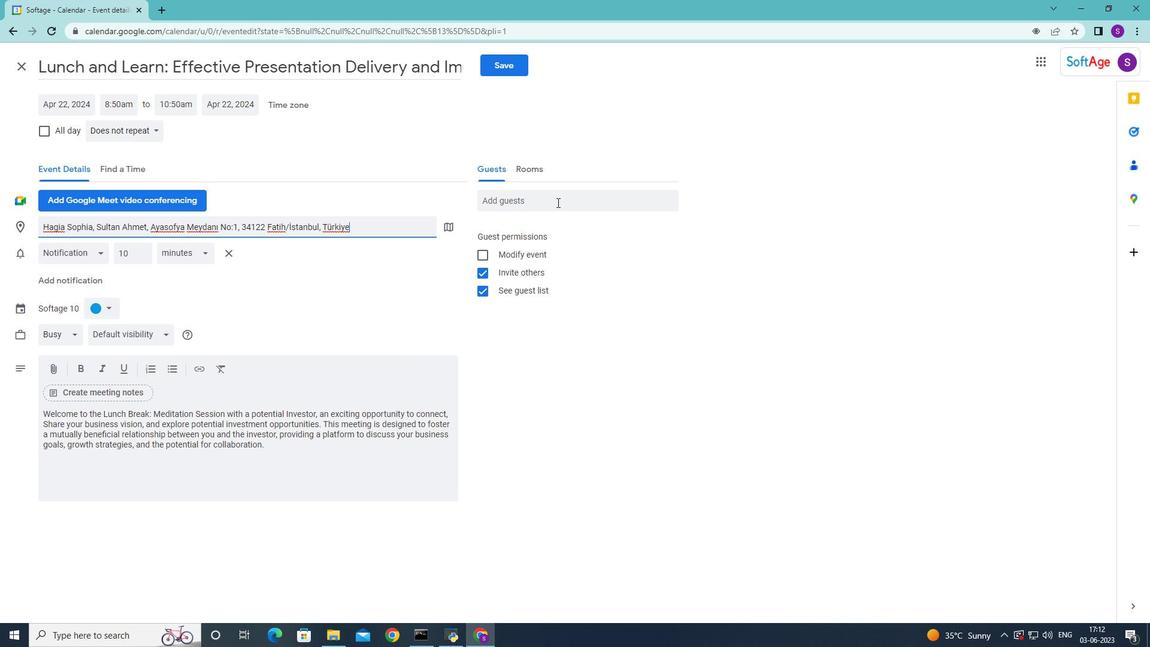 
Action: Mouse pressed left at (559, 203)
Screenshot: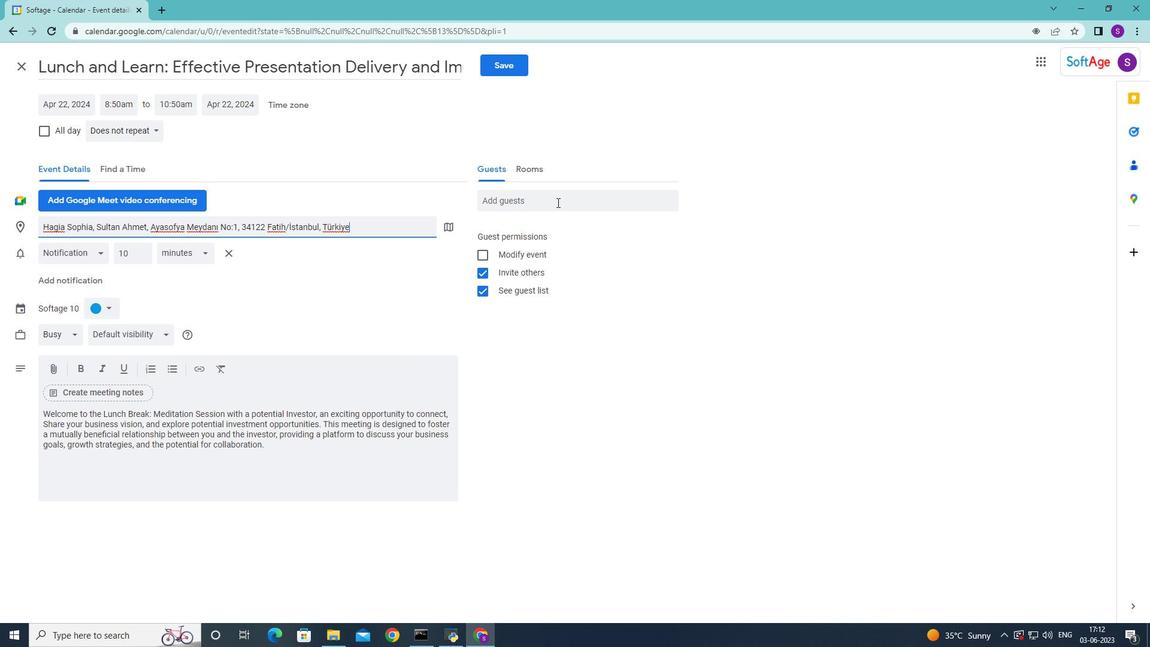 
Action: Mouse moved to (558, 203)
Screenshot: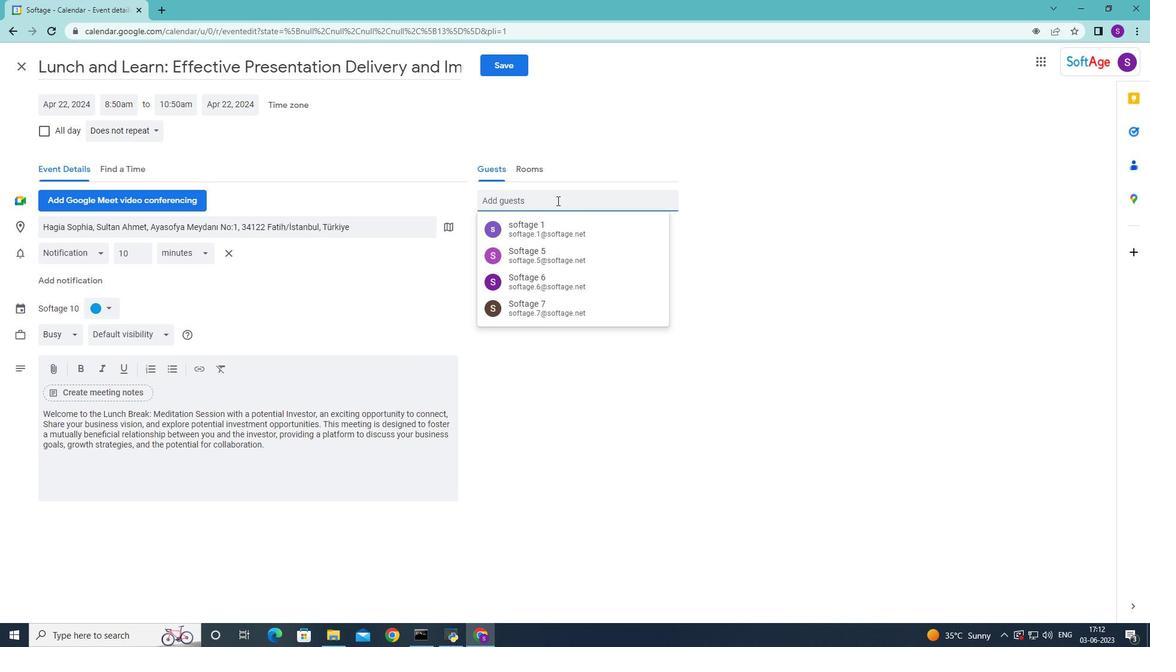 
Action: Key pressed <Key.shift>Softage8<Key.backspace>.8<Key.shift><Key.shift>@
Screenshot: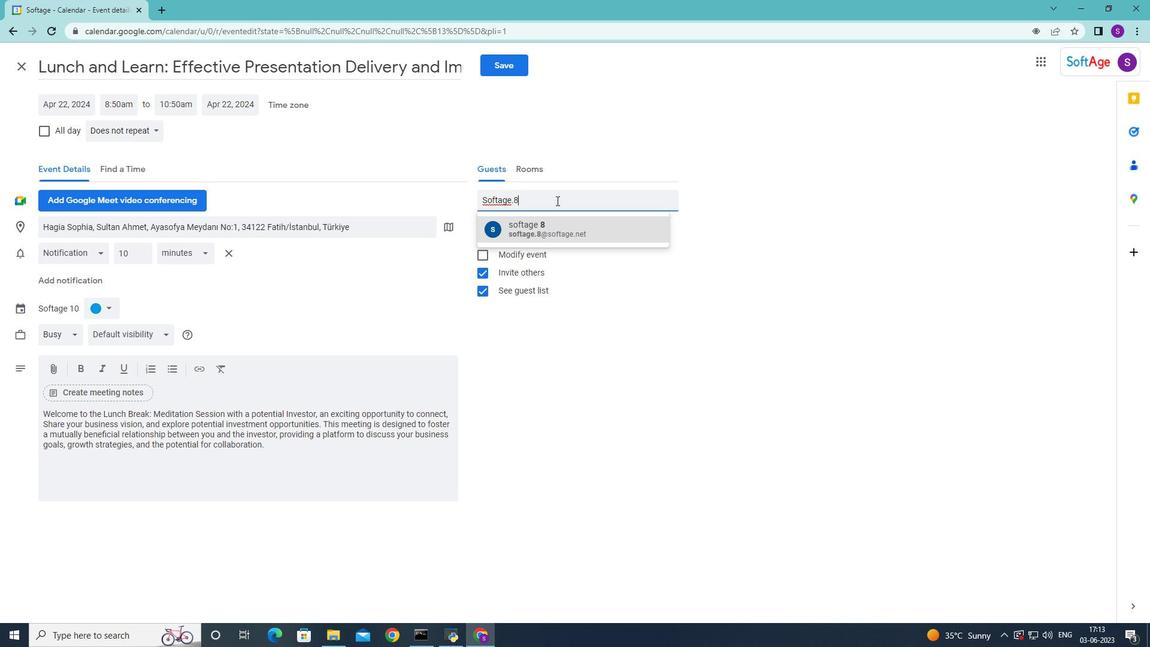 
Action: Mouse moved to (564, 234)
Screenshot: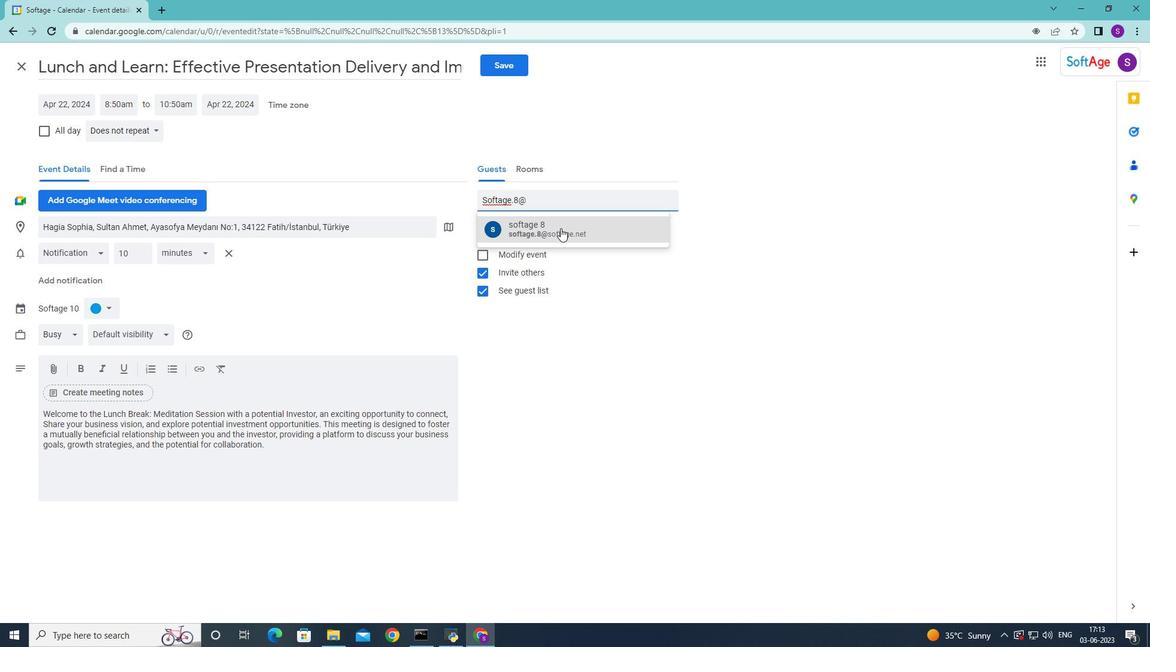 
Action: Mouse pressed left at (564, 234)
Screenshot: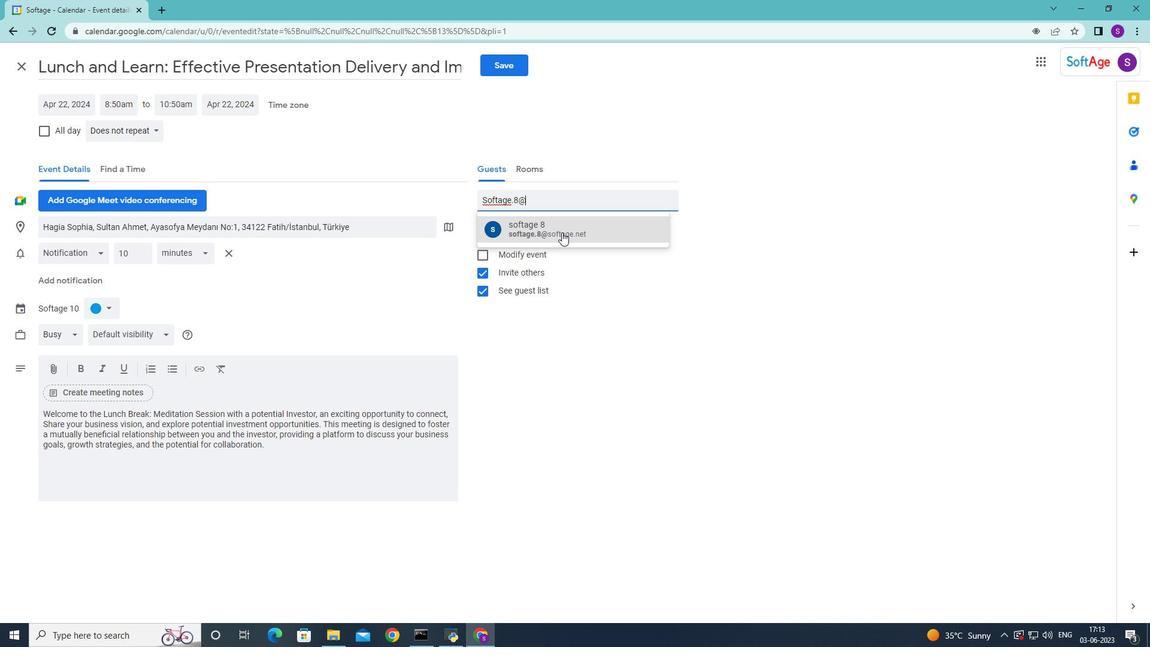 
Action: Mouse moved to (567, 204)
Screenshot: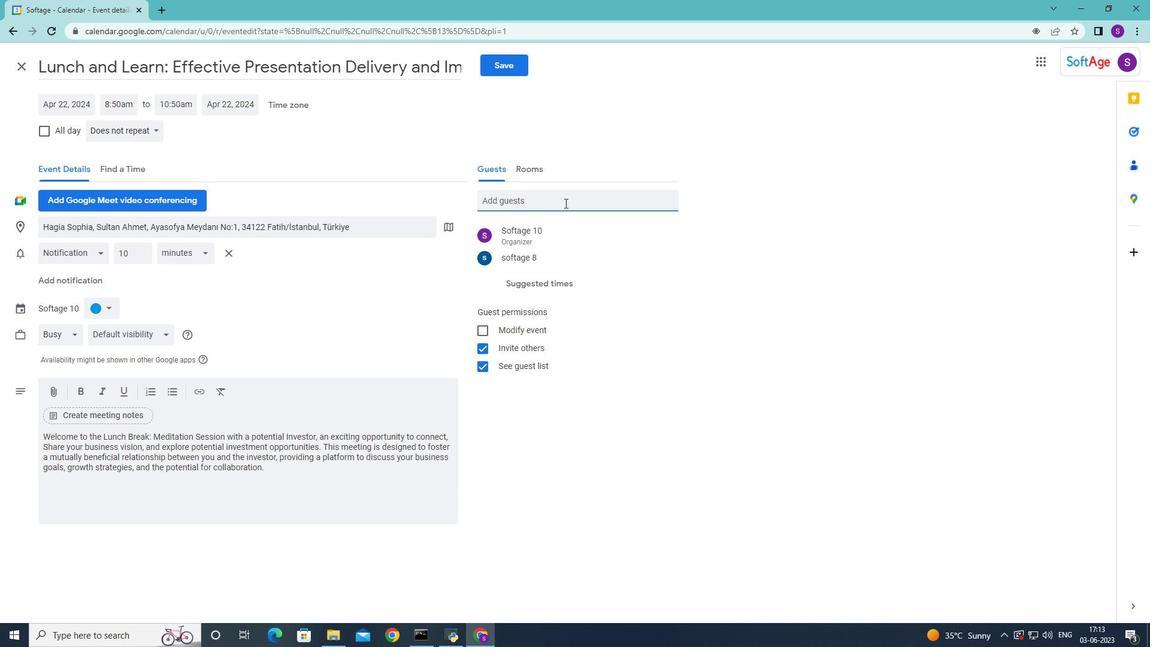 
Action: Mouse pressed left at (567, 204)
Screenshot: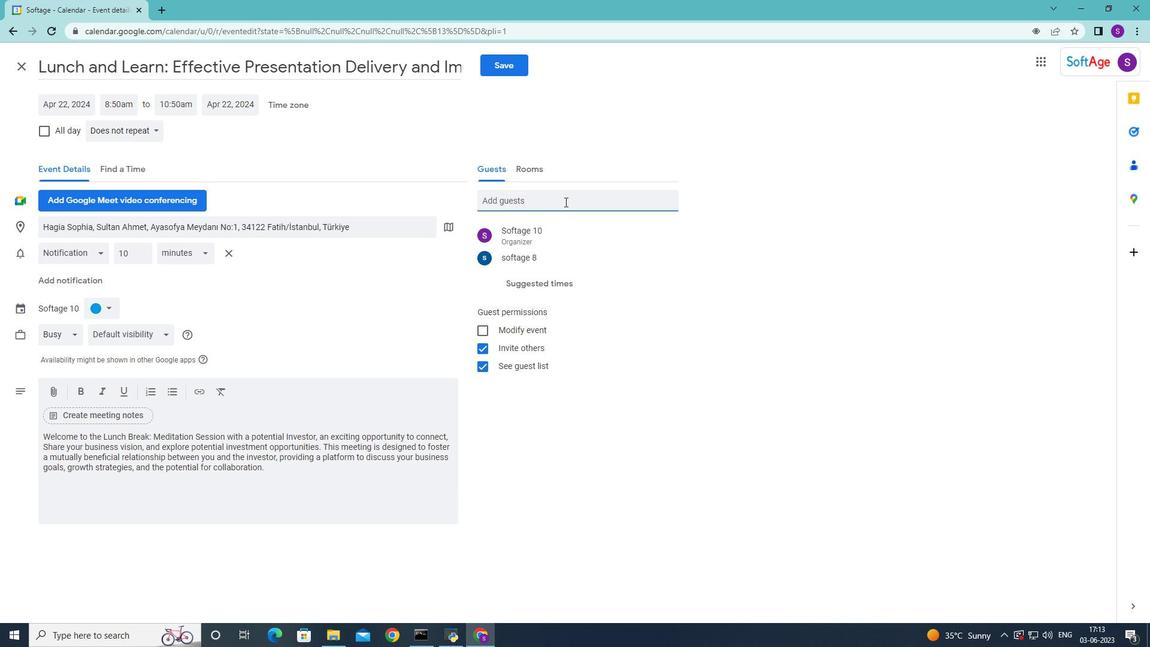 
Action: Key pressed <Key.shift>Softage.9<Key.shift>@
Screenshot: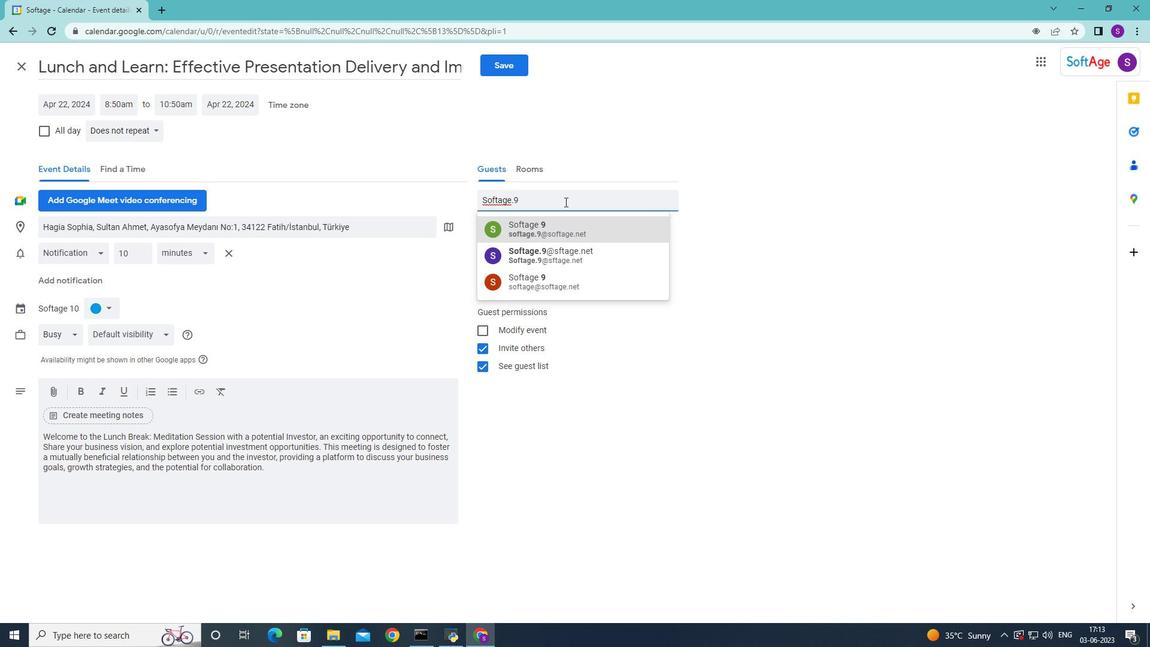 
Action: Mouse moved to (577, 262)
Screenshot: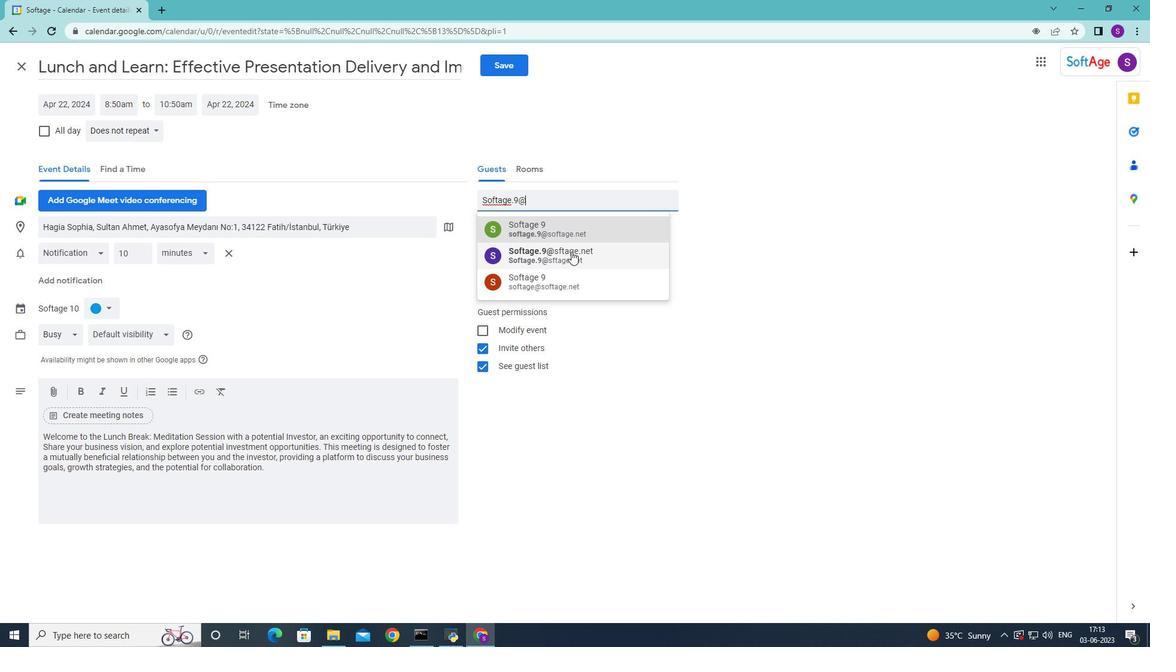 
Action: Mouse pressed left at (577, 262)
Screenshot: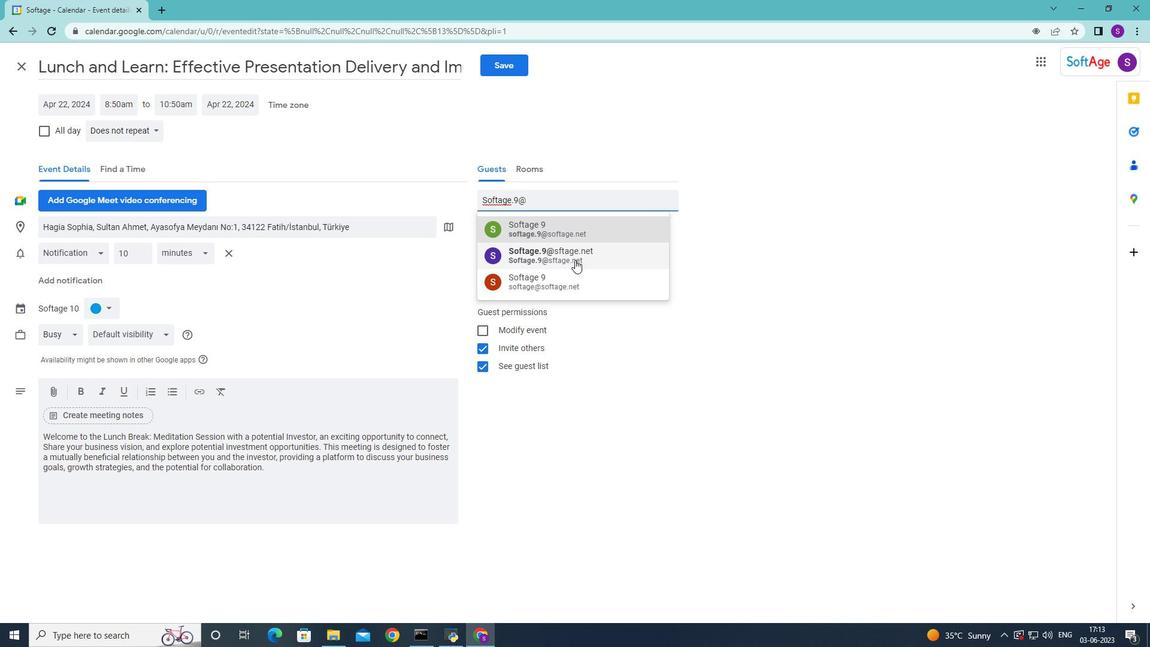 
Action: Mouse moved to (121, 133)
Screenshot: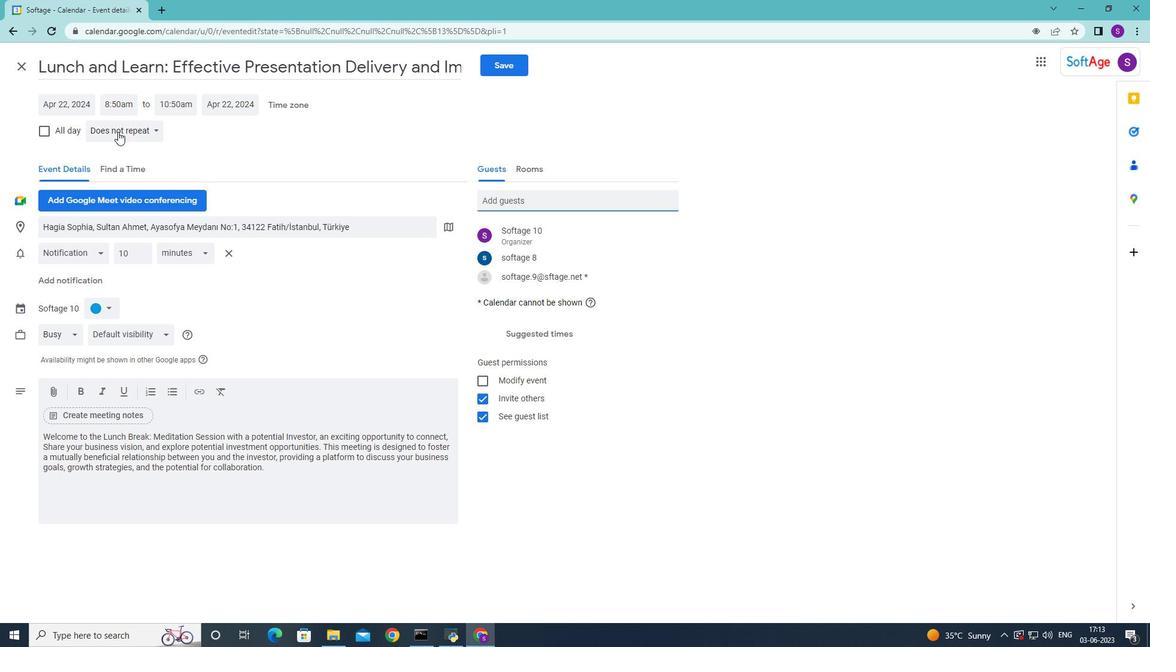 
Action: Mouse pressed left at (121, 133)
Screenshot: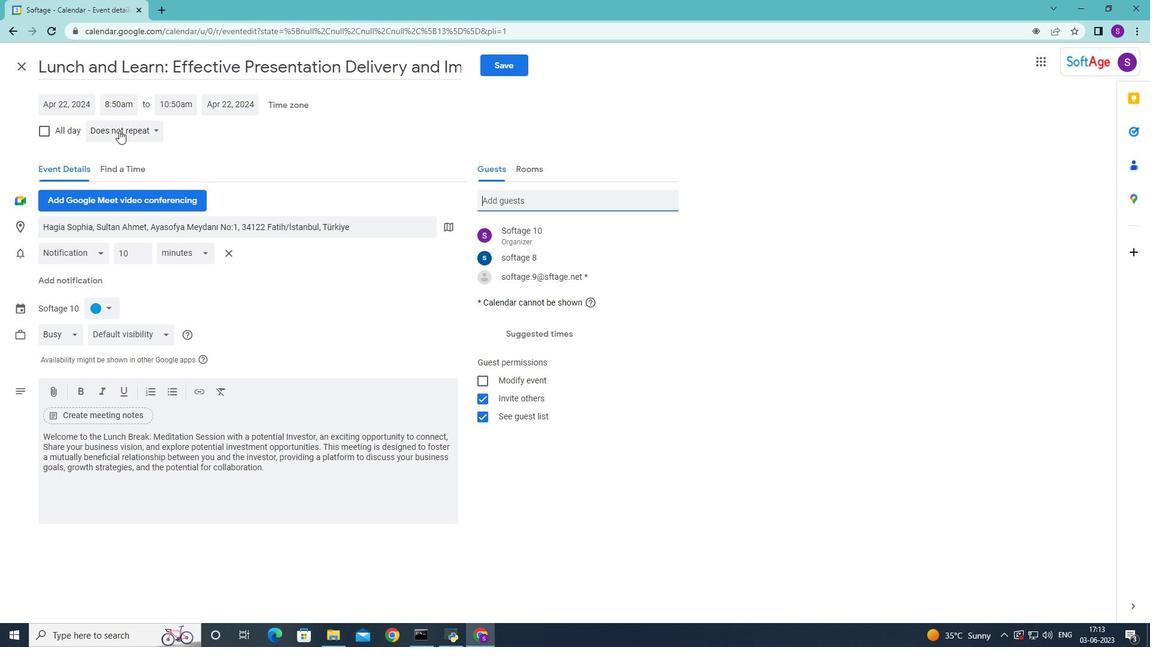 
Action: Mouse moved to (120, 150)
Screenshot: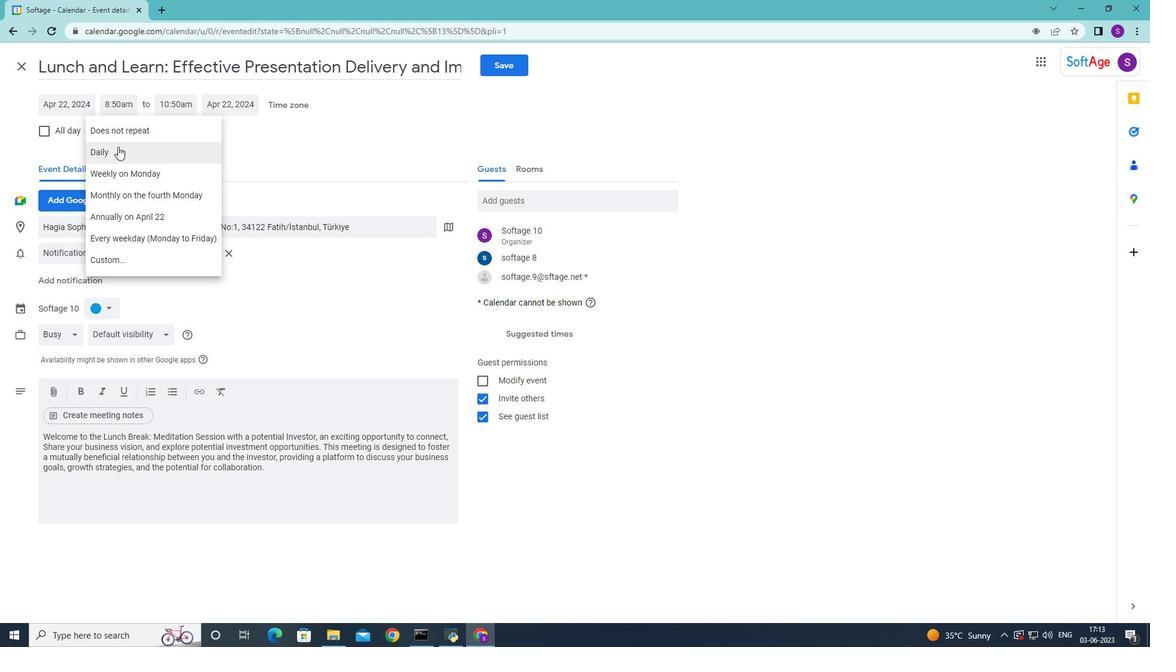 
Action: Mouse pressed left at (120, 150)
Screenshot: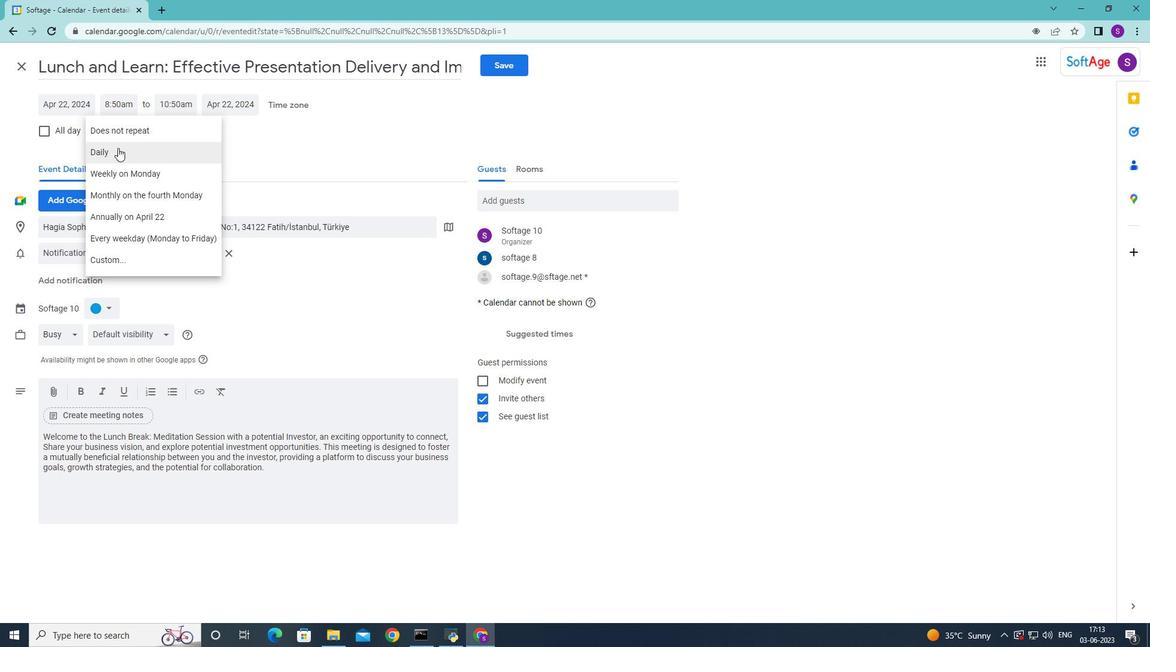 
Action: Mouse moved to (273, 332)
Screenshot: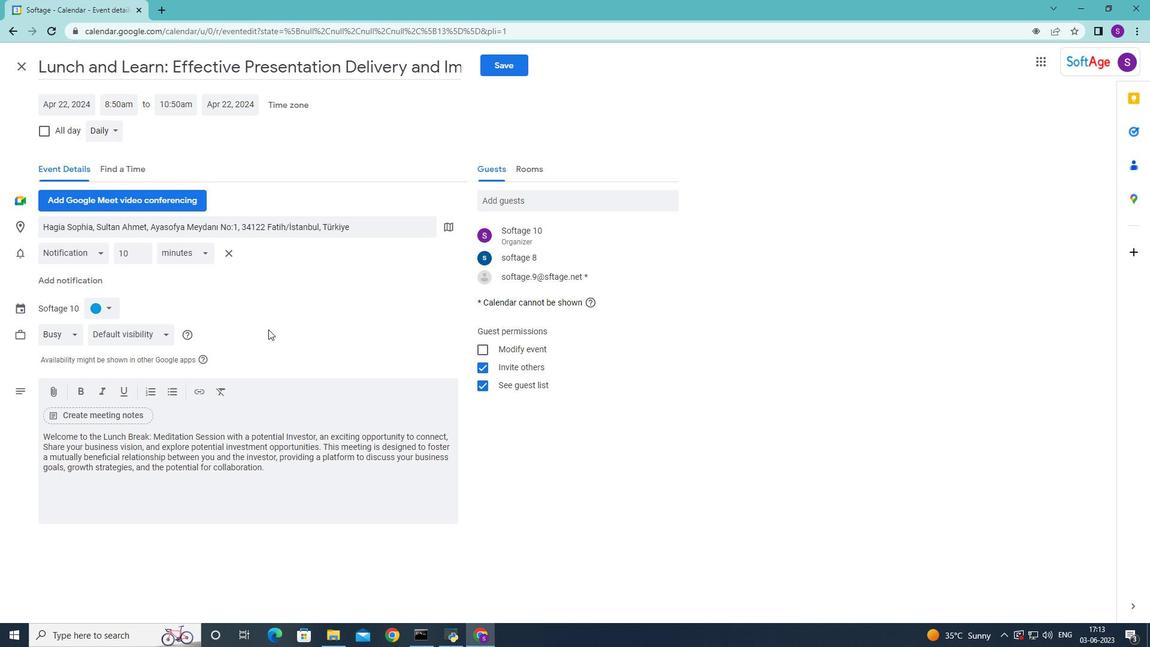 
Action: Mouse scrolled (273, 333) with delta (0, 0)
Screenshot: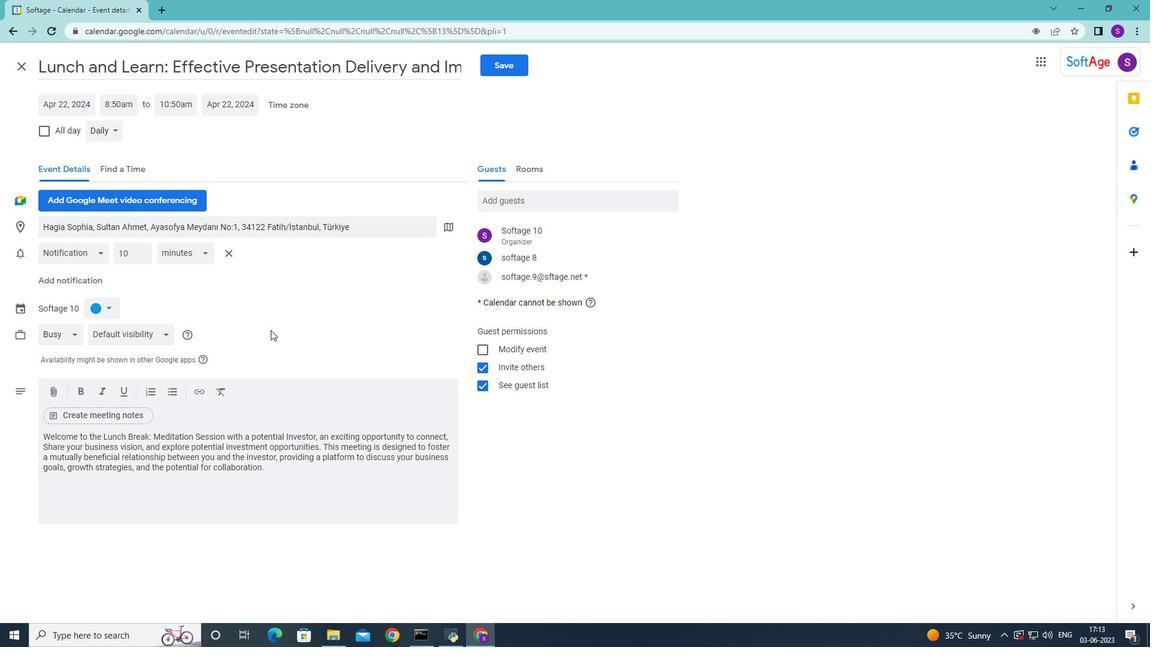 
Action: Mouse scrolled (273, 333) with delta (0, 0)
Screenshot: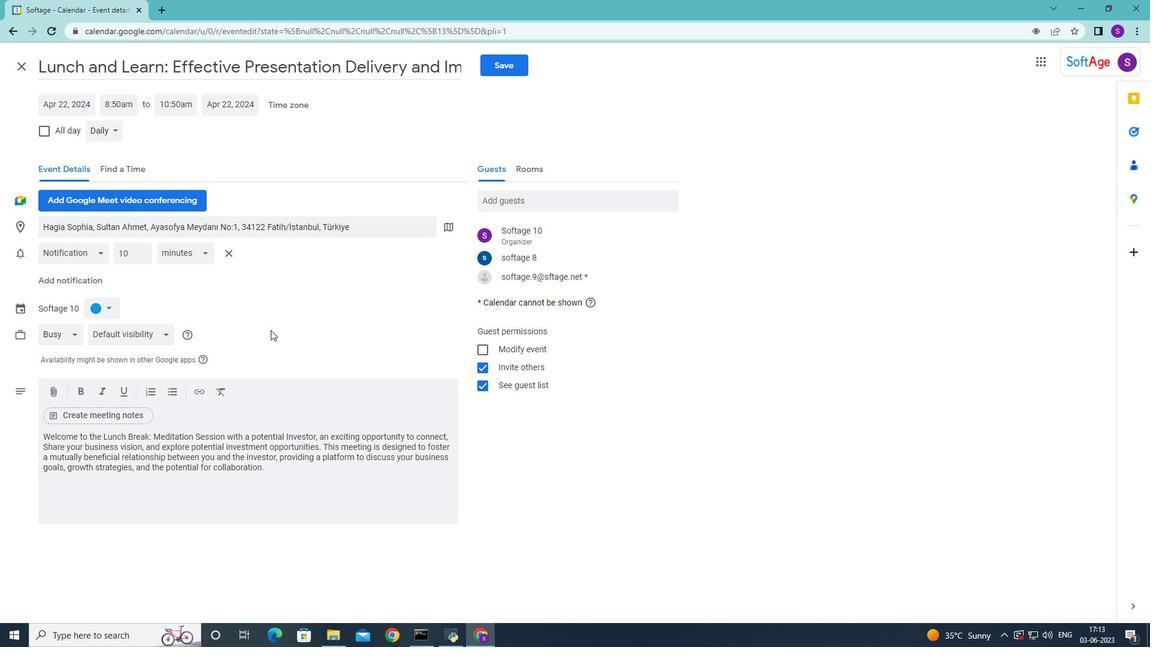 
Action: Mouse moved to (517, 69)
Screenshot: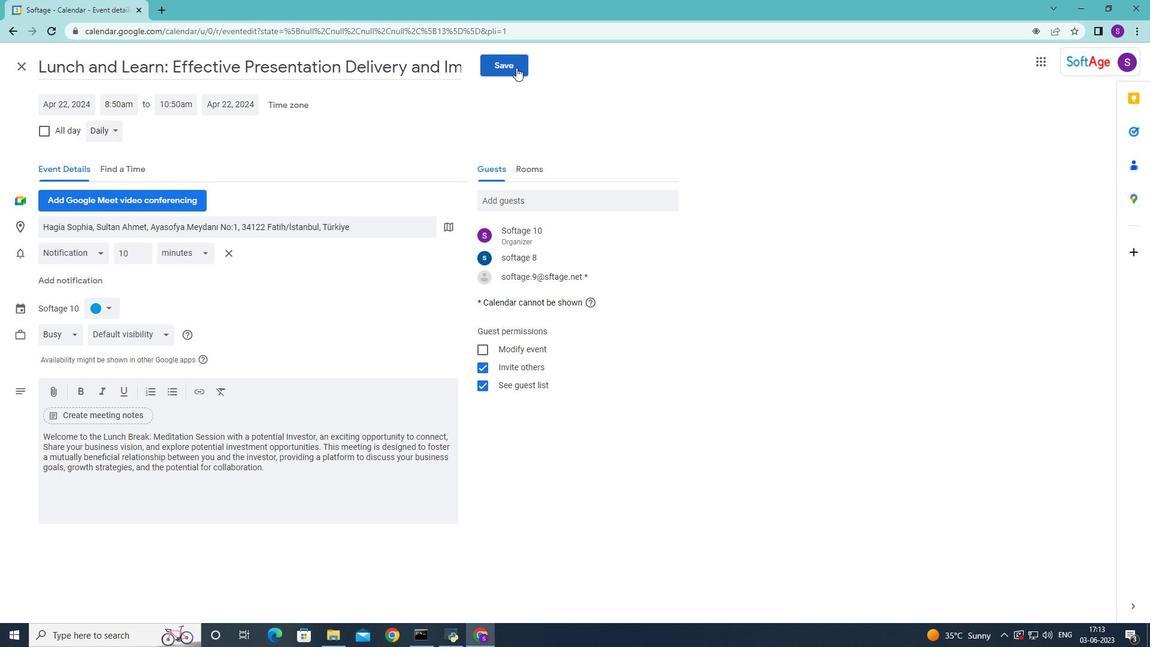 
Action: Mouse pressed left at (517, 69)
Screenshot: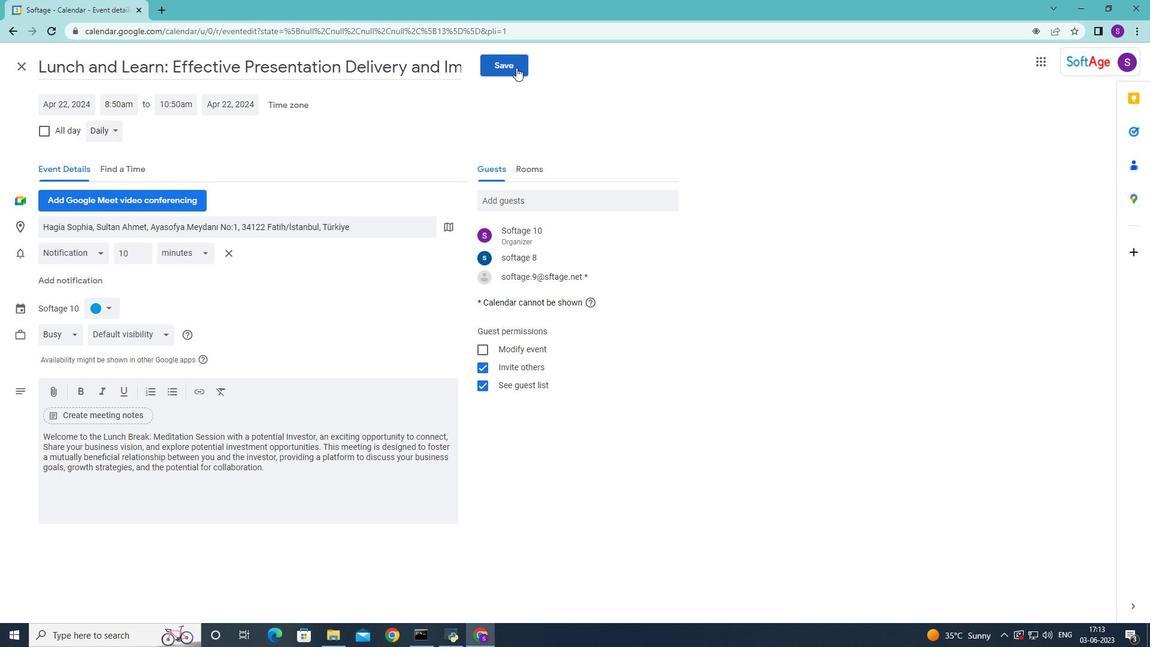 
Action: Mouse moved to (690, 370)
Screenshot: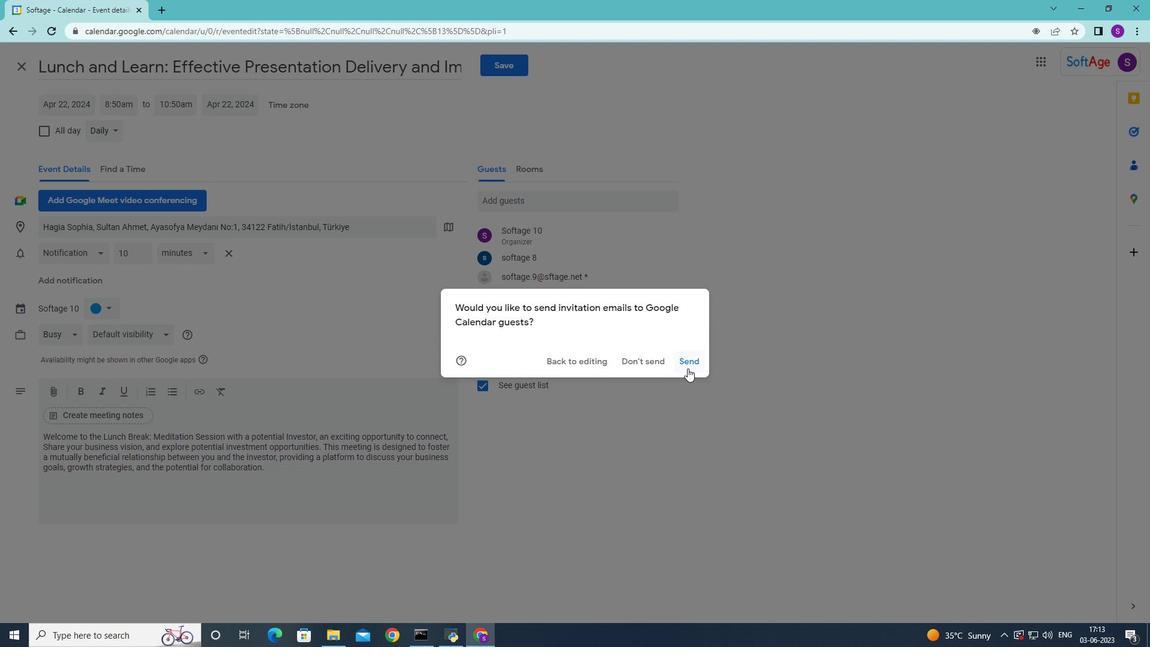 
Action: Mouse pressed left at (690, 370)
Screenshot: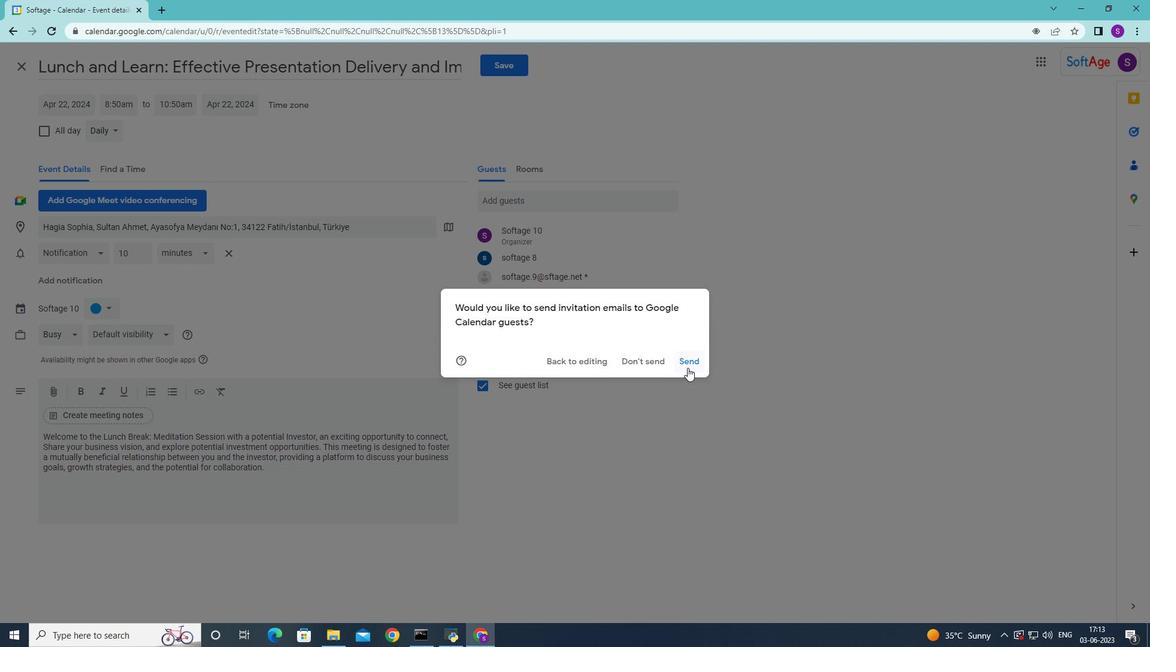 
Action: Mouse moved to (675, 367)
Screenshot: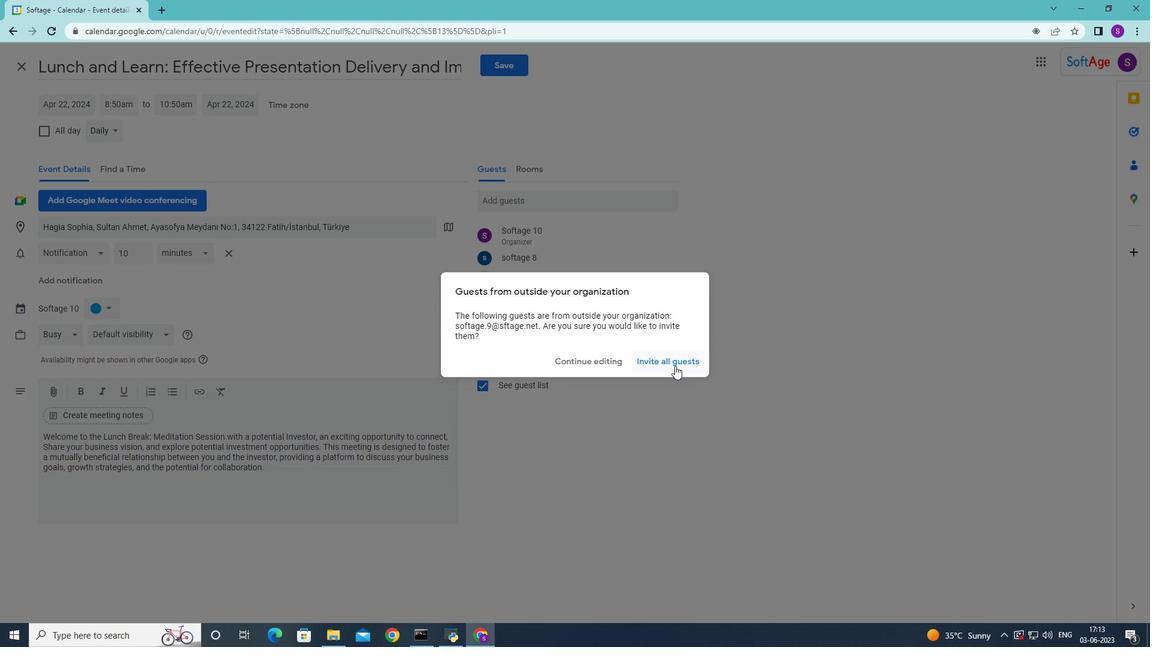 
Action: Mouse pressed left at (675, 367)
Screenshot: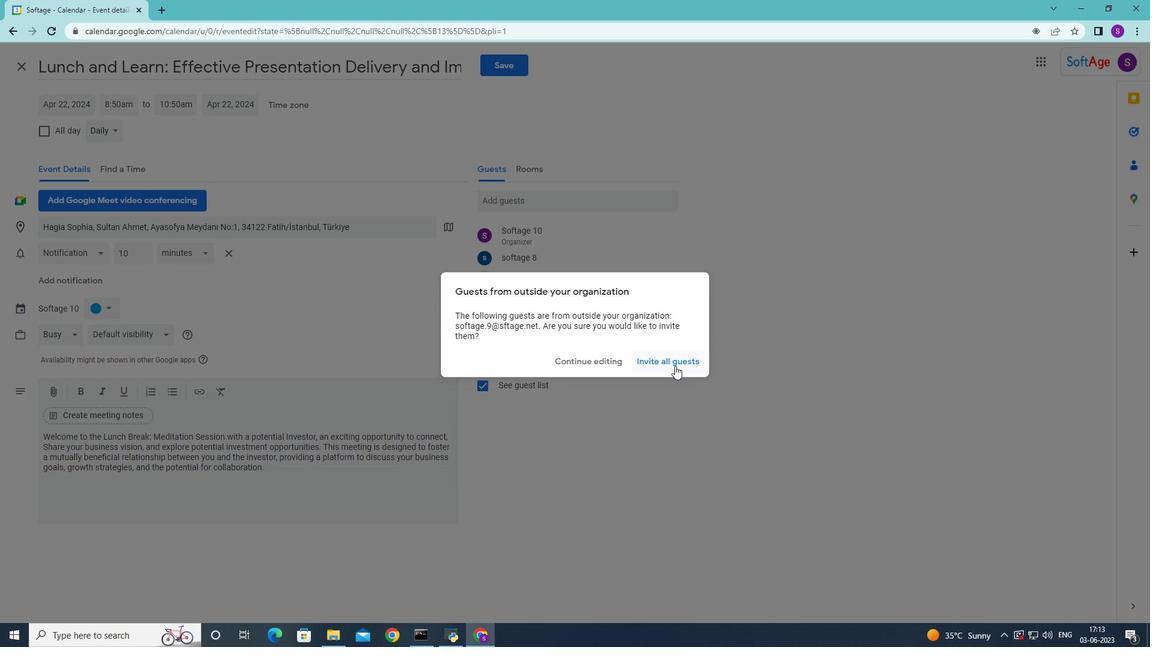 
Action: Mouse moved to (664, 384)
Screenshot: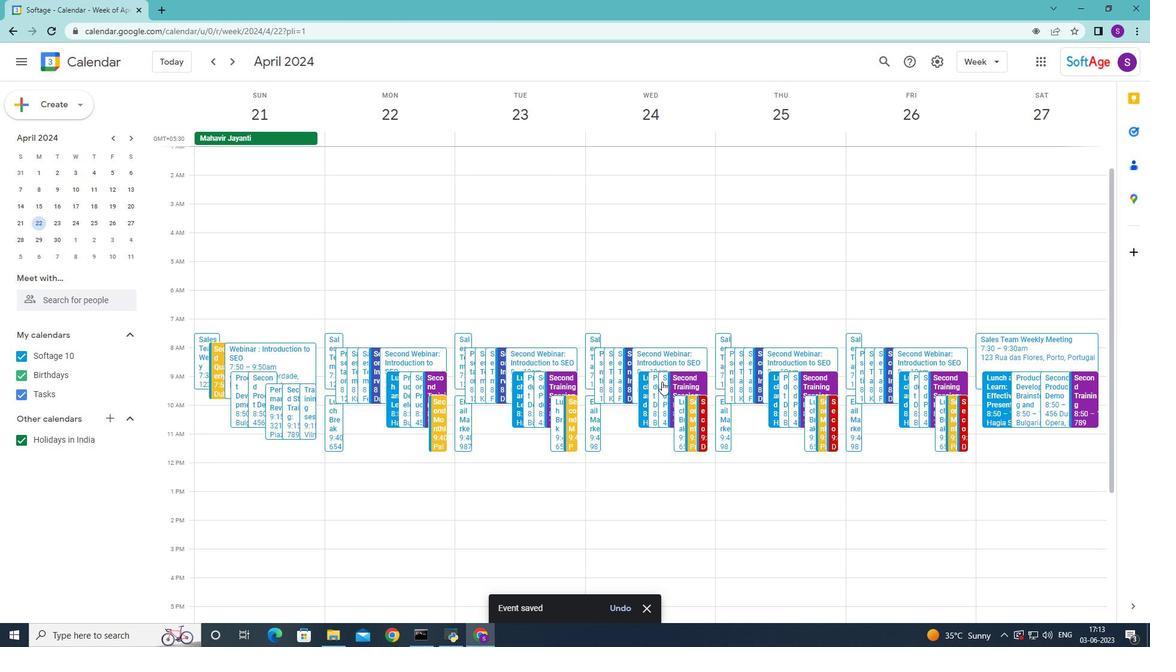 
